 Task: Create a technological business brochure template.
Action: Mouse scrolled (481, 287) with delta (0, 1)
Screenshot: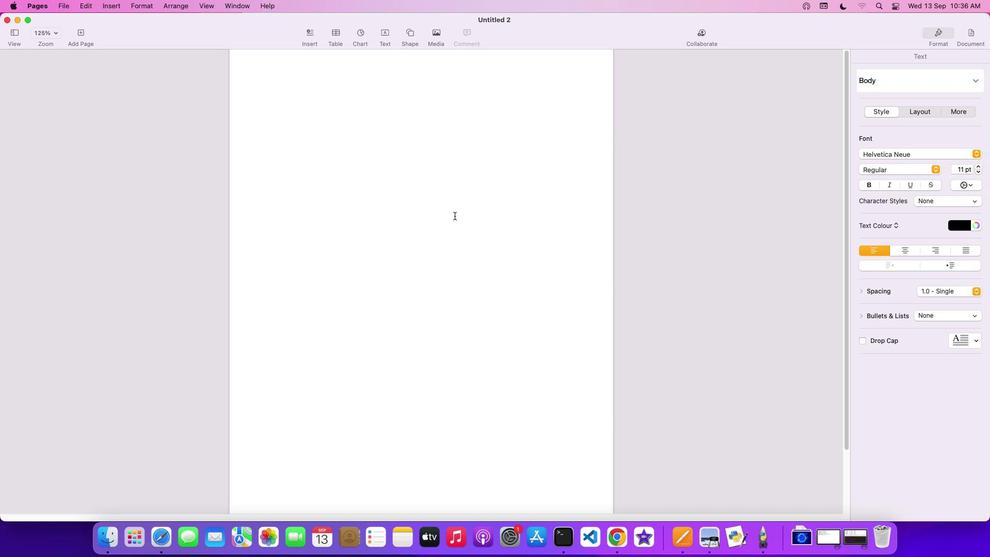 
Action: Mouse scrolled (481, 287) with delta (0, 2)
Screenshot: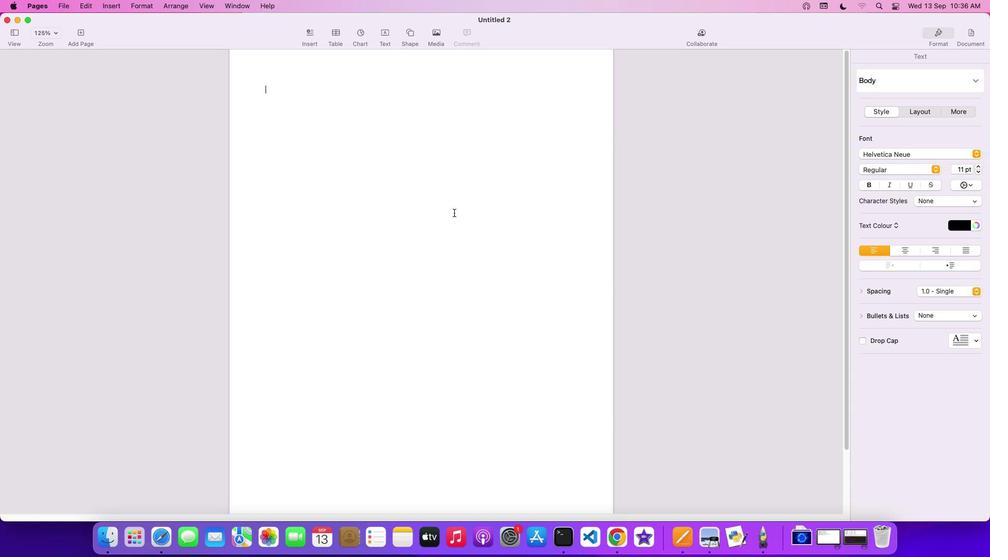 
Action: Mouse scrolled (481, 287) with delta (0, 0)
Screenshot: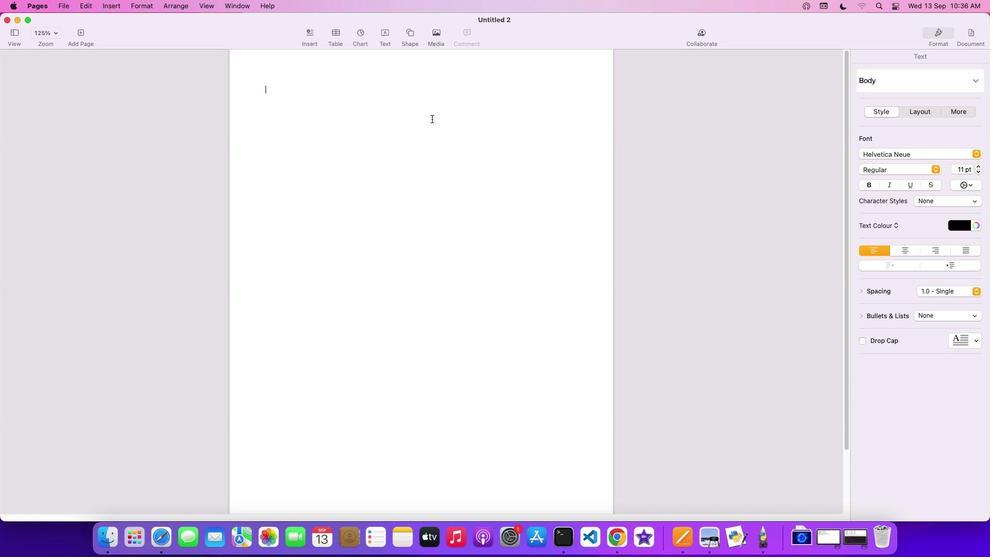 
Action: Mouse scrolled (481, 287) with delta (0, 0)
Screenshot: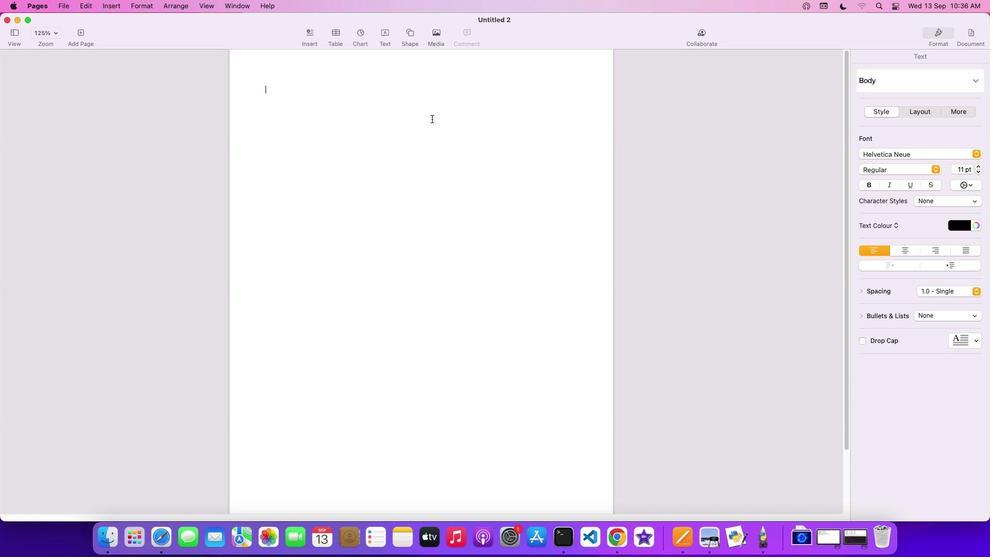 
Action: Mouse scrolled (481, 287) with delta (0, 0)
Screenshot: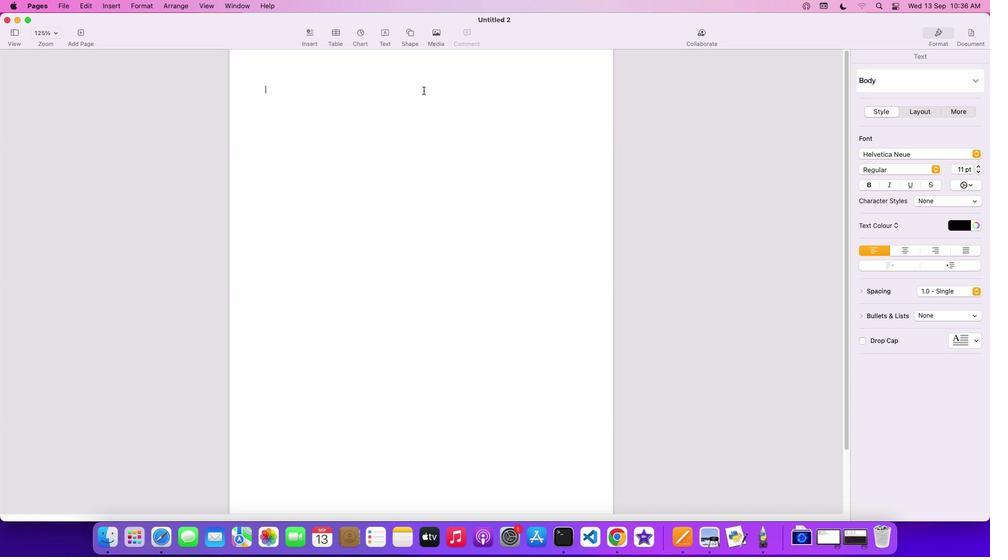
Action: Mouse scrolled (481, 287) with delta (0, 1)
Screenshot: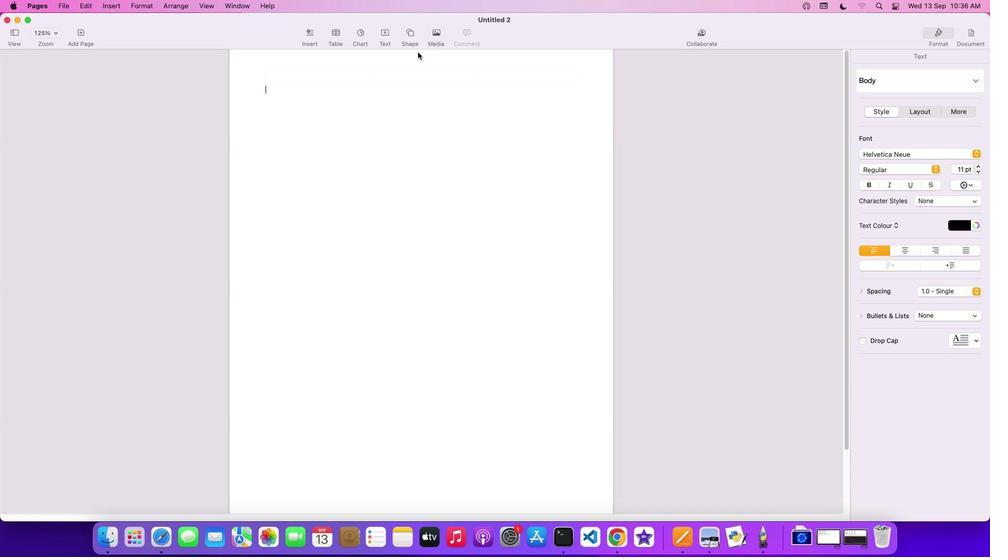 
Action: Mouse moved to (408, 26)
Screenshot: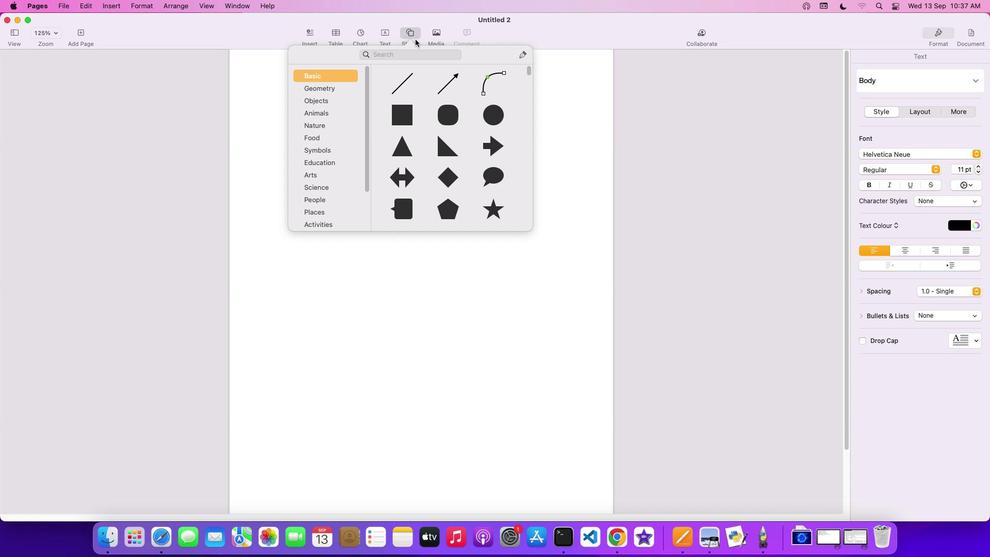 
Action: Mouse pressed left at (408, 26)
Screenshot: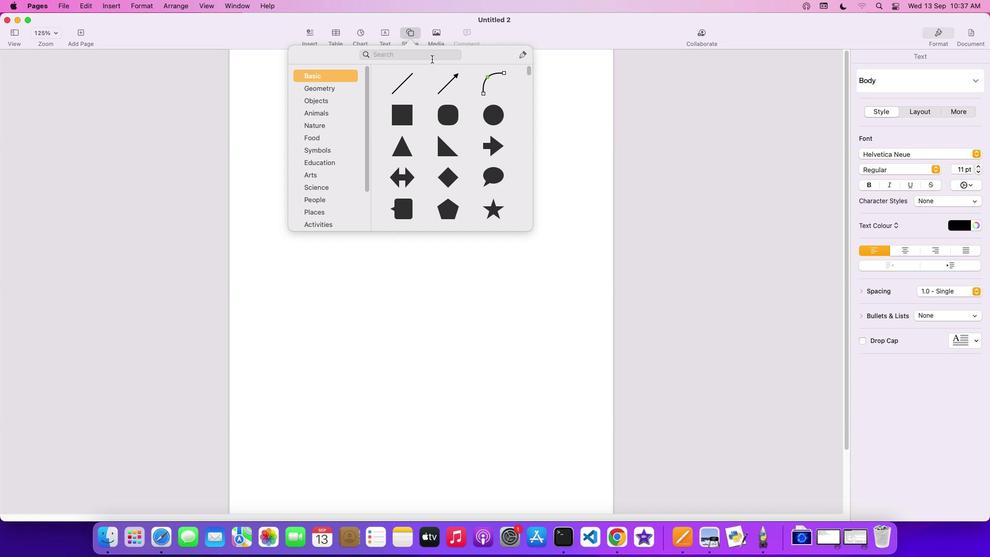 
Action: Mouse moved to (394, 115)
Screenshot: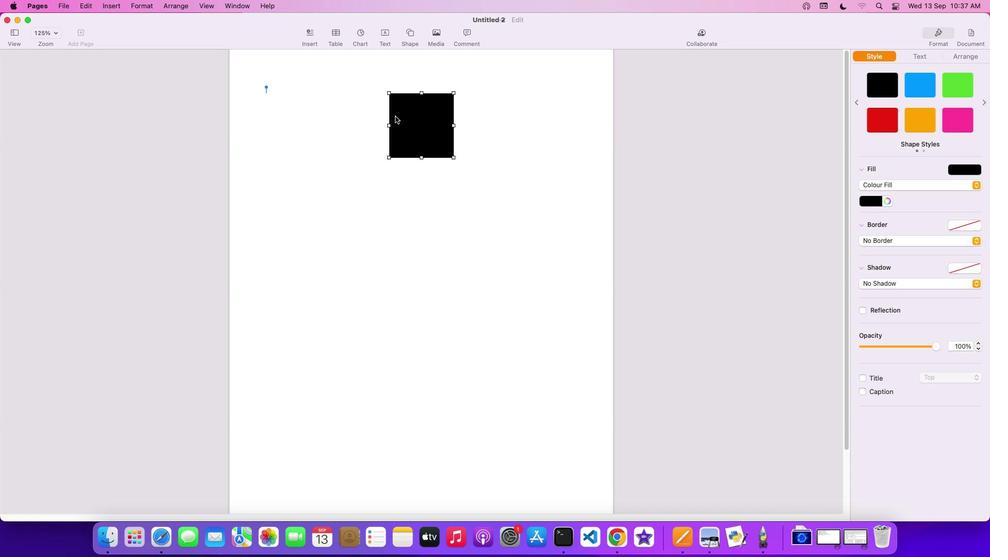 
Action: Mouse pressed left at (394, 115)
Screenshot: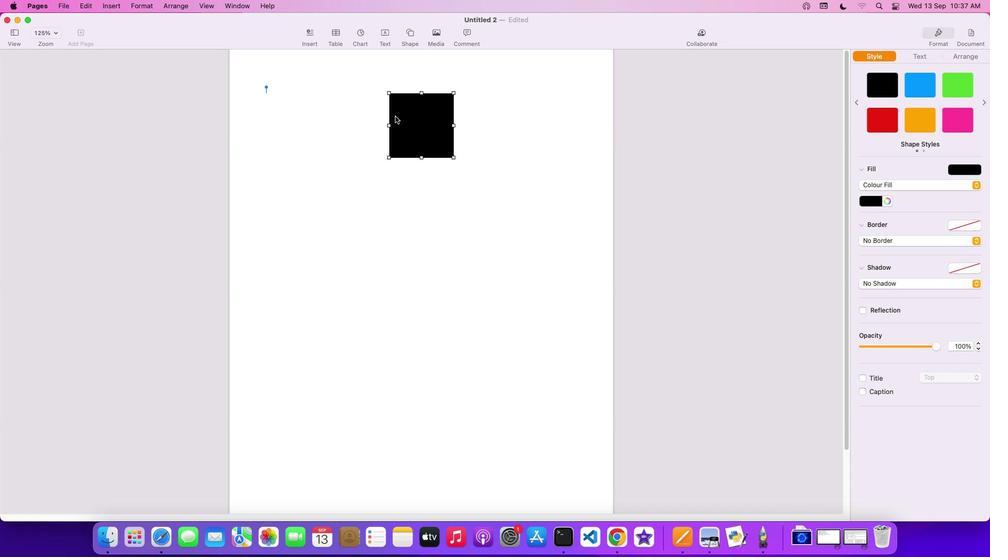 
Action: Mouse moved to (453, 123)
Screenshot: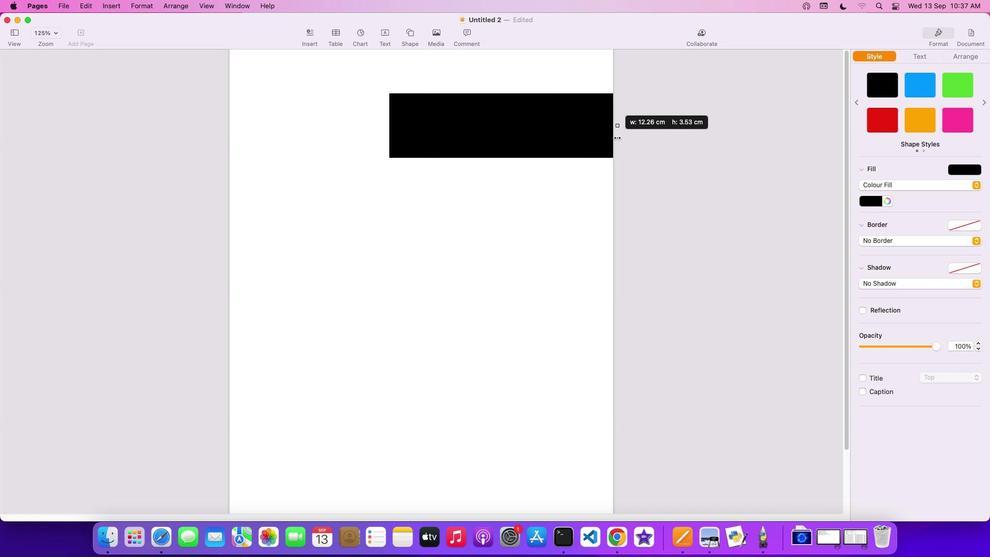 
Action: Mouse pressed left at (453, 123)
Screenshot: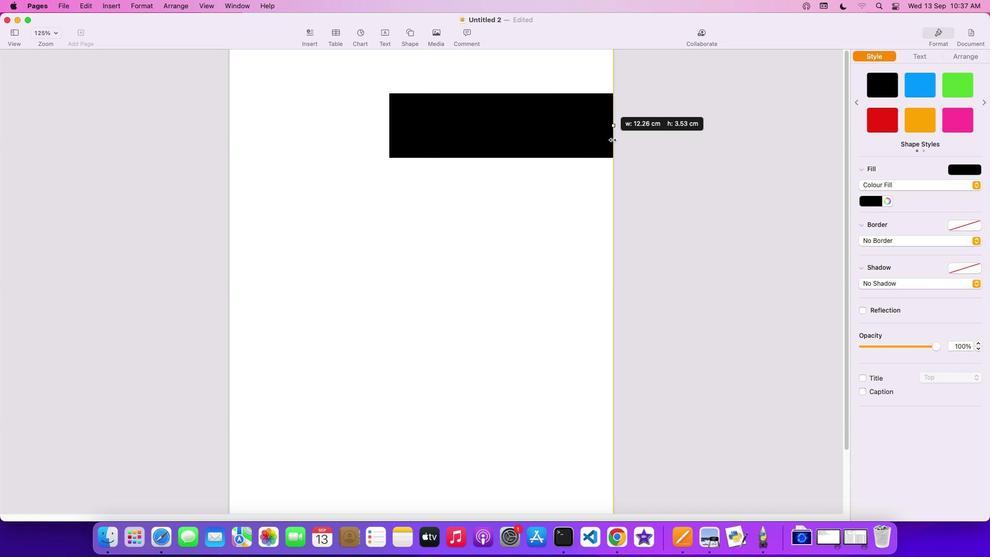 
Action: Mouse moved to (388, 125)
Screenshot: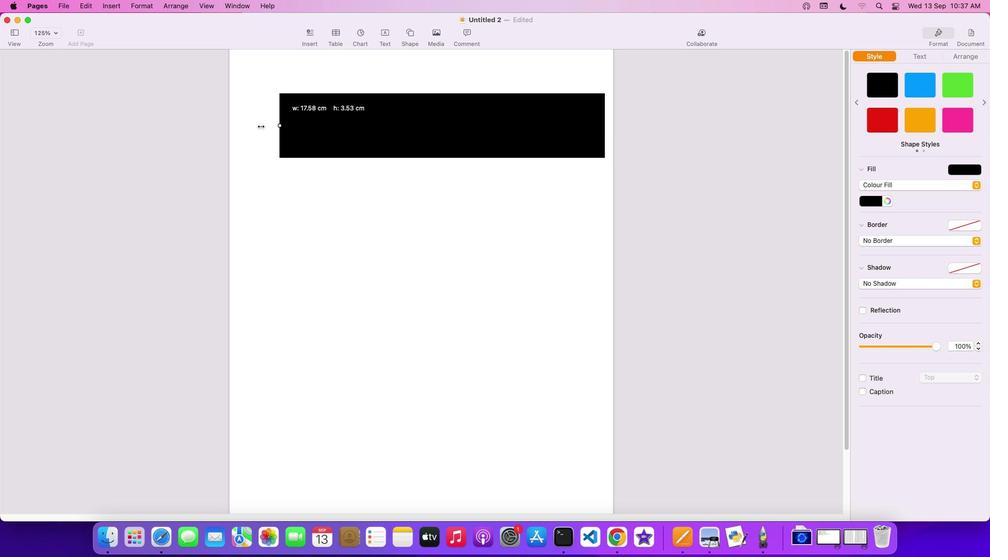 
Action: Mouse pressed left at (388, 125)
Screenshot: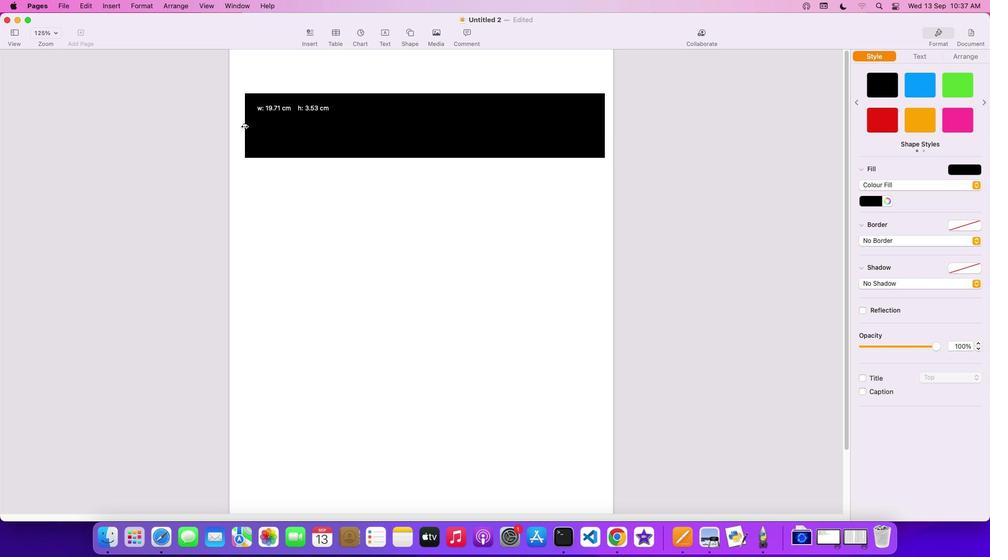 
Action: Mouse moved to (421, 157)
Screenshot: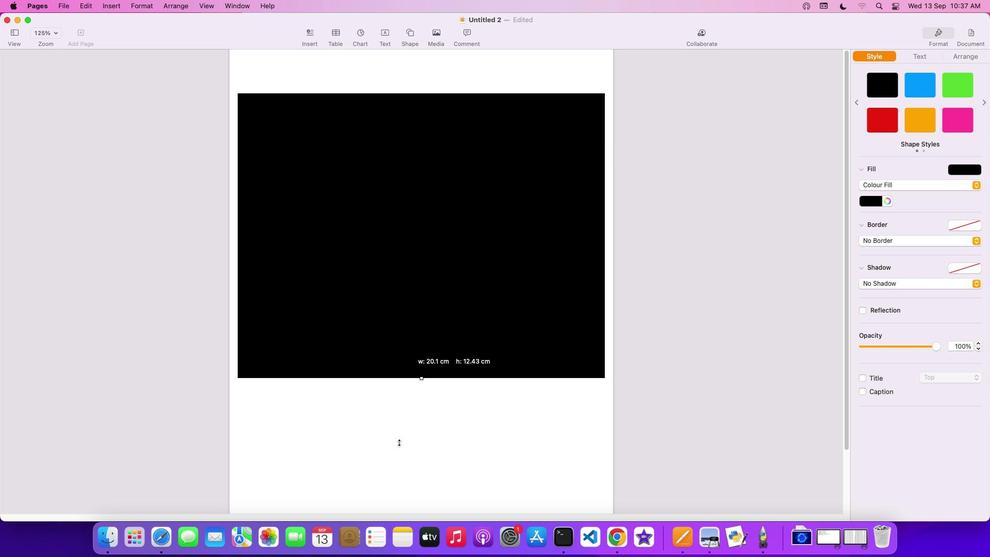 
Action: Mouse pressed left at (421, 157)
Screenshot: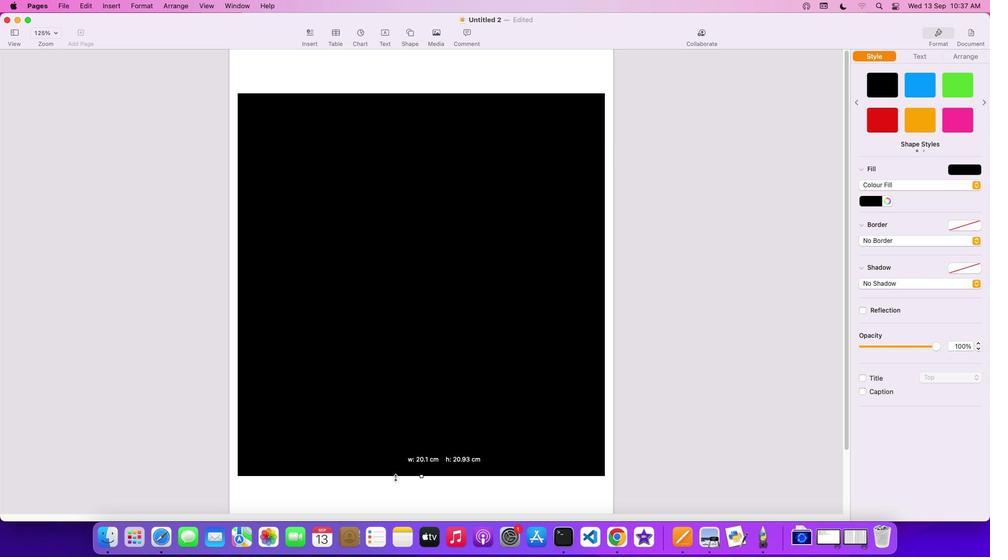 
Action: Mouse moved to (422, 315)
Screenshot: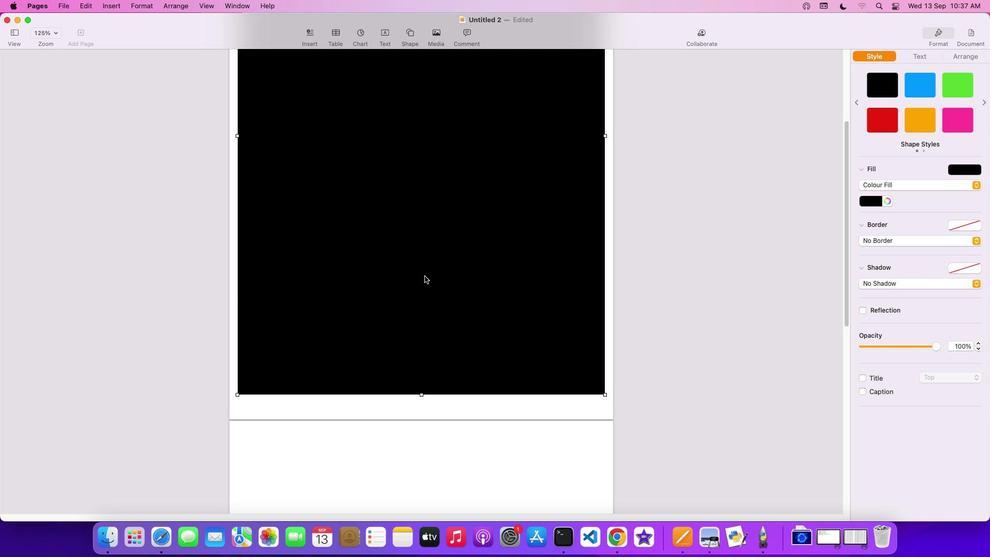 
Action: Mouse pressed left at (422, 315)
Screenshot: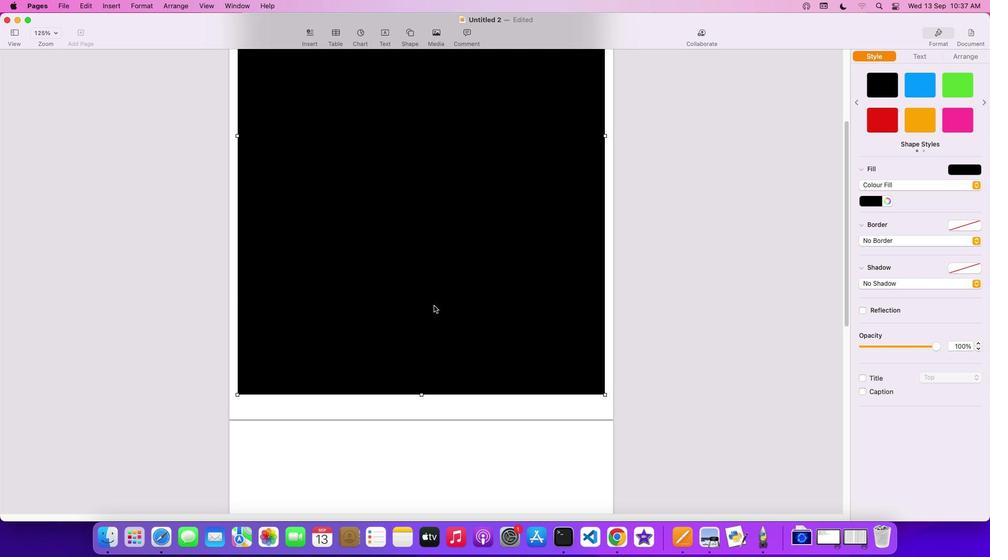 
Action: Mouse moved to (477, 481)
Screenshot: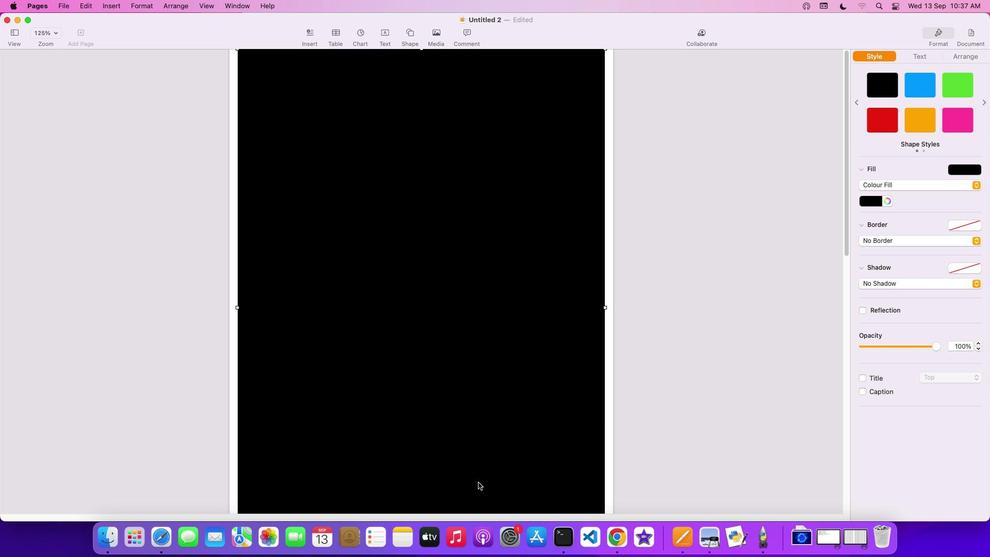 
Action: Mouse scrolled (477, 481) with delta (0, 0)
Screenshot: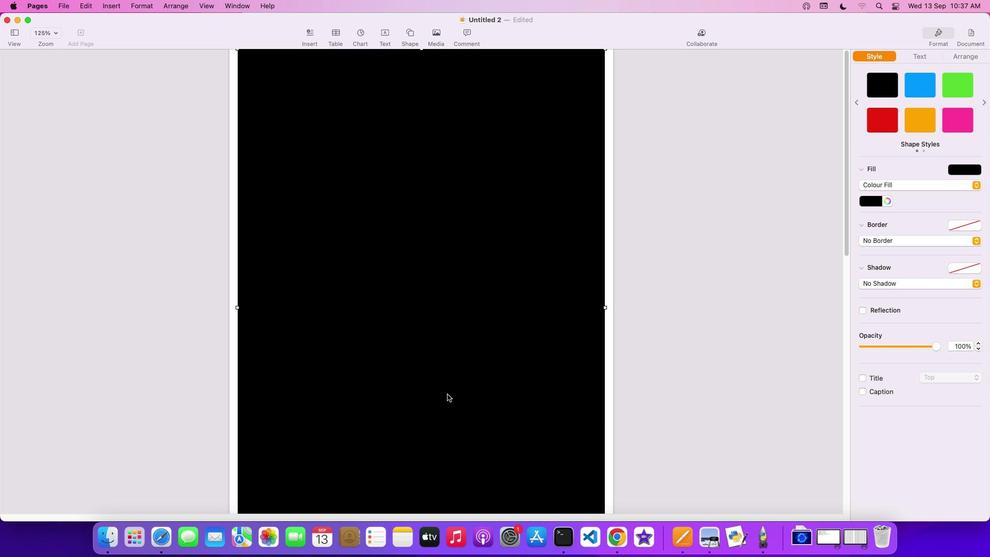
Action: Mouse scrolled (477, 481) with delta (0, 0)
Screenshot: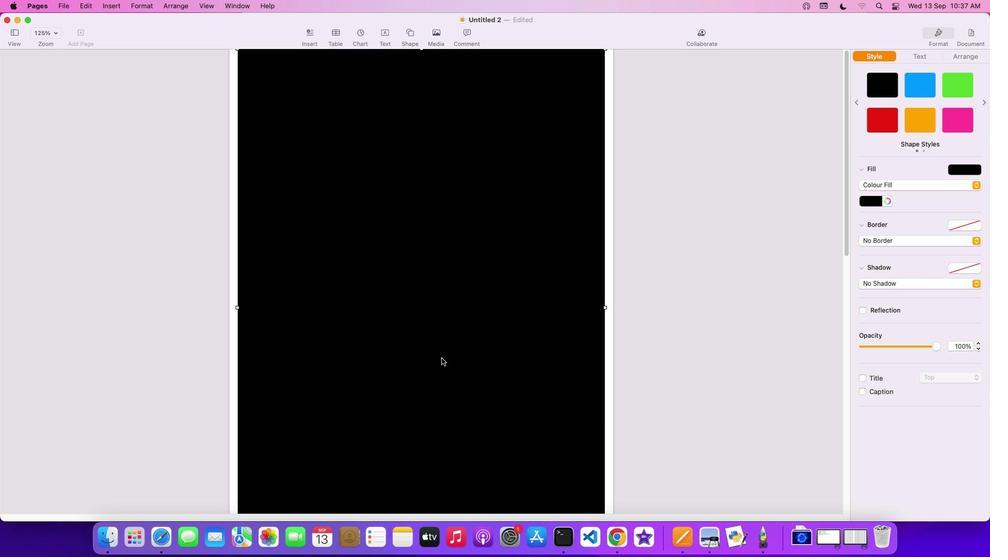 
Action: Mouse scrolled (477, 481) with delta (0, 1)
Screenshot: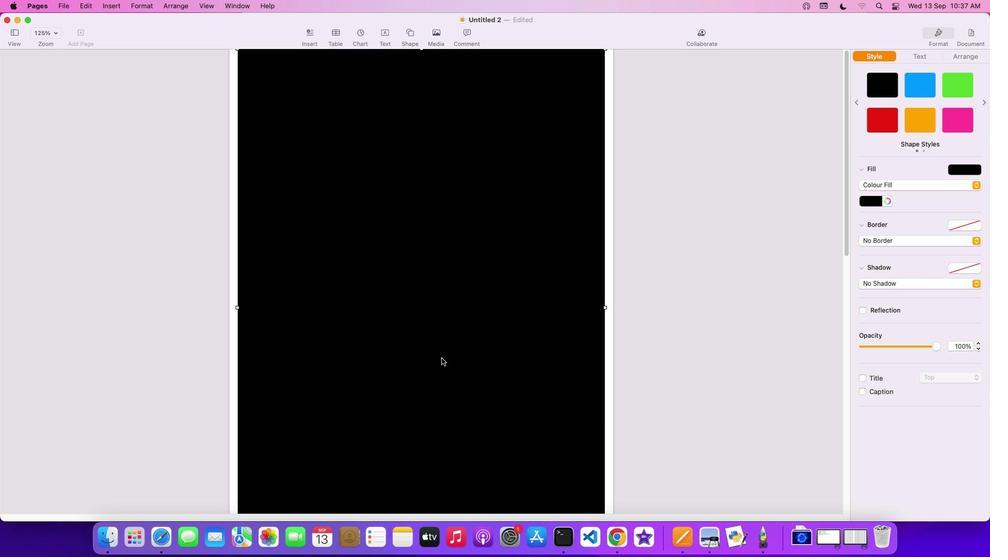 
Action: Mouse scrolled (477, 481) with delta (0, 1)
Screenshot: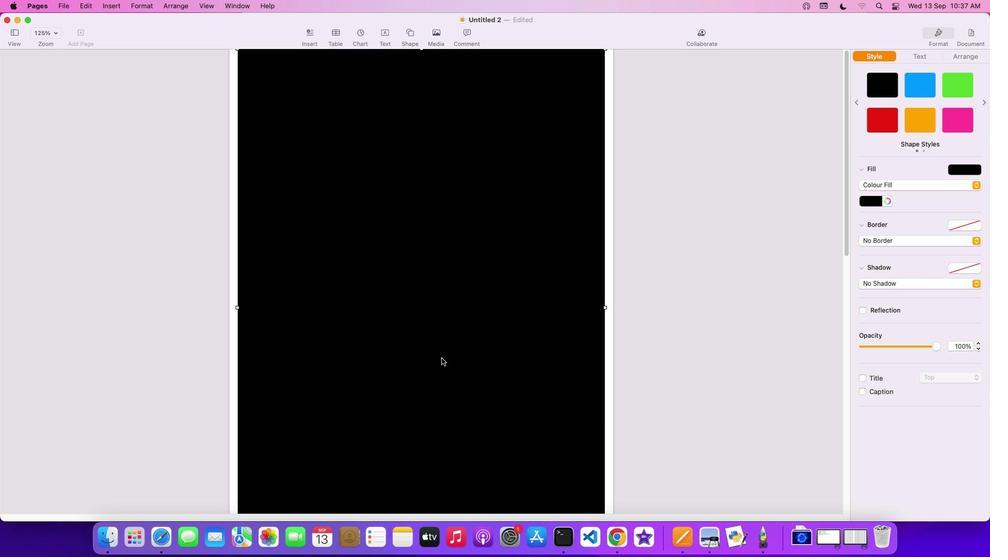 
Action: Mouse scrolled (477, 481) with delta (0, 2)
Screenshot: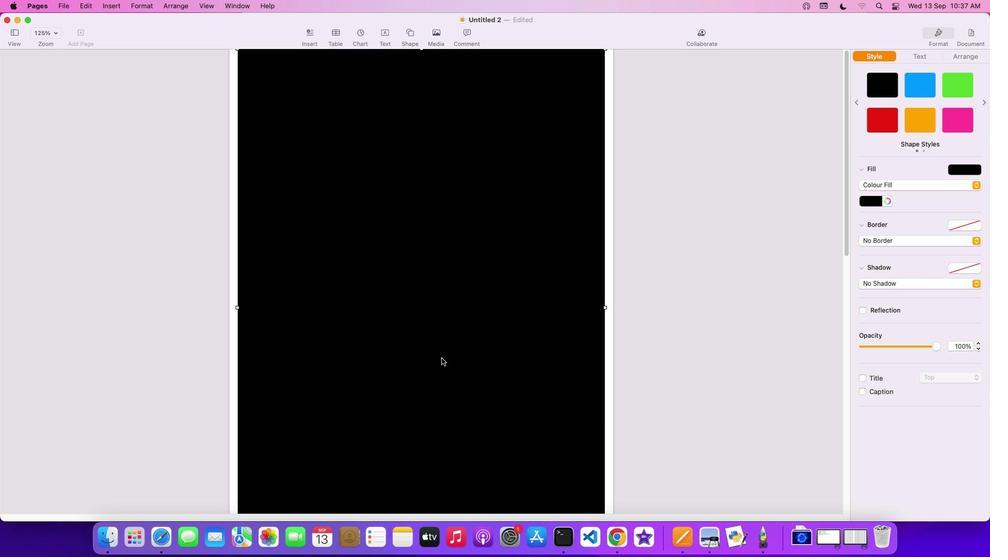 
Action: Mouse scrolled (477, 481) with delta (0, 2)
Screenshot: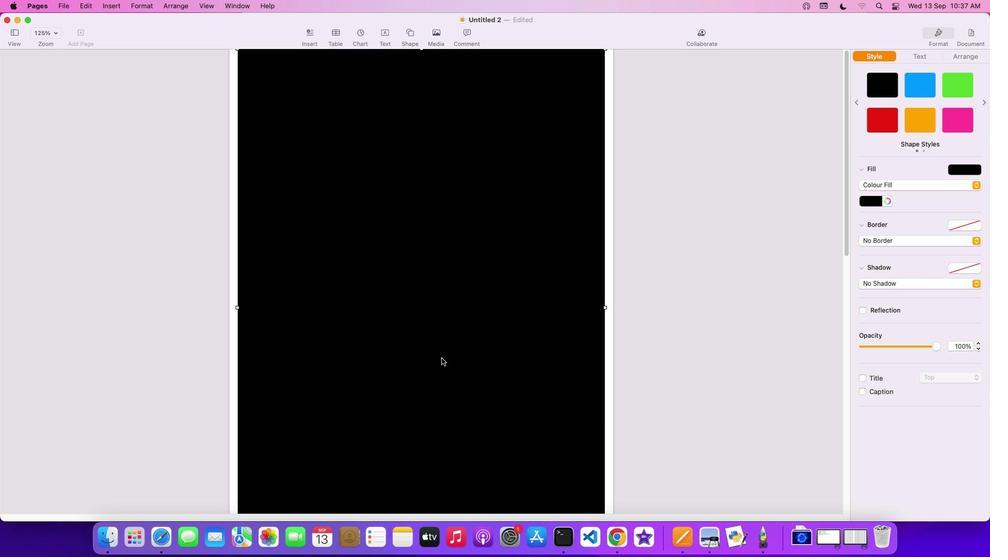 
Action: Mouse scrolled (477, 481) with delta (0, 3)
Screenshot: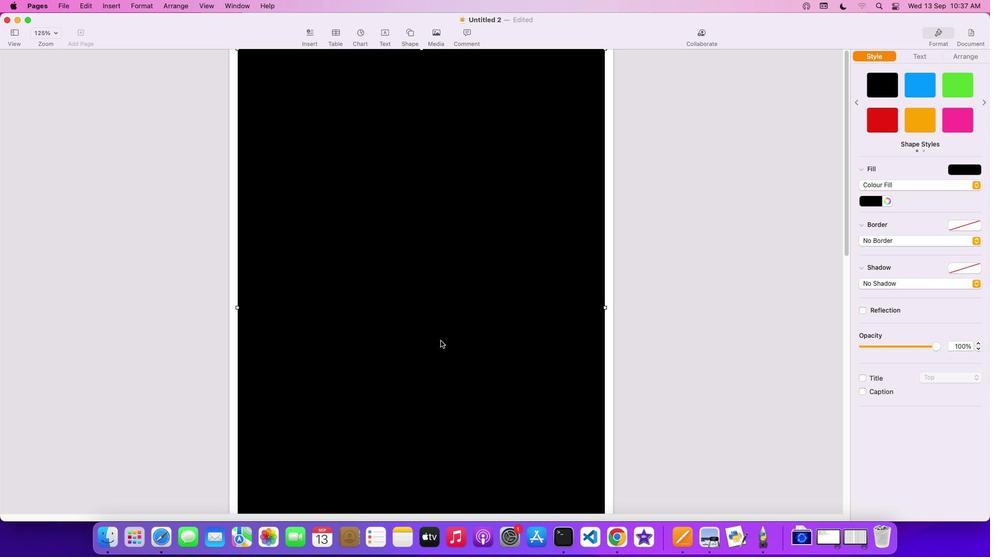 
Action: Mouse scrolled (477, 481) with delta (0, 0)
Screenshot: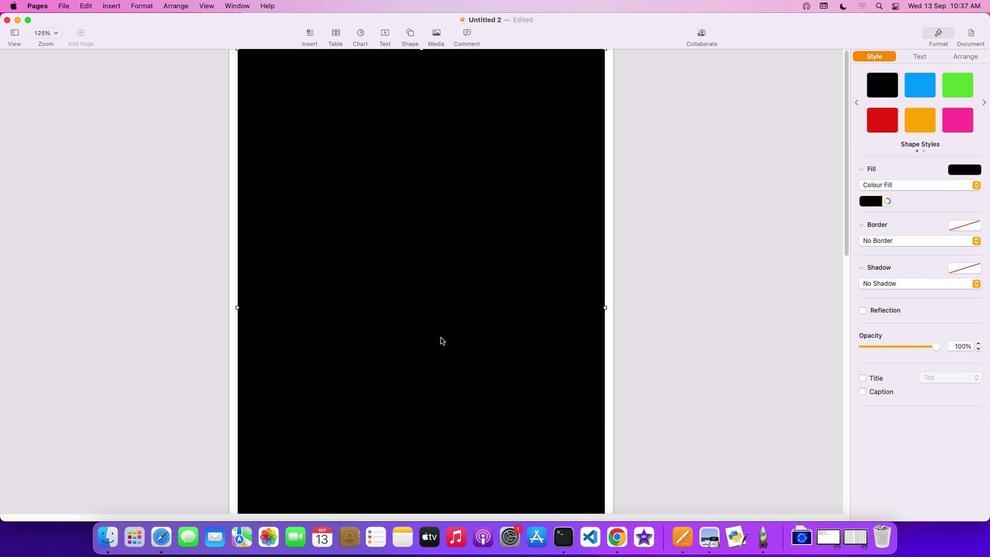 
Action: Mouse scrolled (477, 481) with delta (0, 0)
Screenshot: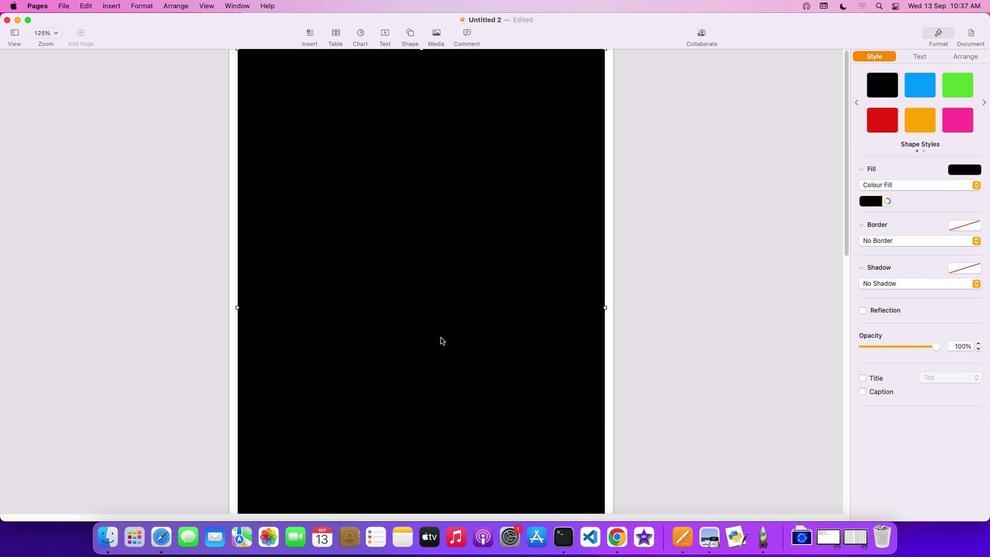 
Action: Mouse scrolled (477, 481) with delta (0, 1)
Screenshot: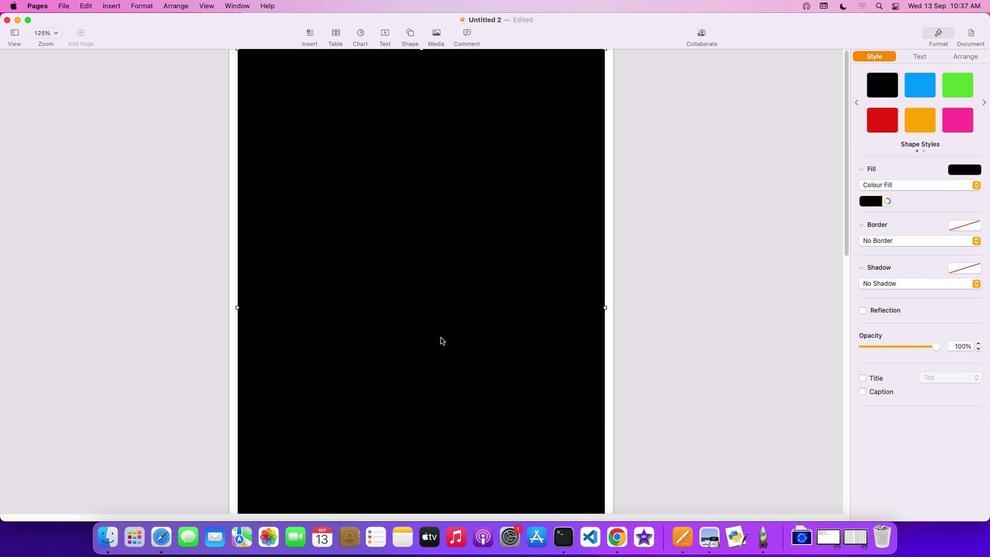 
Action: Mouse scrolled (477, 481) with delta (0, 1)
Screenshot: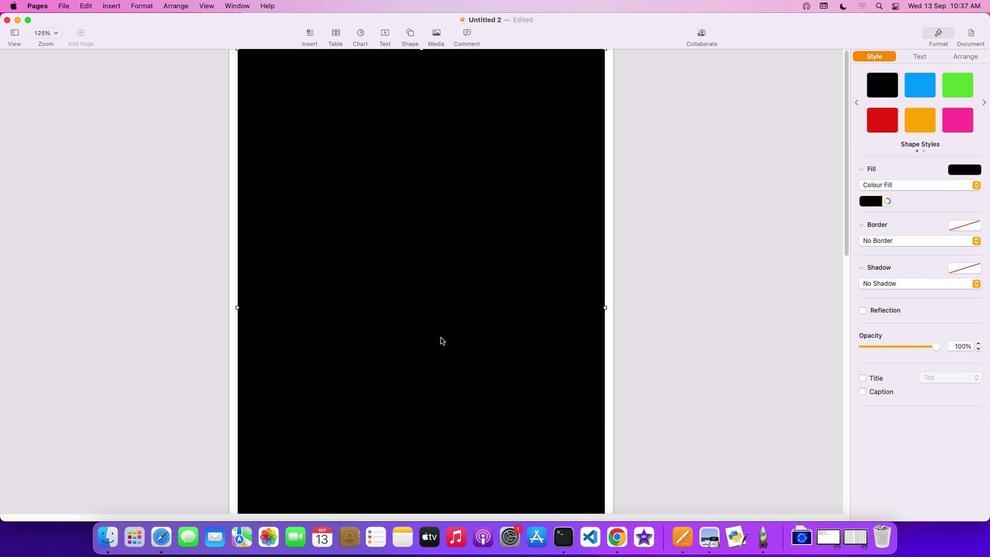 
Action: Mouse scrolled (477, 481) with delta (0, 2)
Screenshot: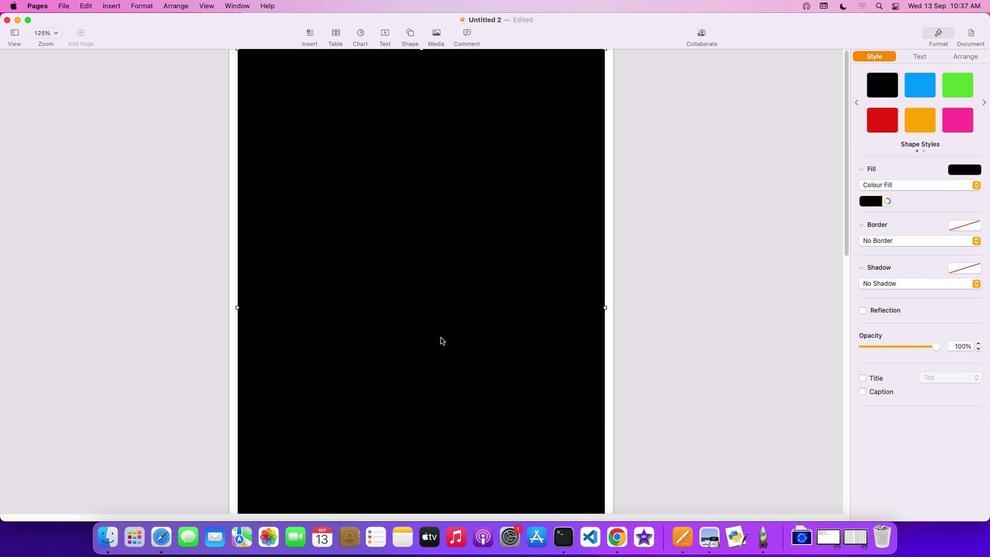
Action: Mouse scrolled (477, 481) with delta (0, 2)
Screenshot: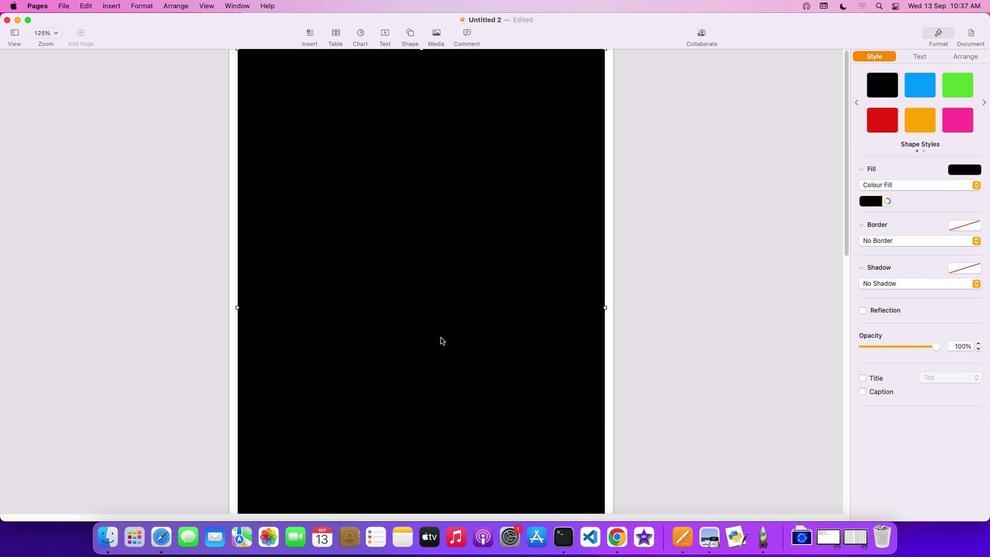 
Action: Mouse scrolled (477, 481) with delta (0, 3)
Screenshot: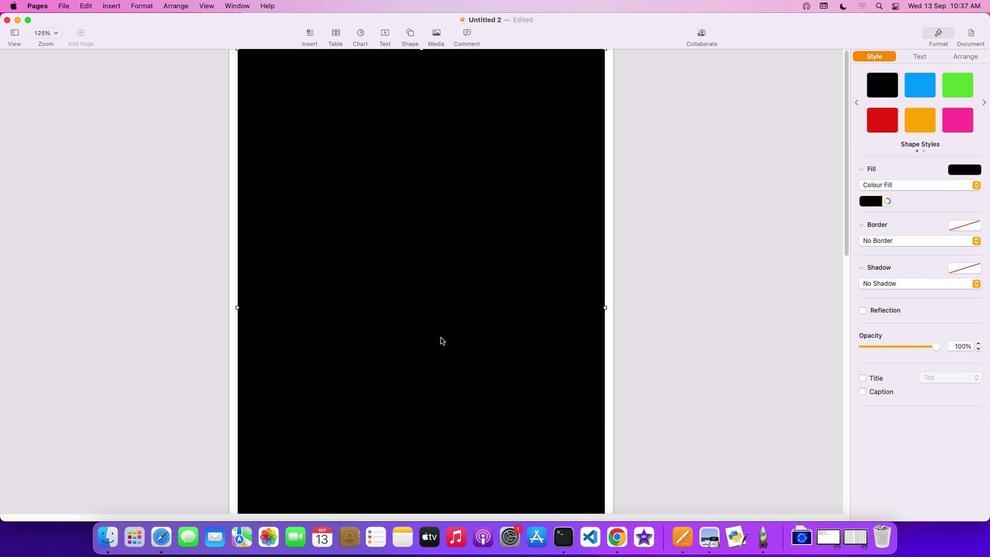 
Action: Mouse moved to (439, 336)
Screenshot: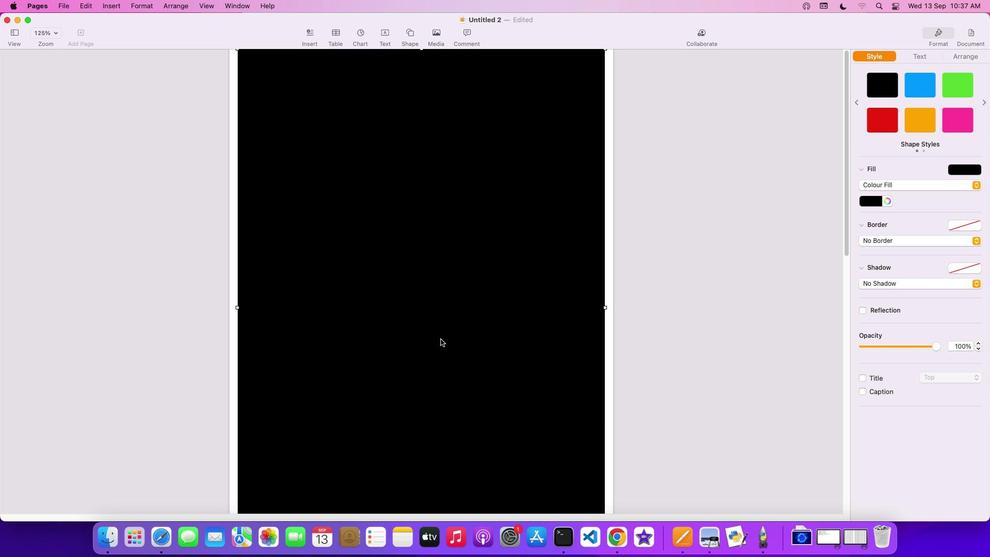 
Action: Mouse scrolled (439, 336) with delta (0, 0)
Screenshot: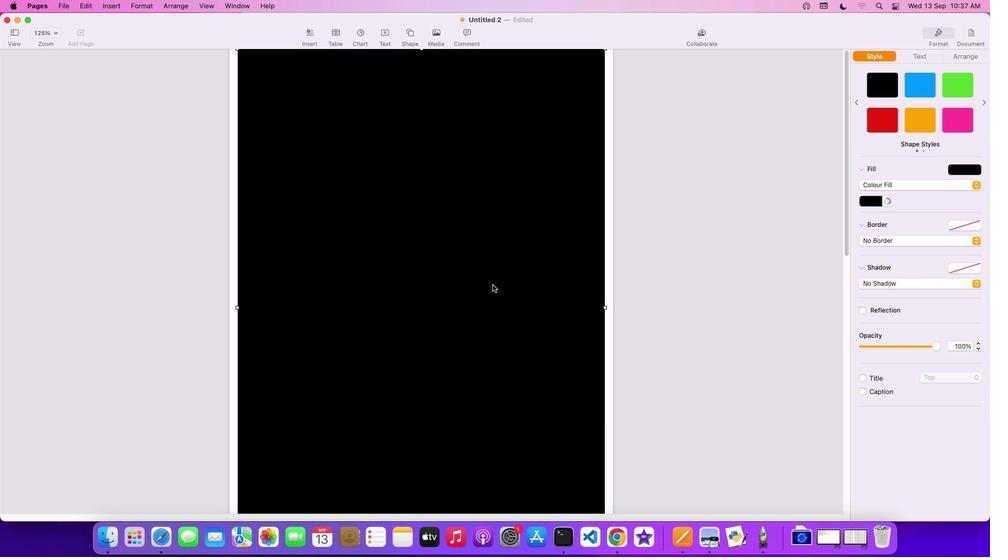 
Action: Mouse scrolled (439, 336) with delta (0, 0)
Screenshot: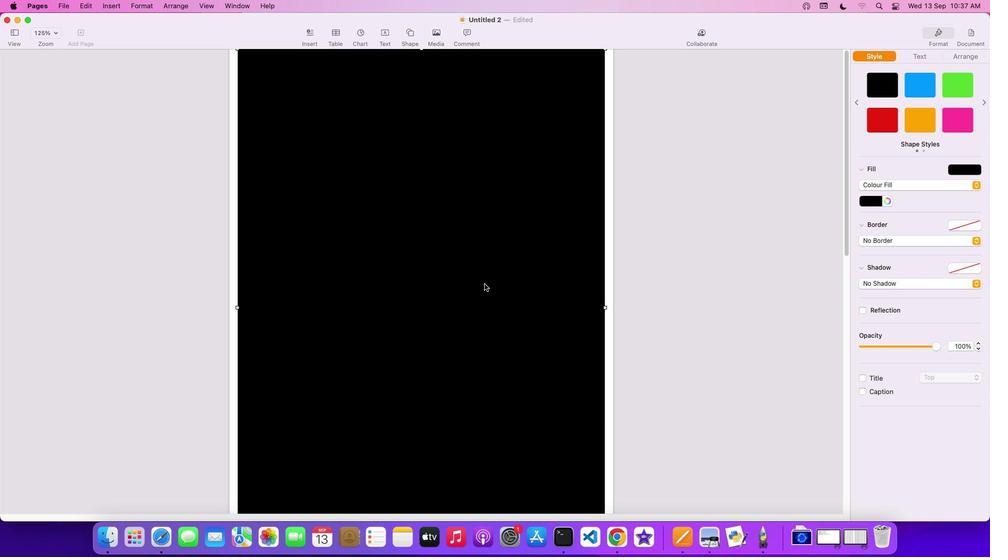 
Action: Mouse moved to (479, 282)
Screenshot: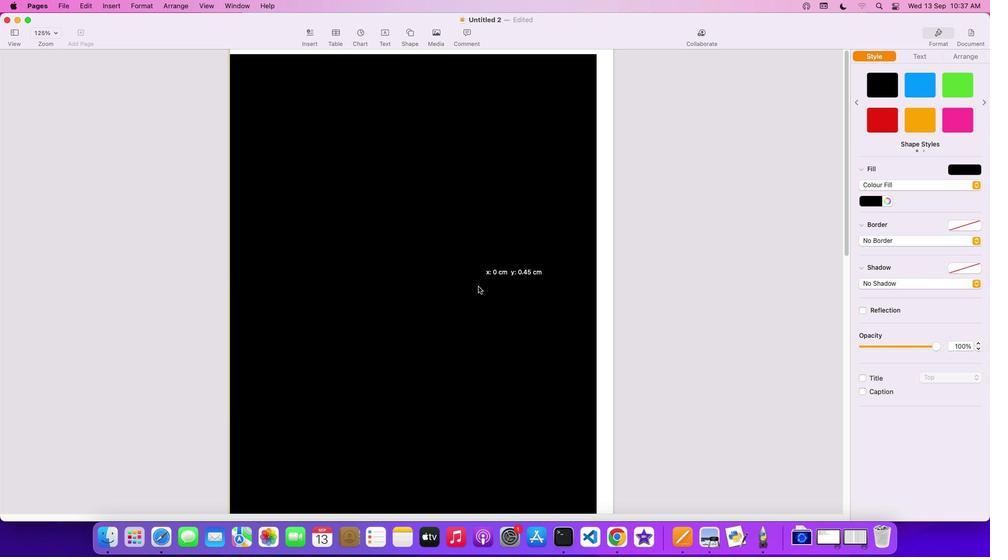 
Action: Mouse pressed left at (479, 282)
Screenshot: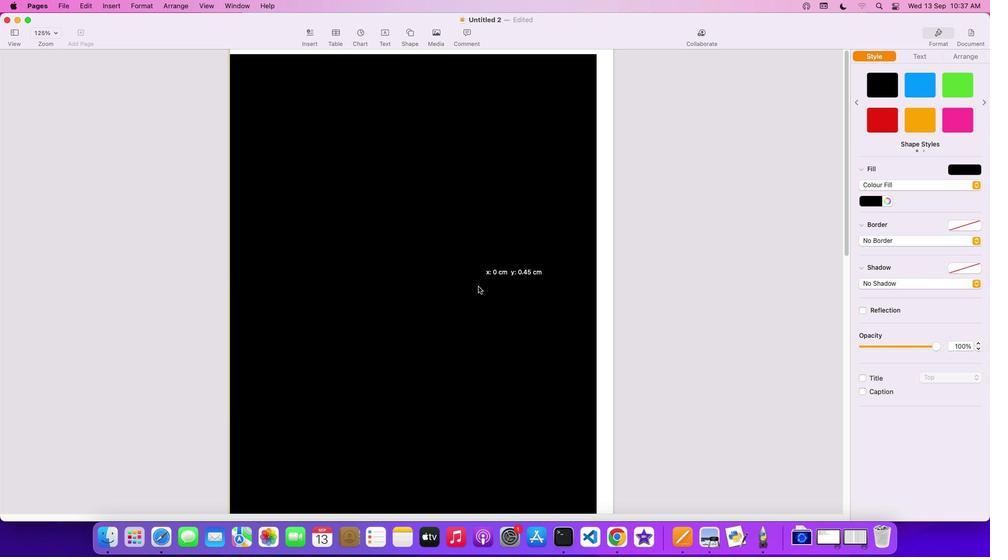 
Action: Mouse moved to (421, 51)
Screenshot: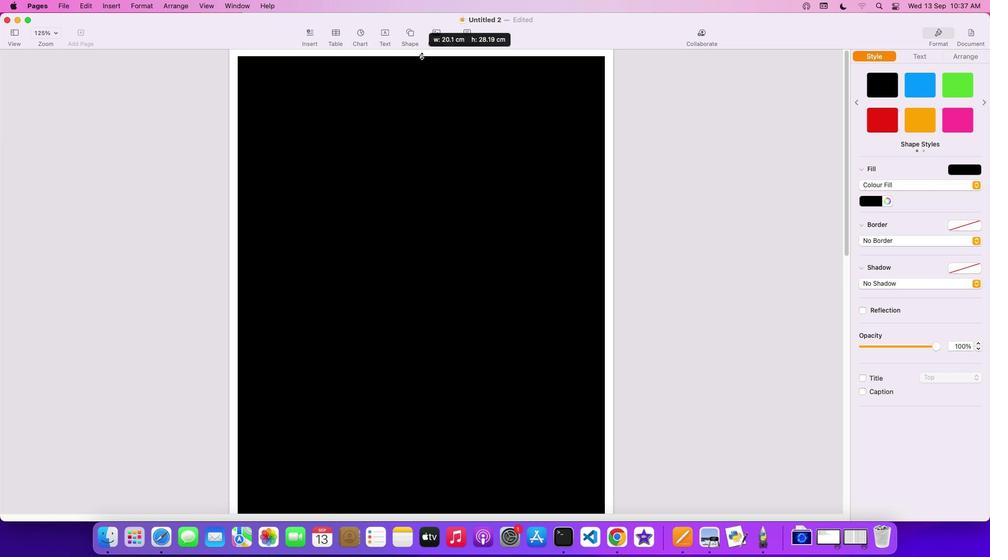 
Action: Mouse pressed left at (421, 51)
Screenshot: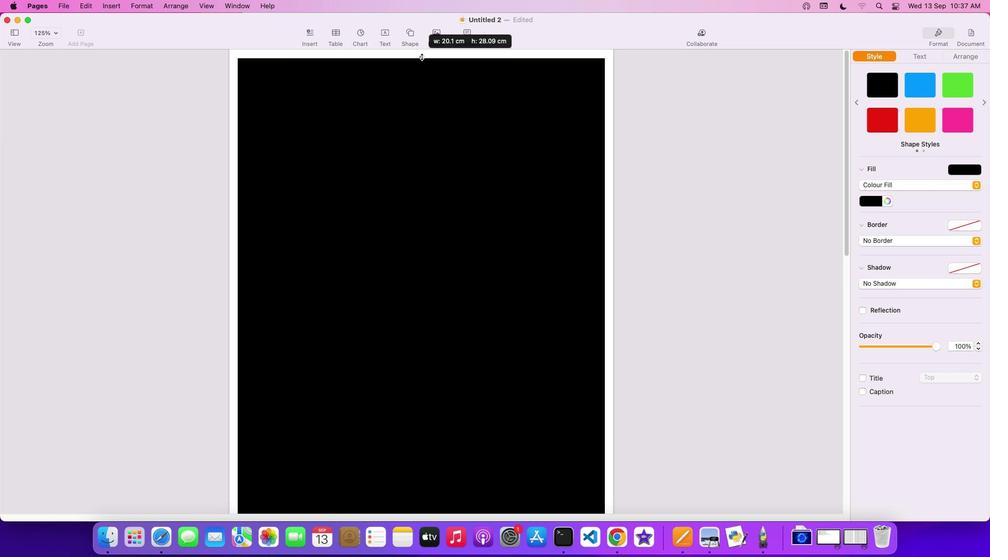 
Action: Mouse moved to (437, 179)
Screenshot: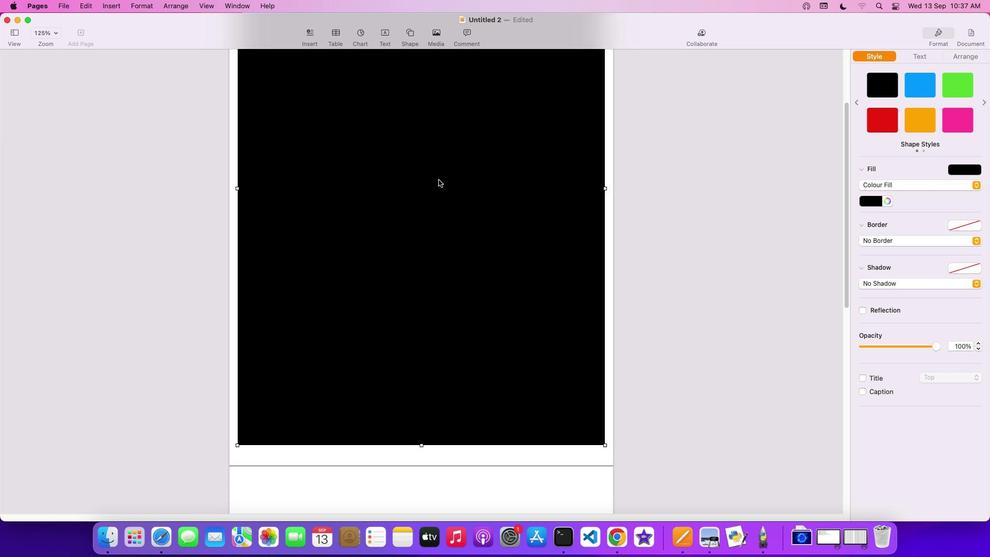 
Action: Mouse scrolled (437, 179) with delta (0, -1)
Screenshot: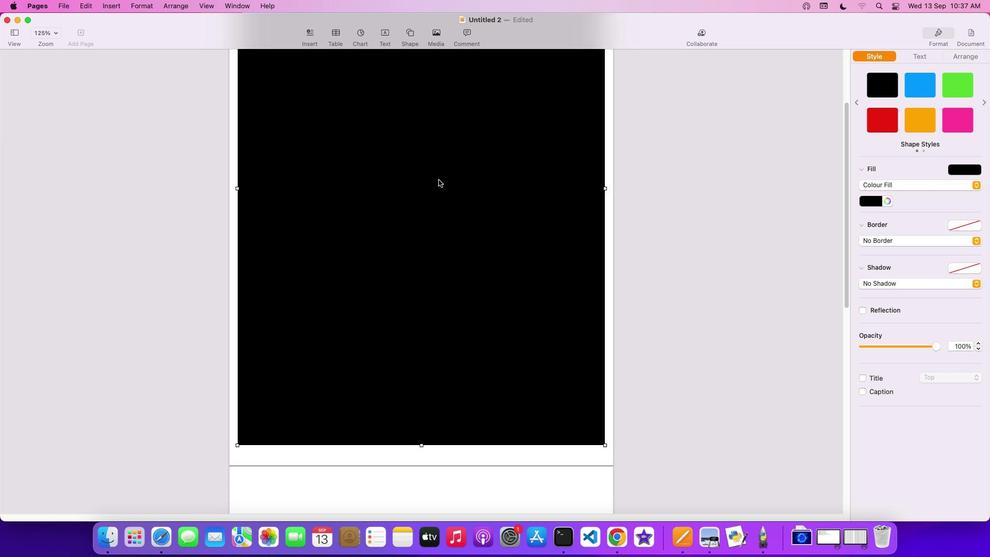 
Action: Mouse scrolled (437, 179) with delta (0, -1)
Screenshot: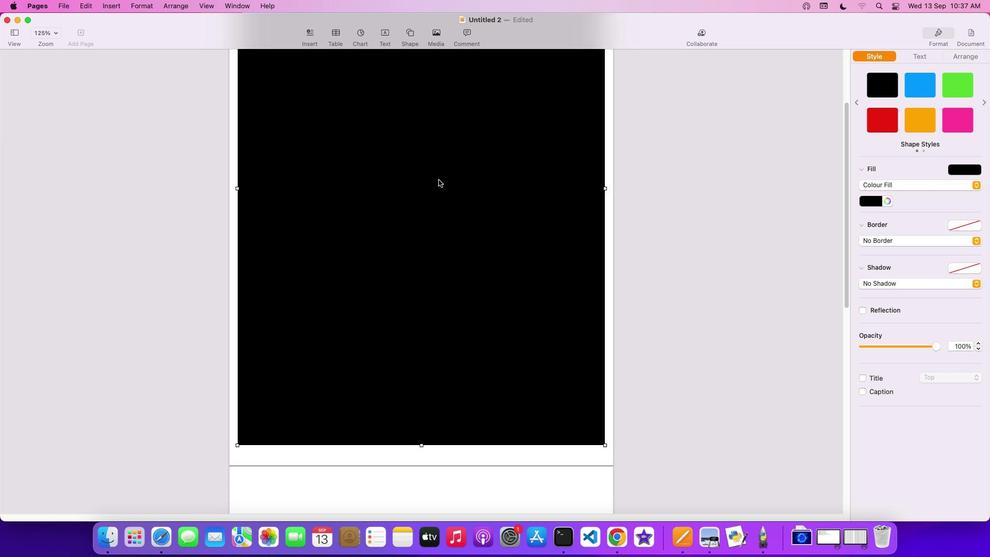 
Action: Mouse scrolled (437, 179) with delta (0, -2)
Screenshot: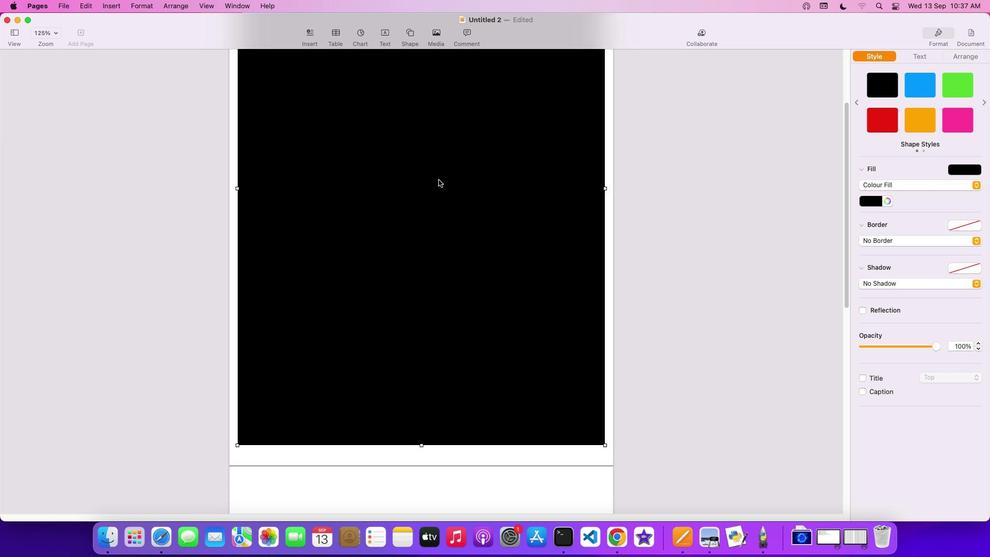 
Action: Mouse scrolled (437, 179) with delta (0, -3)
Screenshot: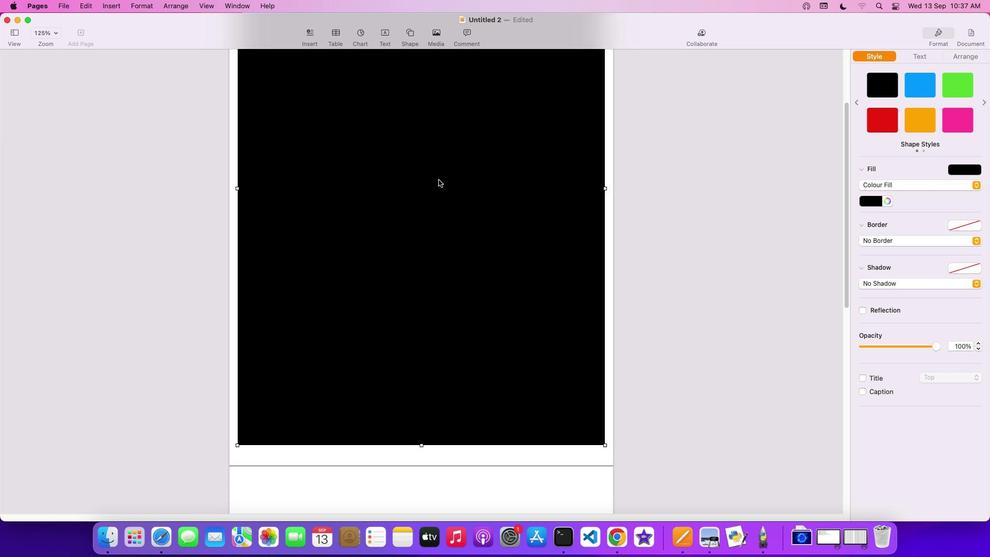 
Action: Mouse scrolled (437, 179) with delta (0, -3)
Screenshot: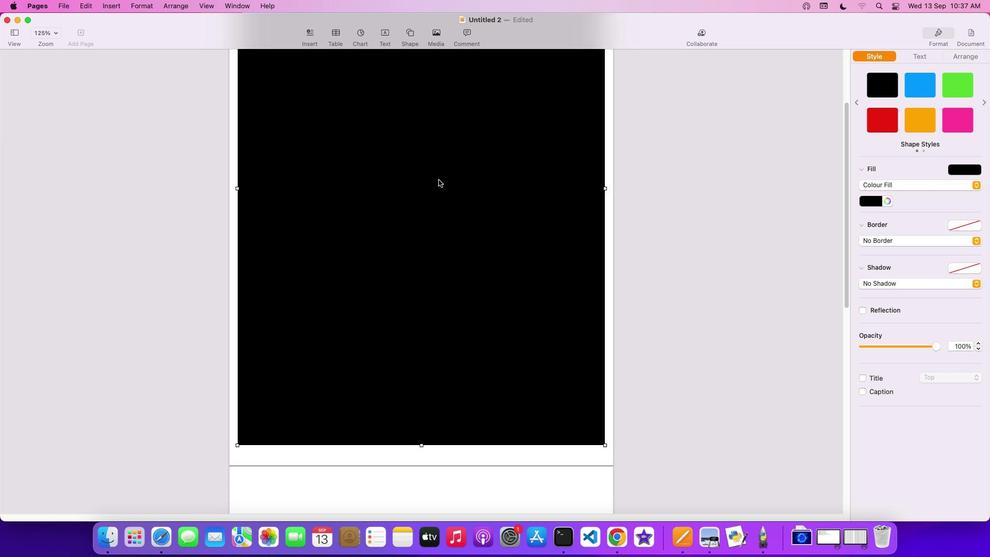 
Action: Mouse scrolled (437, 179) with delta (0, -4)
Screenshot: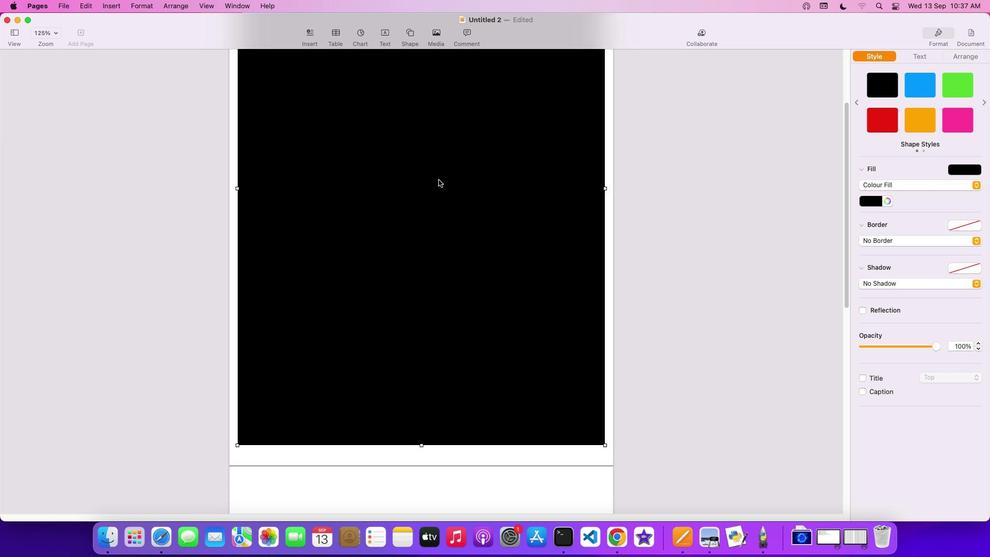 
Action: Mouse scrolled (437, 179) with delta (0, -1)
Screenshot: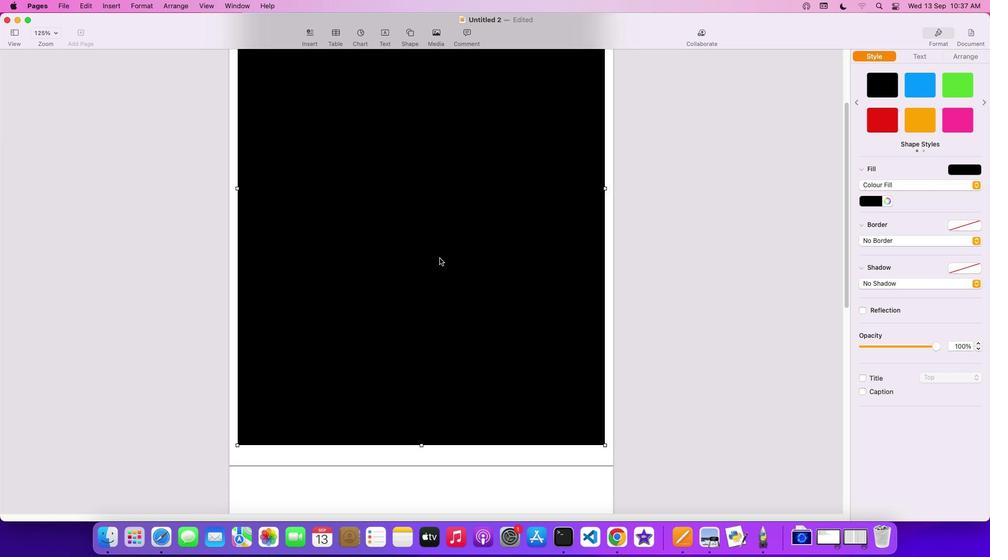 
Action: Mouse moved to (421, 445)
Screenshot: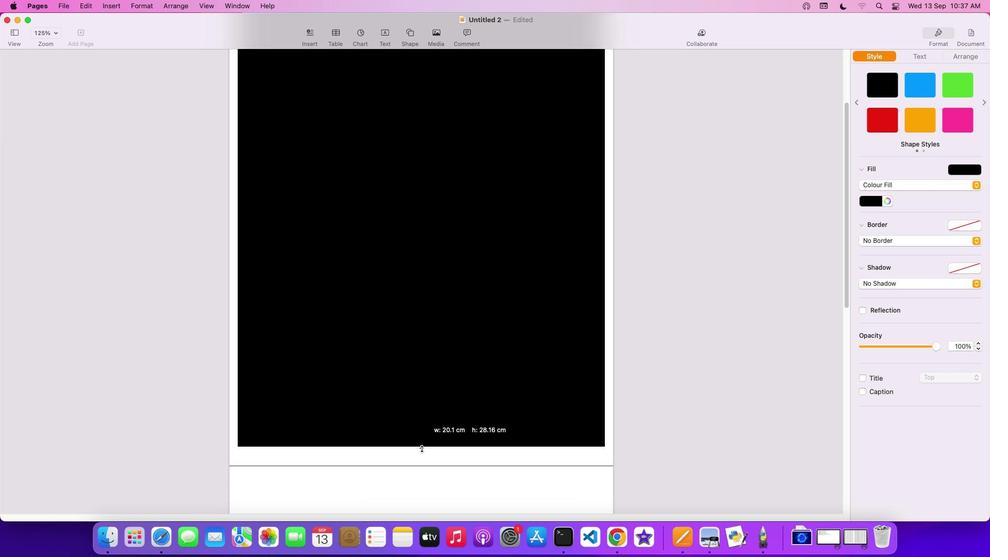 
Action: Mouse pressed left at (421, 445)
Screenshot: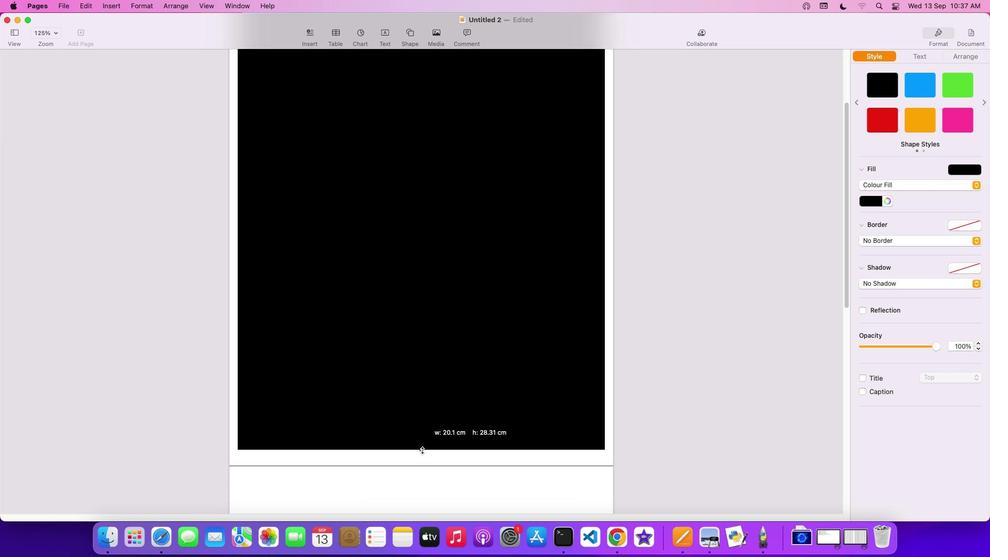 
Action: Mouse moved to (973, 38)
Screenshot: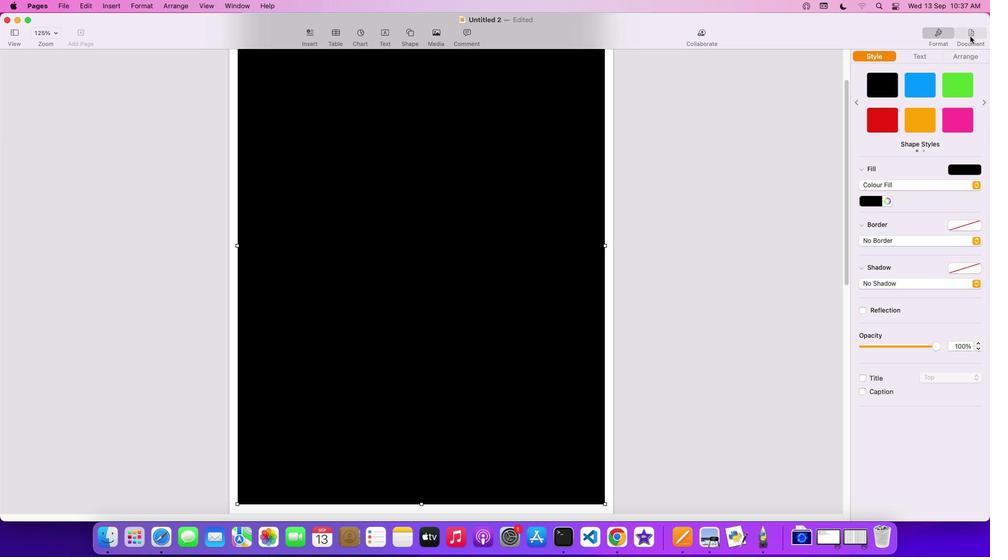 
Action: Mouse pressed left at (973, 38)
Screenshot: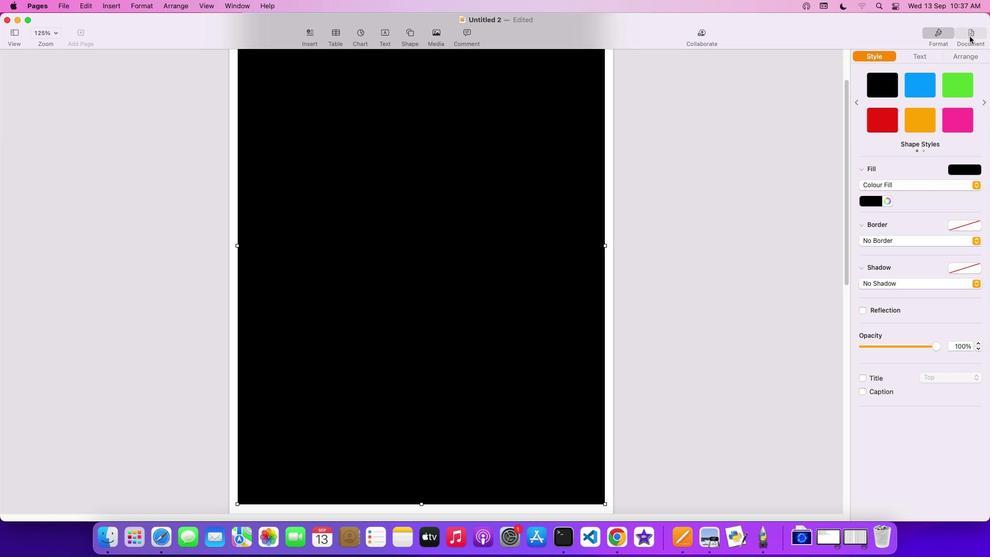 
Action: Mouse moved to (969, 35)
Screenshot: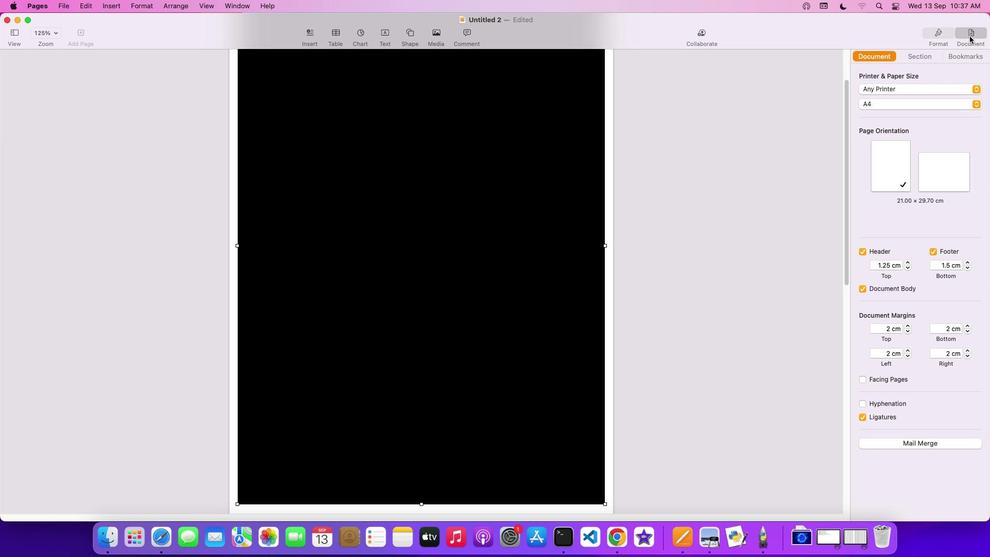 
Action: Mouse pressed left at (969, 35)
Screenshot: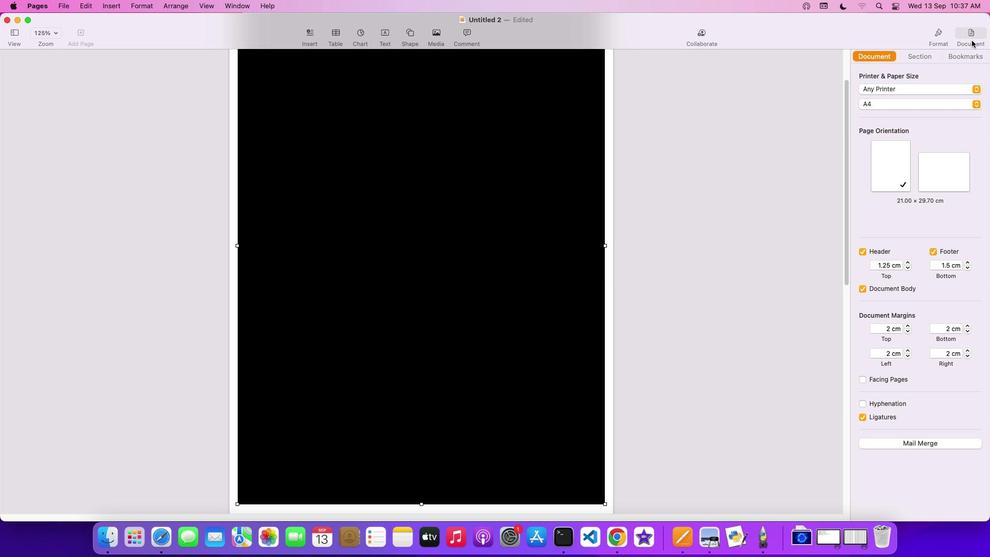 
Action: Mouse moved to (976, 99)
Screenshot: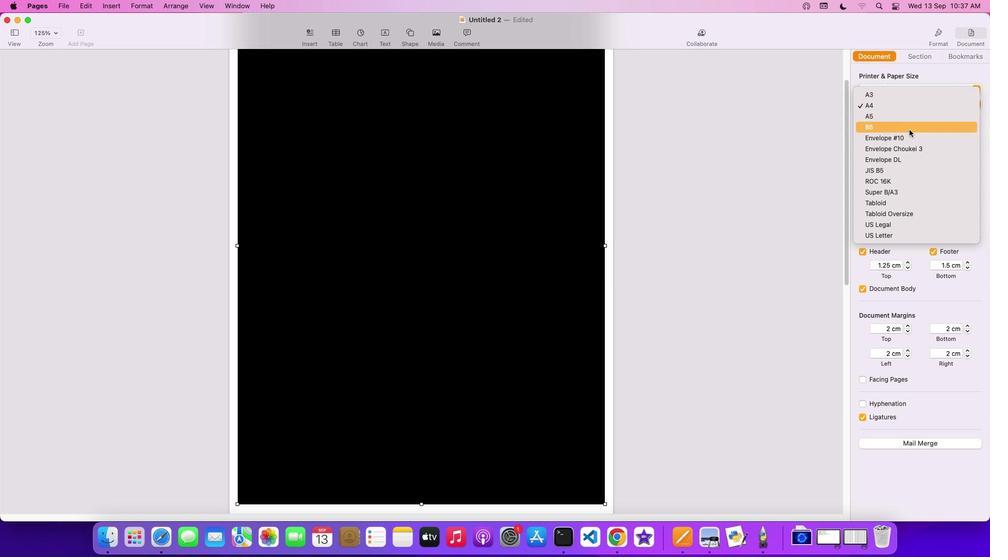 
Action: Mouse pressed left at (976, 99)
Screenshot: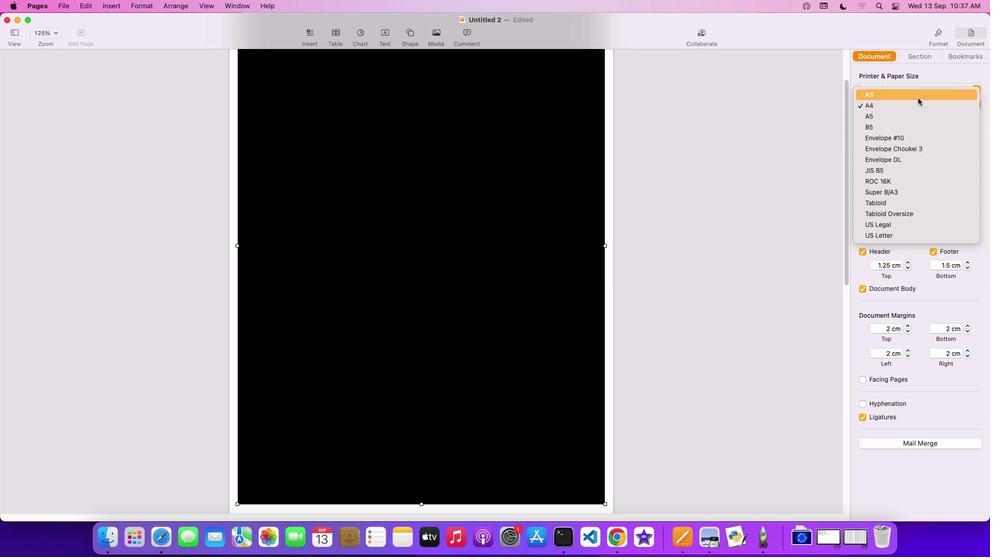 
Action: Mouse moved to (922, 93)
Screenshot: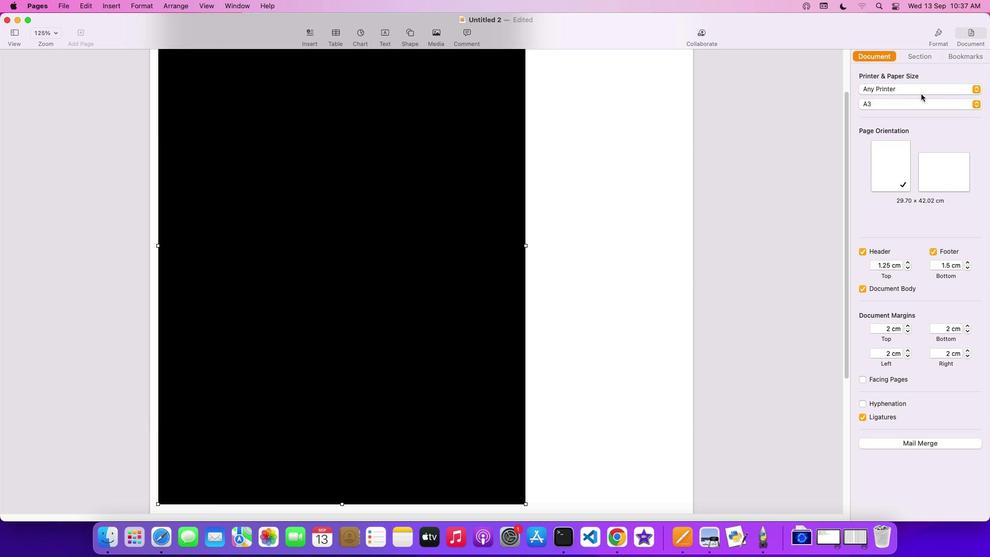 
Action: Mouse pressed left at (922, 93)
Screenshot: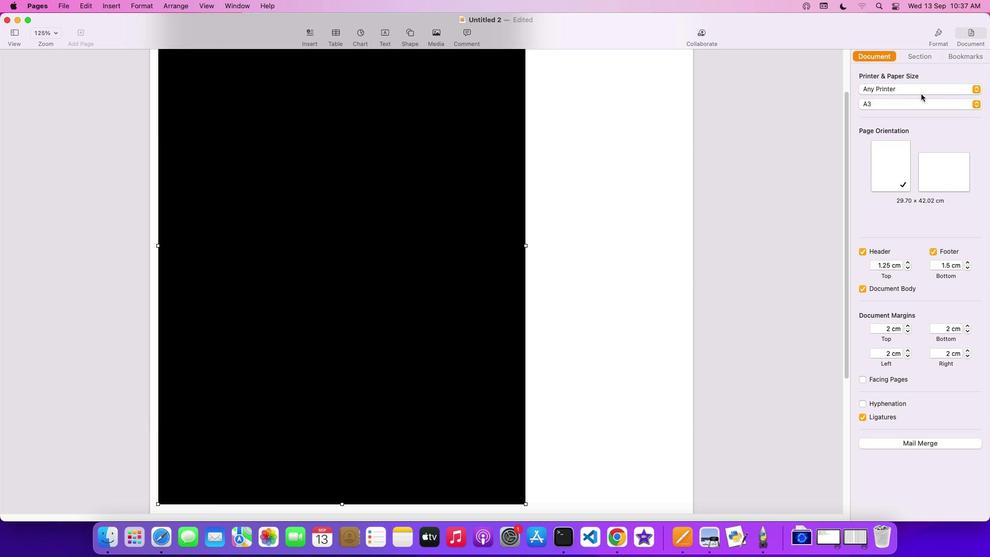 
Action: Mouse moved to (365, 220)
Screenshot: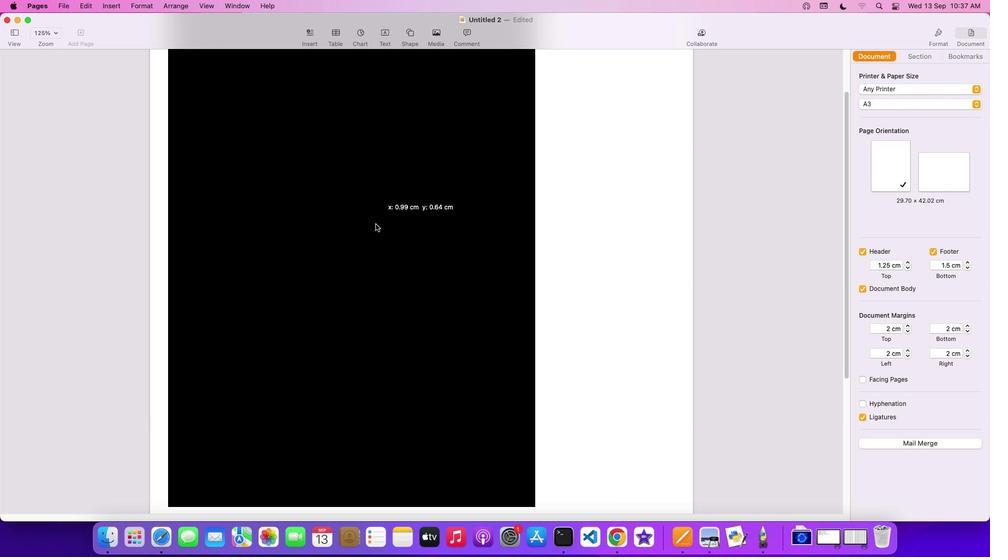 
Action: Mouse pressed left at (365, 220)
Screenshot: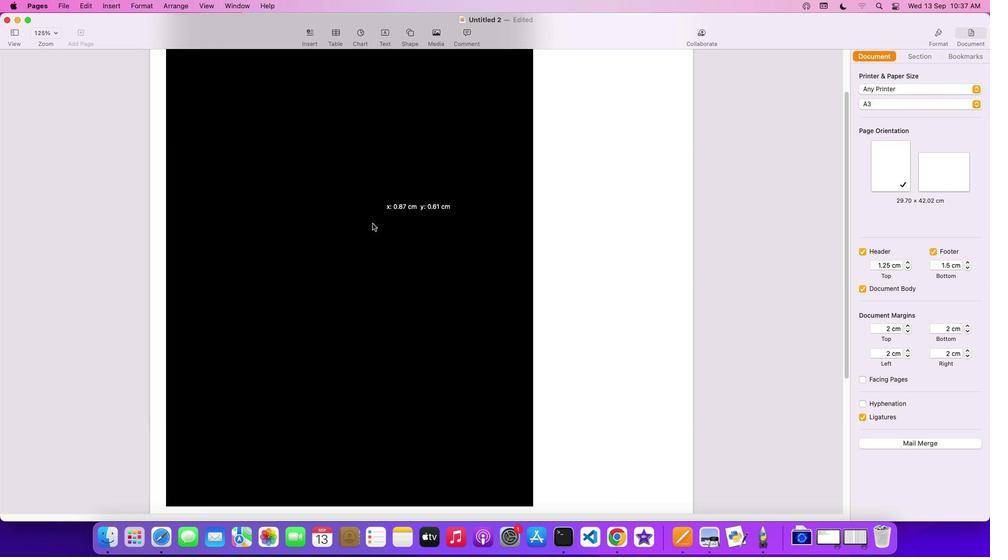 
Action: Mouse moved to (527, 246)
Screenshot: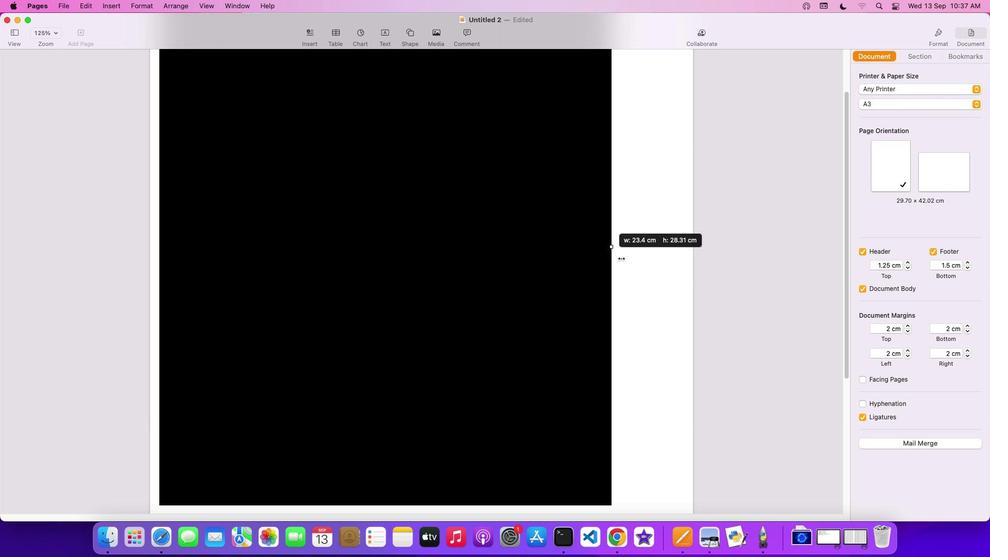 
Action: Mouse pressed left at (527, 246)
Screenshot: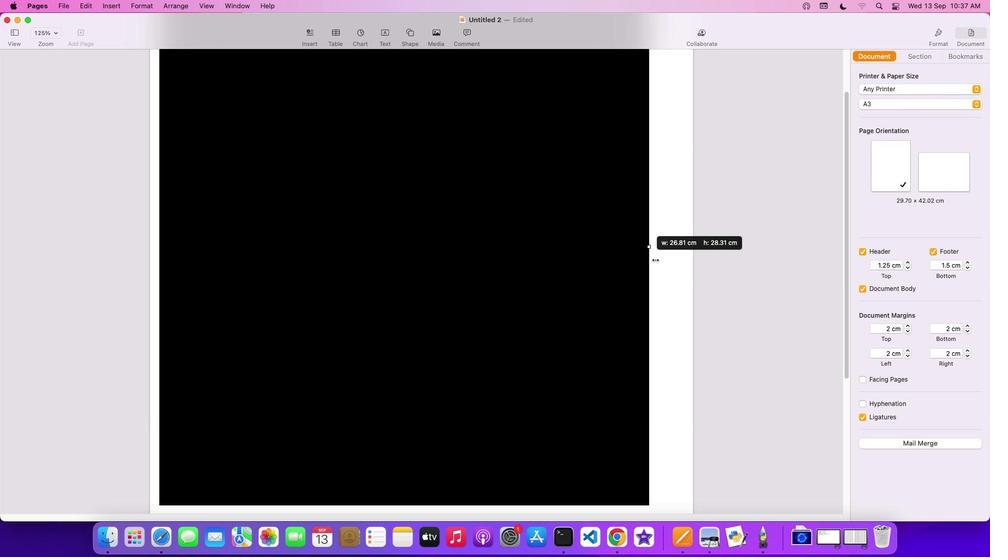 
Action: Mouse moved to (590, 283)
Screenshot: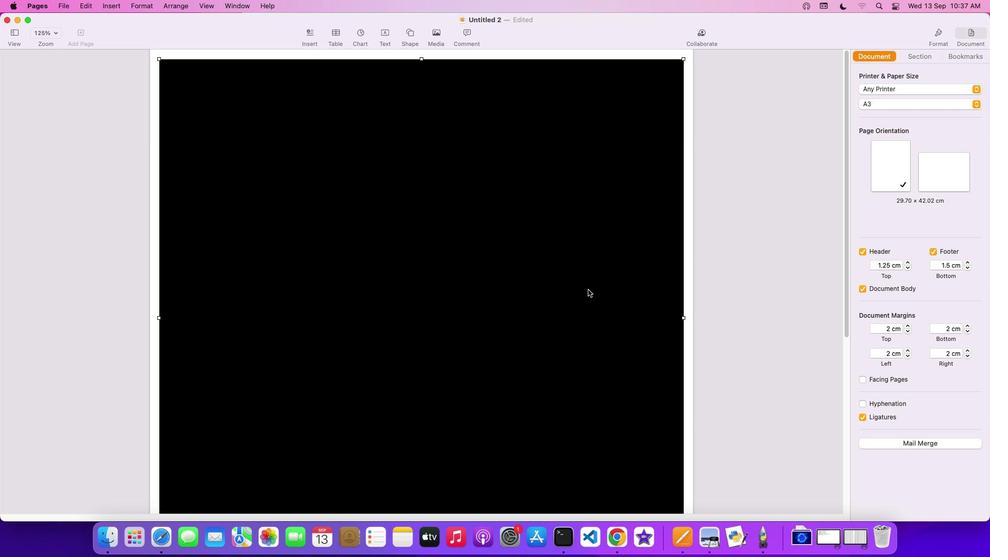 
Action: Mouse scrolled (590, 283) with delta (0, 0)
Screenshot: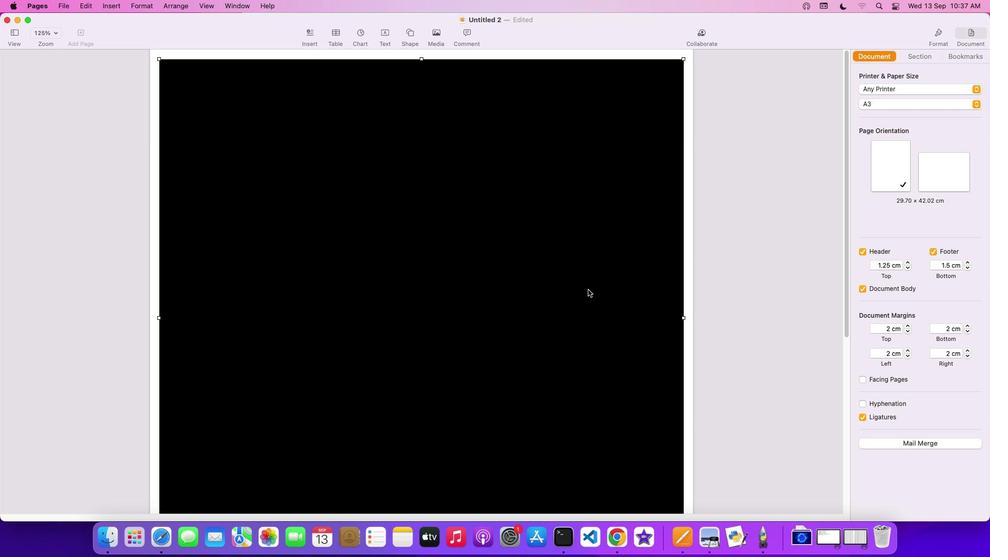 
Action: Mouse scrolled (590, 283) with delta (0, 0)
Screenshot: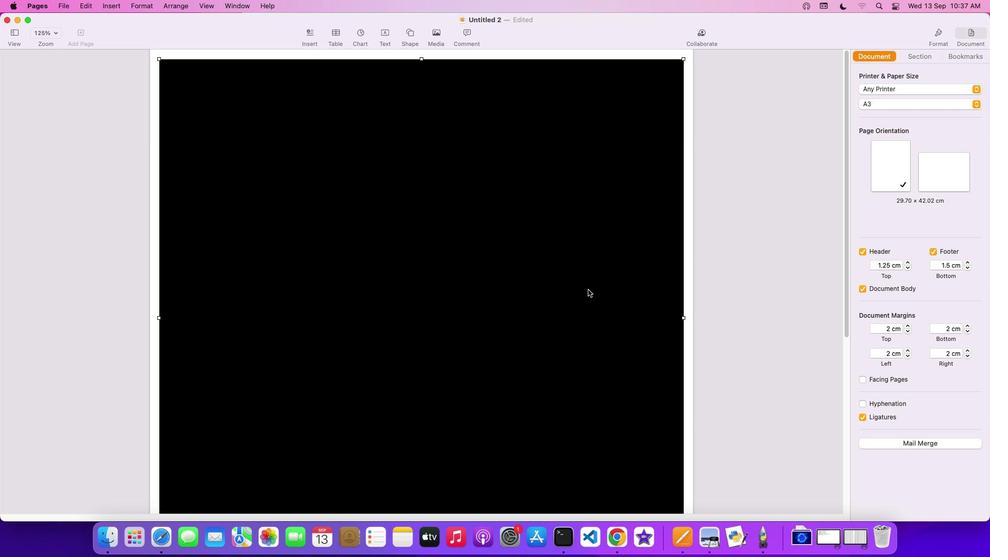 
Action: Mouse scrolled (590, 283) with delta (0, 1)
Screenshot: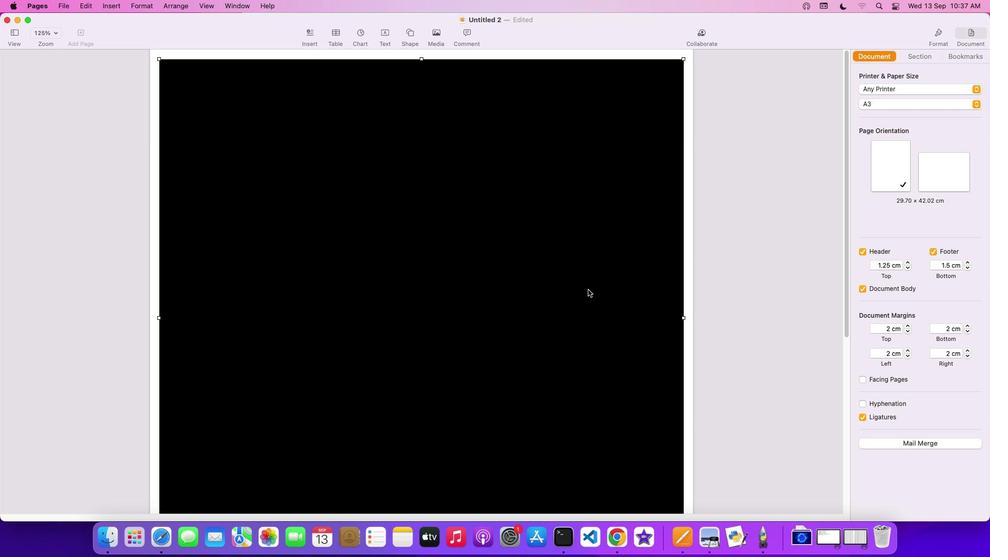
Action: Mouse scrolled (590, 283) with delta (0, 1)
Screenshot: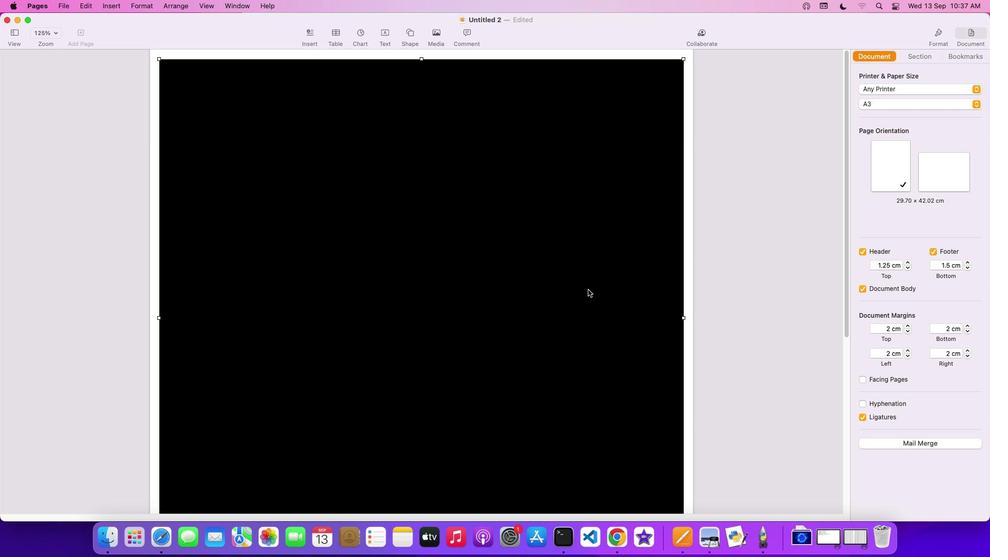 
Action: Mouse scrolled (590, 283) with delta (0, 2)
Screenshot: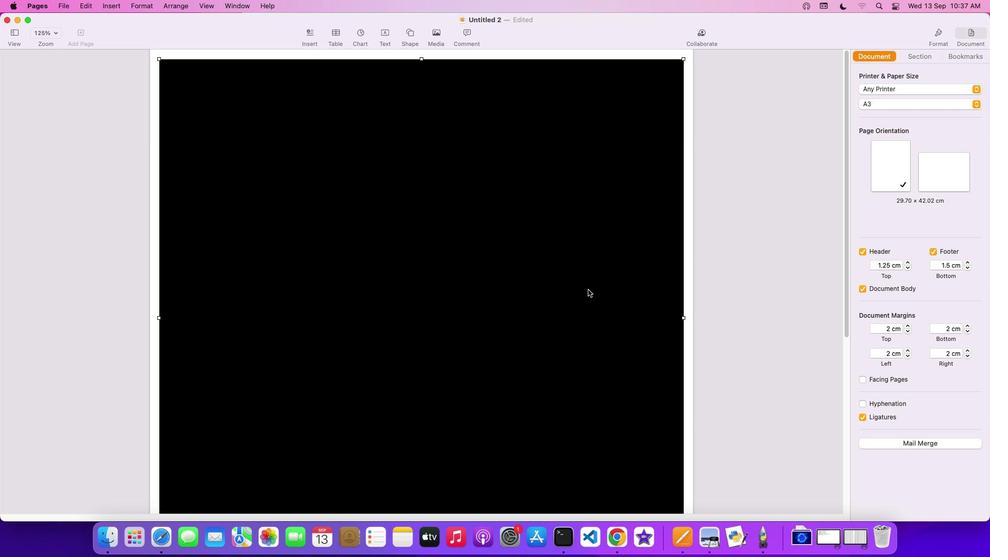 
Action: Mouse scrolled (590, 283) with delta (0, 2)
Screenshot: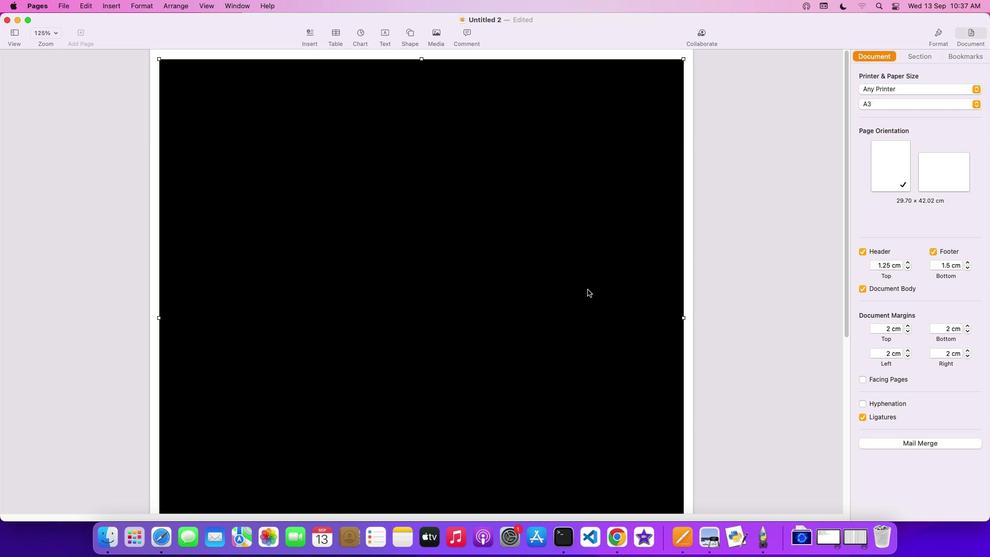 
Action: Mouse scrolled (590, 283) with delta (0, 0)
Screenshot: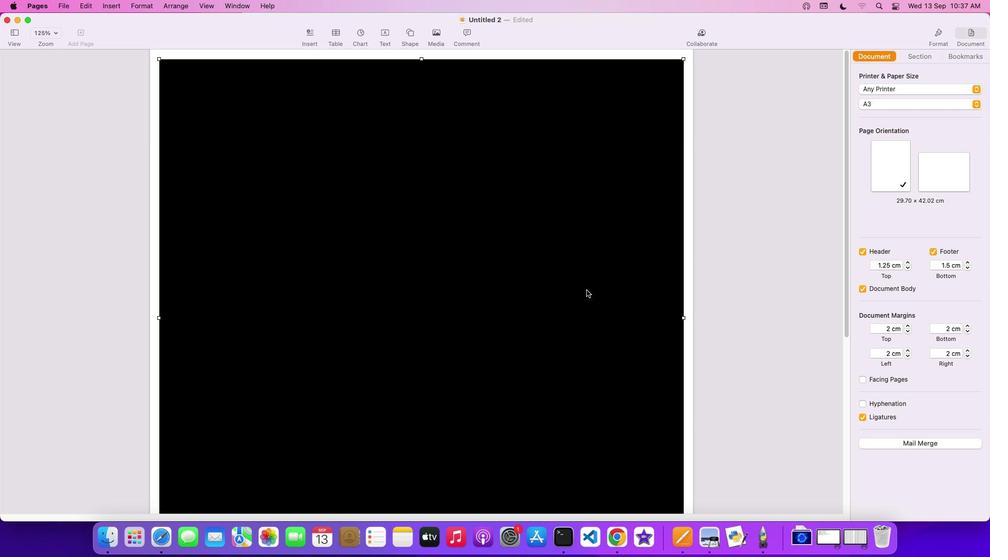 
Action: Mouse scrolled (590, 283) with delta (0, 0)
Screenshot: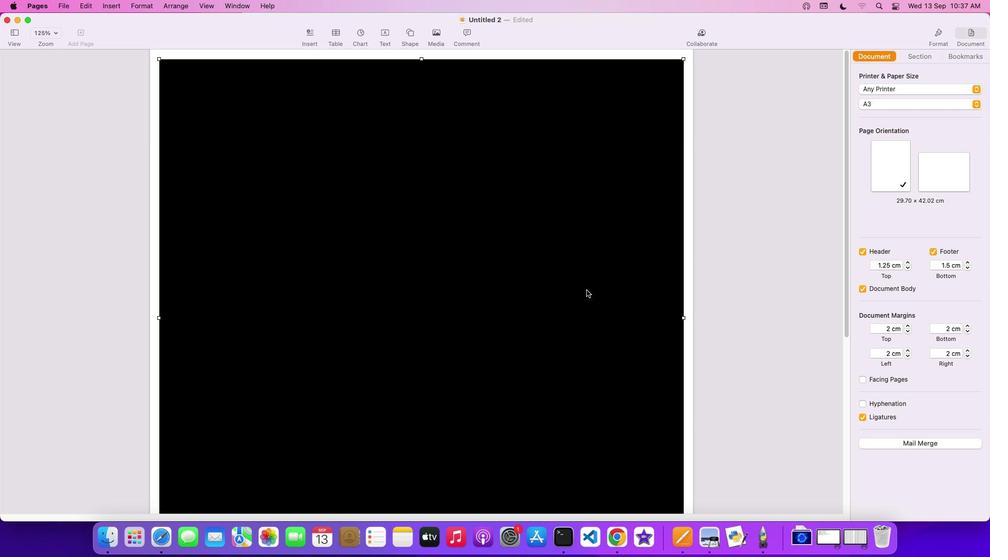 
Action: Mouse scrolled (590, 283) with delta (0, 1)
Screenshot: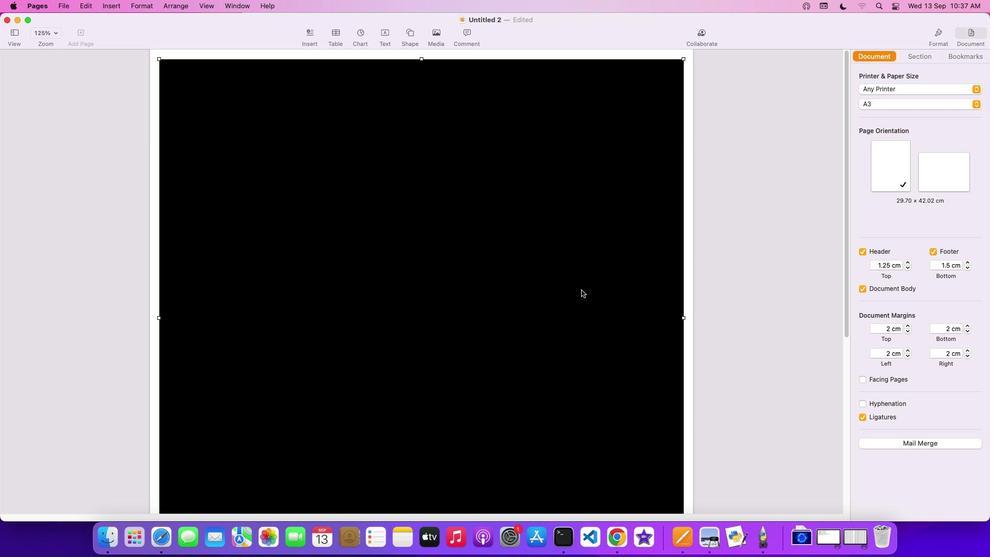 
Action: Mouse scrolled (590, 283) with delta (0, 1)
Screenshot: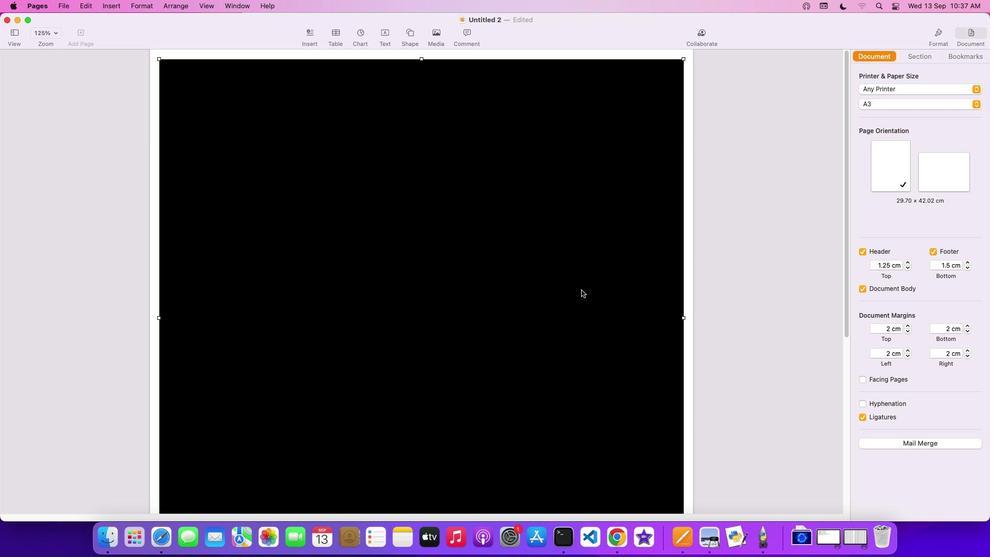 
Action: Mouse moved to (437, 218)
Screenshot: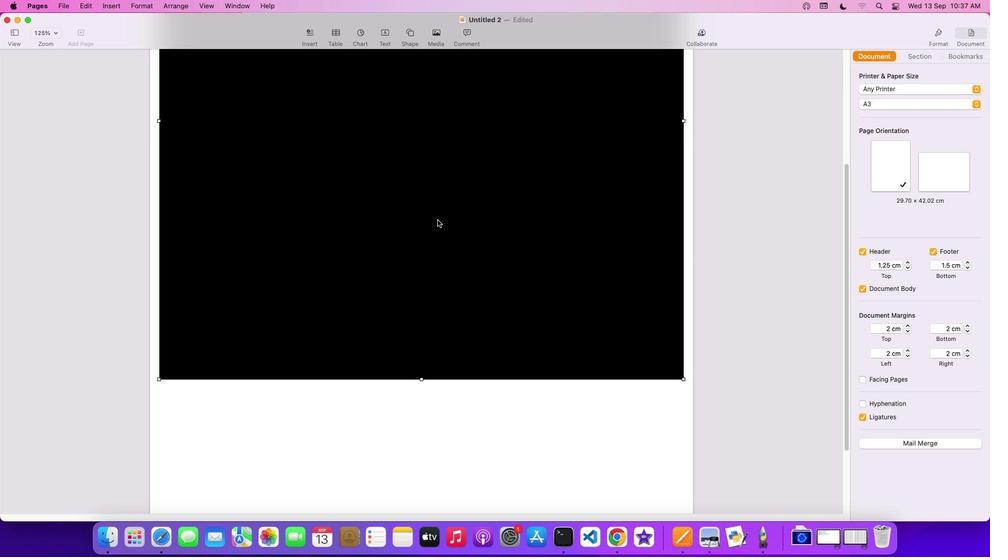 
Action: Mouse scrolled (437, 218) with delta (0, -1)
Screenshot: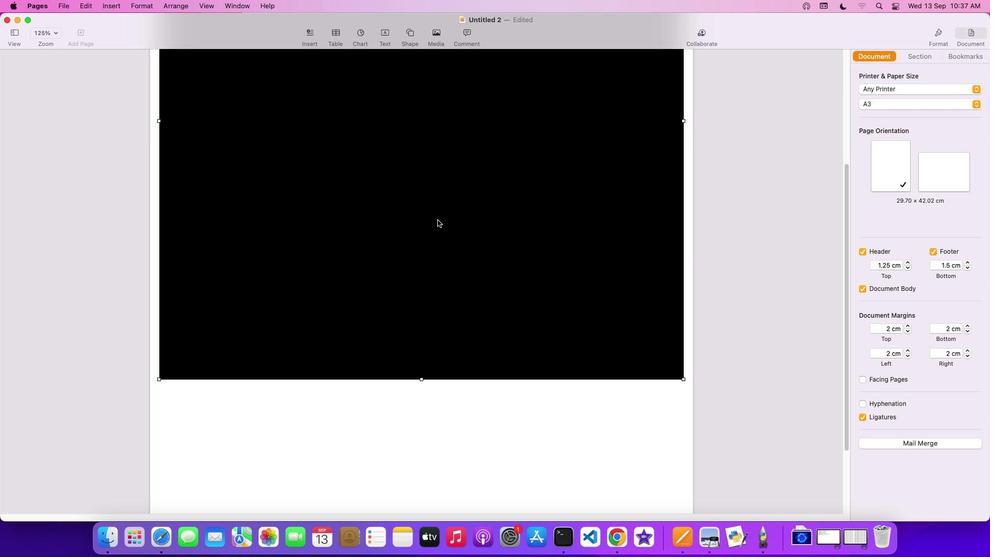 
Action: Mouse scrolled (437, 218) with delta (0, -1)
Screenshot: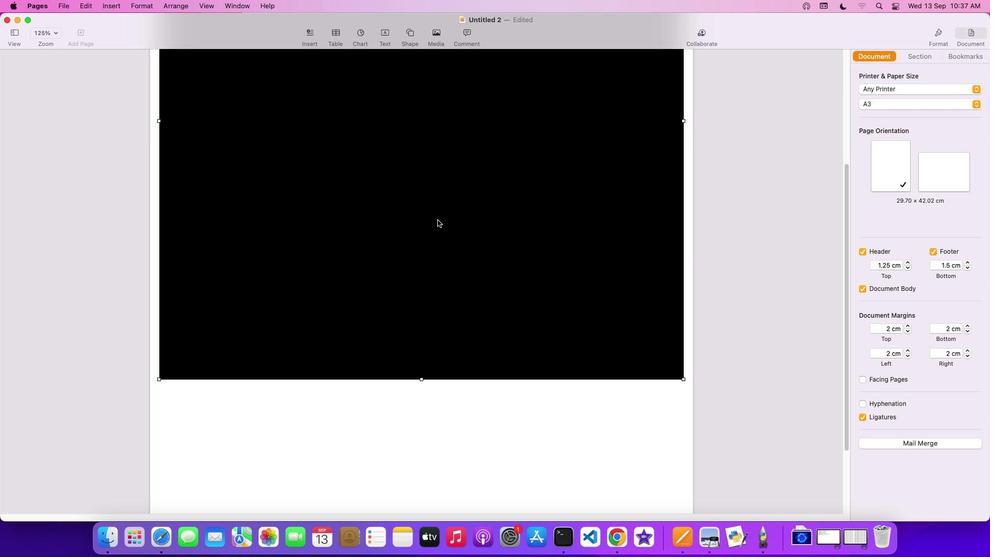 
Action: Mouse scrolled (437, 218) with delta (0, -2)
Screenshot: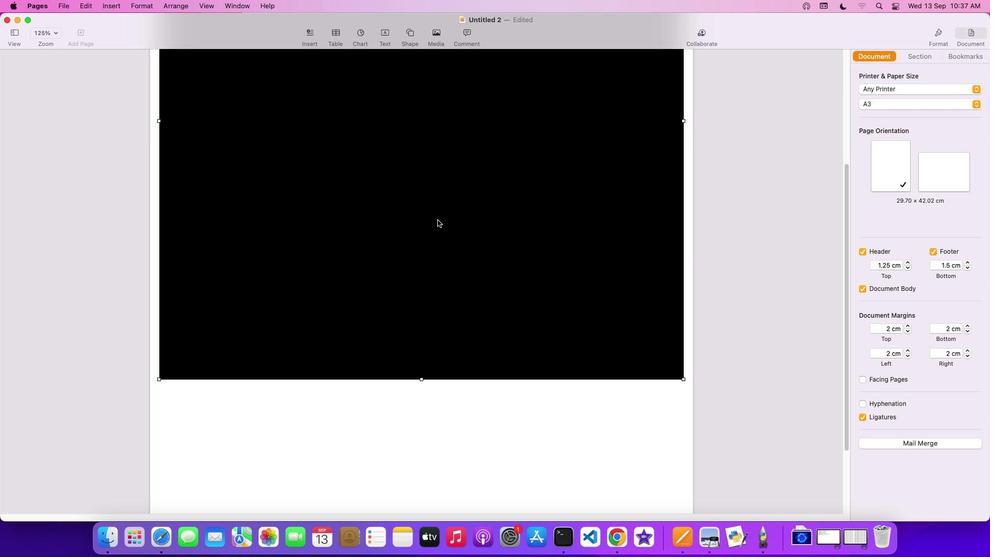
Action: Mouse scrolled (437, 218) with delta (0, -3)
Screenshot: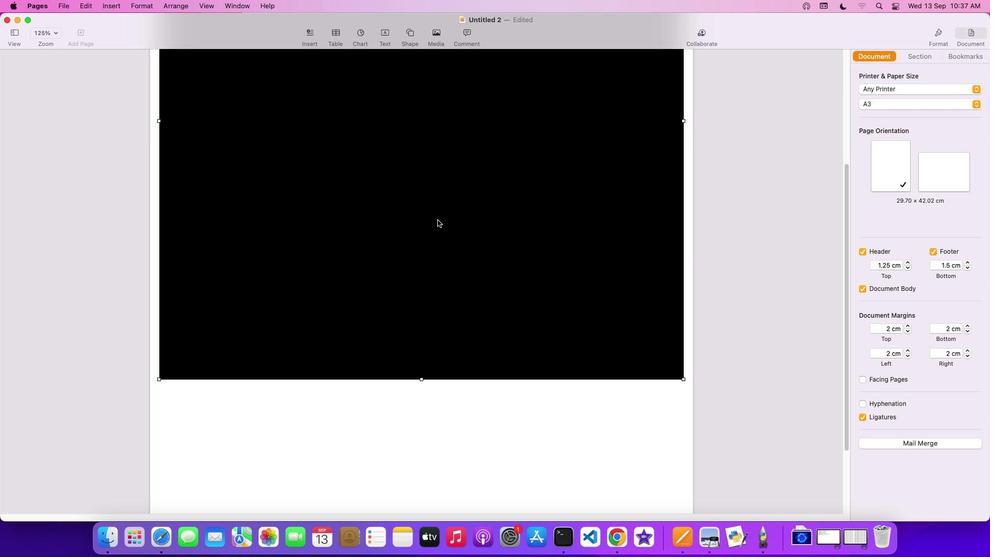 
Action: Mouse scrolled (437, 218) with delta (0, -3)
Screenshot: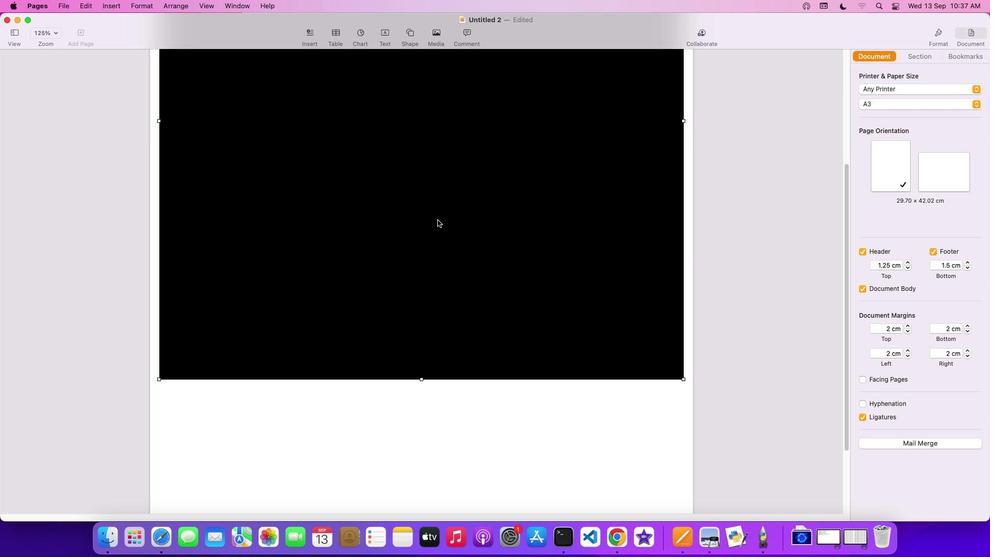 
Action: Mouse scrolled (437, 218) with delta (0, -1)
Screenshot: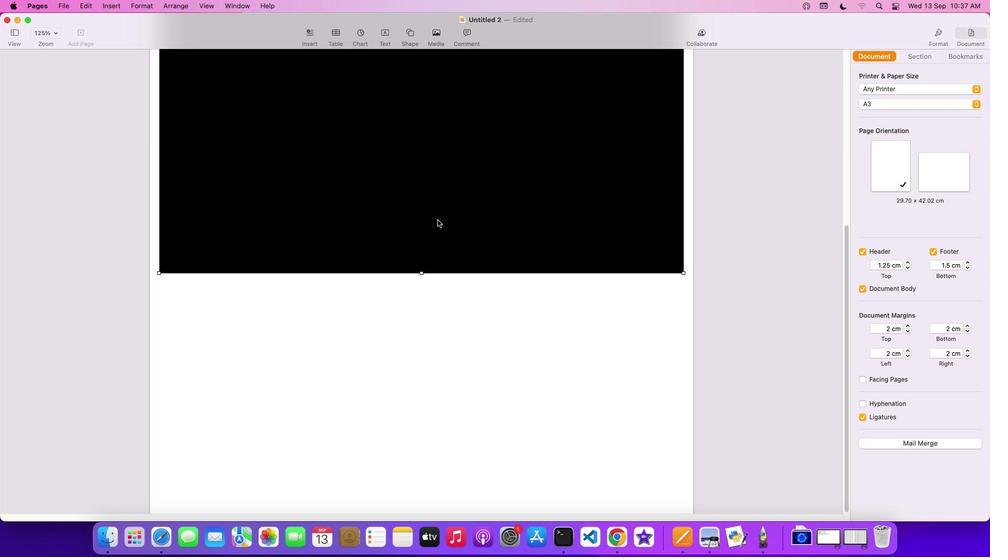 
Action: Mouse scrolled (437, 218) with delta (0, -1)
Screenshot: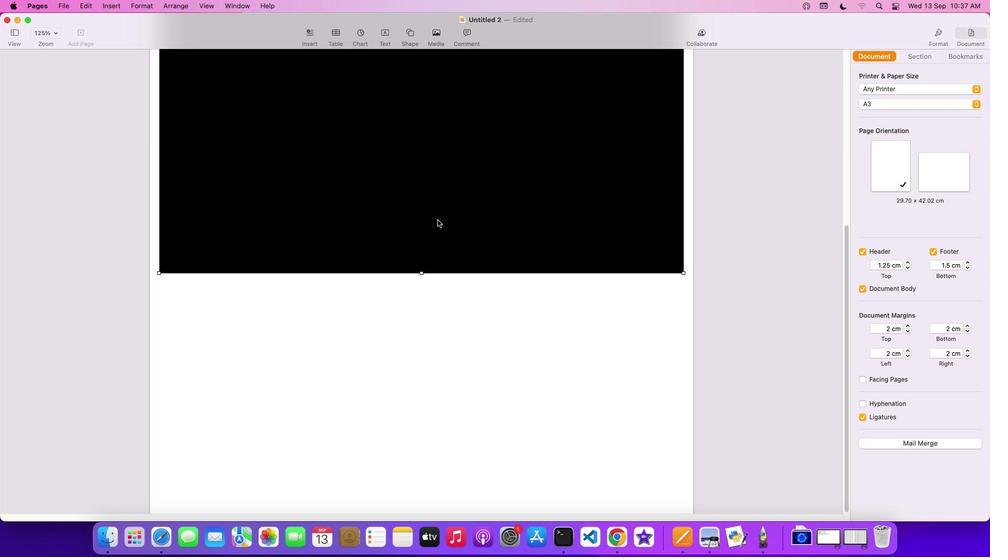 
Action: Mouse scrolled (437, 218) with delta (0, -2)
Screenshot: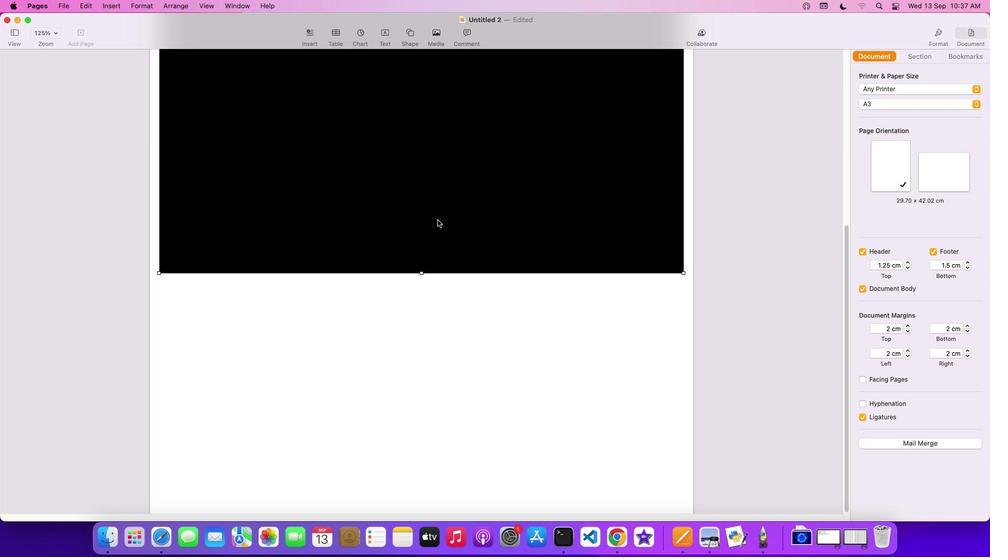 
Action: Mouse scrolled (437, 218) with delta (0, -3)
Screenshot: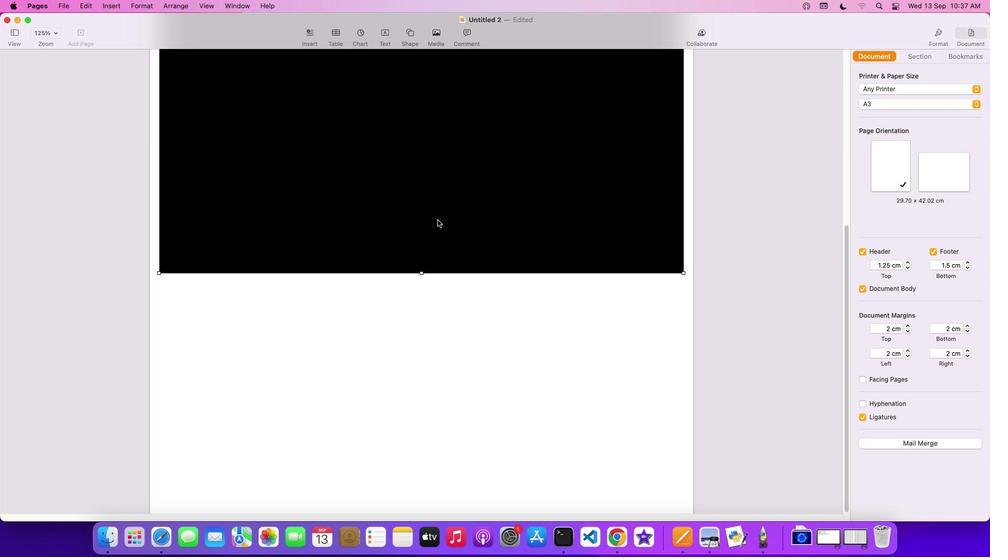 
Action: Mouse scrolled (437, 218) with delta (0, -3)
Screenshot: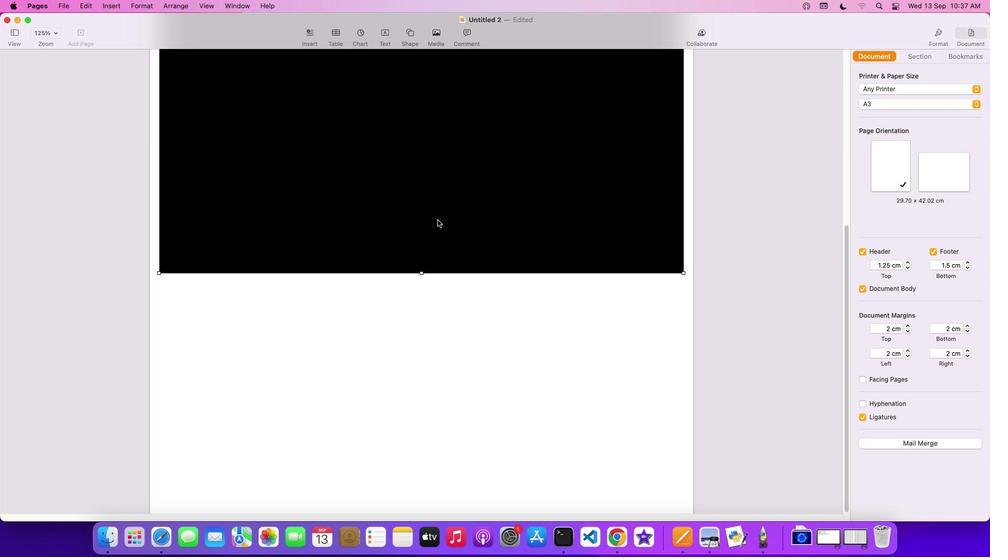 
Action: Mouse scrolled (437, 218) with delta (0, -3)
Screenshot: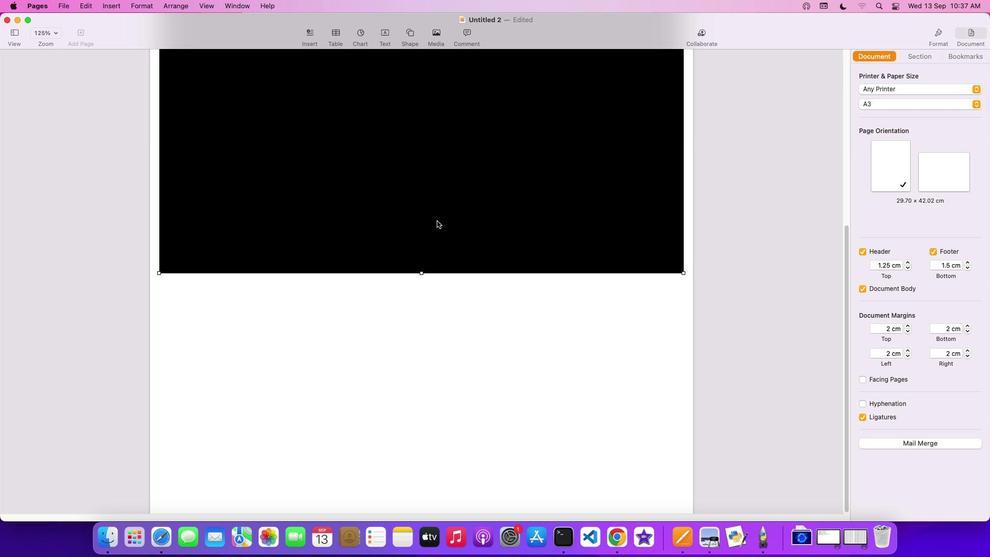 
Action: Mouse scrolled (437, 218) with delta (0, -1)
Screenshot: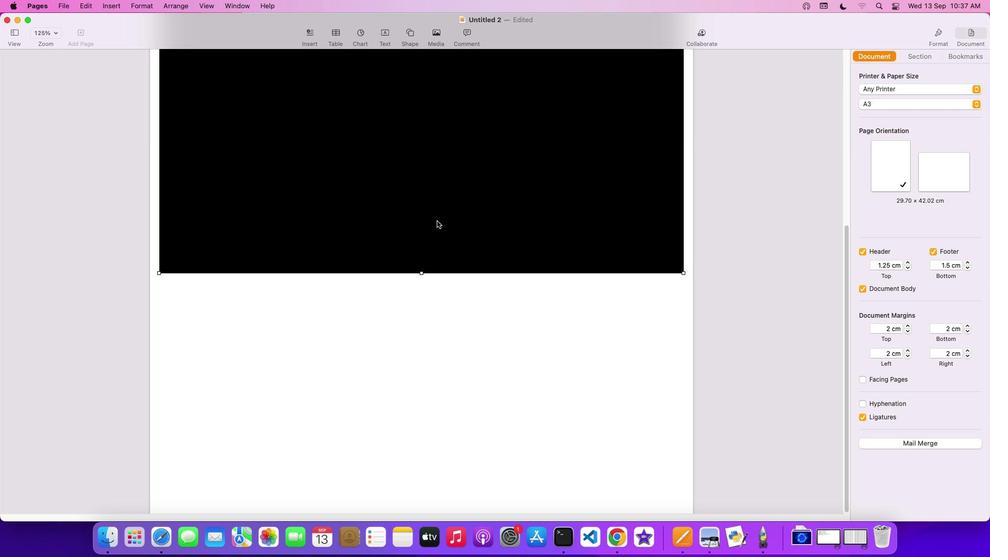 
Action: Mouse scrolled (437, 218) with delta (0, -1)
Screenshot: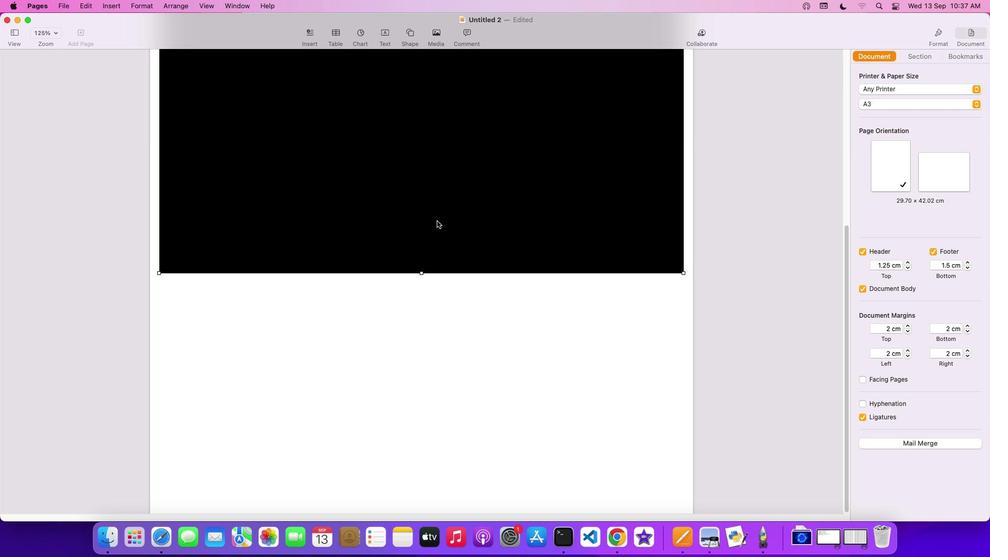 
Action: Mouse scrolled (437, 218) with delta (0, -2)
Screenshot: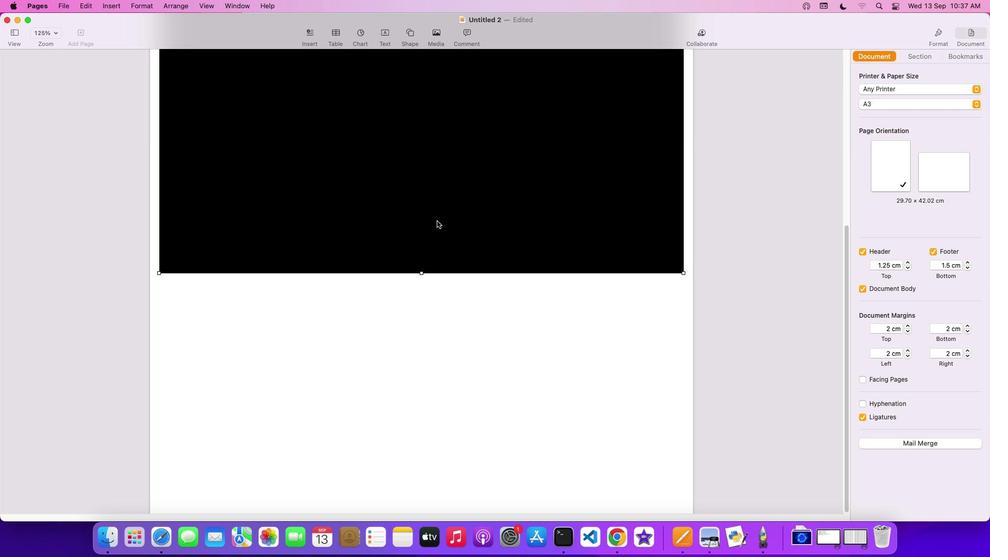 
Action: Mouse scrolled (437, 218) with delta (0, -3)
Screenshot: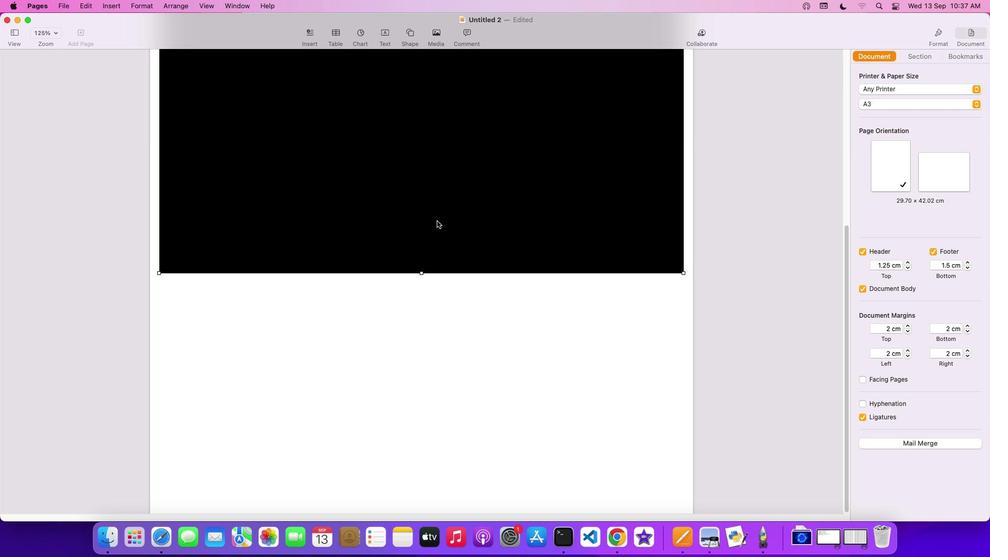 
Action: Mouse scrolled (437, 218) with delta (0, -3)
Screenshot: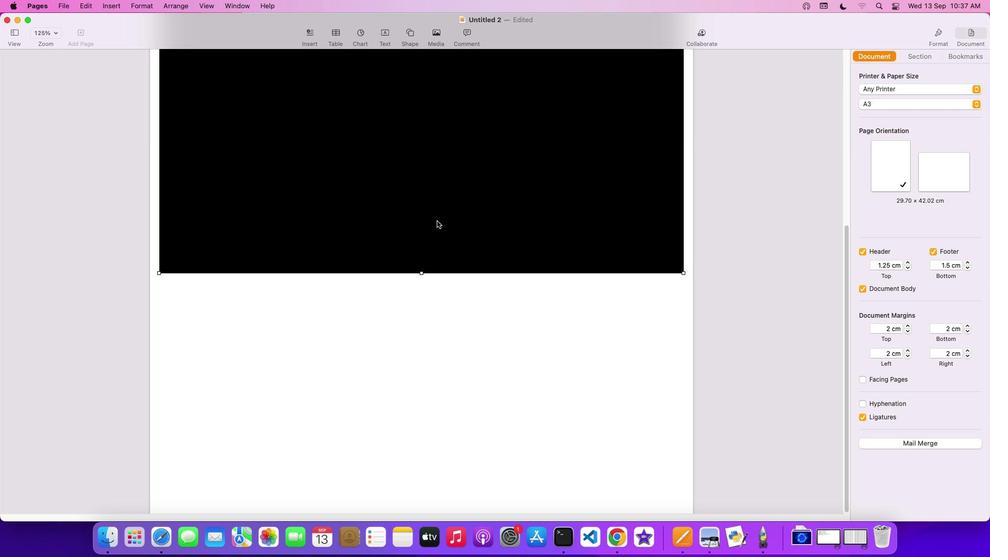 
Action: Mouse scrolled (437, 218) with delta (0, -3)
Screenshot: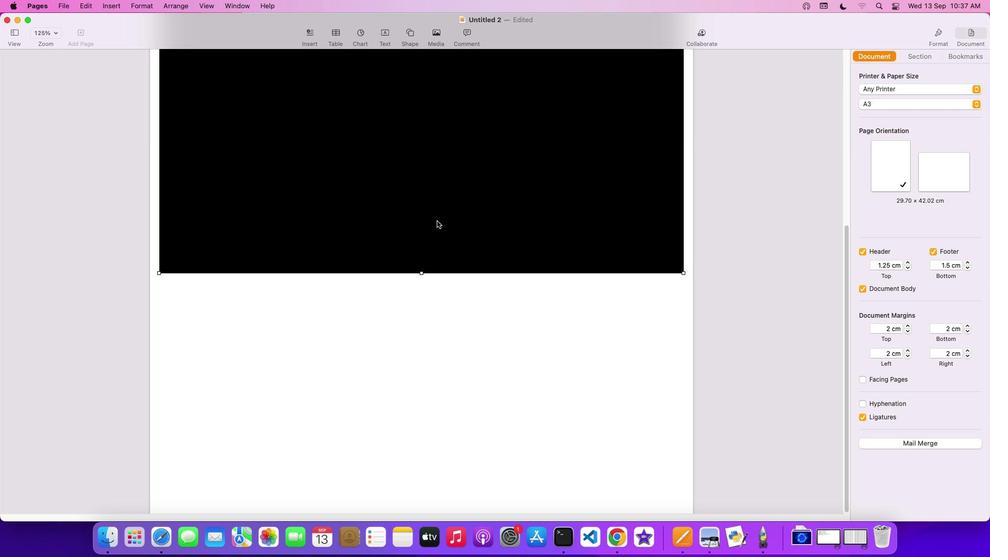 
Action: Mouse moved to (436, 219)
Screenshot: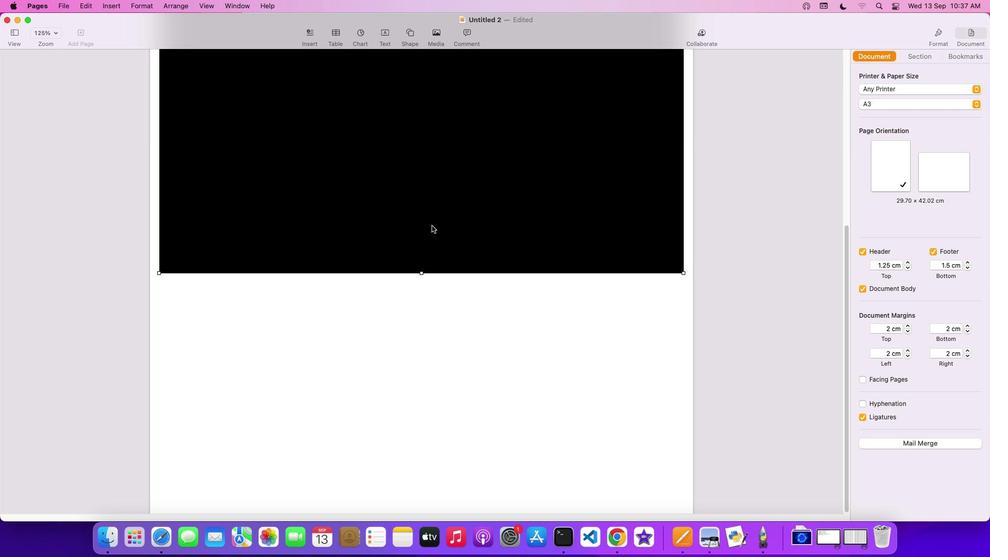 
Action: Mouse scrolled (436, 219) with delta (0, -1)
Screenshot: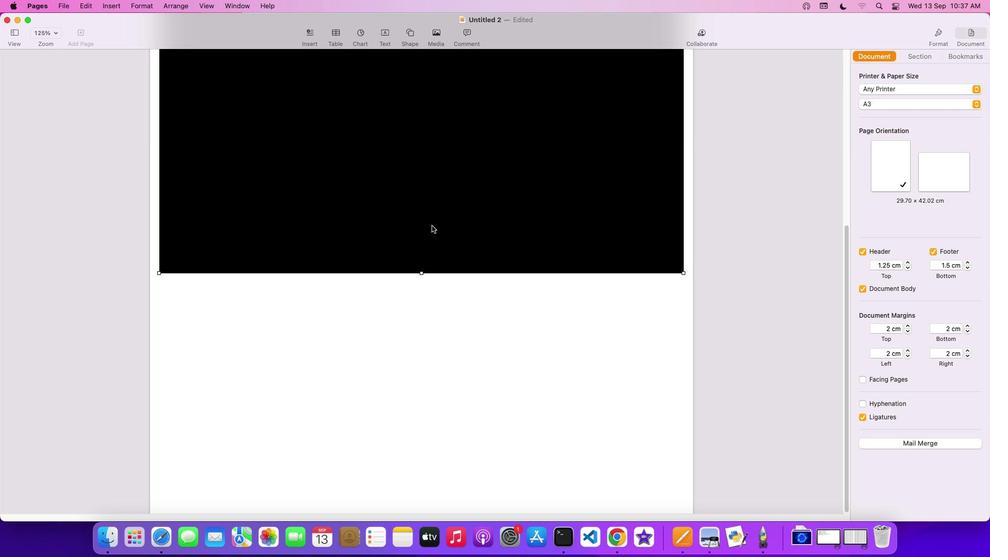 
Action: Mouse moved to (436, 219)
Screenshot: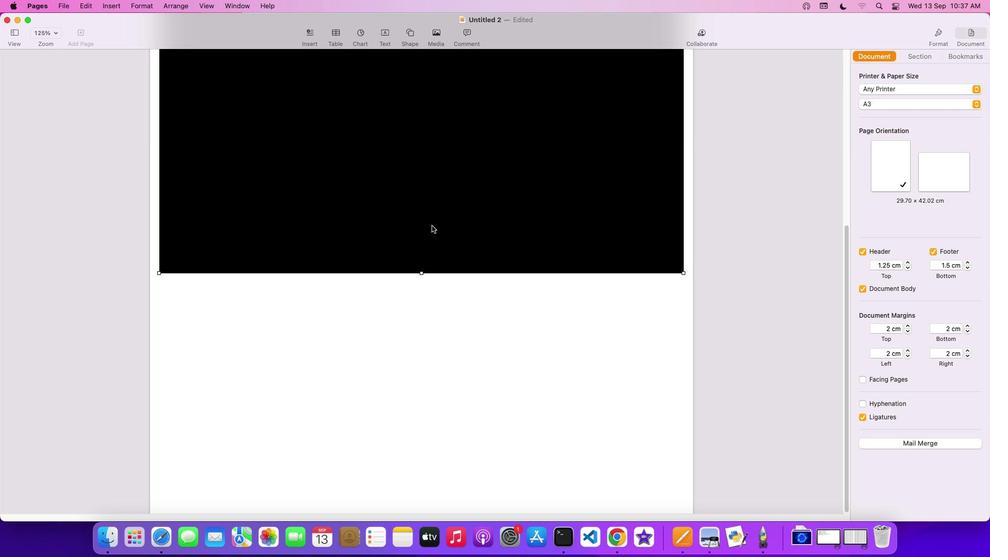 
Action: Mouse scrolled (436, 219) with delta (0, -1)
Screenshot: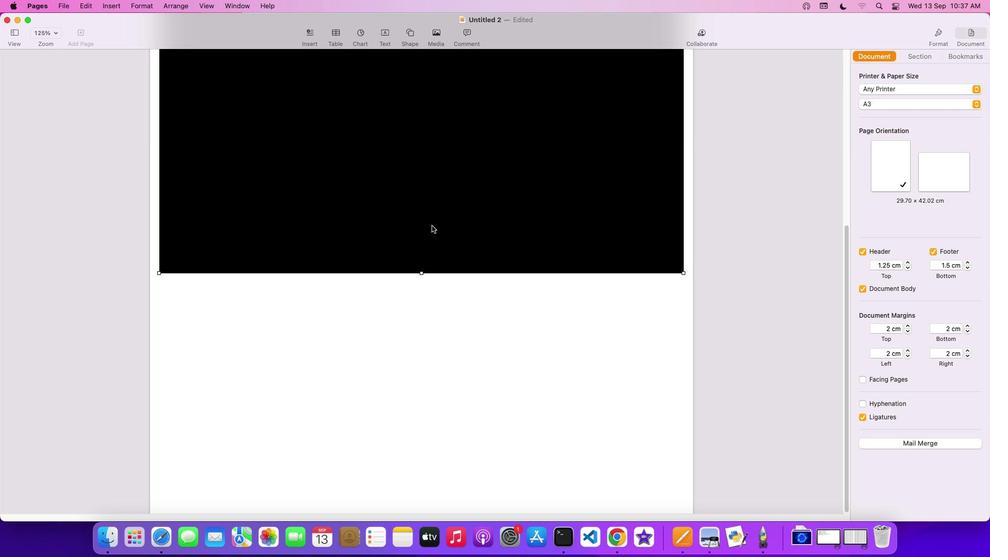 
Action: Mouse scrolled (436, 219) with delta (0, -2)
Screenshot: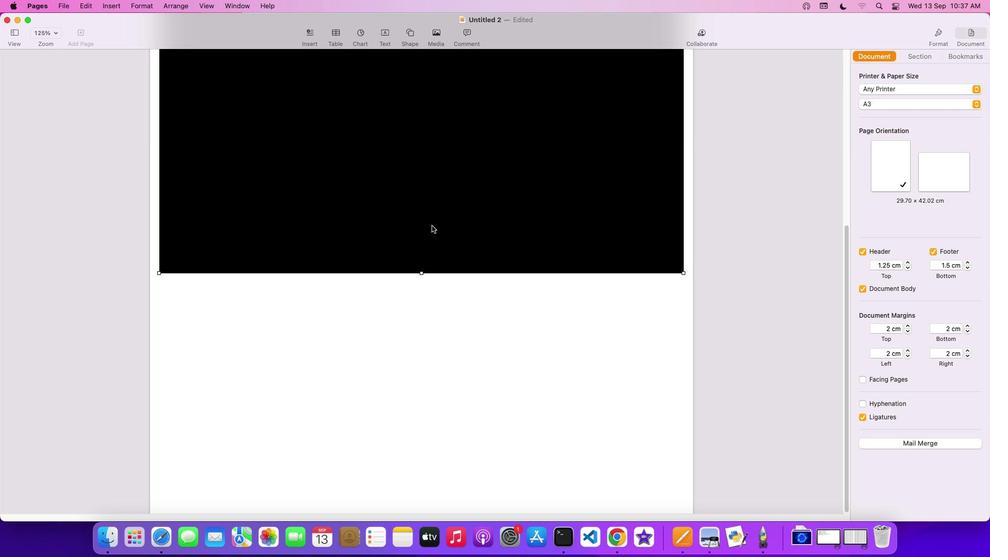 
Action: Mouse moved to (436, 219)
Screenshot: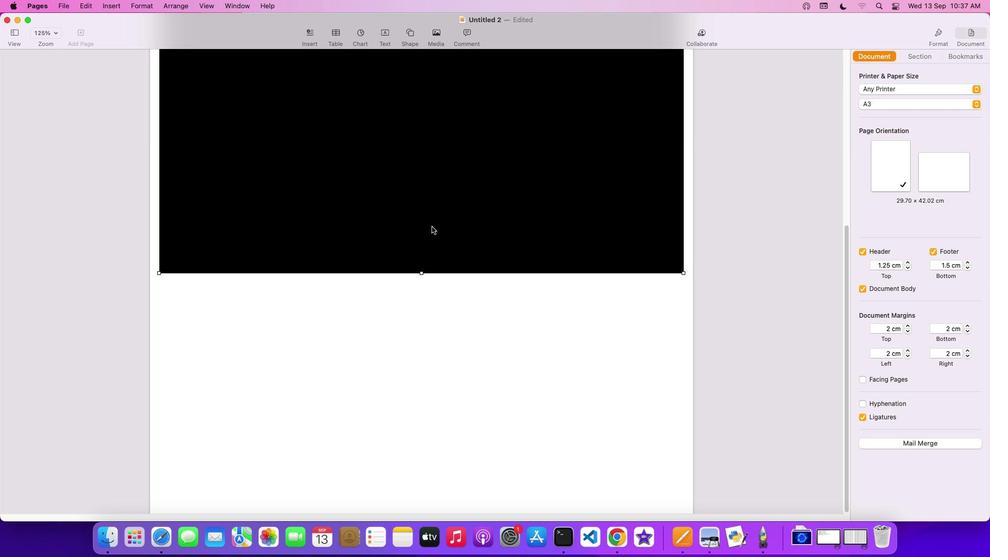 
Action: Mouse scrolled (436, 219) with delta (0, -3)
Screenshot: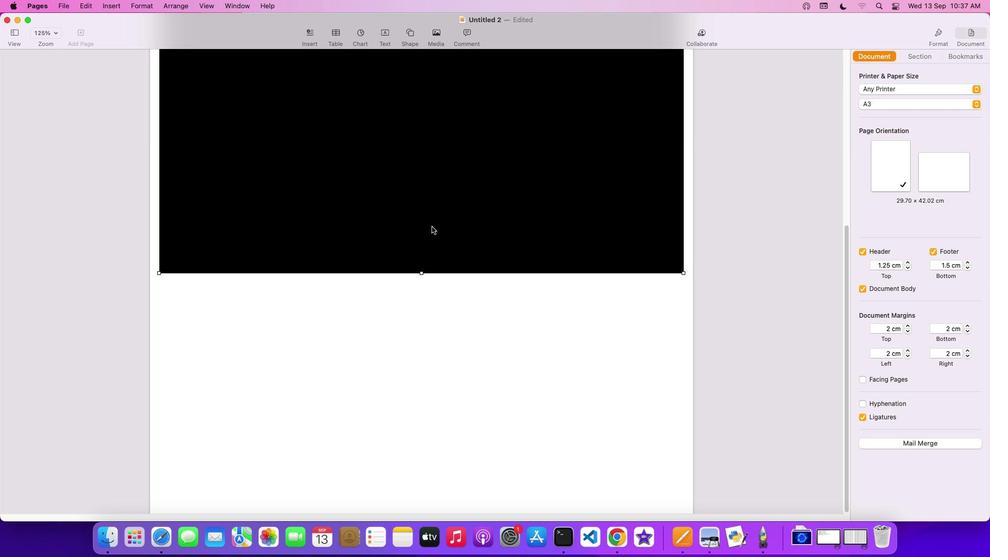 
Action: Mouse scrolled (436, 219) with delta (0, -3)
Screenshot: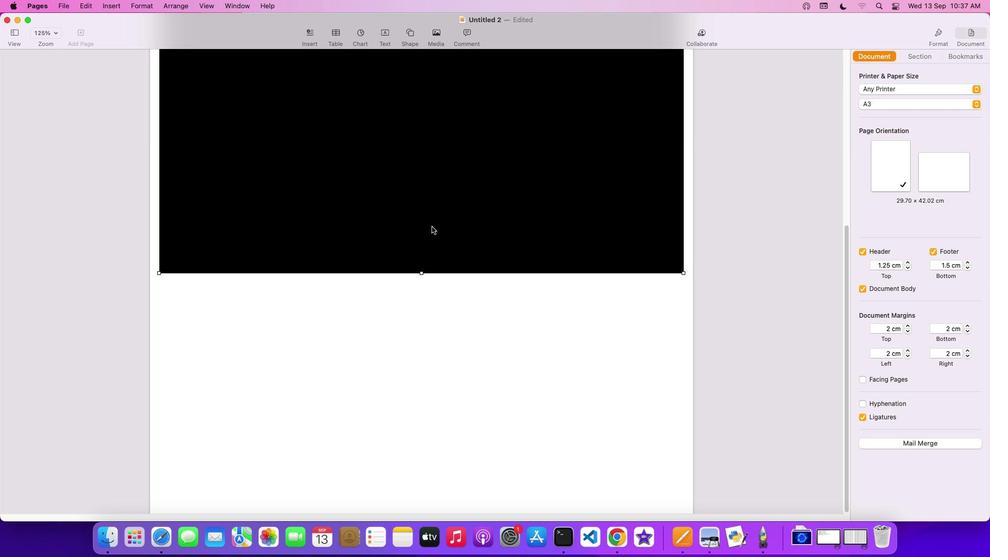 
Action: Mouse moved to (436, 219)
Screenshot: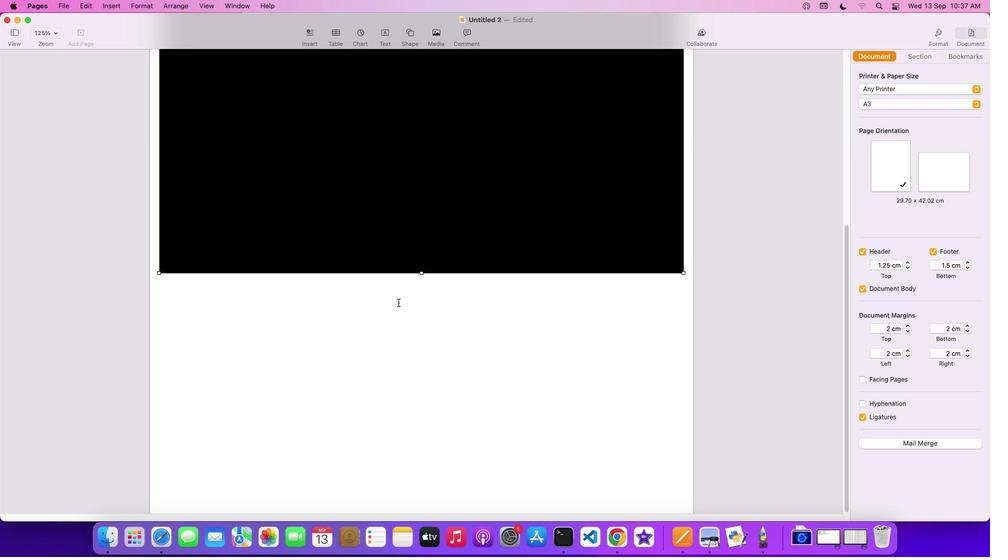 
Action: Mouse scrolled (436, 219) with delta (0, -1)
Screenshot: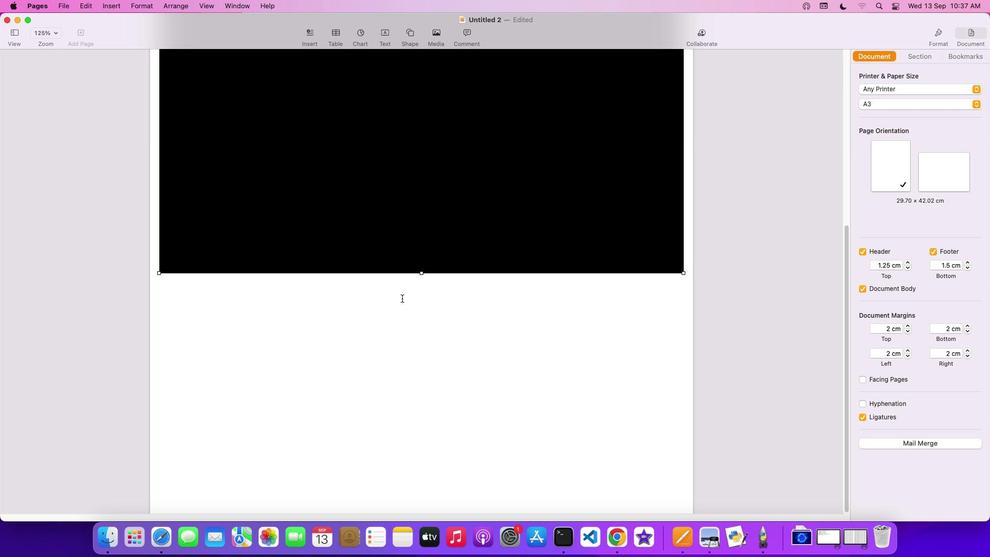 
Action: Mouse scrolled (436, 219) with delta (0, -1)
Screenshot: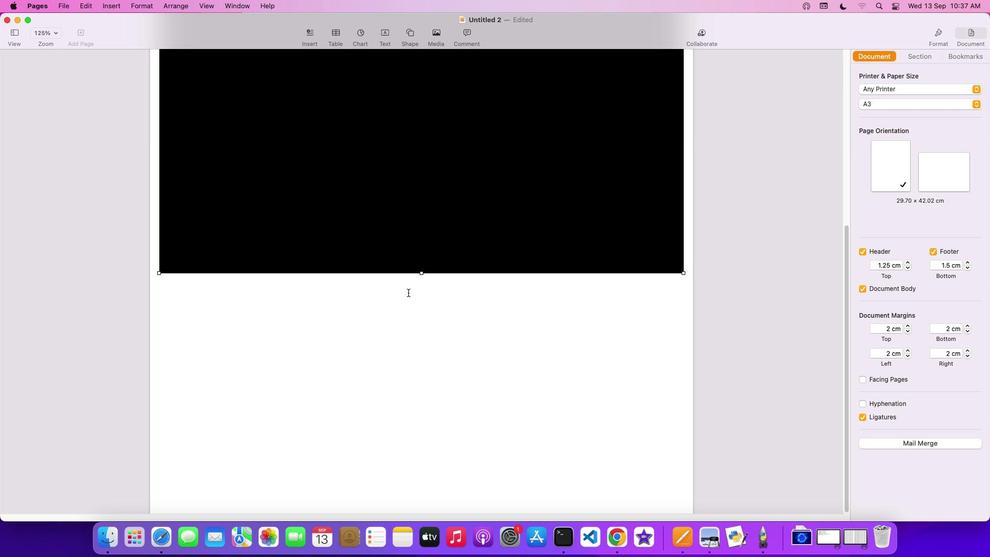 
Action: Mouse scrolled (436, 219) with delta (0, -2)
Screenshot: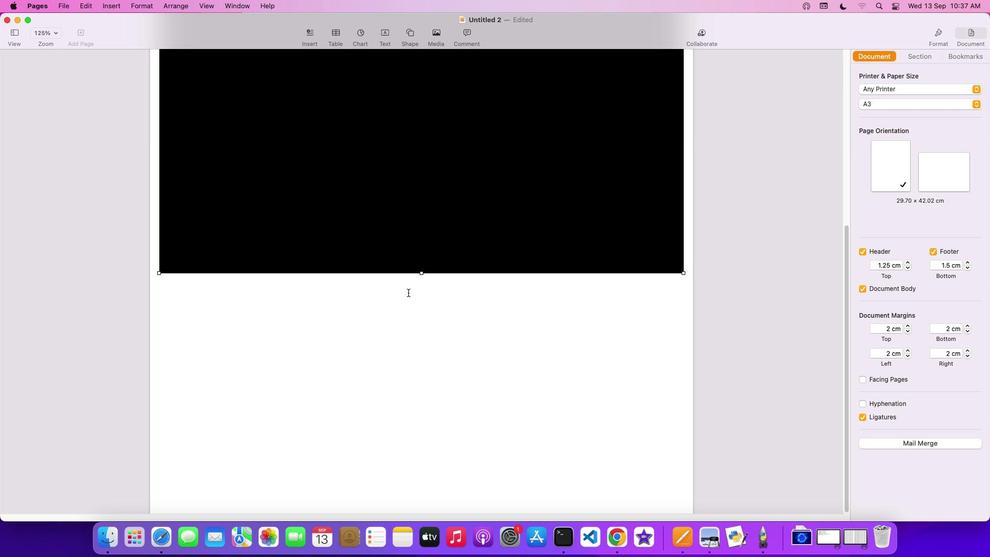
Action: Mouse scrolled (436, 219) with delta (0, -3)
Screenshot: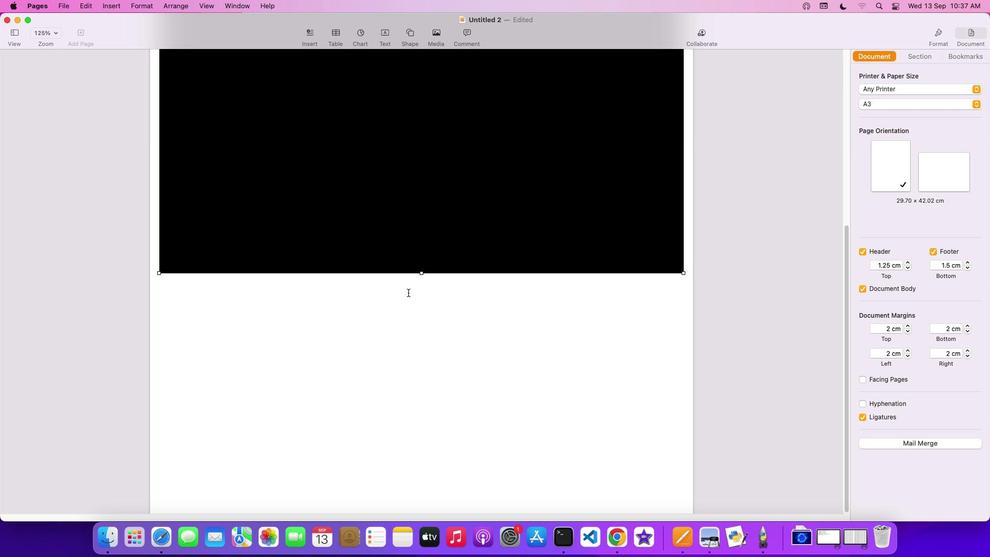 
Action: Mouse scrolled (436, 219) with delta (0, -3)
Screenshot: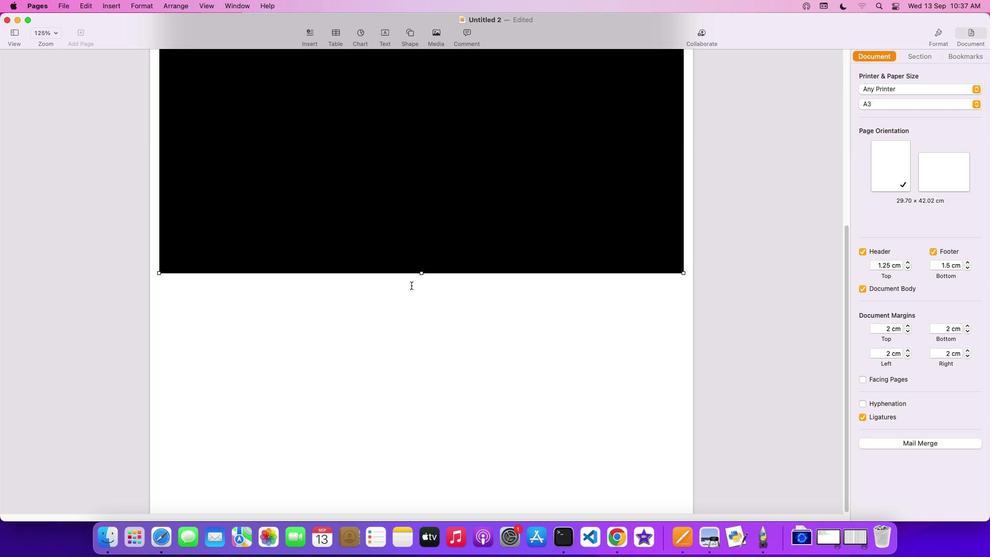 
Action: Mouse scrolled (436, 219) with delta (0, -4)
Screenshot: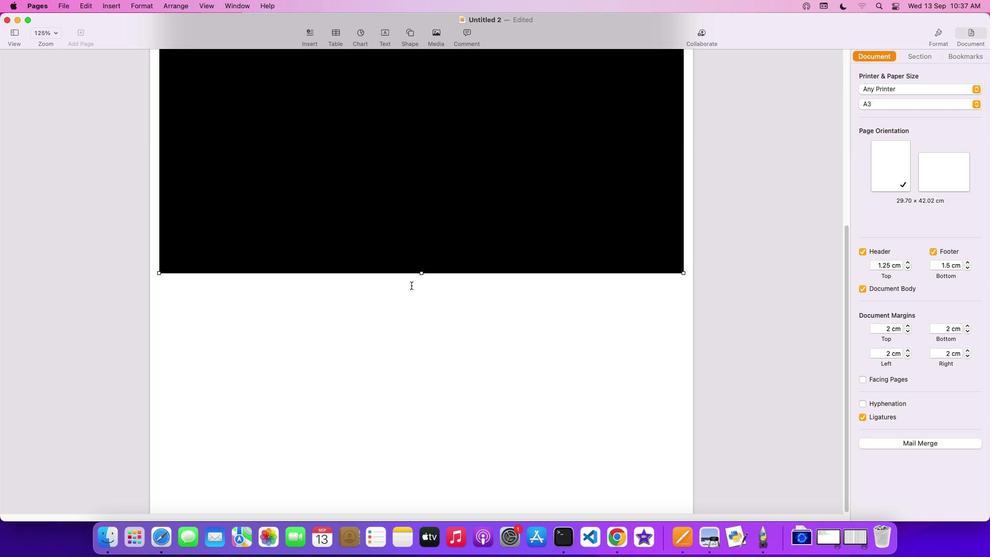 
Action: Mouse moved to (440, 346)
Screenshot: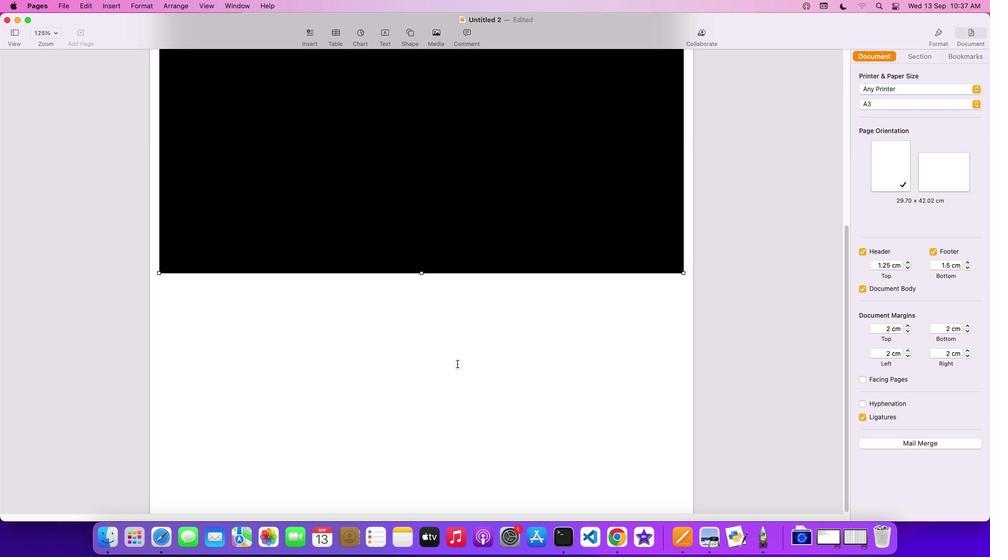 
Action: Mouse scrolled (440, 346) with delta (0, -1)
Screenshot: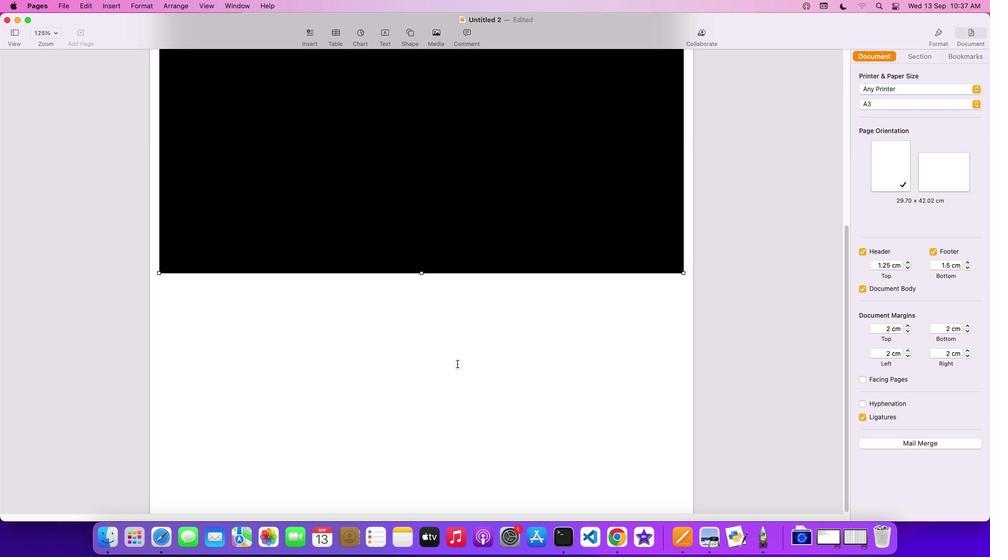 
Action: Mouse scrolled (440, 346) with delta (0, -1)
Screenshot: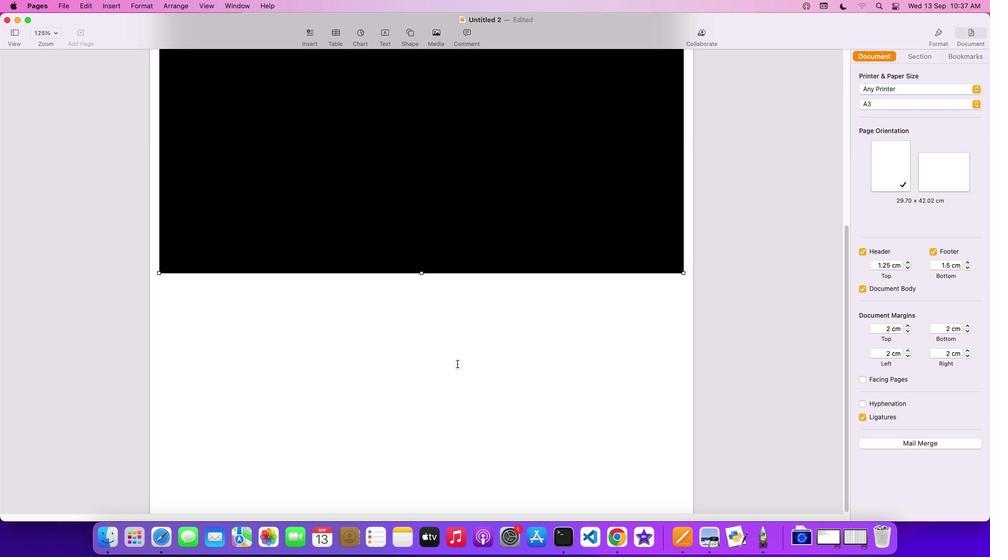 
Action: Mouse scrolled (440, 346) with delta (0, -2)
Screenshot: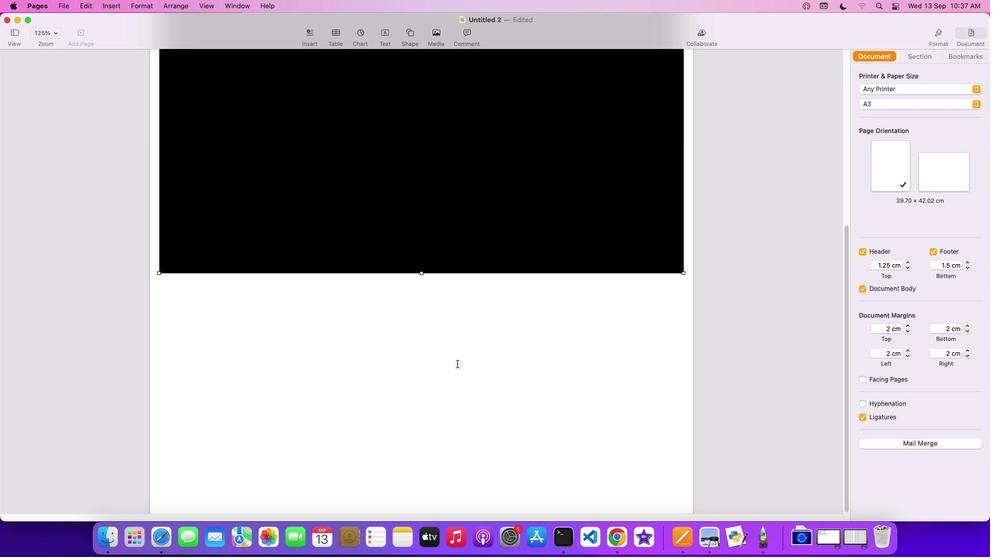 
Action: Mouse scrolled (440, 346) with delta (0, -3)
Screenshot: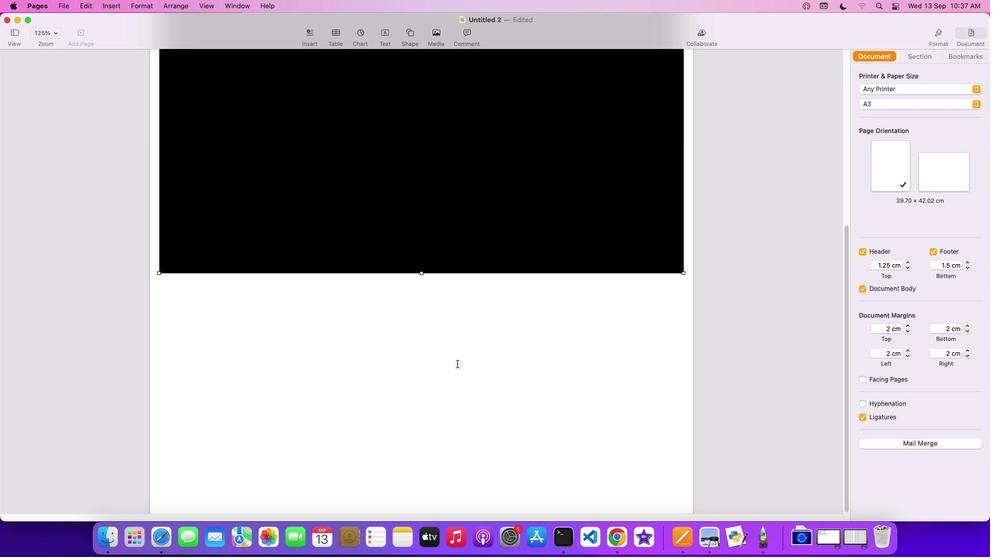 
Action: Mouse scrolled (440, 346) with delta (0, -3)
Screenshot: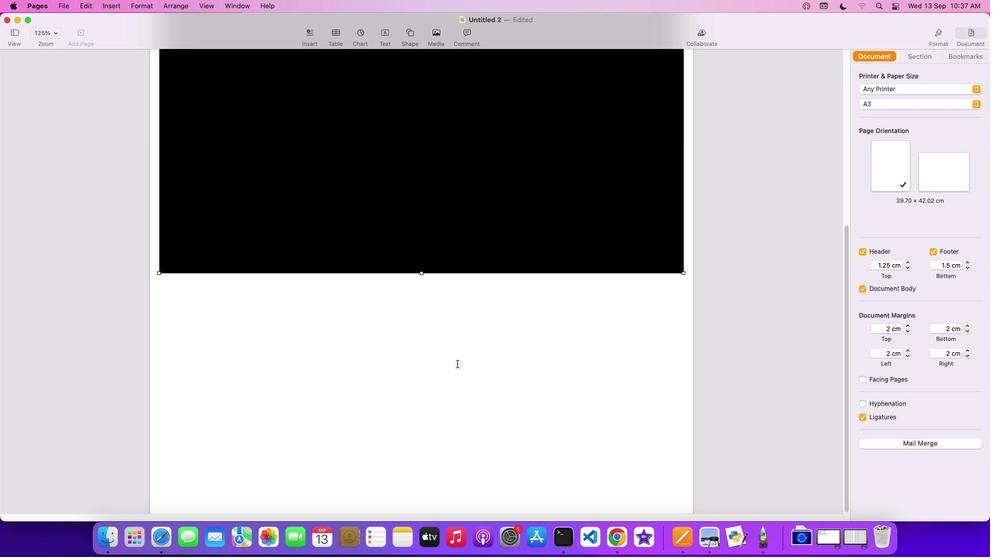 
Action: Mouse scrolled (440, 346) with delta (0, -3)
Screenshot: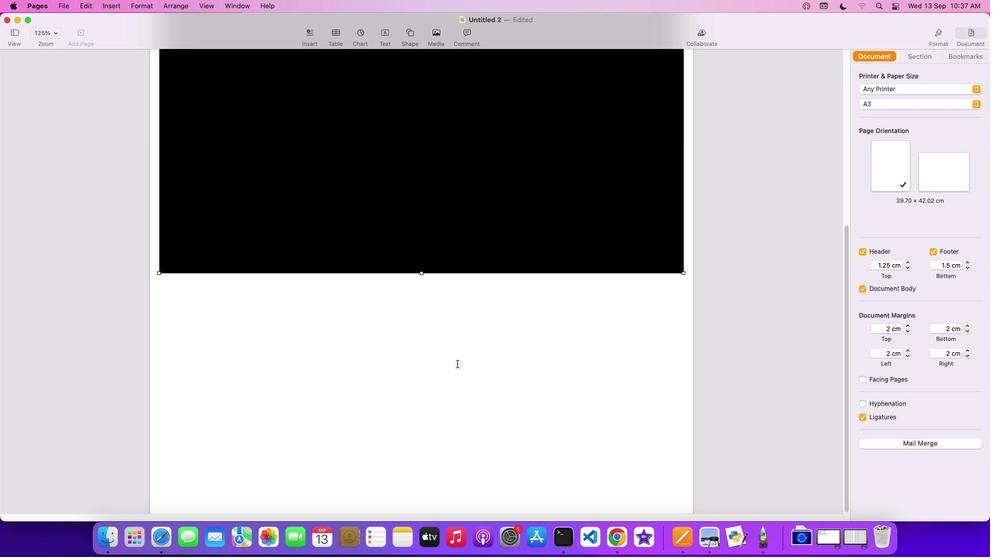 
Action: Mouse moved to (456, 362)
Screenshot: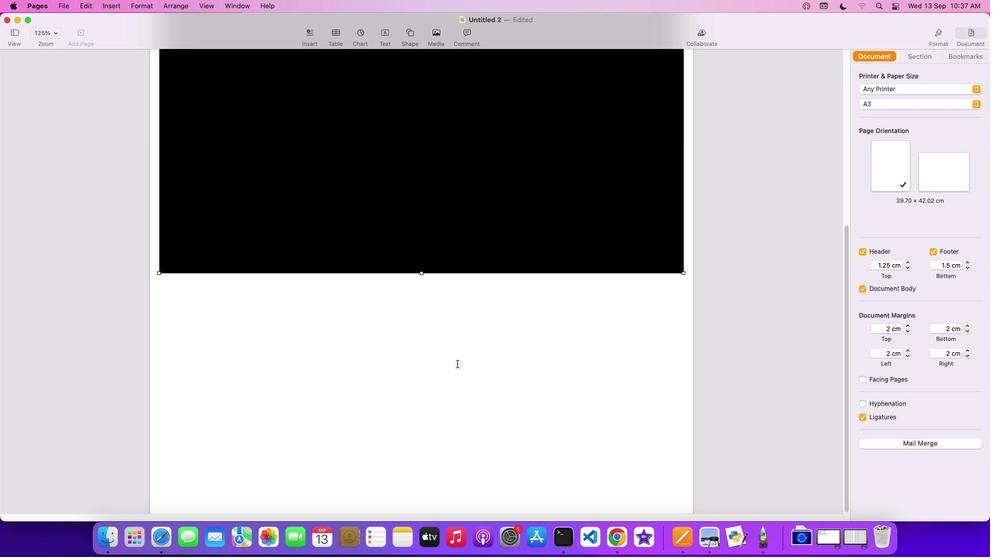 
Action: Mouse scrolled (456, 362) with delta (0, -1)
Screenshot: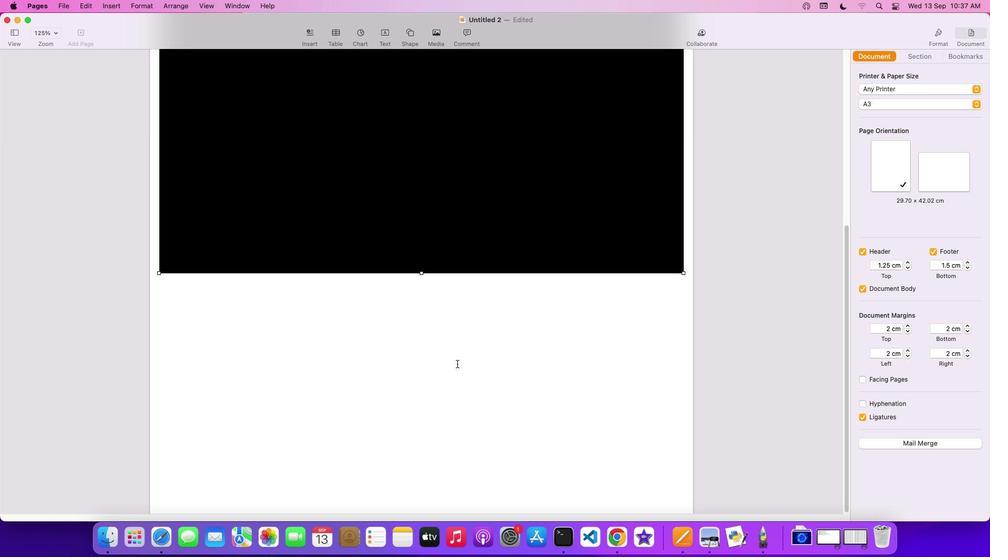 
Action: Mouse moved to (456, 362)
Screenshot: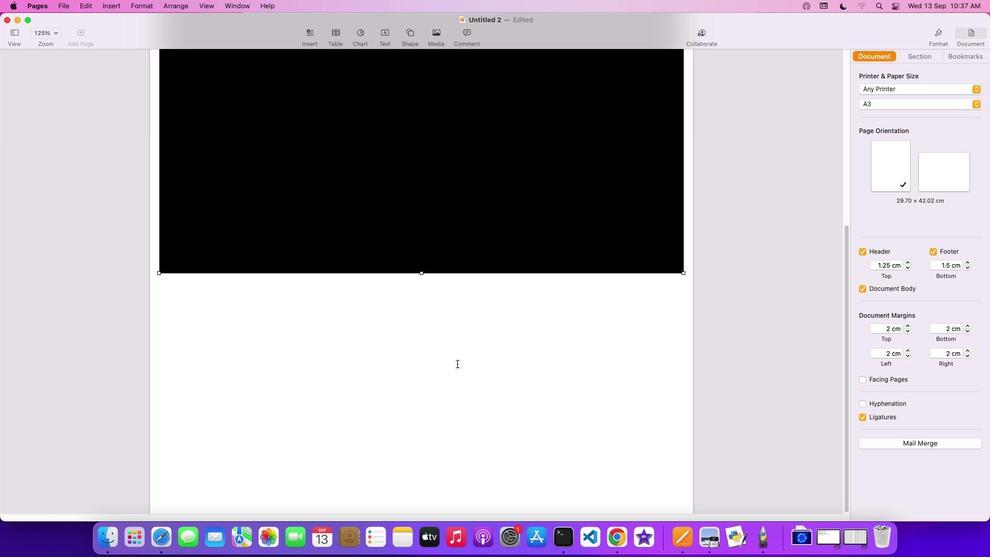 
Action: Mouse scrolled (456, 362) with delta (0, -1)
Screenshot: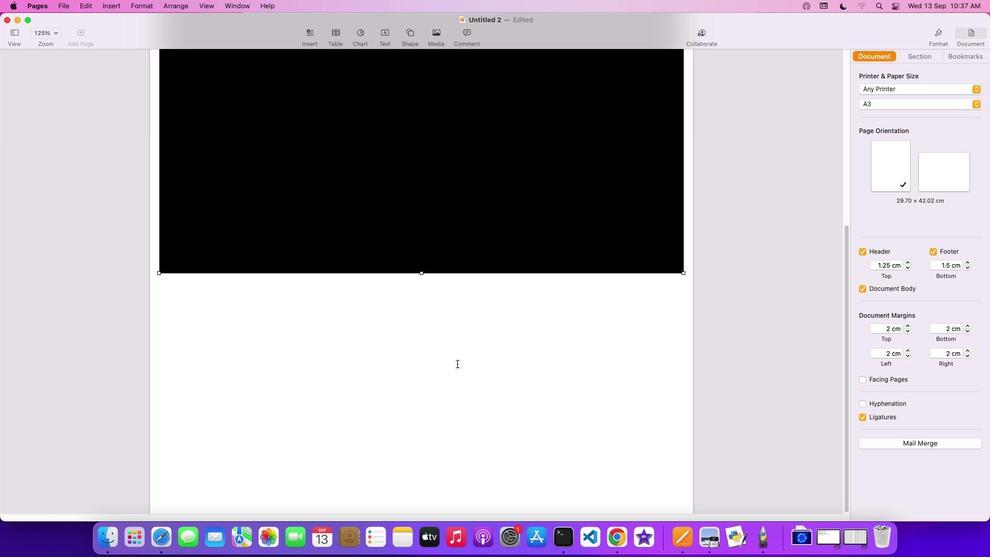 
Action: Mouse scrolled (456, 362) with delta (0, -2)
Screenshot: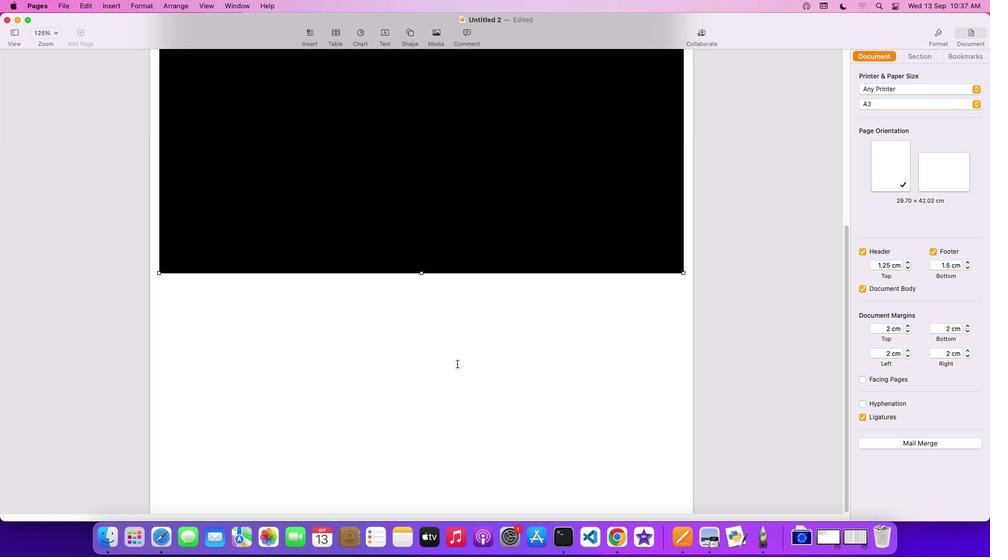 
Action: Mouse scrolled (456, 362) with delta (0, -3)
Screenshot: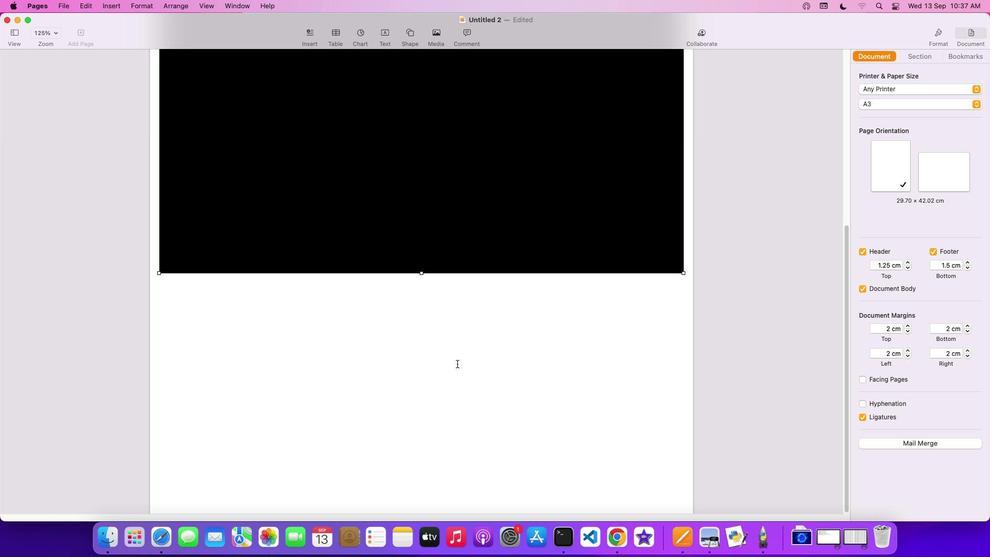 
Action: Mouse scrolled (456, 362) with delta (0, -3)
Screenshot: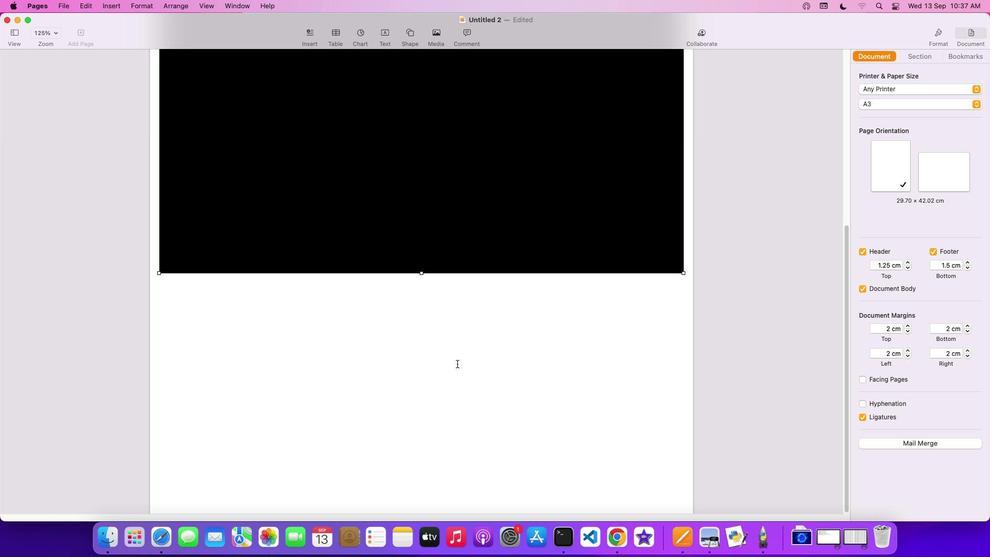 
Action: Mouse scrolled (456, 362) with delta (0, -3)
Screenshot: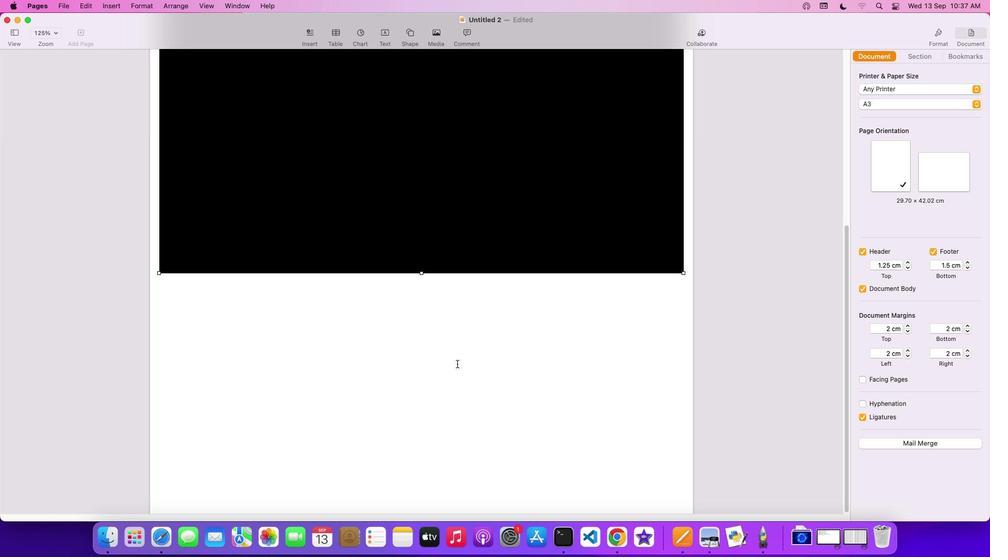 
Action: Mouse moved to (406, 348)
Screenshot: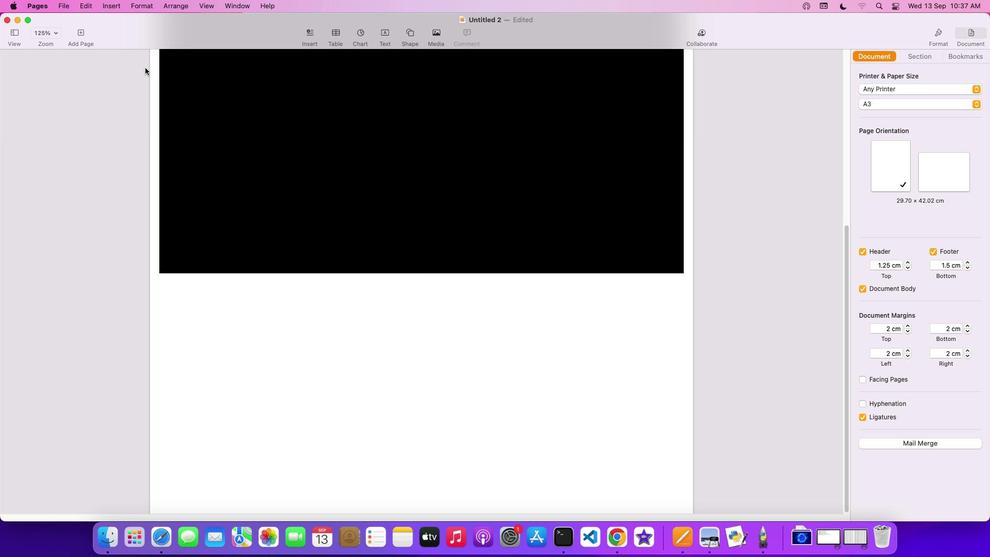 
Action: Mouse pressed left at (406, 348)
Screenshot: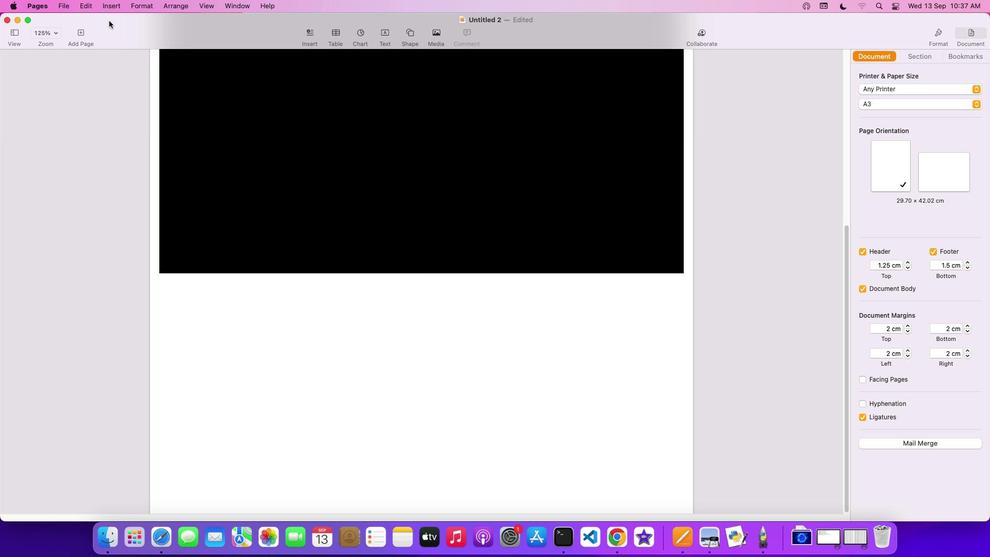 
Action: Mouse moved to (81, 34)
Screenshot: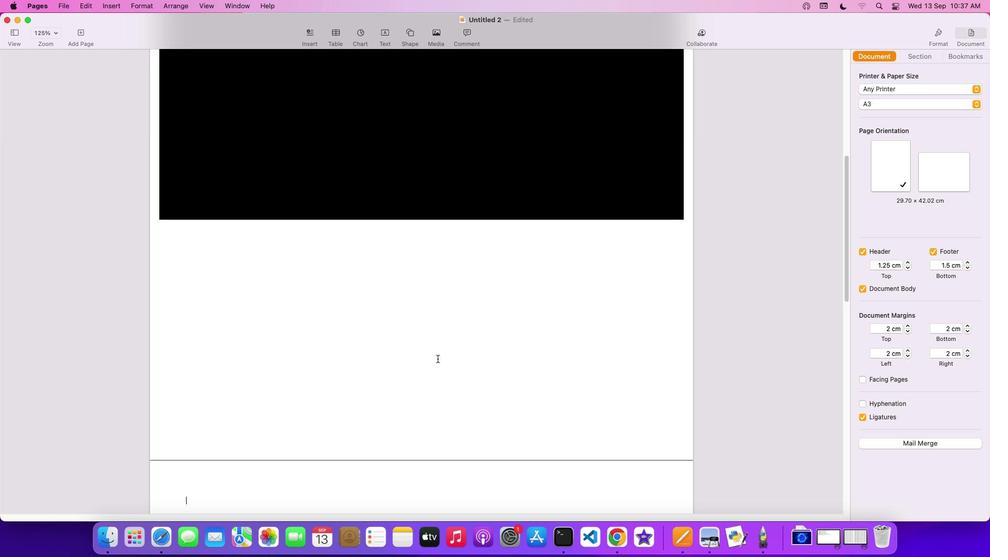 
Action: Mouse pressed left at (81, 34)
Screenshot: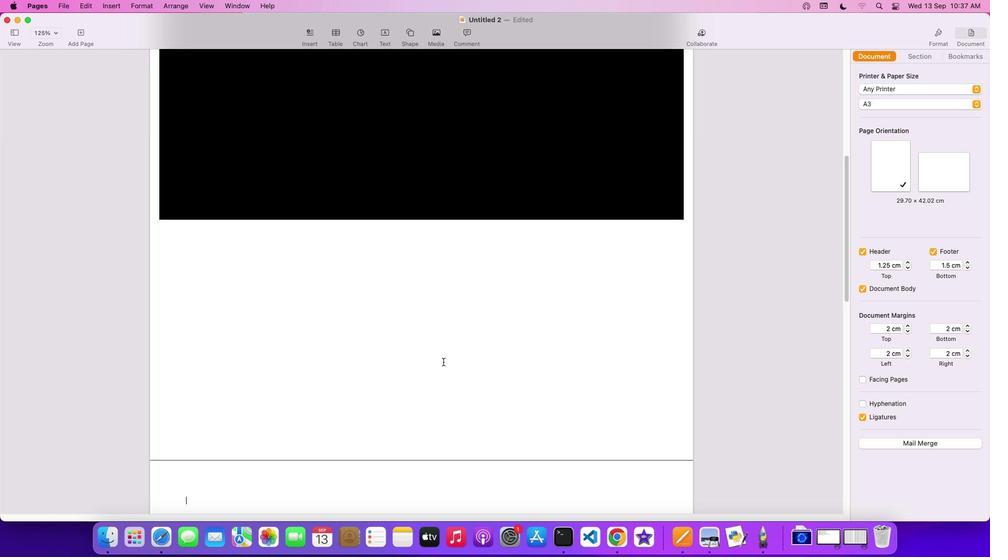 
Action: Mouse moved to (442, 360)
Screenshot: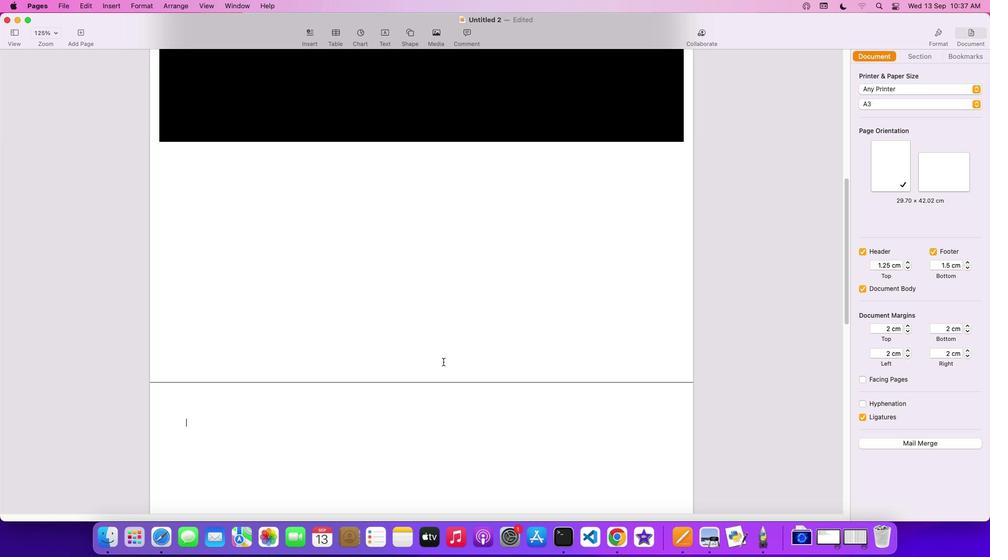 
Action: Mouse scrolled (442, 360) with delta (0, -1)
Screenshot: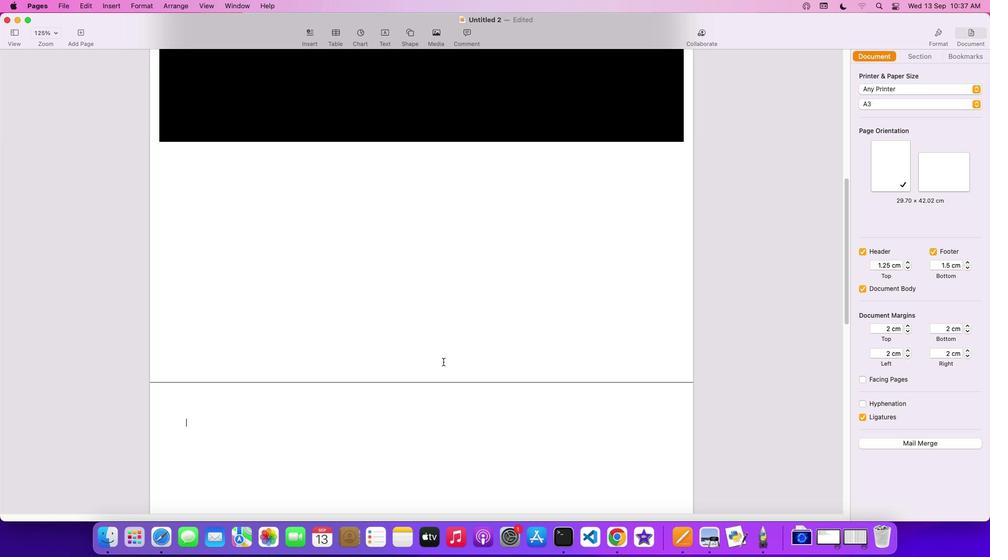 
Action: Mouse scrolled (442, 360) with delta (0, -1)
Screenshot: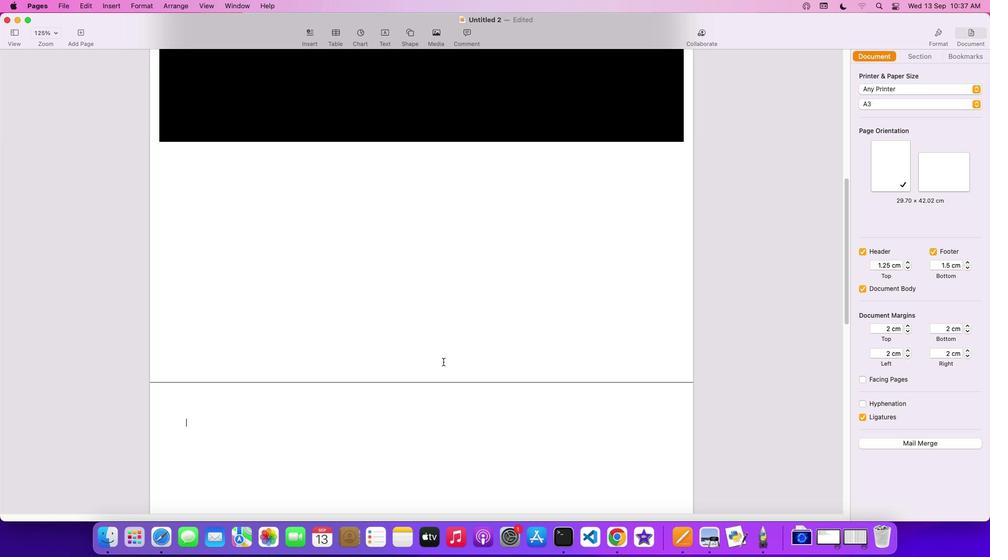 
Action: Mouse scrolled (442, 360) with delta (0, -2)
Screenshot: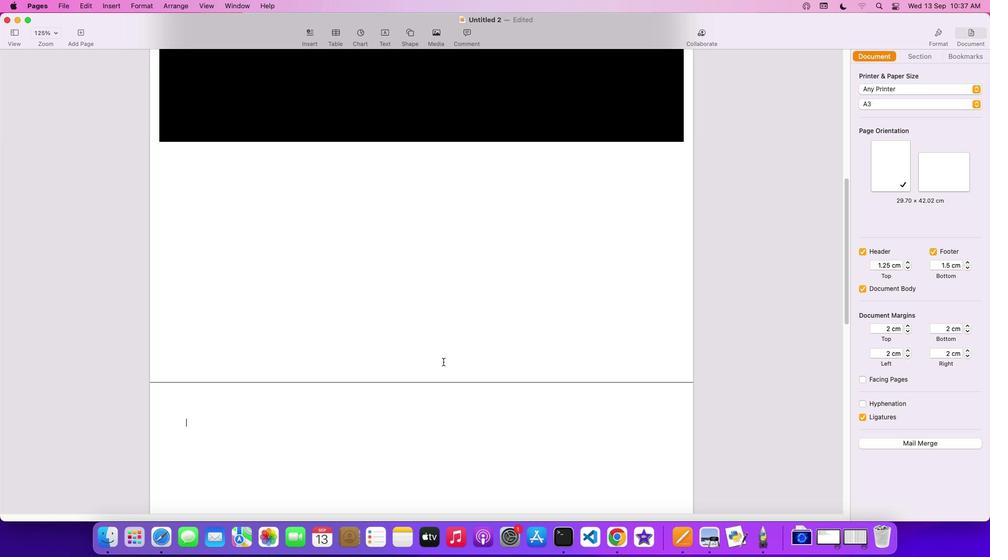 
Action: Mouse scrolled (442, 360) with delta (0, -3)
Screenshot: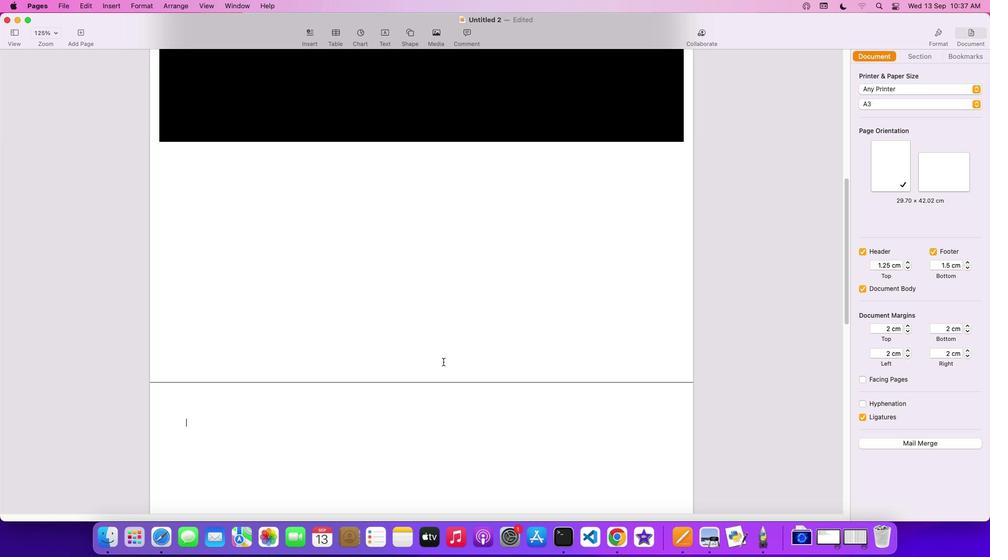 
Action: Mouse scrolled (442, 360) with delta (0, -3)
Screenshot: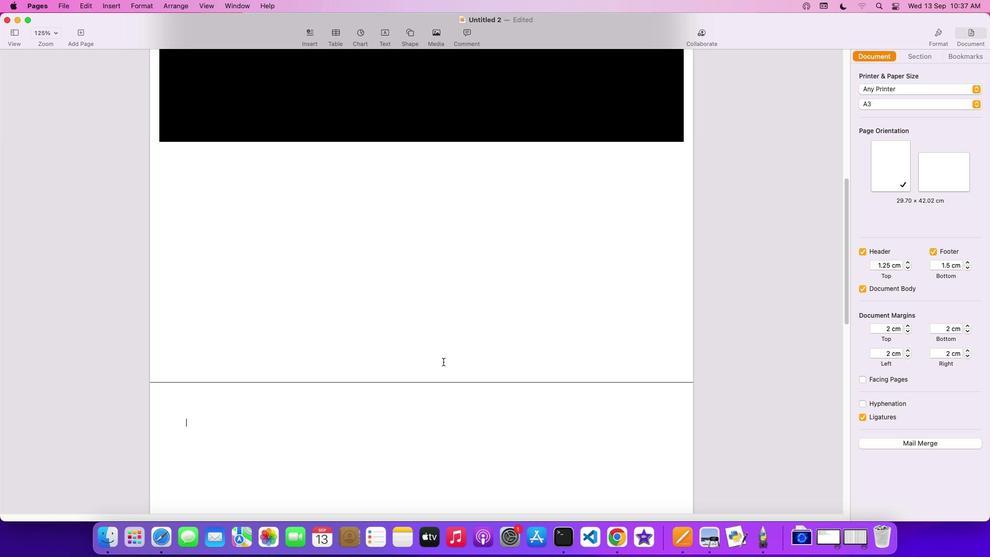 
Action: Mouse scrolled (442, 360) with delta (0, 0)
Screenshot: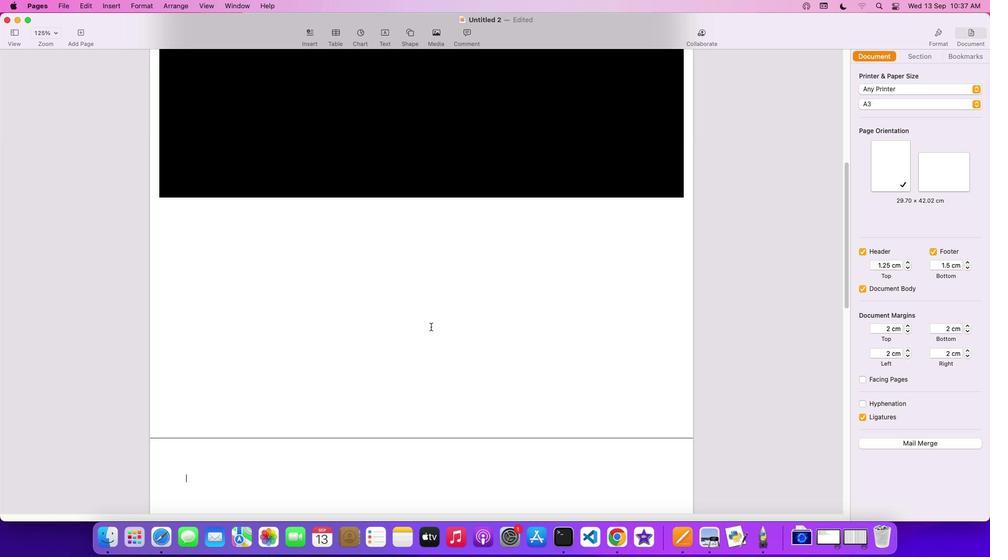 
Action: Mouse scrolled (442, 360) with delta (0, 0)
Screenshot: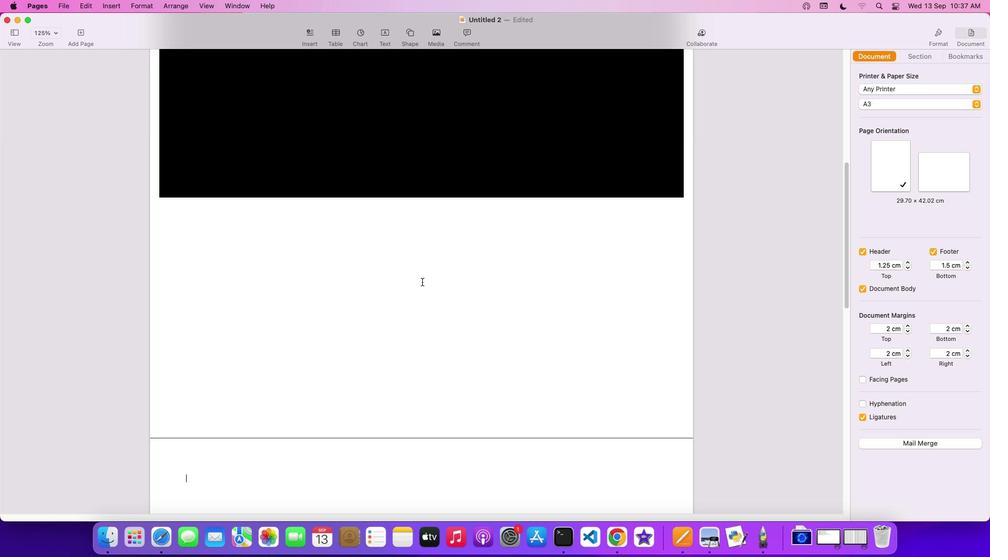 
Action: Mouse scrolled (442, 360) with delta (0, 0)
Screenshot: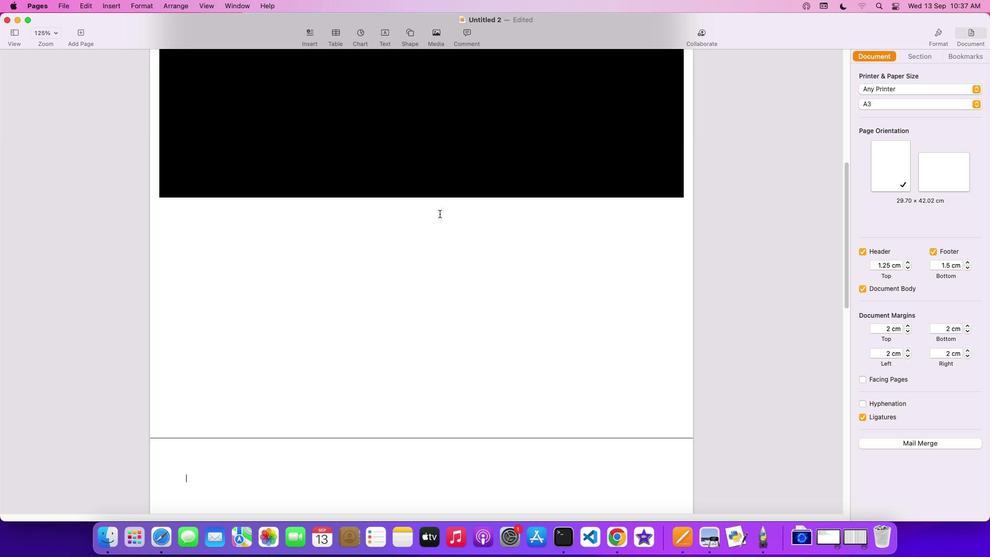 
Action: Mouse scrolled (442, 360) with delta (0, 0)
Screenshot: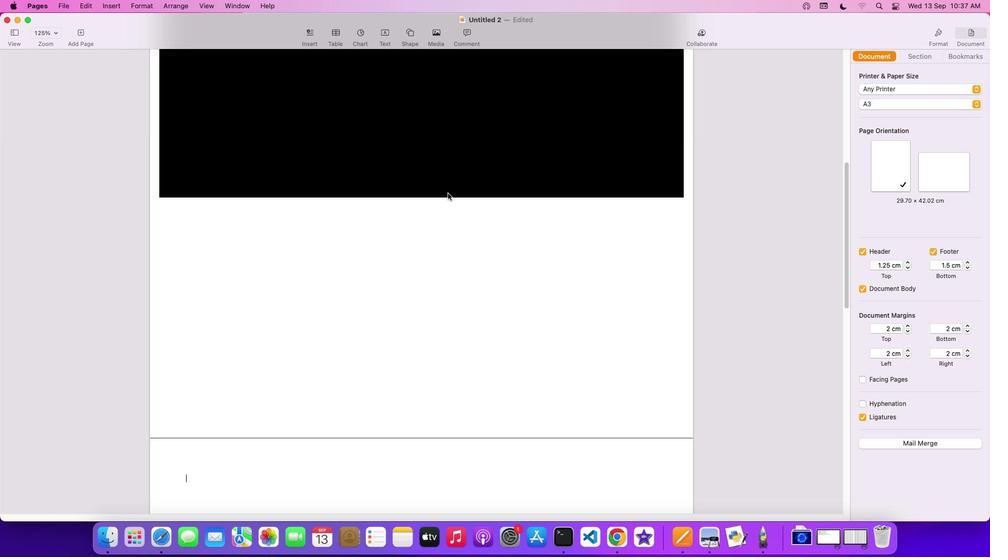 
Action: Mouse scrolled (442, 360) with delta (0, 0)
Screenshot: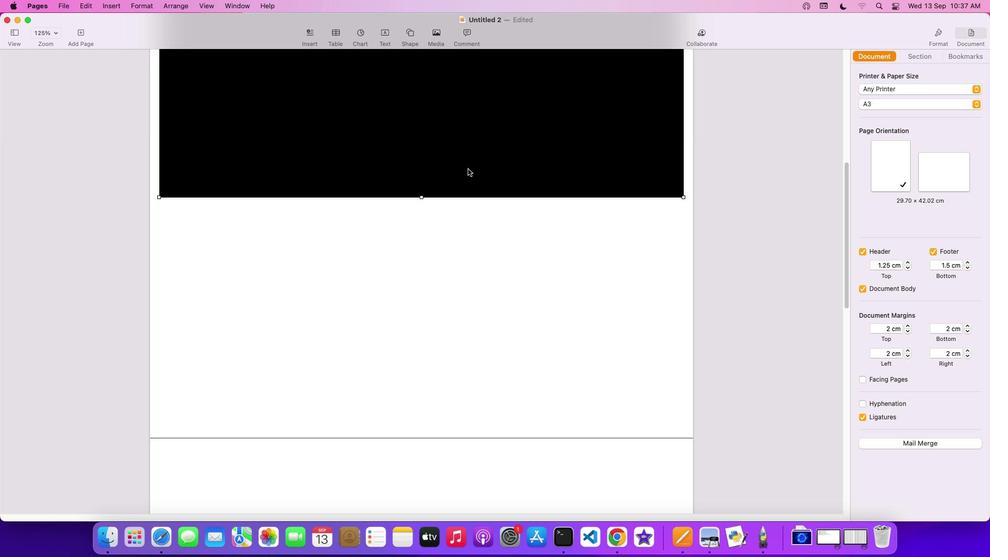 
Action: Mouse scrolled (442, 360) with delta (0, 0)
Screenshot: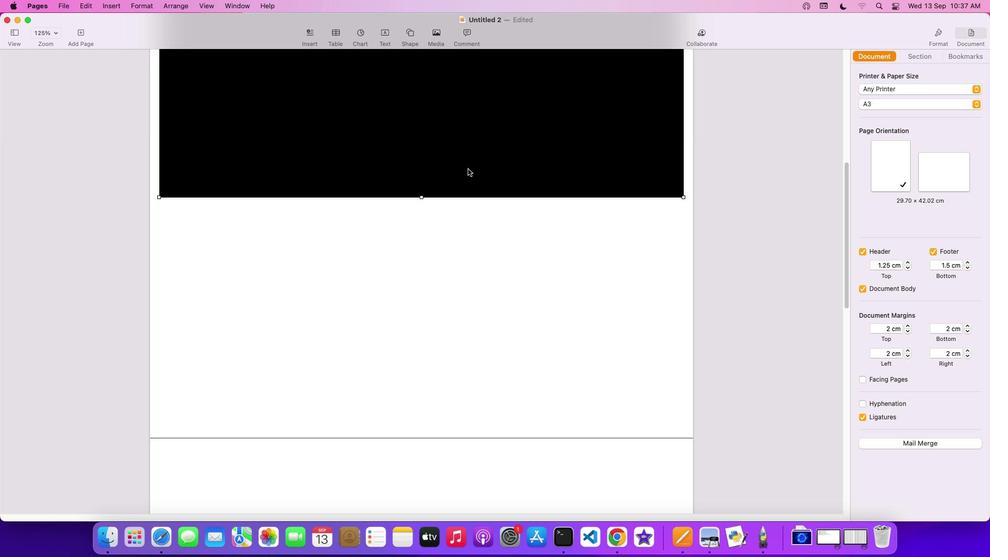 
Action: Mouse scrolled (442, 360) with delta (0, 0)
Screenshot: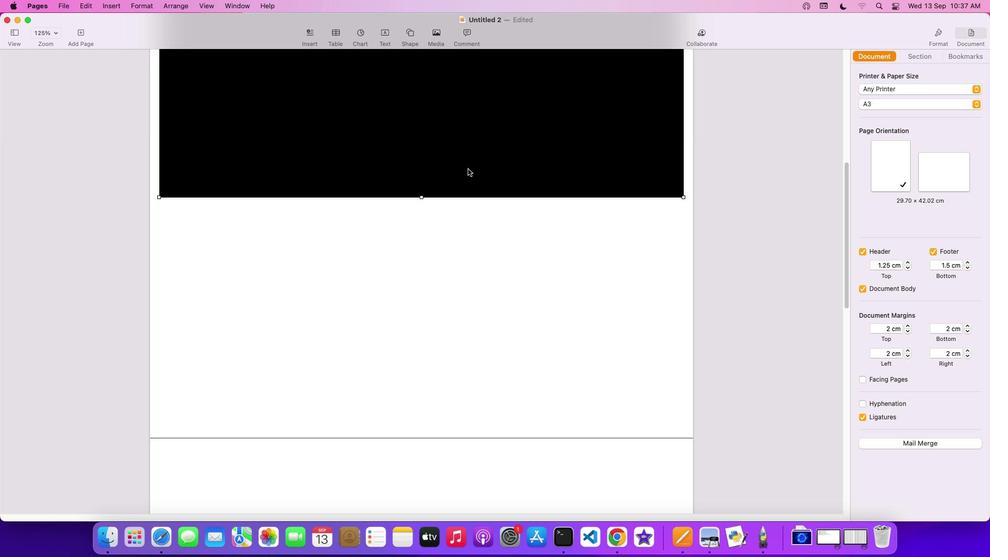 
Action: Mouse moved to (466, 167)
Screenshot: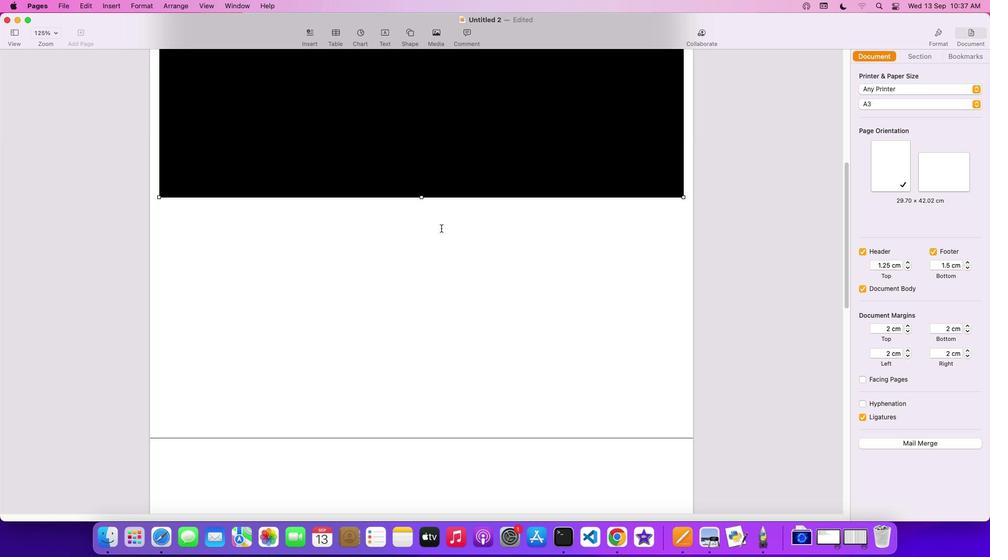
Action: Mouse pressed left at (466, 167)
Screenshot: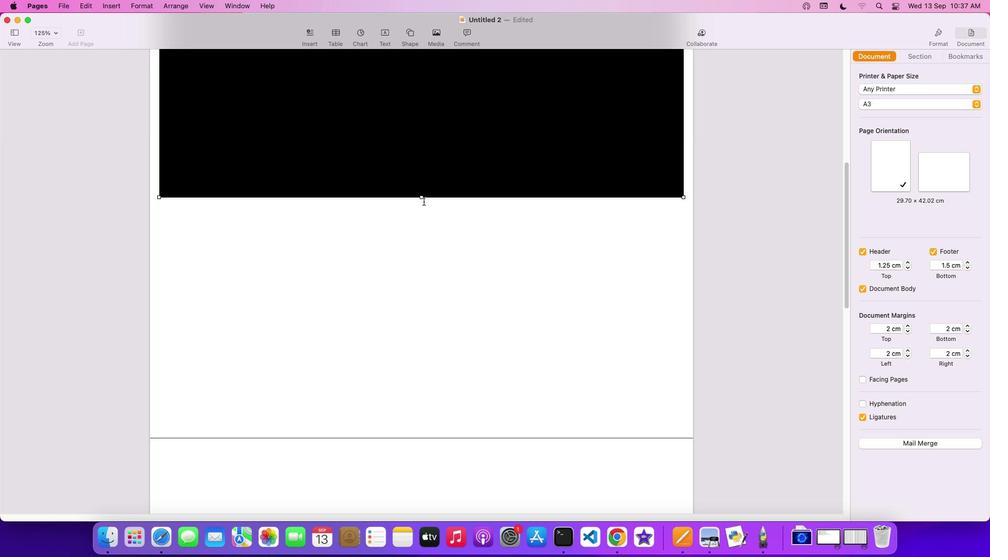 
Action: Mouse moved to (421, 195)
Screenshot: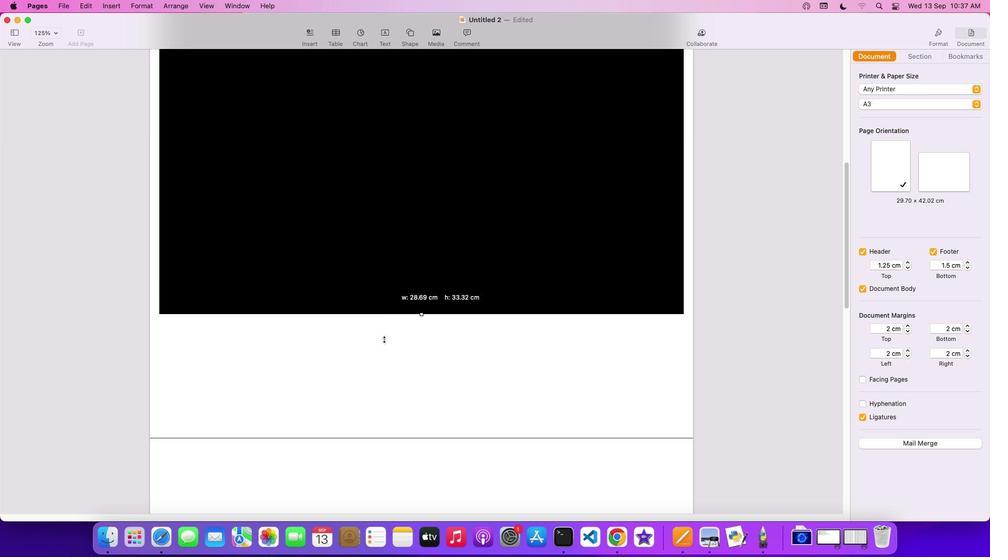 
Action: Mouse pressed left at (421, 195)
Screenshot: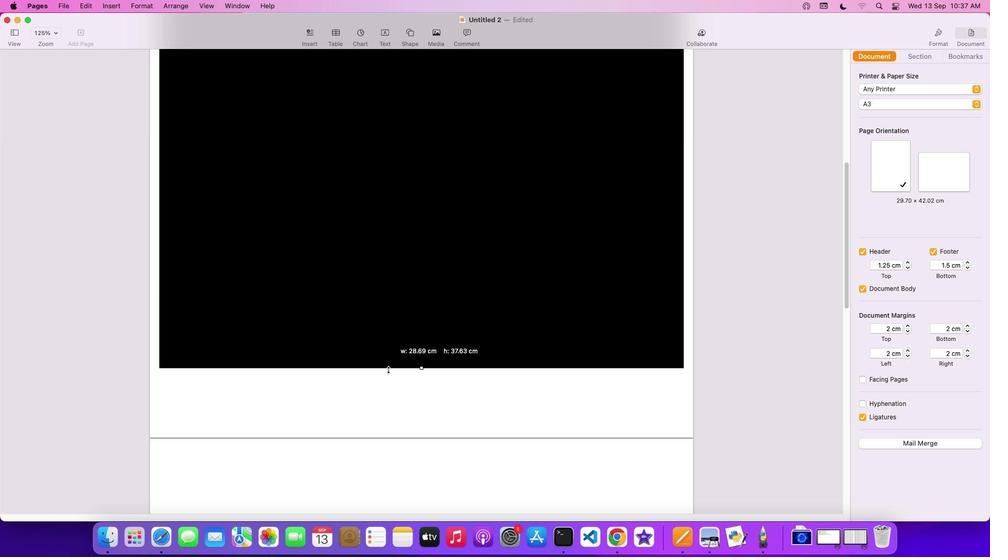 
Action: Mouse moved to (438, 392)
Screenshot: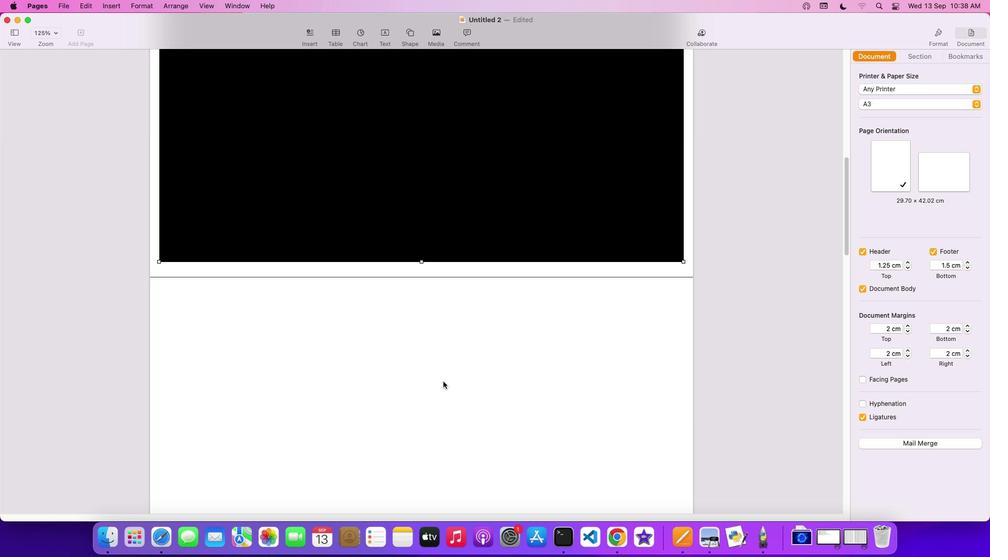 
Action: Mouse scrolled (438, 392) with delta (0, -1)
Screenshot: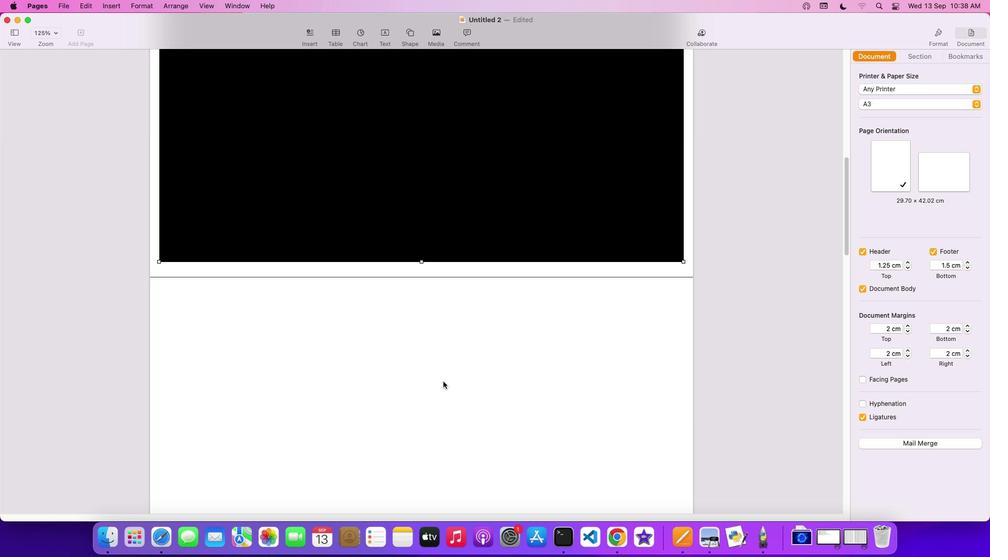 
Action: Mouse scrolled (438, 392) with delta (0, -1)
Screenshot: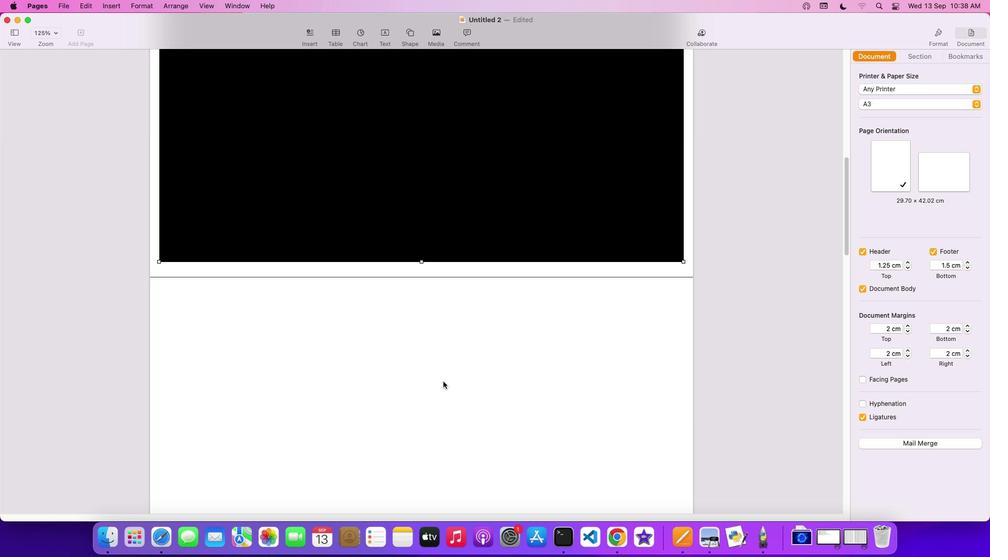
Action: Mouse scrolled (438, 392) with delta (0, -2)
Screenshot: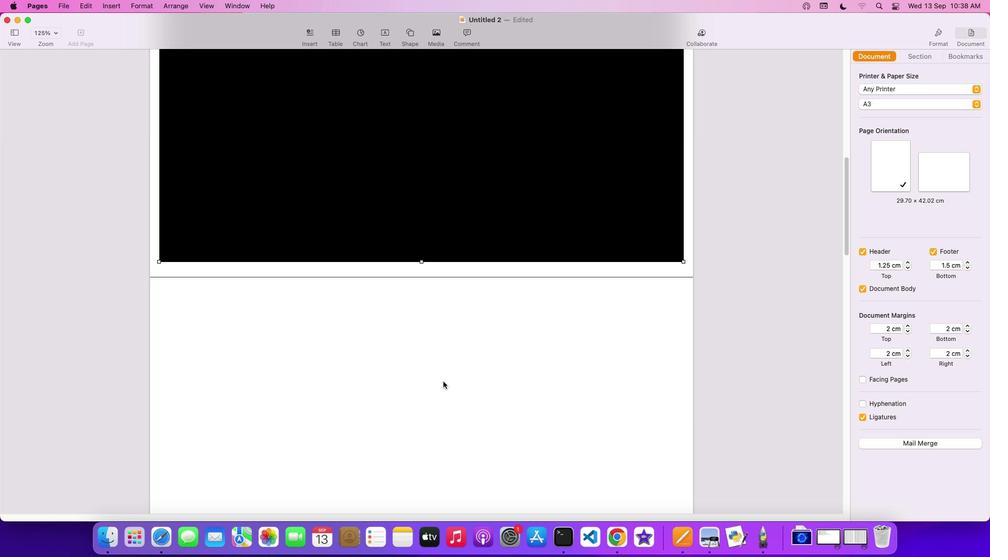 
Action: Mouse scrolled (438, 392) with delta (0, -3)
Screenshot: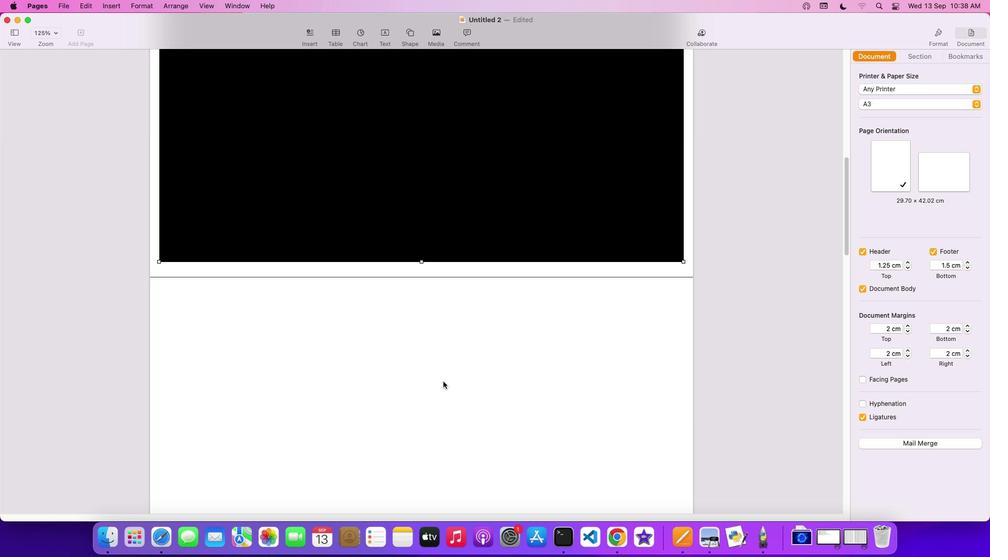 
Action: Mouse scrolled (438, 392) with delta (0, -3)
Screenshot: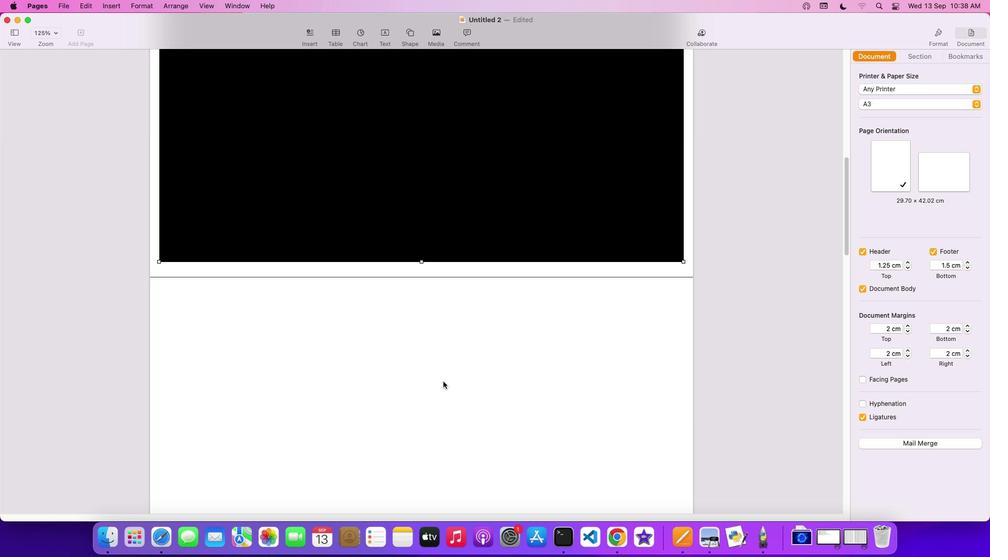
Action: Mouse moved to (440, 386)
Screenshot: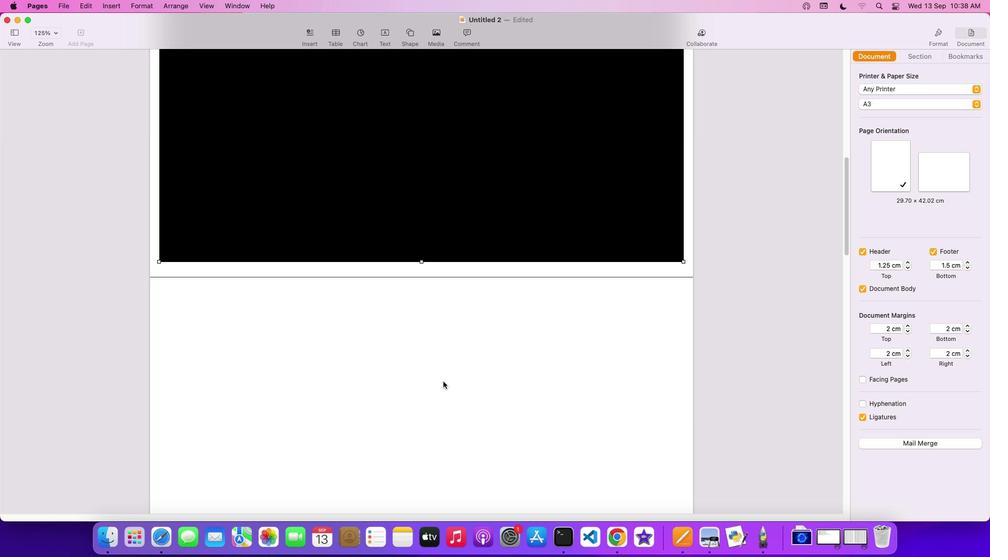 
Action: Mouse scrolled (440, 386) with delta (0, -3)
Screenshot: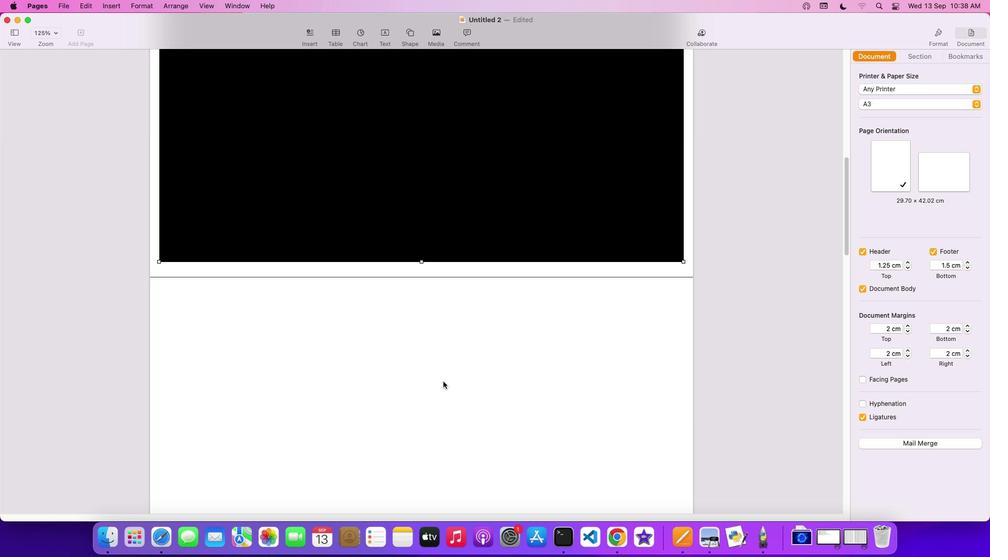 
Action: Mouse moved to (442, 380)
Screenshot: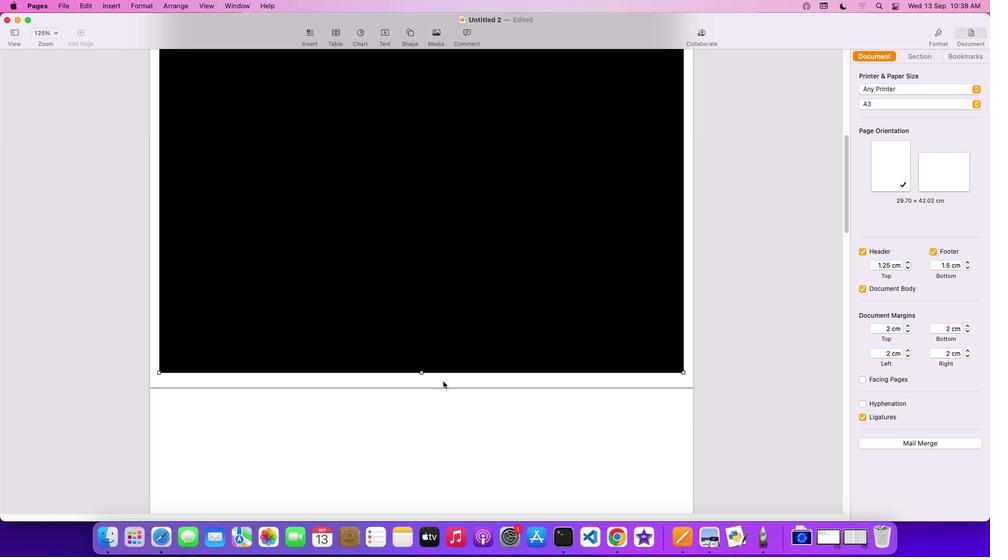
Action: Mouse scrolled (442, 380) with delta (0, -1)
Screenshot: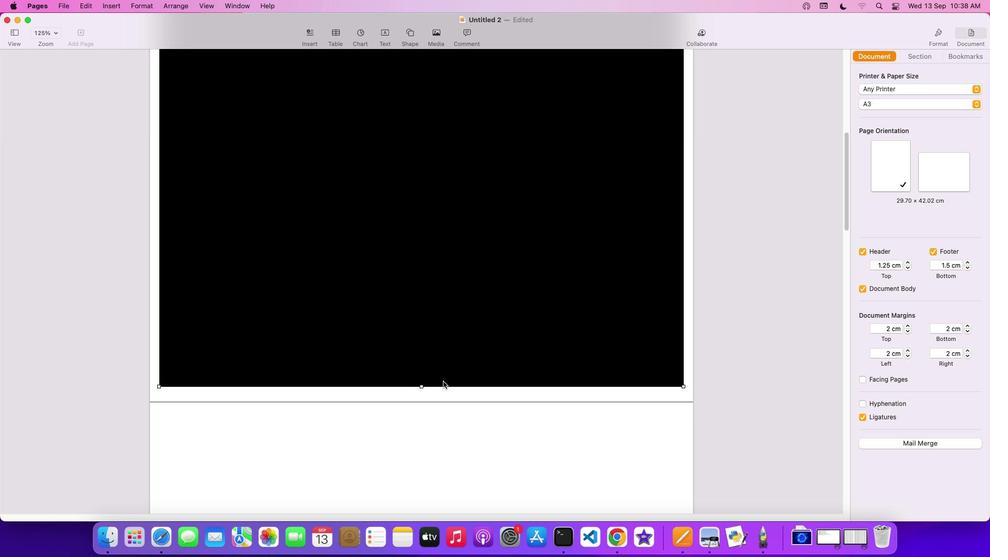 
Action: Mouse moved to (442, 380)
Screenshot: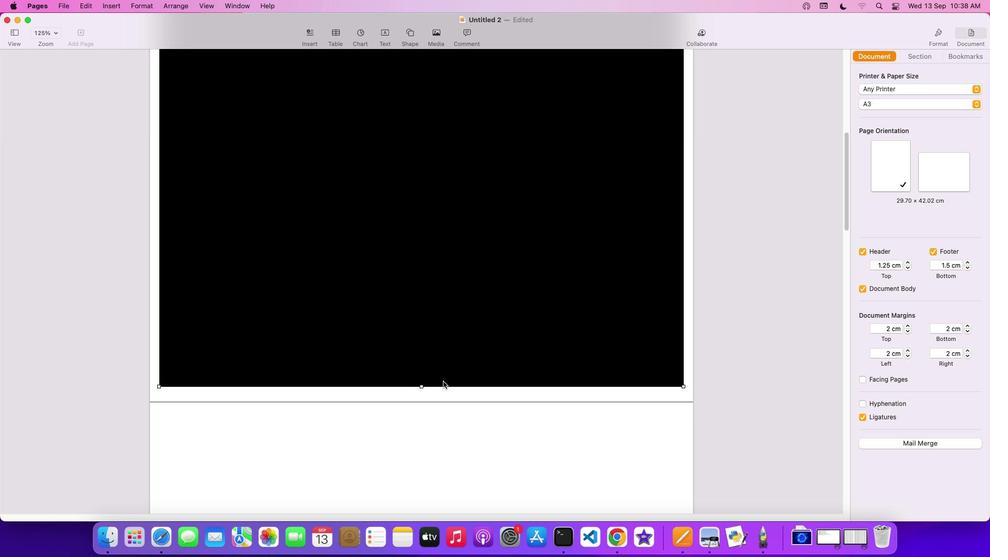 
Action: Mouse scrolled (442, 380) with delta (0, -1)
Screenshot: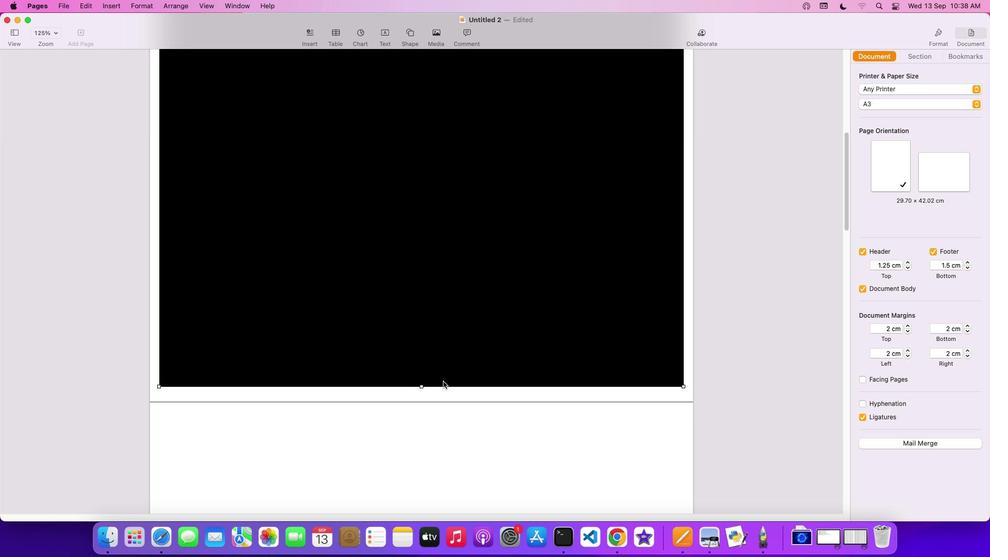 
Action: Mouse scrolled (442, 380) with delta (0, -2)
Screenshot: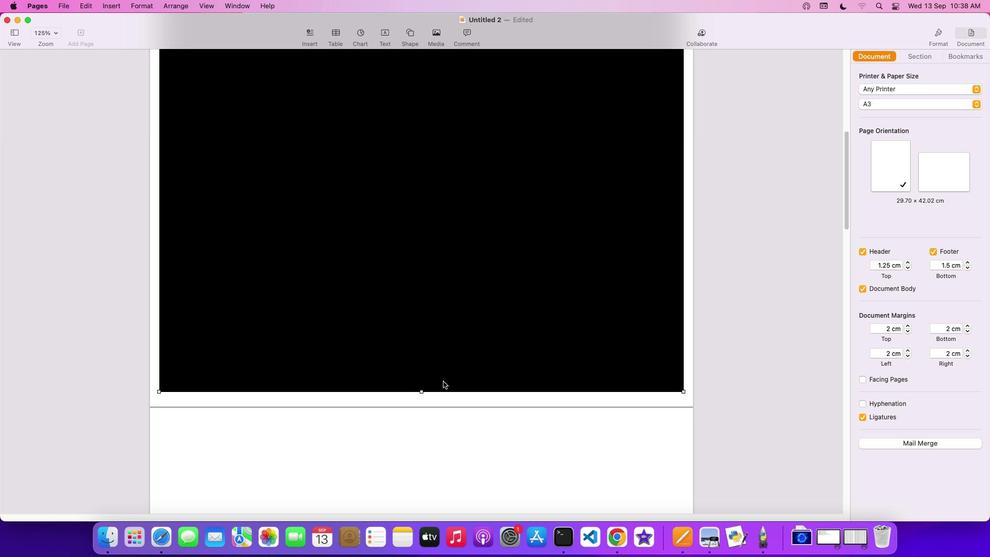 
Action: Mouse scrolled (442, 380) with delta (0, -3)
Screenshot: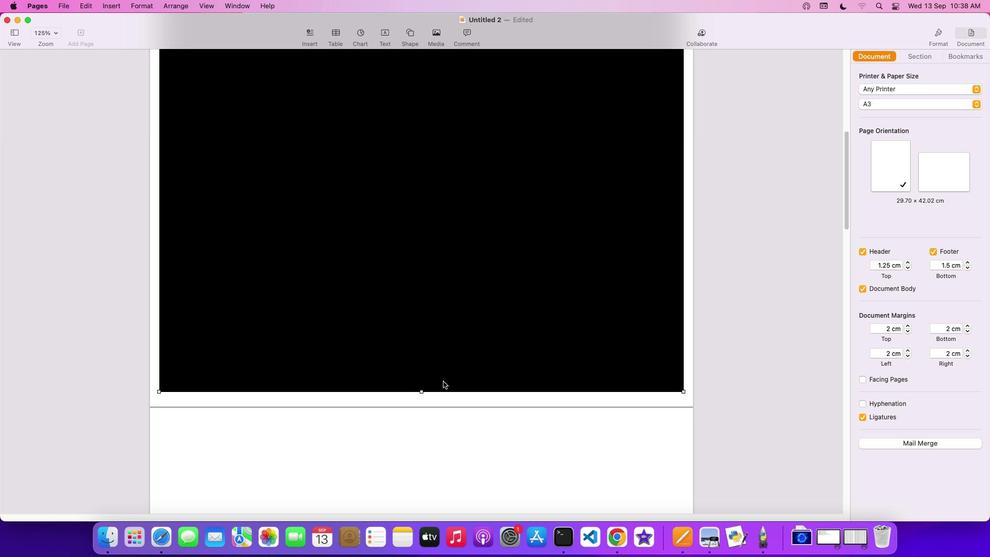 
Action: Mouse scrolled (442, 380) with delta (0, -3)
Screenshot: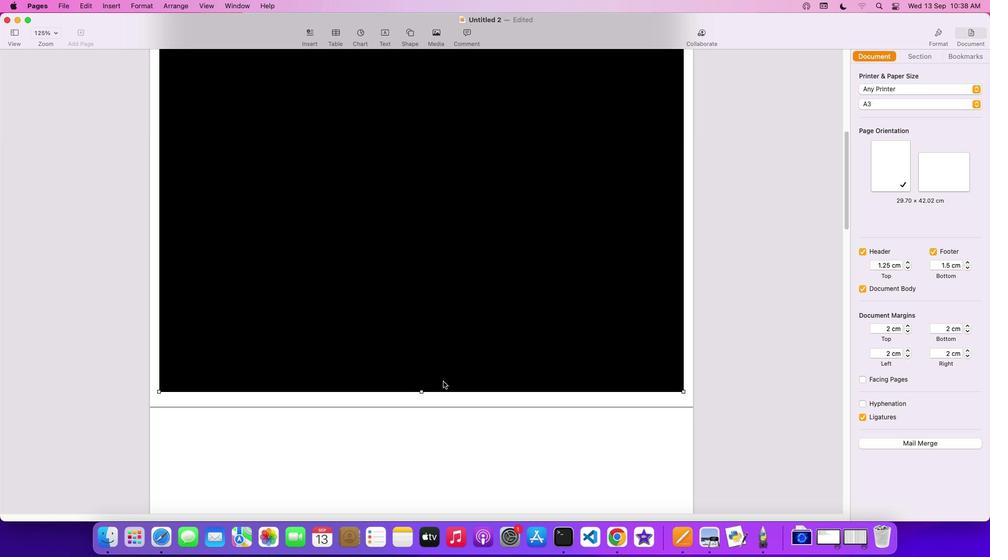 
Action: Mouse scrolled (442, 380) with delta (0, -3)
Screenshot: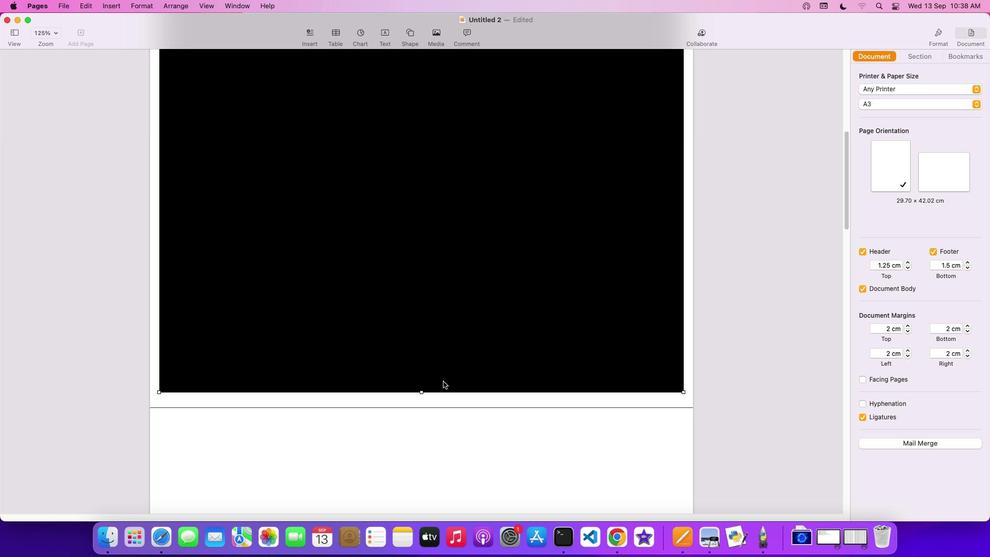 
Action: Mouse scrolled (442, 380) with delta (0, 0)
Screenshot: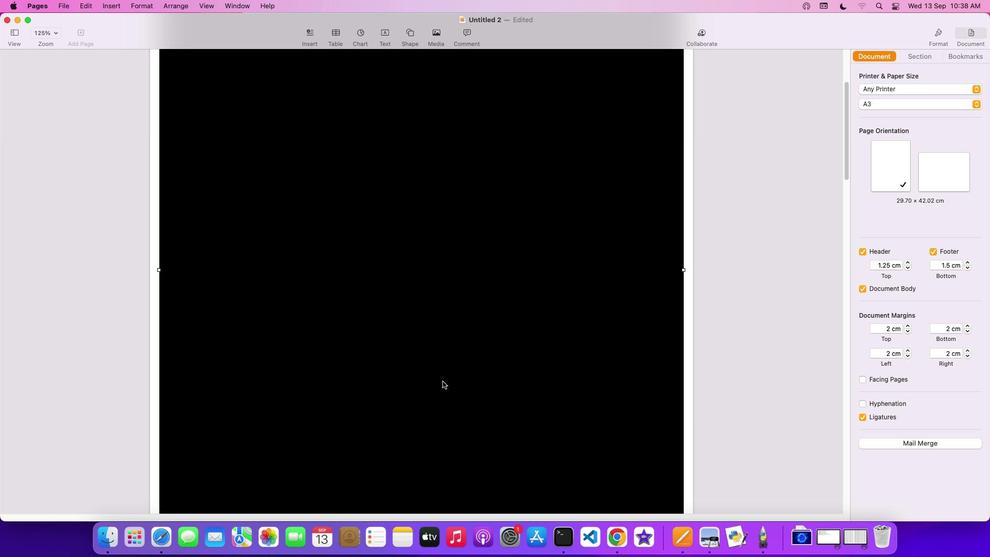 
Action: Mouse scrolled (442, 380) with delta (0, 0)
Screenshot: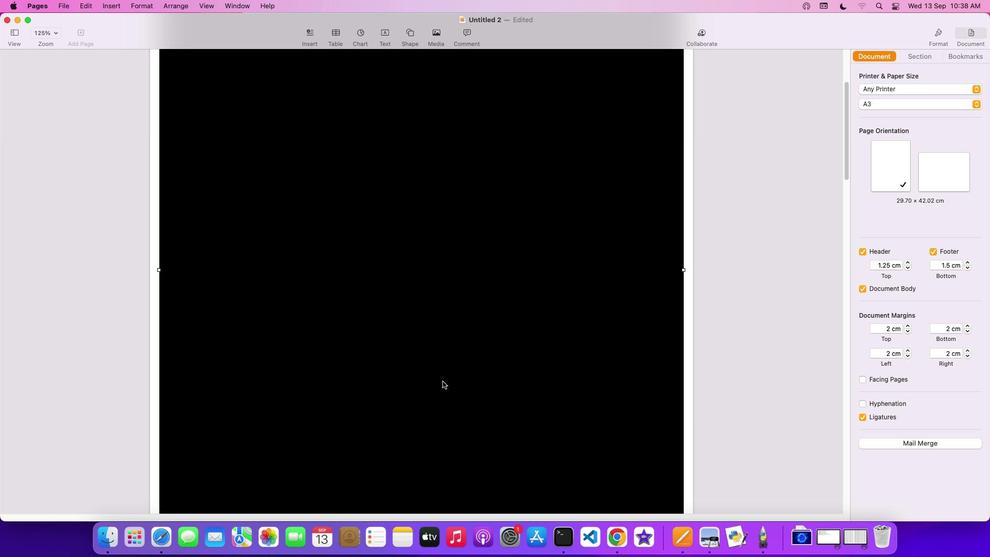 
Action: Mouse scrolled (442, 380) with delta (0, 1)
Screenshot: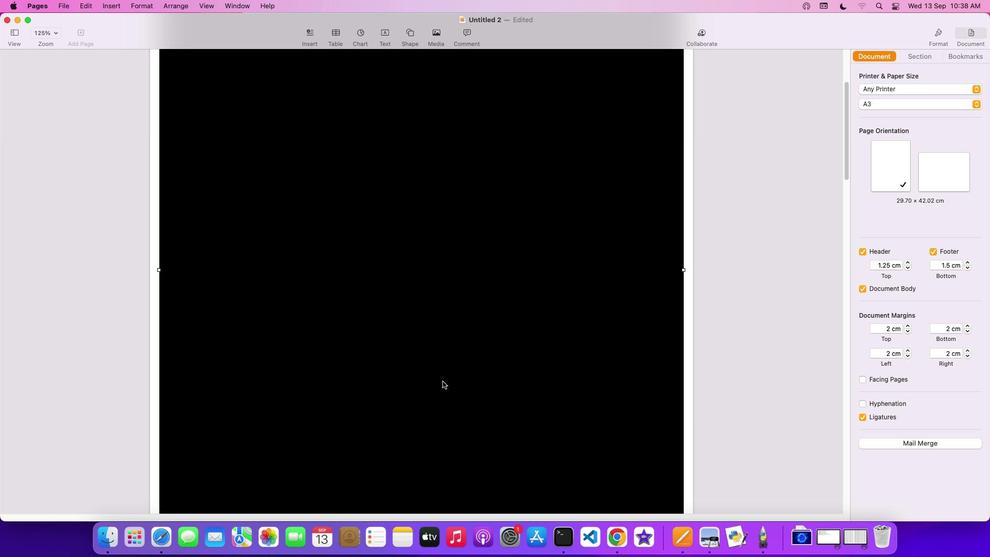 
Action: Mouse scrolled (442, 380) with delta (0, 1)
Screenshot: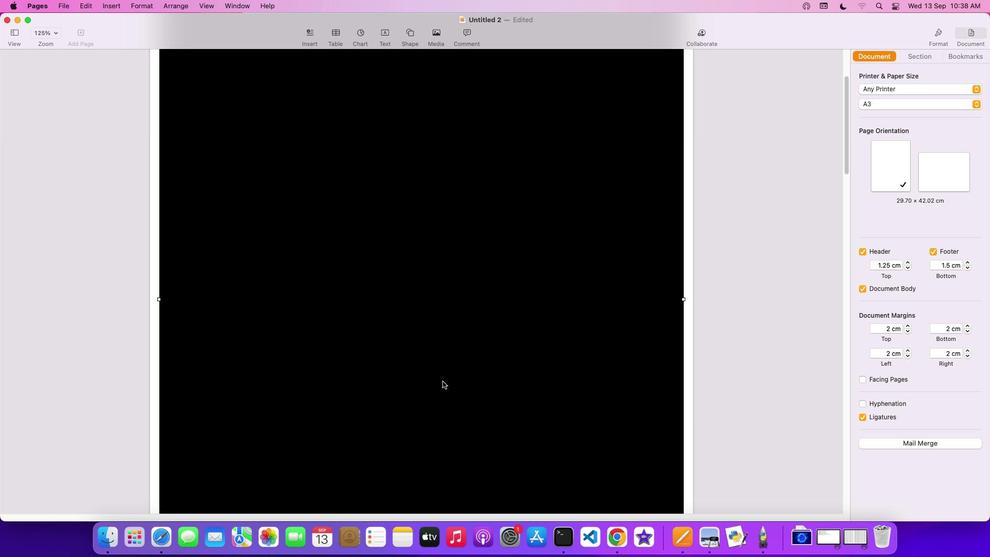
Action: Mouse scrolled (442, 380) with delta (0, 2)
Screenshot: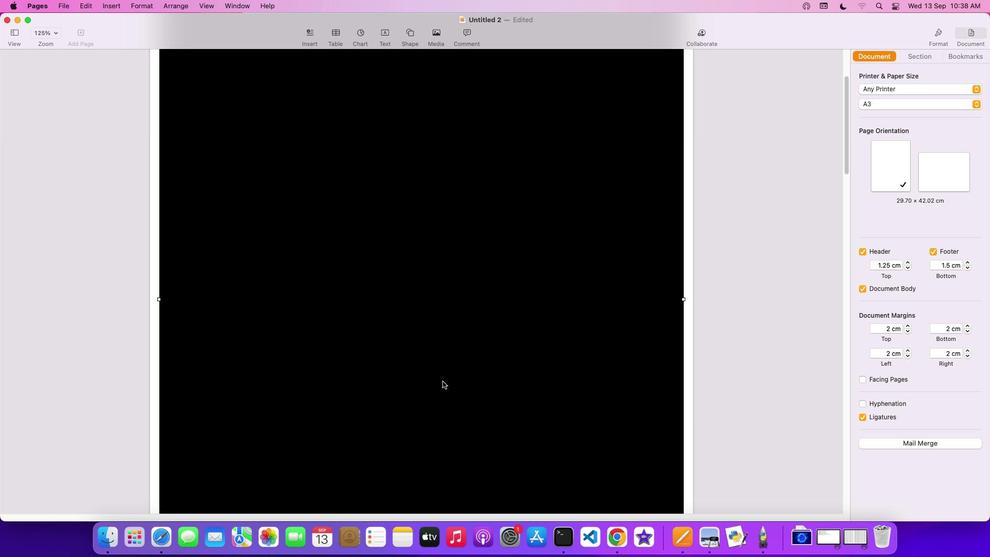 
Action: Mouse scrolled (442, 380) with delta (0, 2)
Screenshot: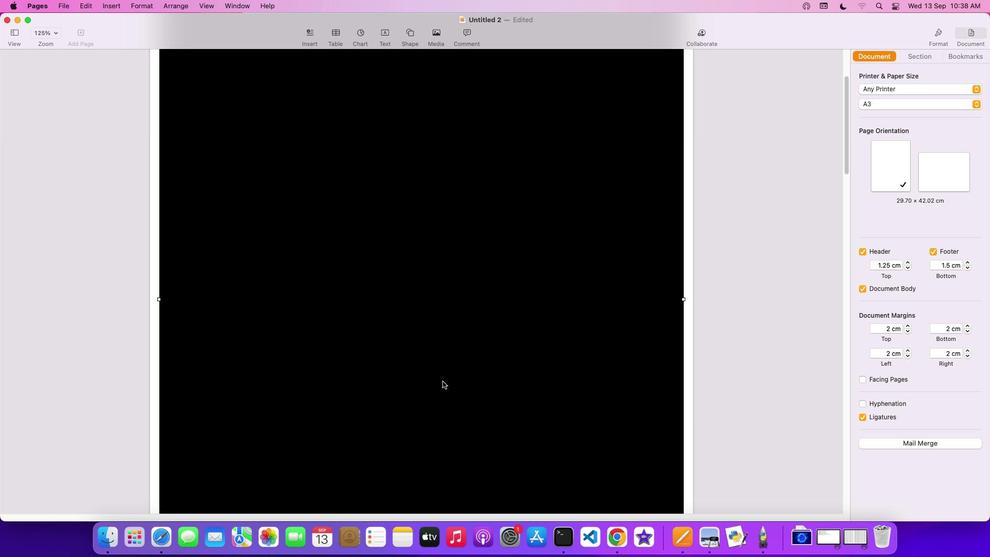 
Action: Mouse scrolled (442, 380) with delta (0, 0)
Screenshot: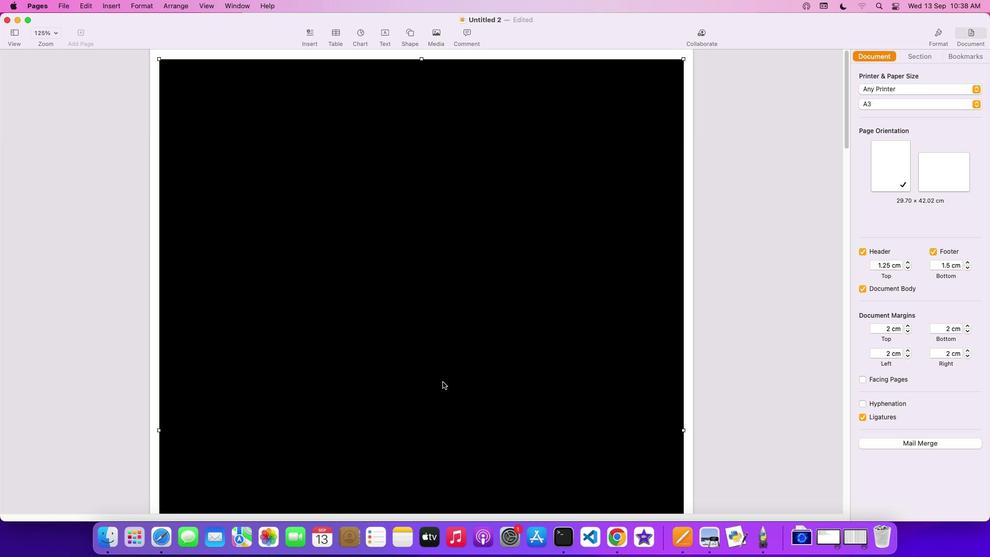 
Action: Mouse scrolled (442, 380) with delta (0, 0)
Screenshot: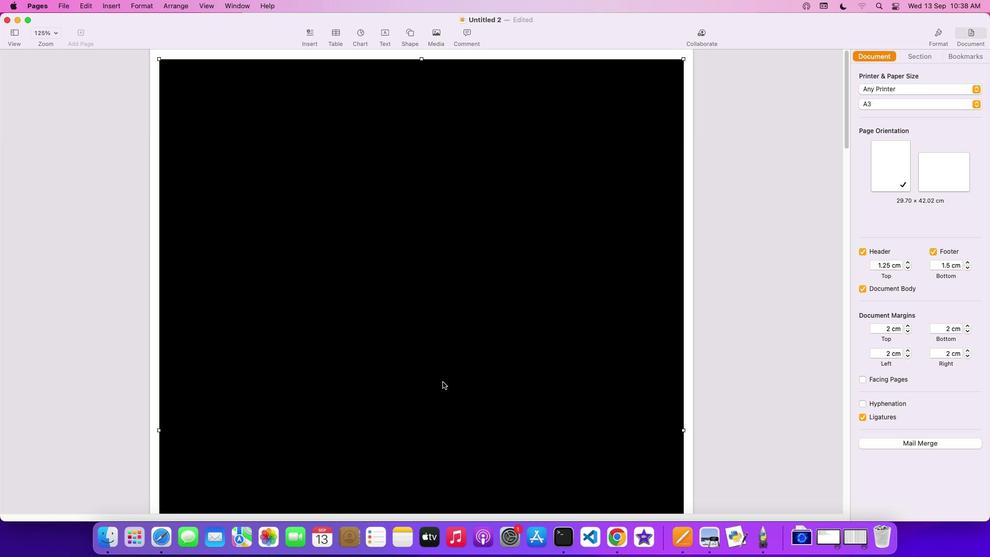 
Action: Mouse scrolled (442, 380) with delta (0, 1)
Screenshot: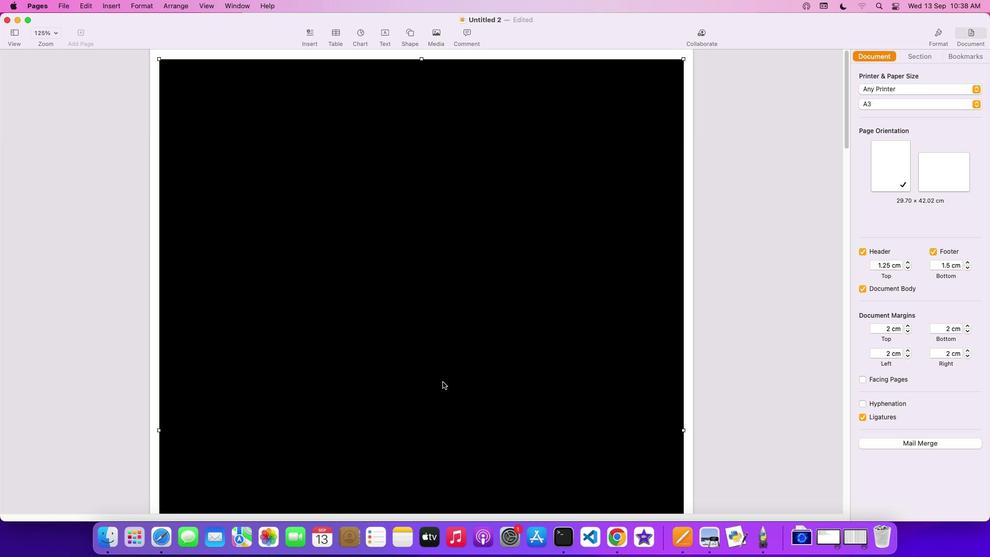 
Action: Mouse scrolled (442, 380) with delta (0, 1)
Screenshot: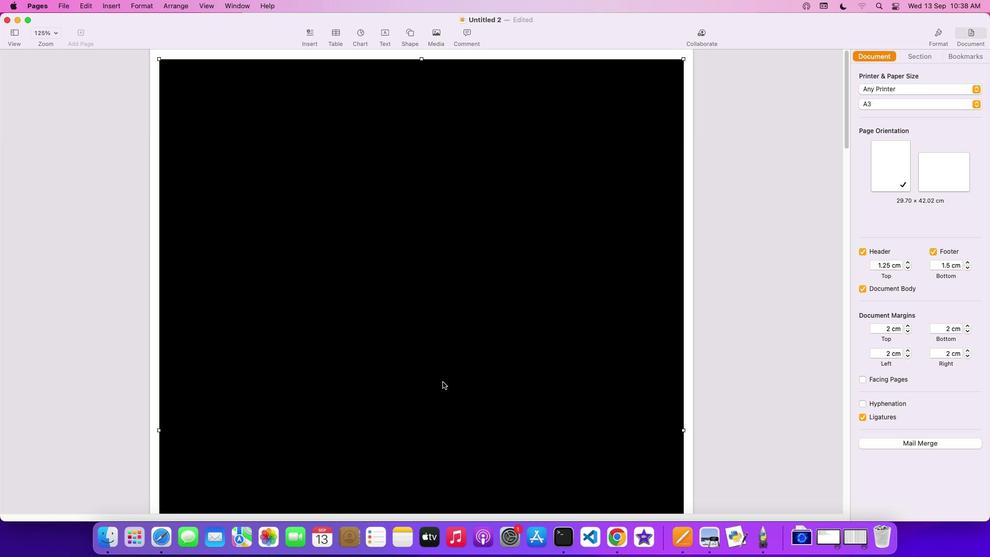 
Action: Mouse scrolled (442, 380) with delta (0, 2)
Screenshot: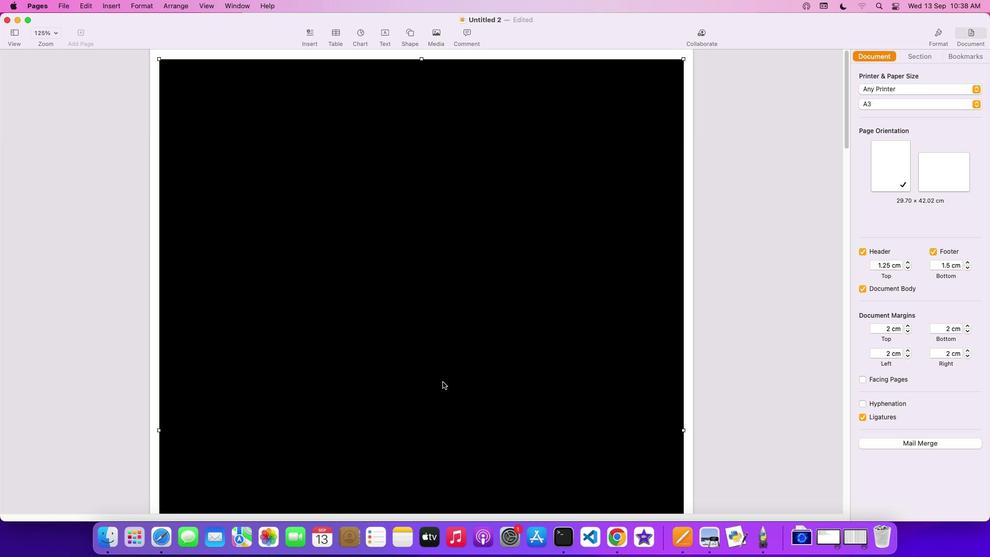 
Action: Mouse scrolled (442, 380) with delta (0, 2)
Screenshot: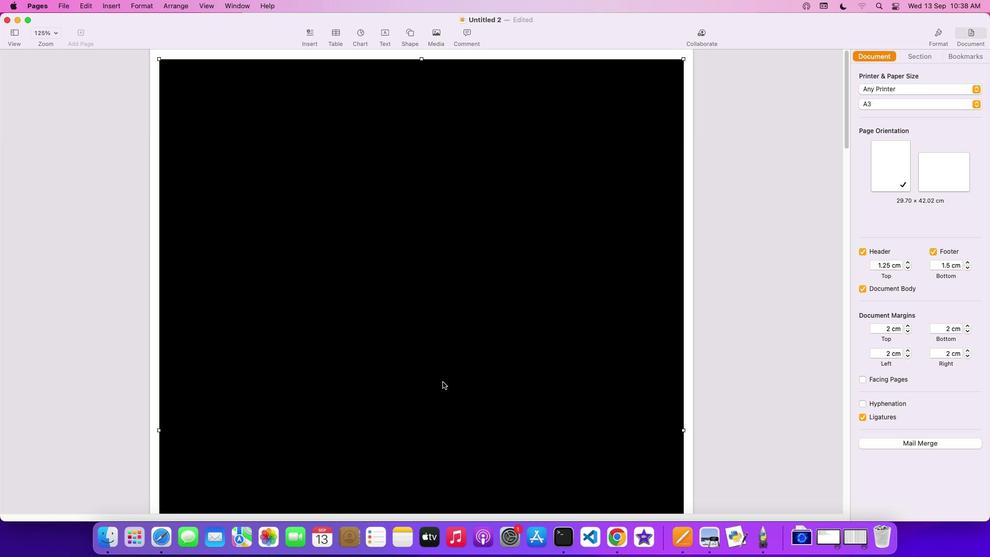 
Action: Mouse scrolled (442, 380) with delta (0, 3)
Screenshot: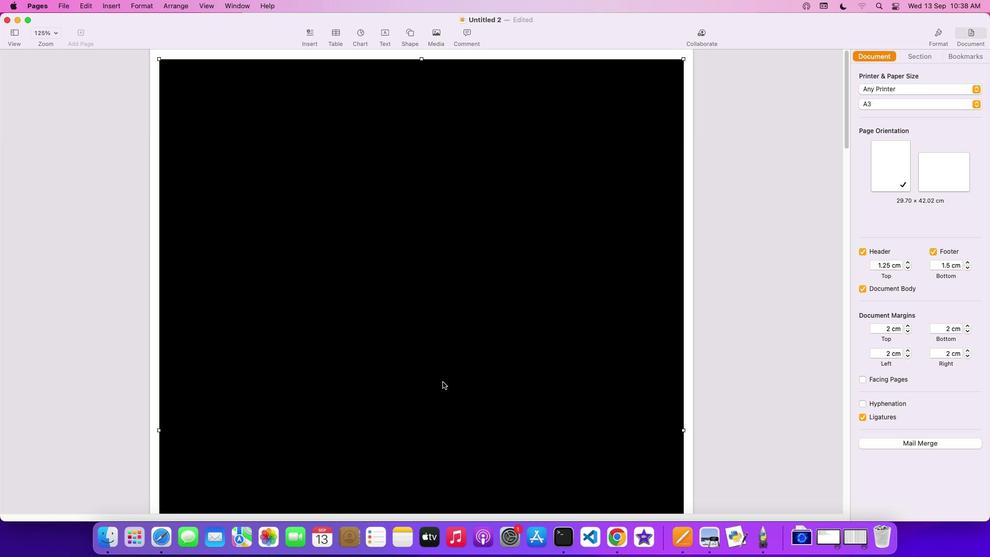 
Action: Mouse moved to (442, 380)
Screenshot: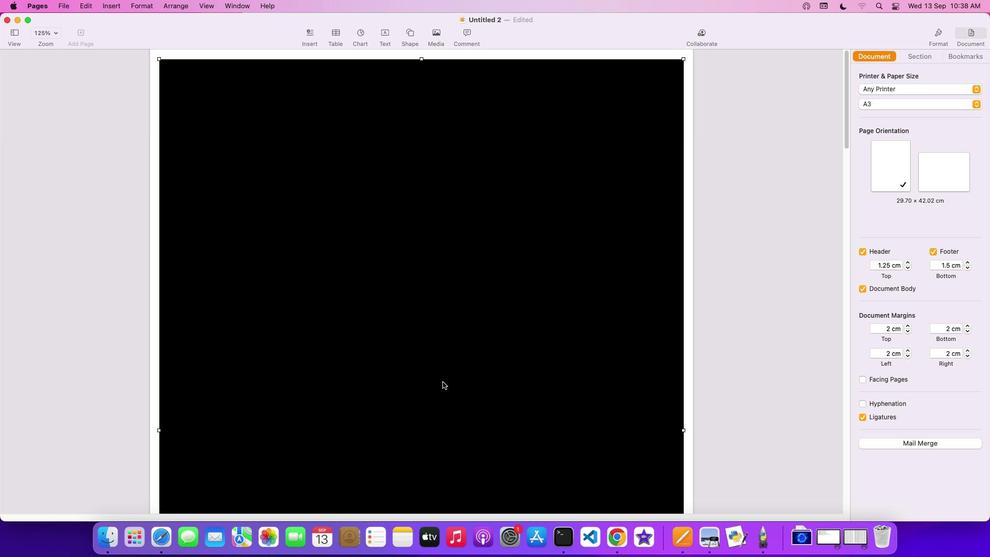 
Action: Mouse scrolled (442, 380) with delta (0, 0)
Screenshot: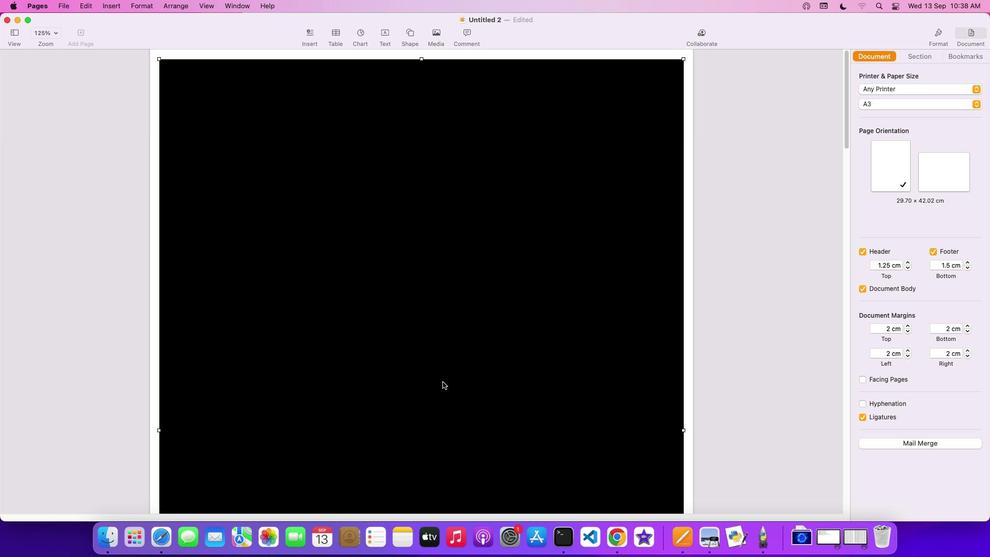 
Action: Mouse scrolled (442, 380) with delta (0, 0)
Screenshot: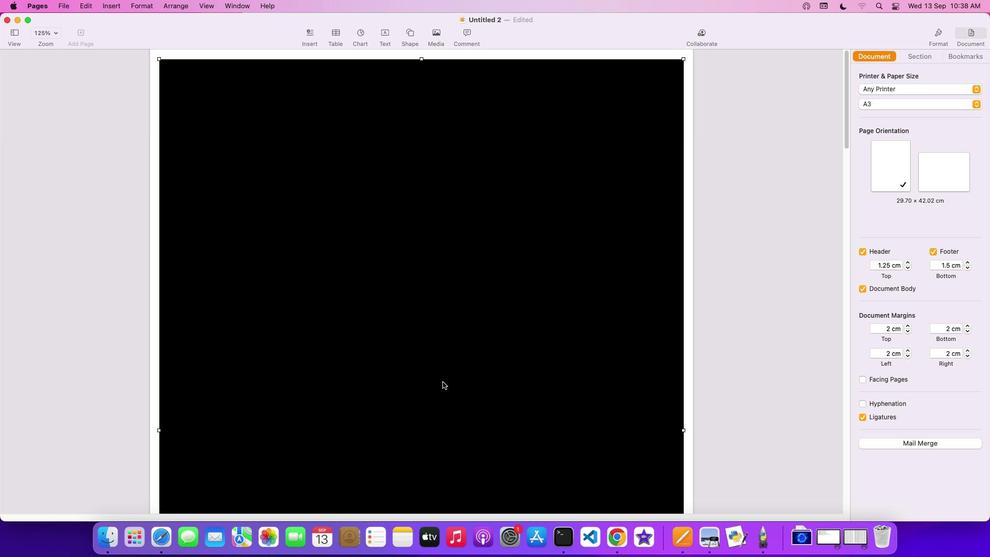 
Action: Mouse scrolled (442, 380) with delta (0, 1)
Screenshot: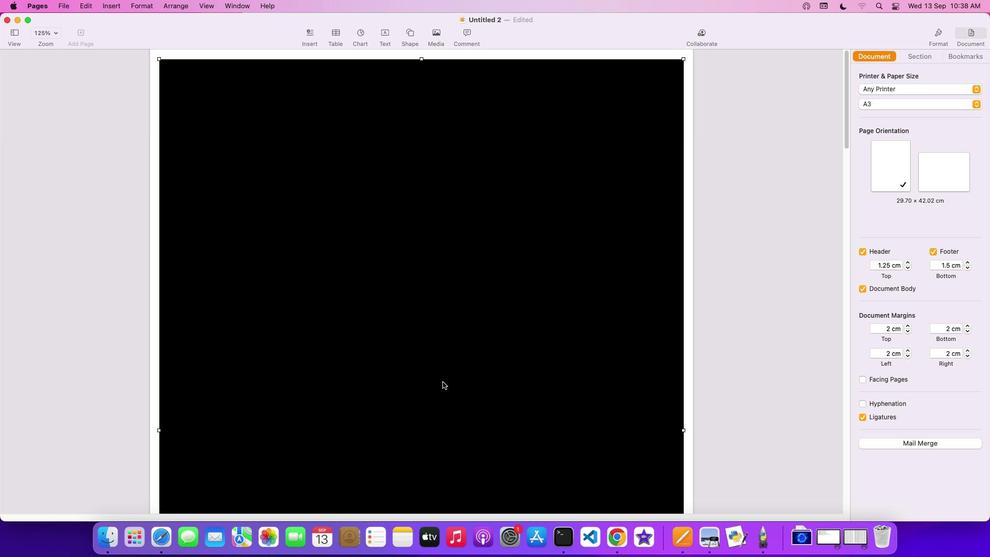 
Action: Mouse scrolled (442, 380) with delta (0, 2)
Screenshot: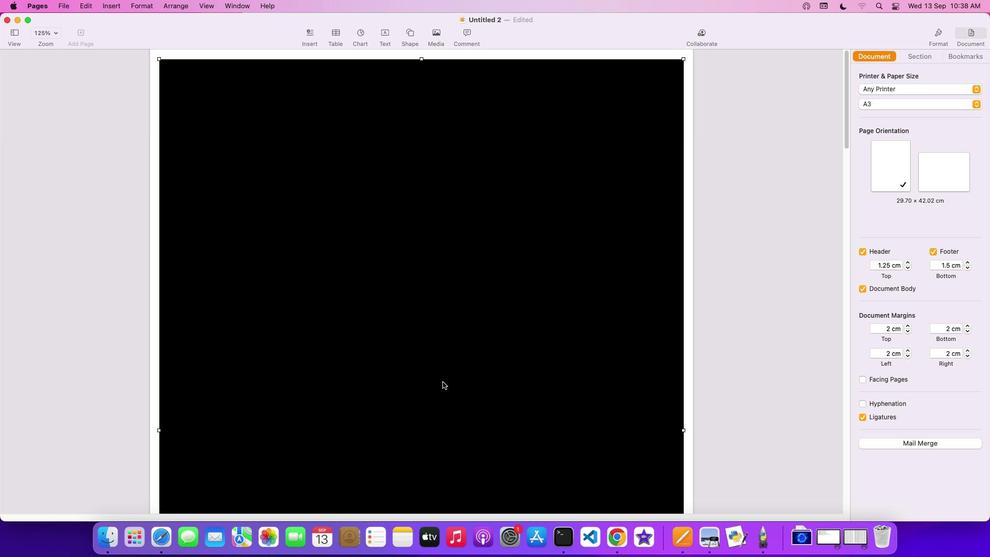 
Action: Mouse scrolled (442, 380) with delta (0, 2)
Screenshot: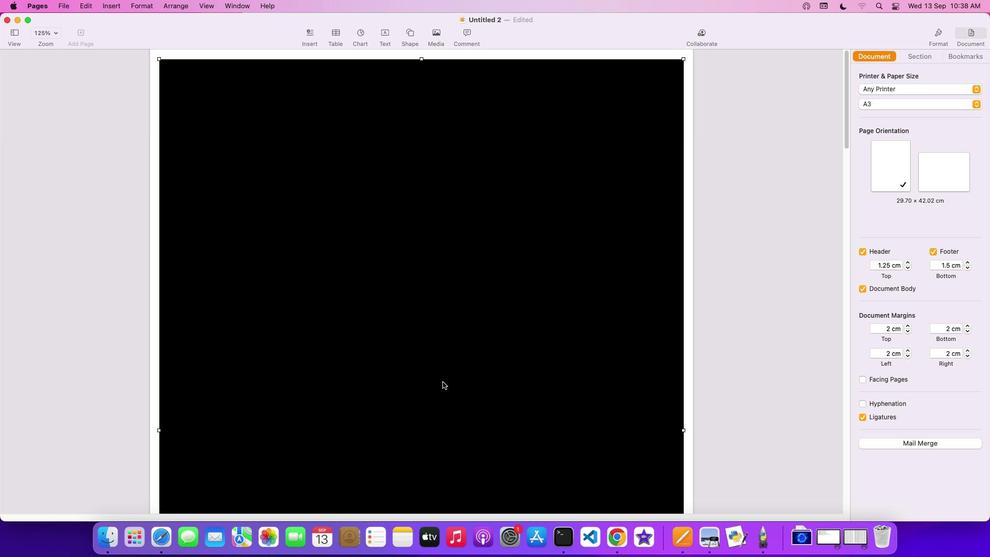 
Action: Mouse scrolled (442, 380) with delta (0, 3)
Screenshot: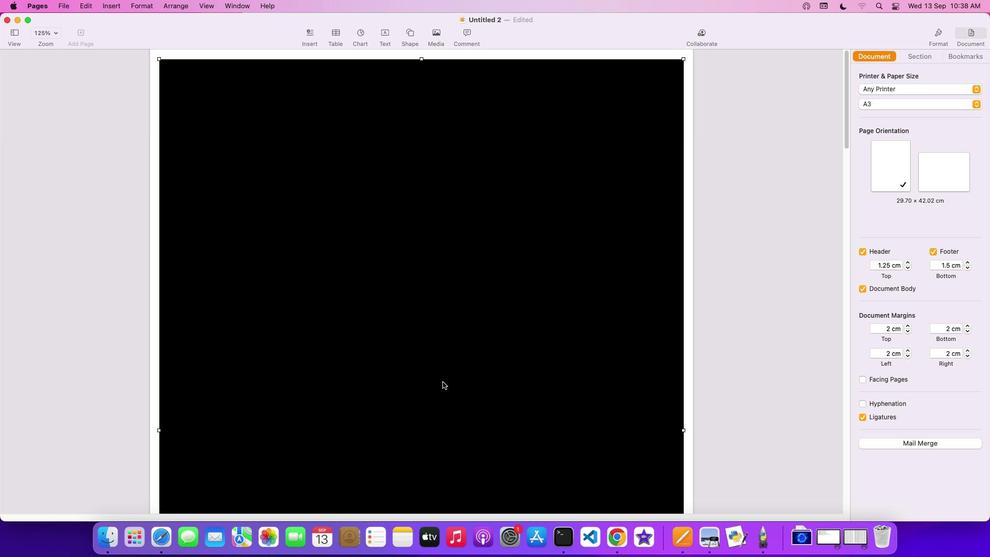 
Action: Mouse scrolled (442, 380) with delta (0, 0)
Screenshot: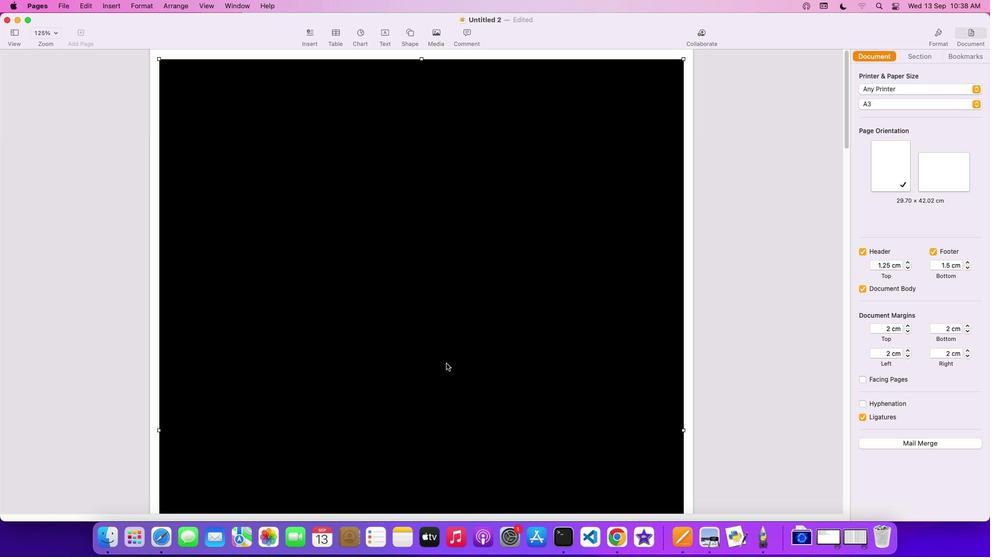 
Action: Mouse scrolled (442, 380) with delta (0, 0)
Screenshot: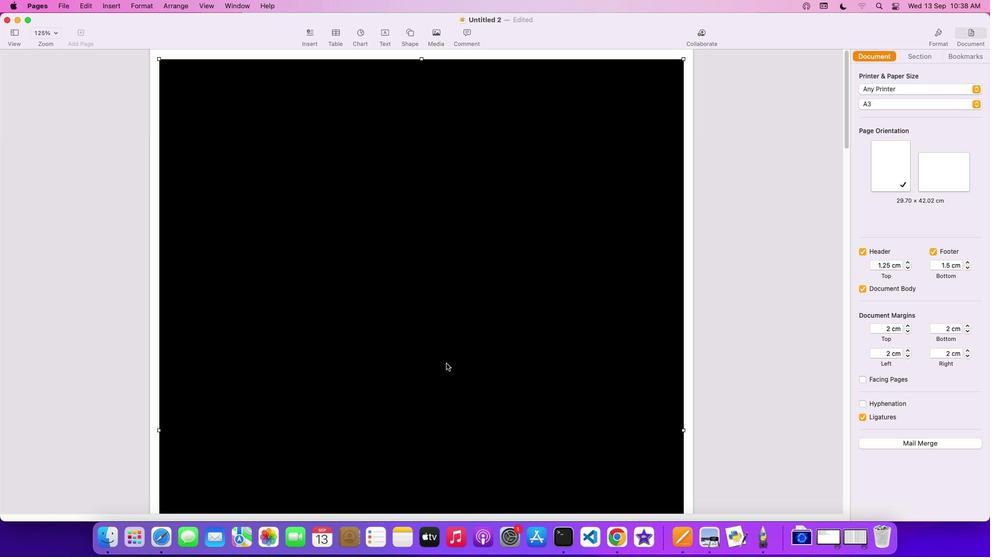 
Action: Mouse scrolled (442, 380) with delta (0, 1)
Screenshot: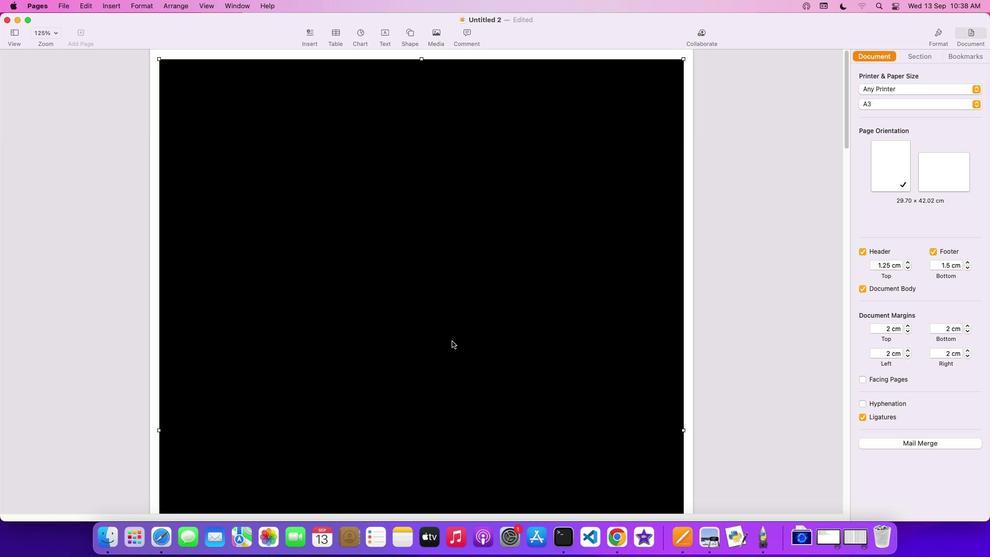 
Action: Mouse scrolled (442, 380) with delta (0, 1)
Screenshot: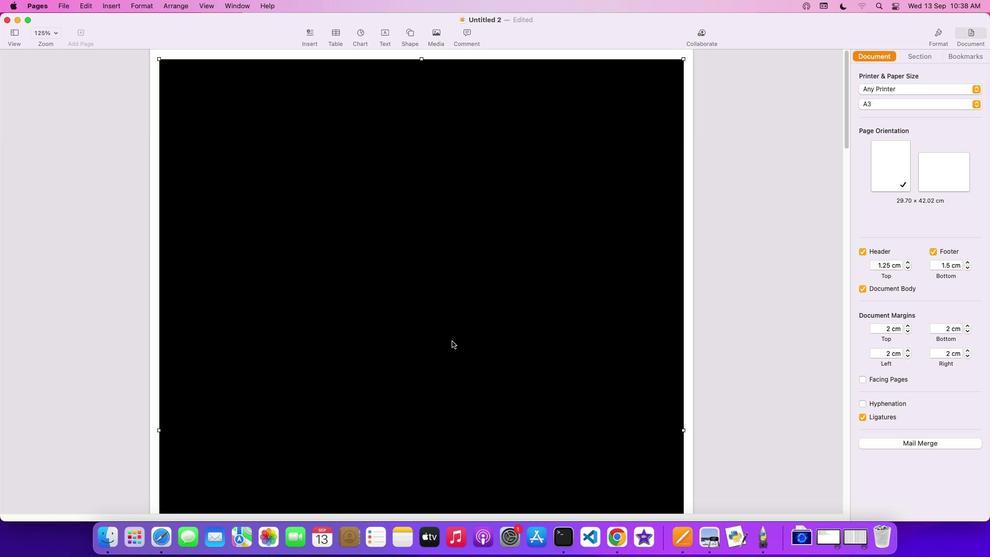 
Action: Mouse scrolled (442, 380) with delta (0, 2)
Screenshot: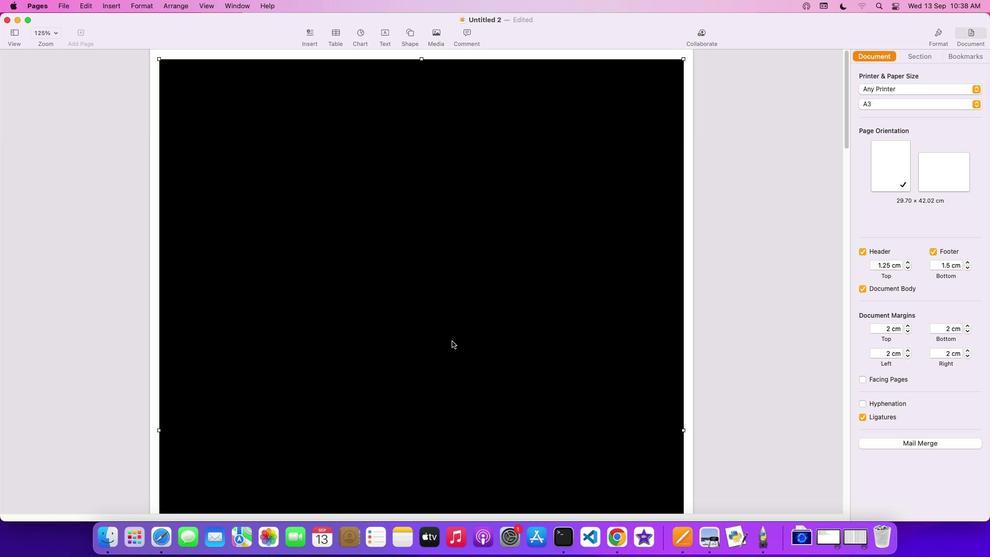 
Action: Mouse moved to (441, 380)
Screenshot: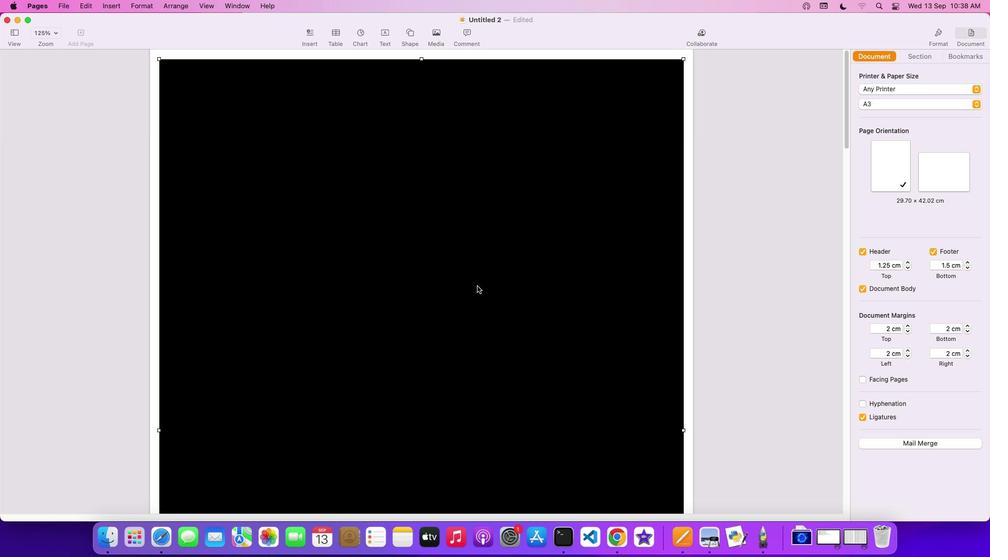 
Action: Mouse scrolled (441, 380) with delta (0, 0)
Screenshot: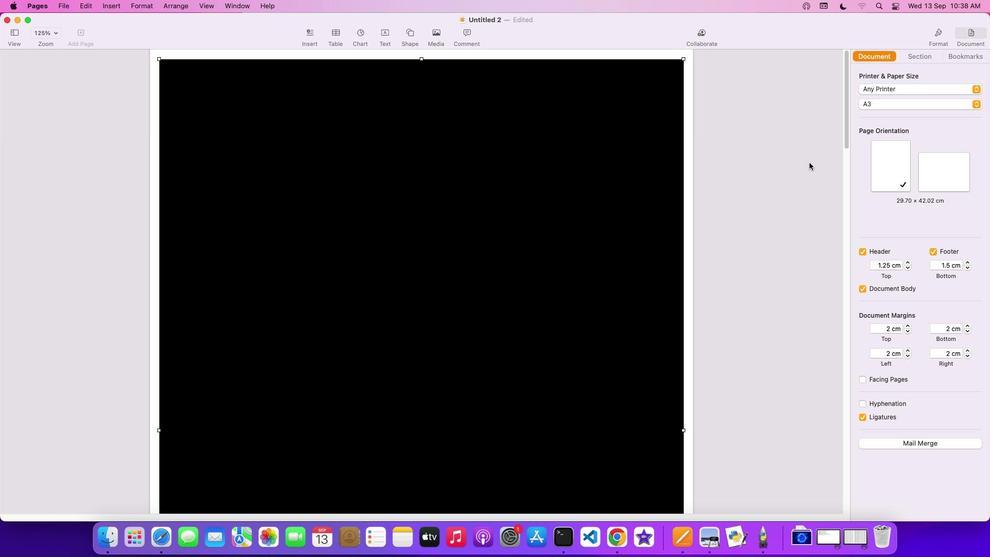 
Action: Mouse scrolled (441, 380) with delta (0, 0)
Screenshot: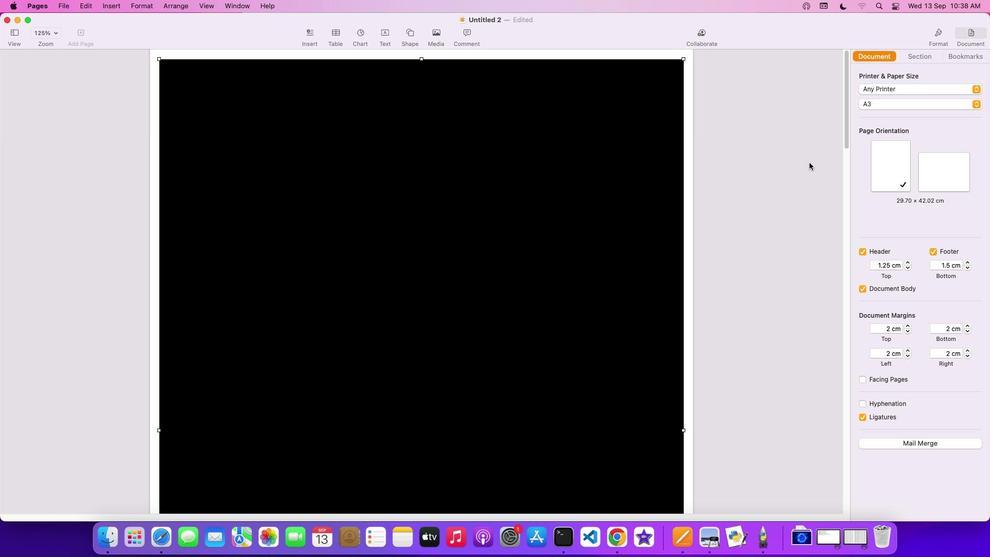 
Action: Mouse scrolled (441, 380) with delta (0, 1)
Screenshot: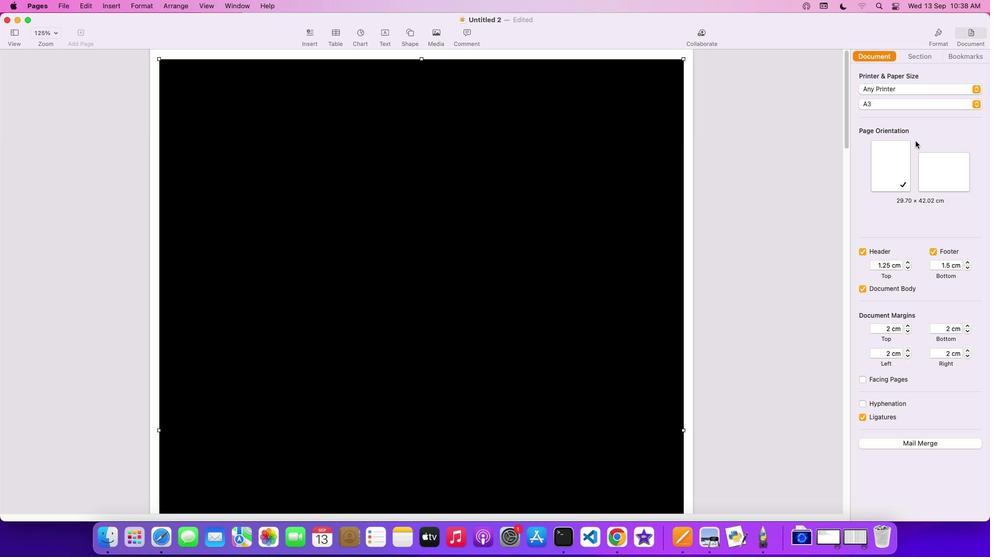 
Action: Mouse scrolled (441, 380) with delta (0, 1)
Screenshot: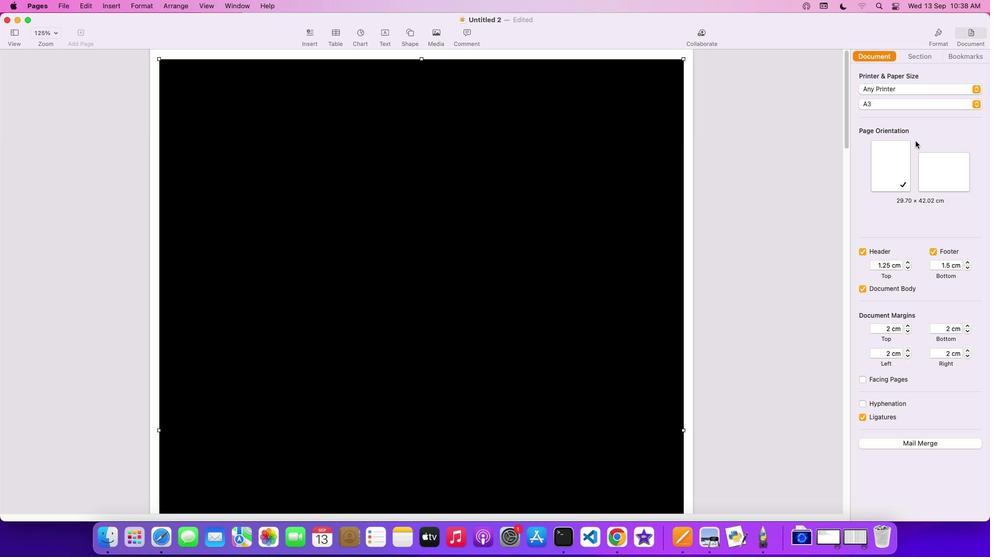 
Action: Mouse moved to (937, 31)
Screenshot: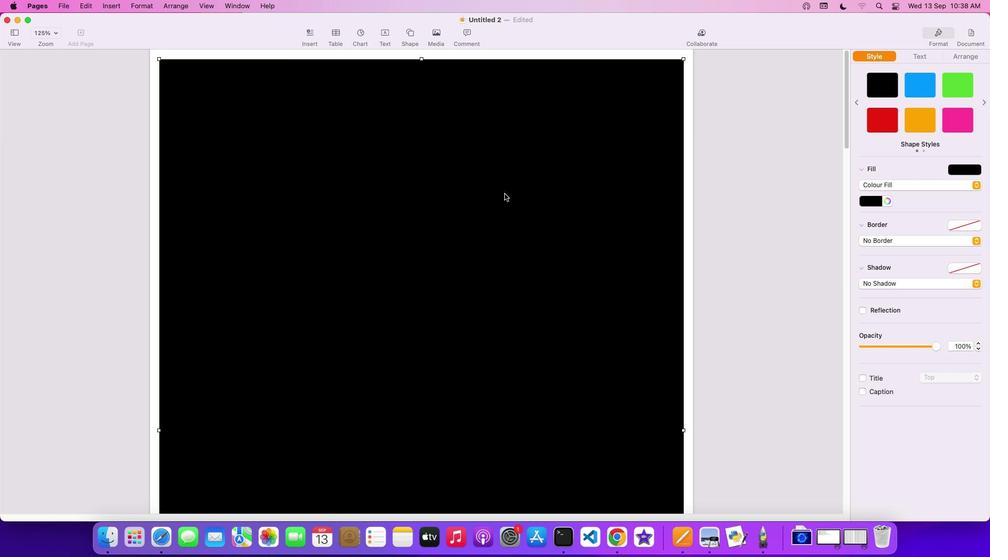 
Action: Mouse pressed left at (937, 31)
Screenshot: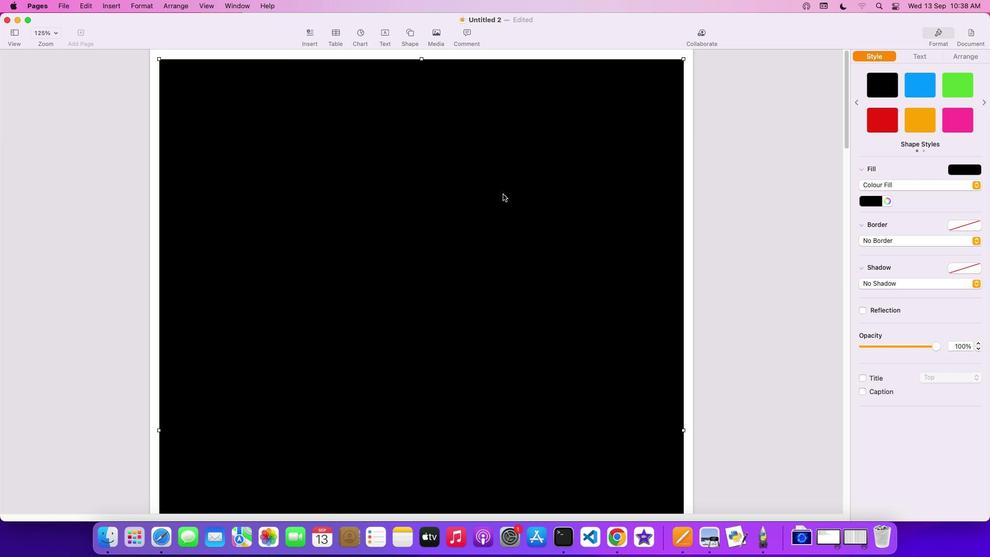
Action: Mouse moved to (502, 192)
Screenshot: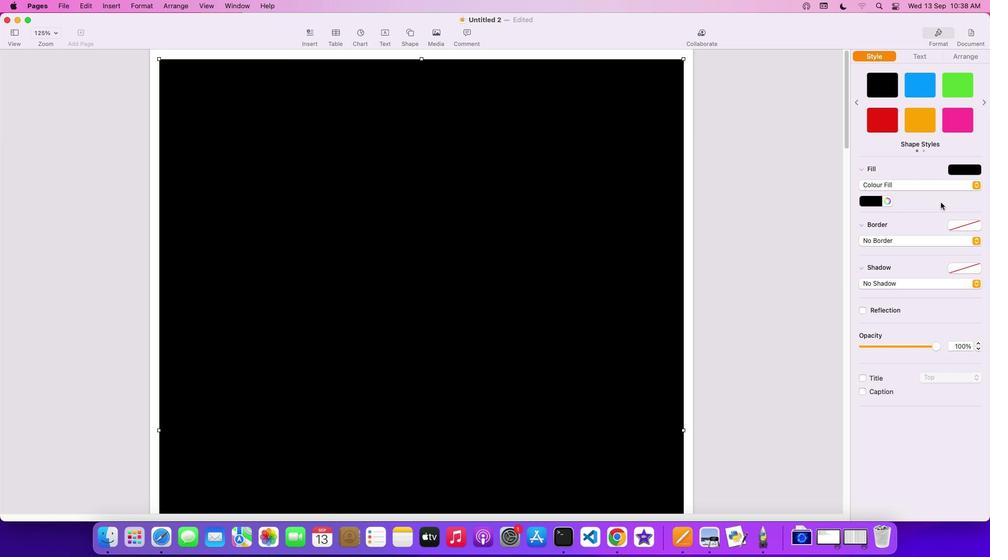 
Action: Mouse pressed left at (502, 192)
Screenshot: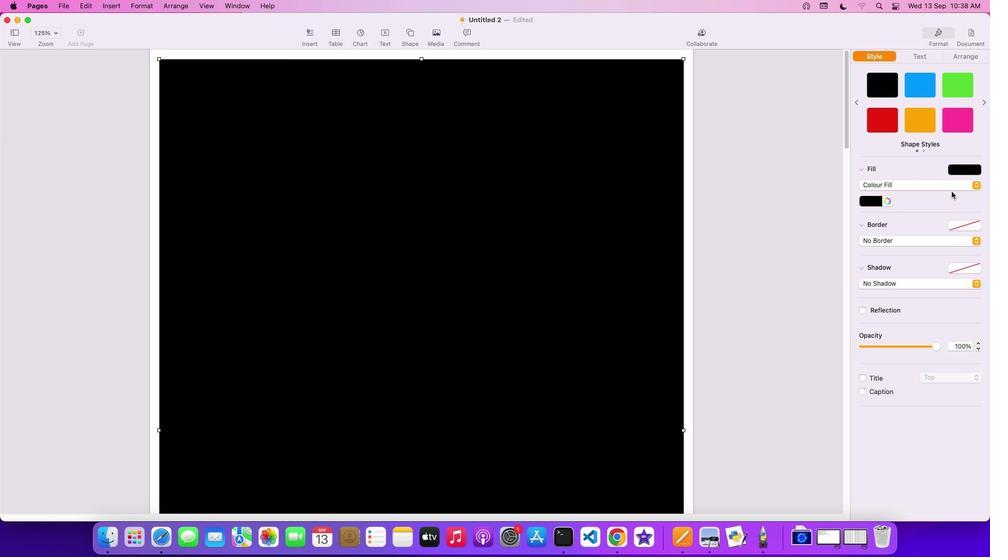 
Action: Mouse moved to (974, 183)
Screenshot: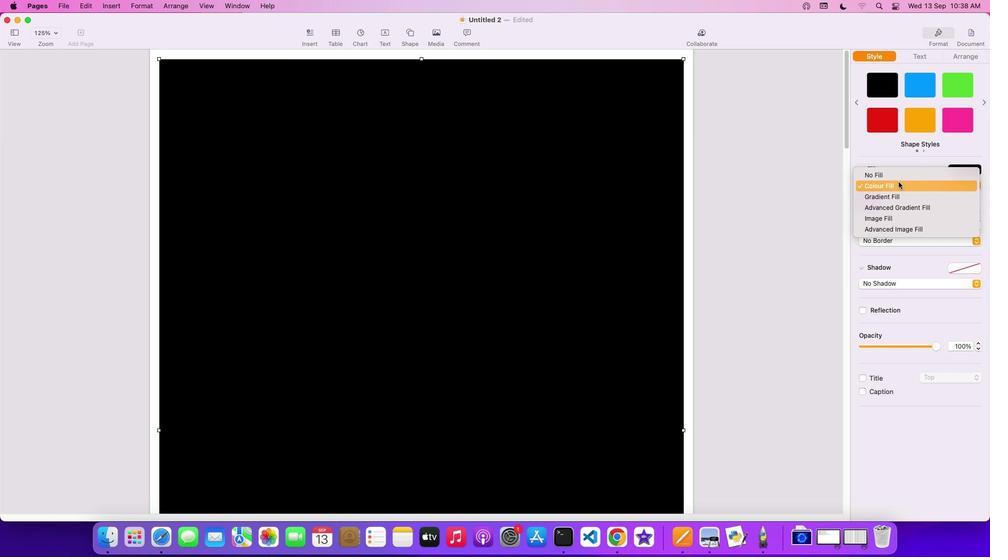 
Action: Mouse pressed left at (974, 183)
Screenshot: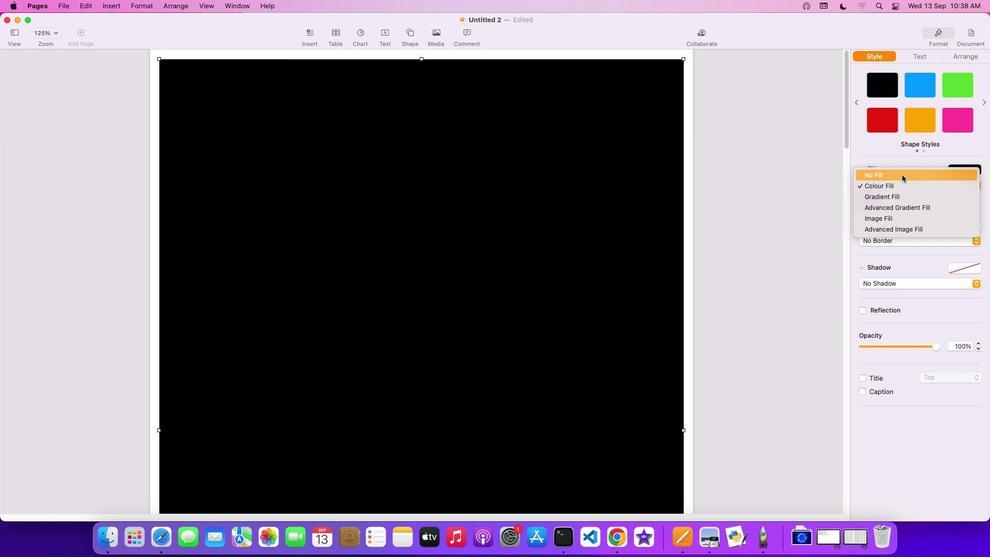 
Action: Mouse moved to (869, 151)
Screenshot: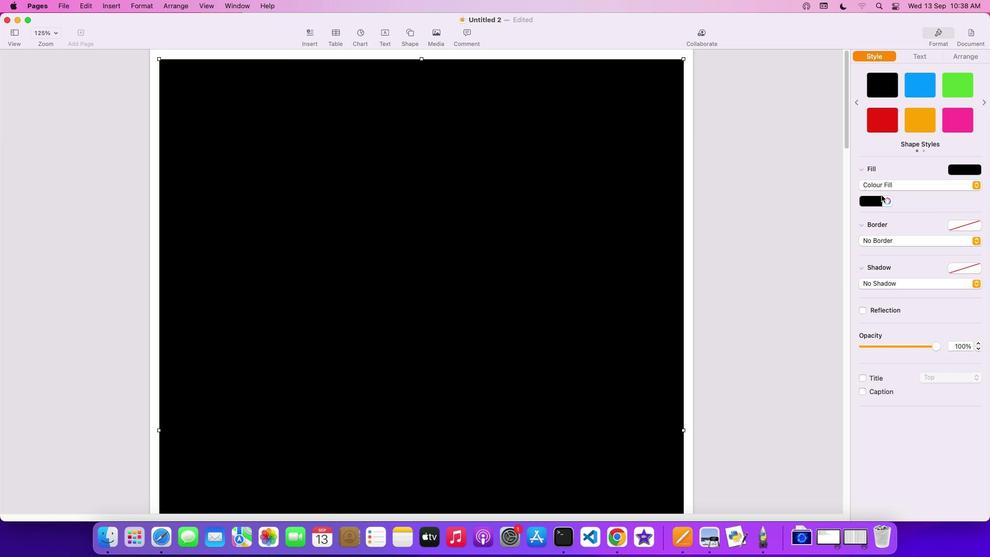 
Action: Mouse pressed left at (869, 151)
Screenshot: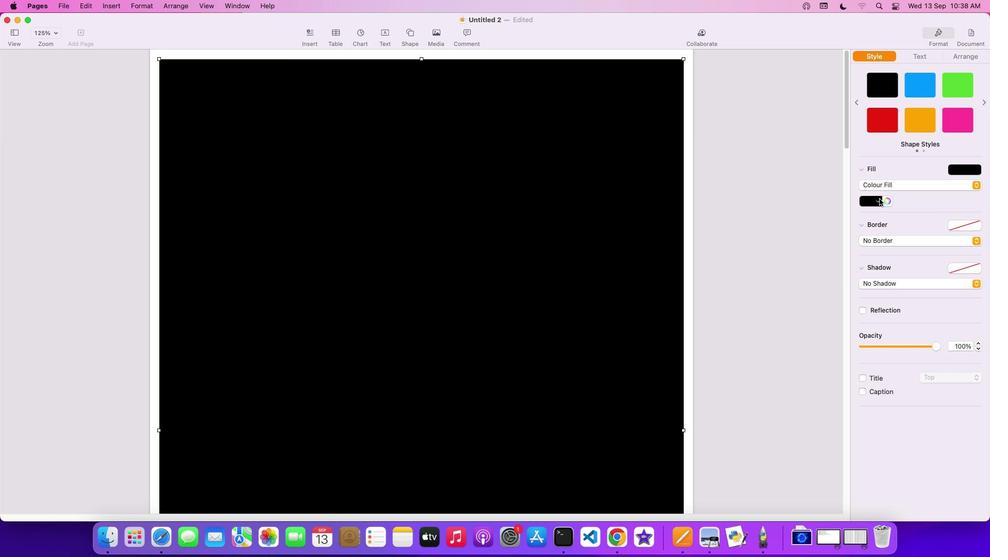 
Action: Mouse moved to (878, 199)
Screenshot: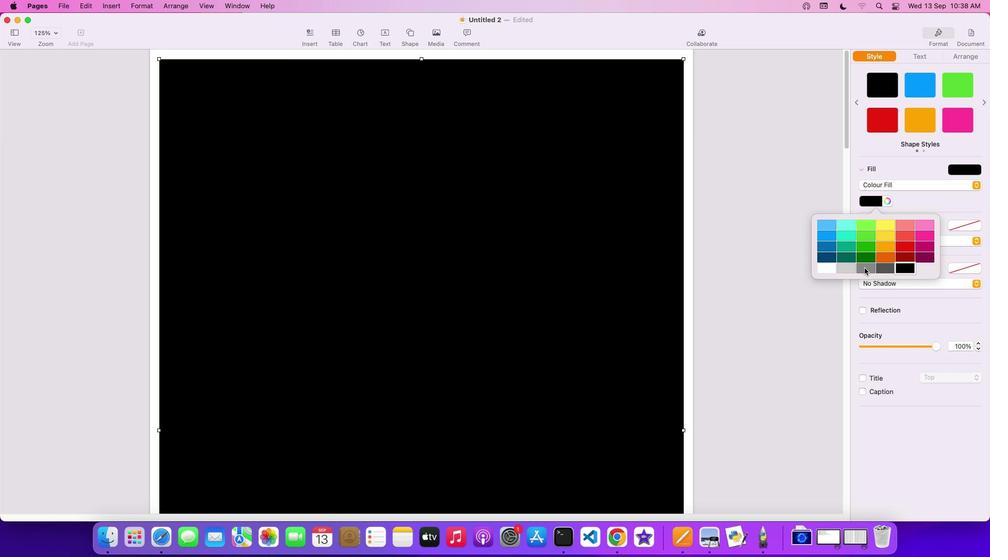 
Action: Mouse pressed left at (878, 199)
Screenshot: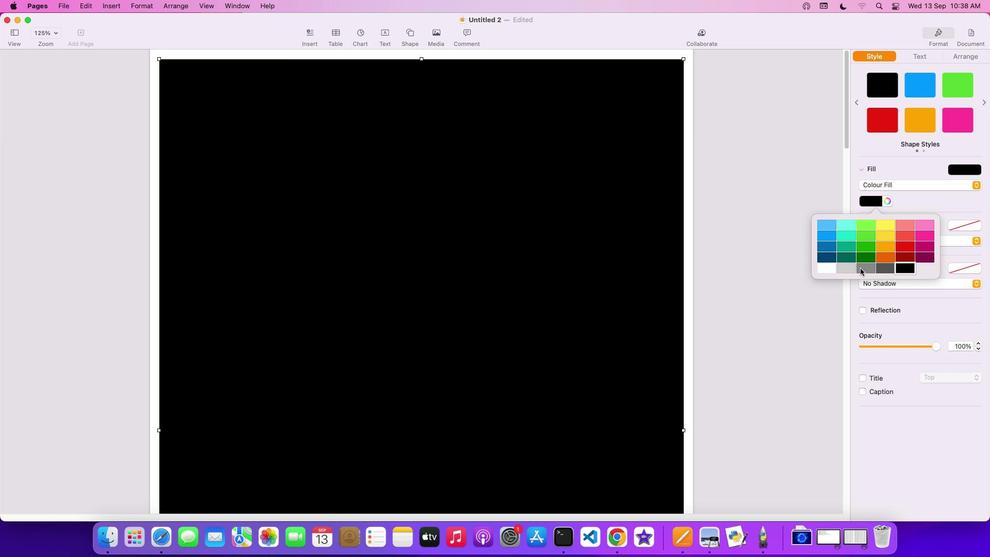 
Action: Mouse moved to (846, 267)
Screenshot: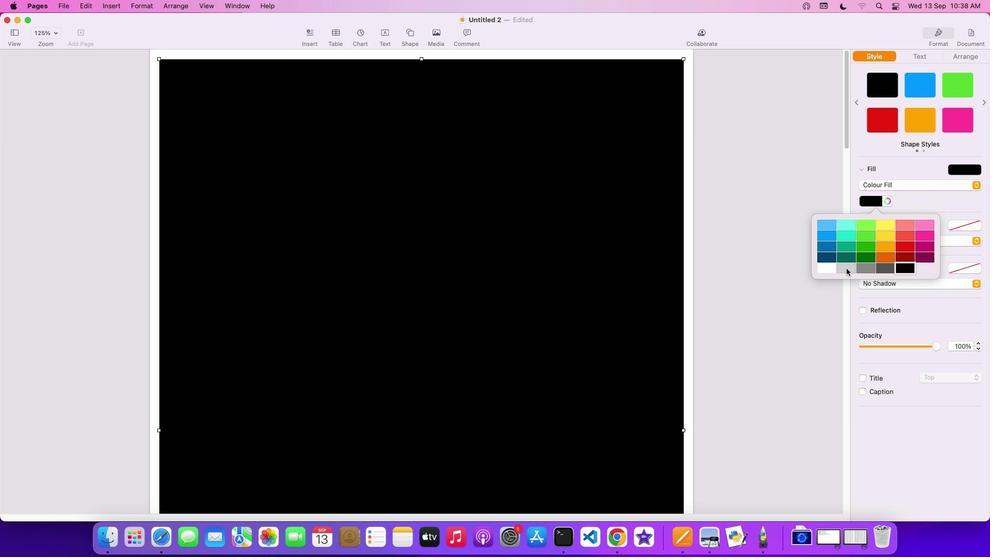 
Action: Mouse pressed left at (846, 267)
Screenshot: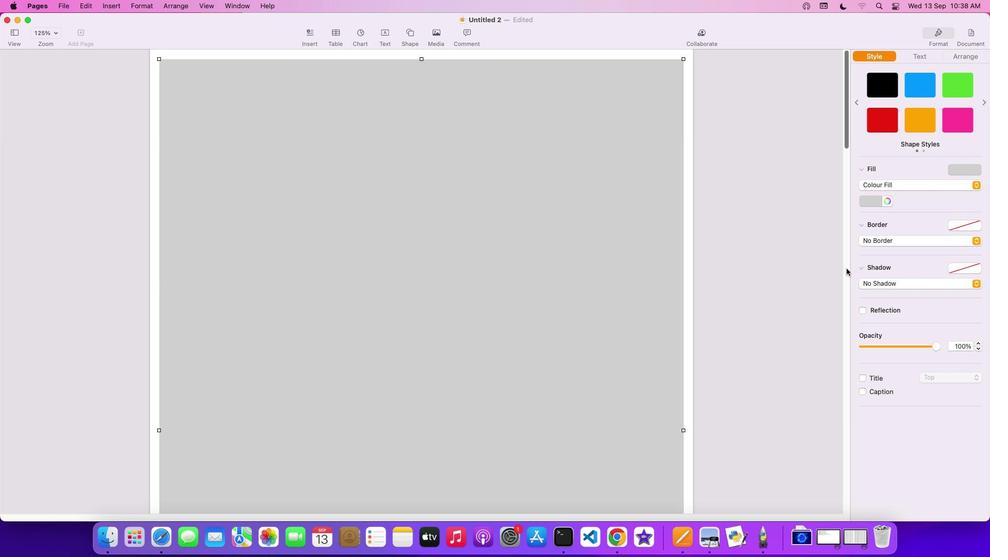 
Action: Mouse moved to (427, 209)
Screenshot: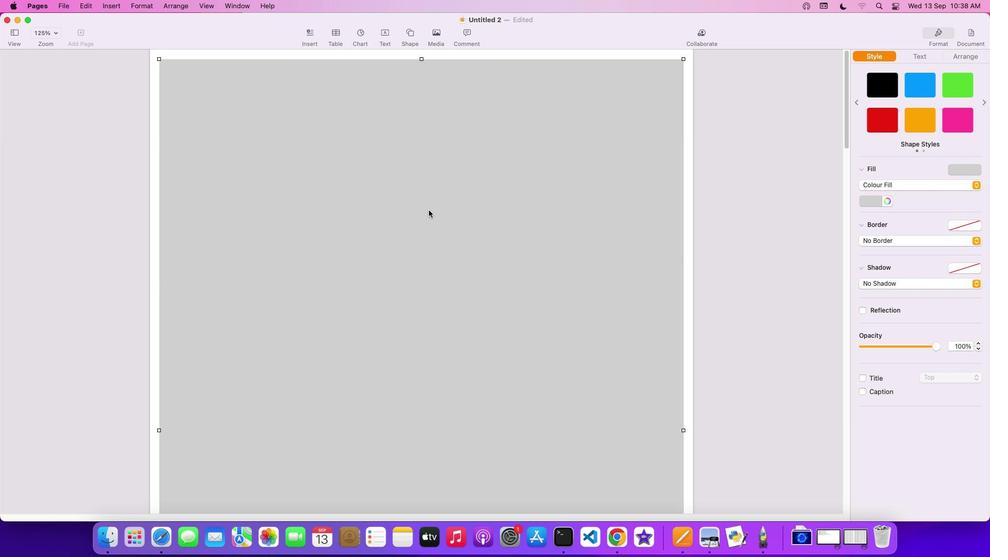 
Action: Mouse pressed left at (427, 209)
Screenshot: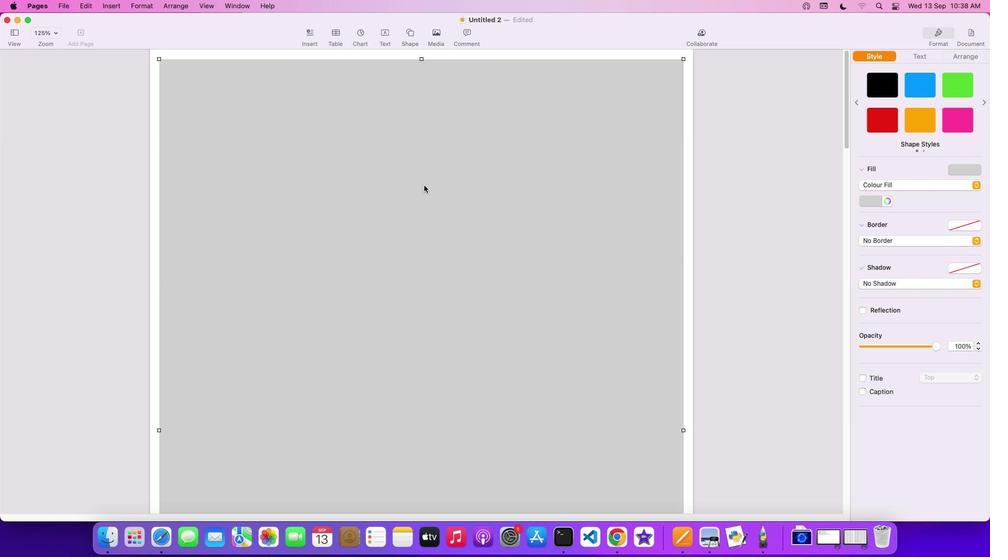 
Action: Mouse moved to (412, 35)
Screenshot: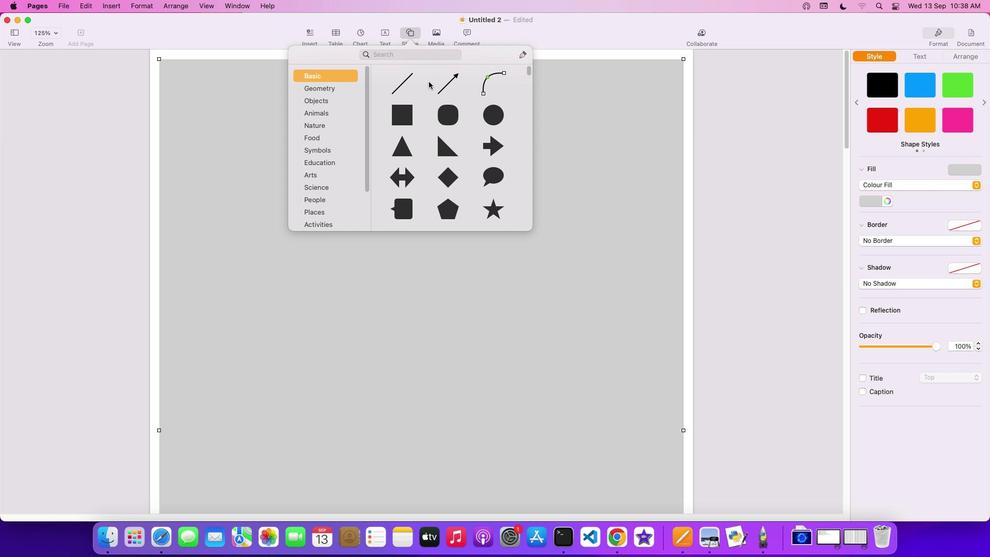 
Action: Mouse pressed left at (412, 35)
Screenshot: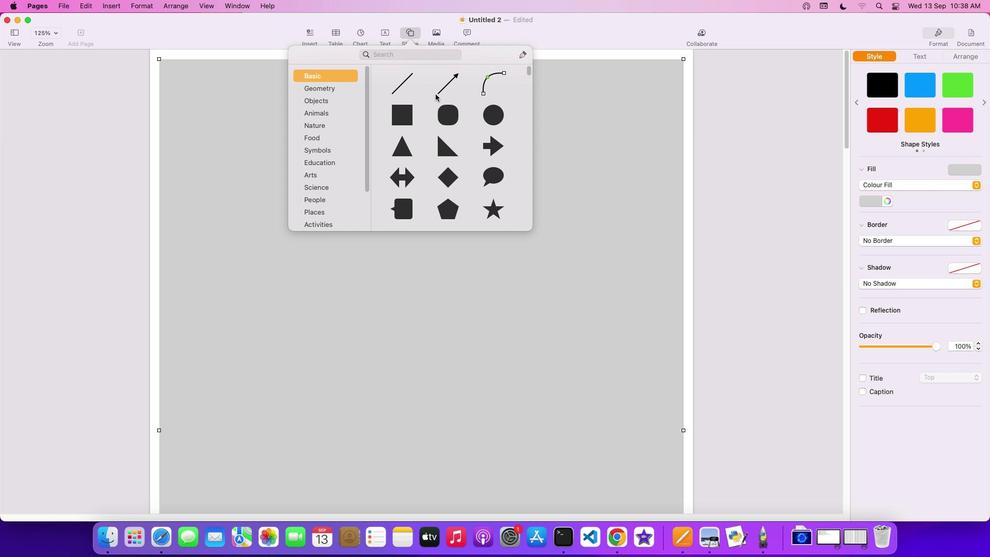
Action: Mouse moved to (441, 104)
Screenshot: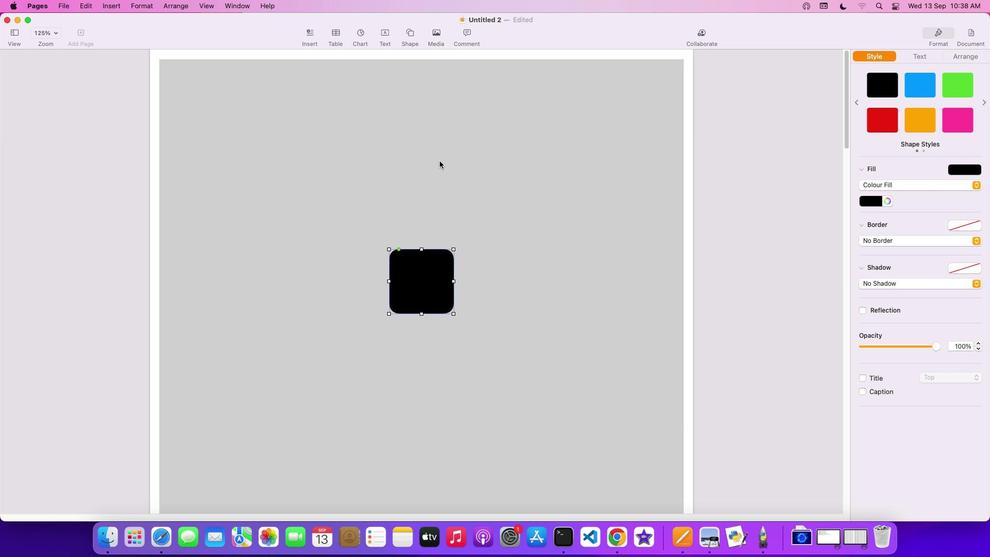 
Action: Mouse pressed left at (441, 104)
Screenshot: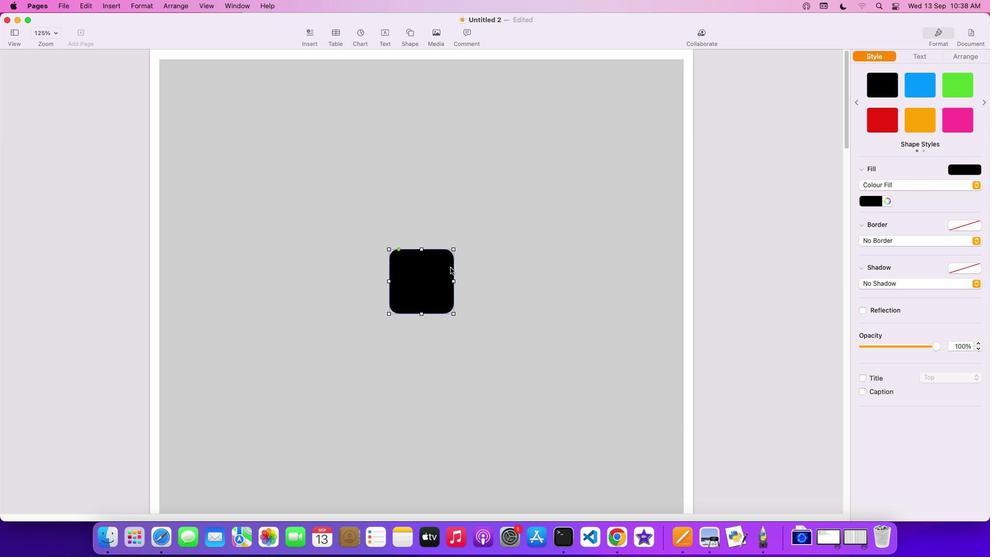 
Action: Mouse moved to (421, 246)
Screenshot: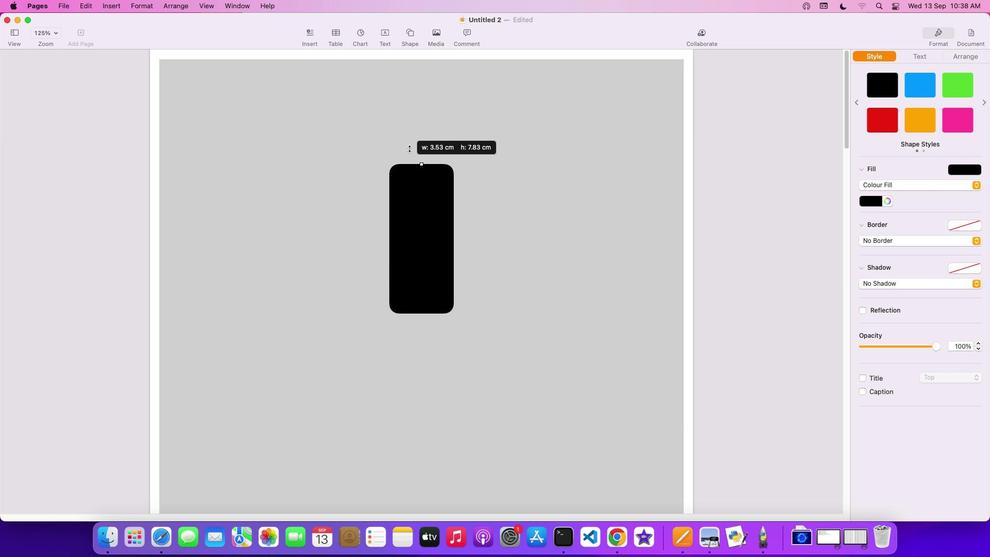 
Action: Mouse pressed left at (421, 246)
Screenshot: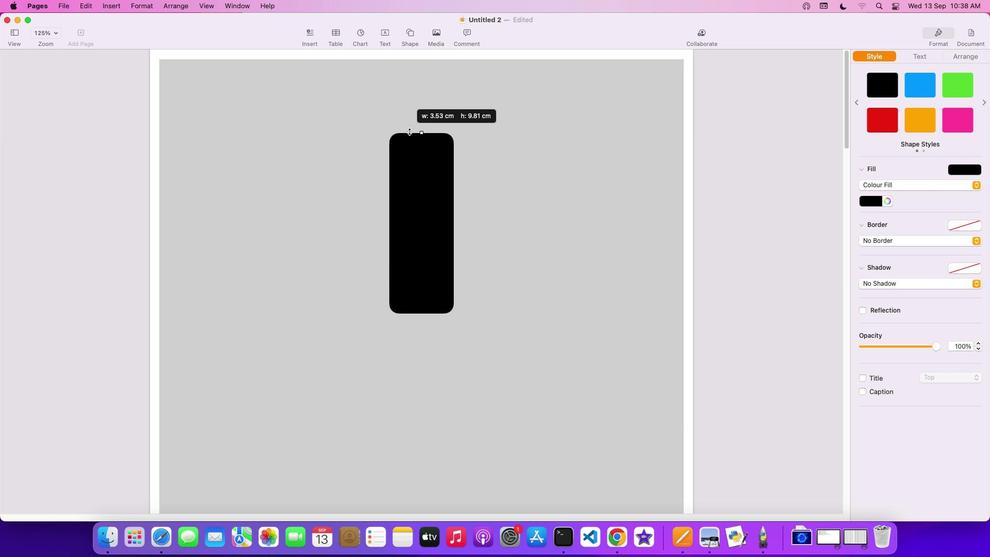 
Action: Mouse moved to (421, 311)
Screenshot: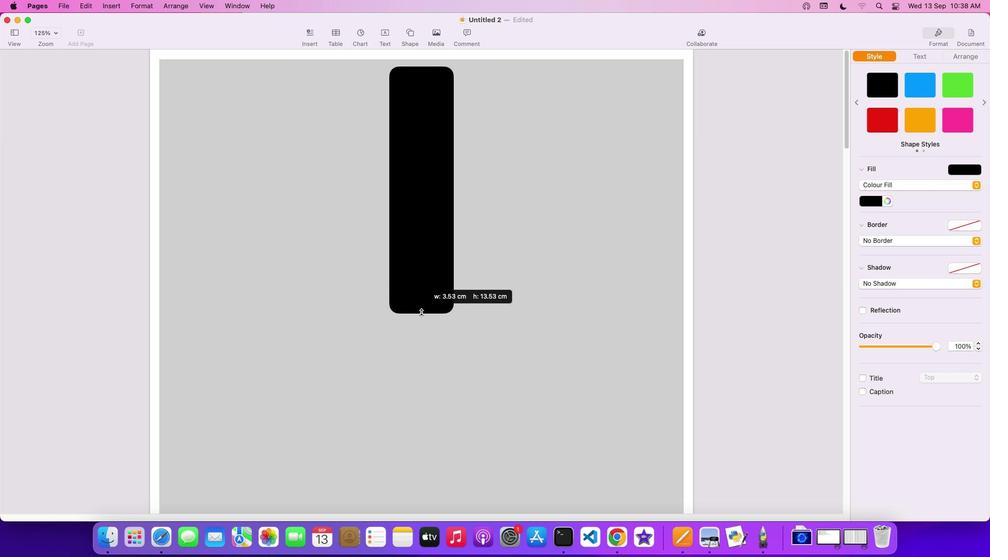 
Action: Mouse pressed left at (421, 311)
Screenshot: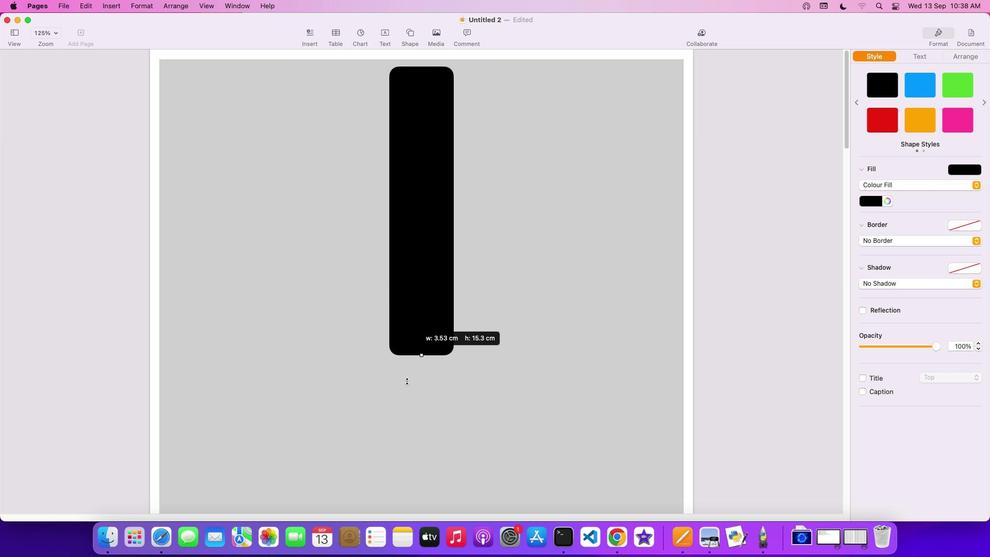 
Action: Mouse moved to (426, 257)
Screenshot: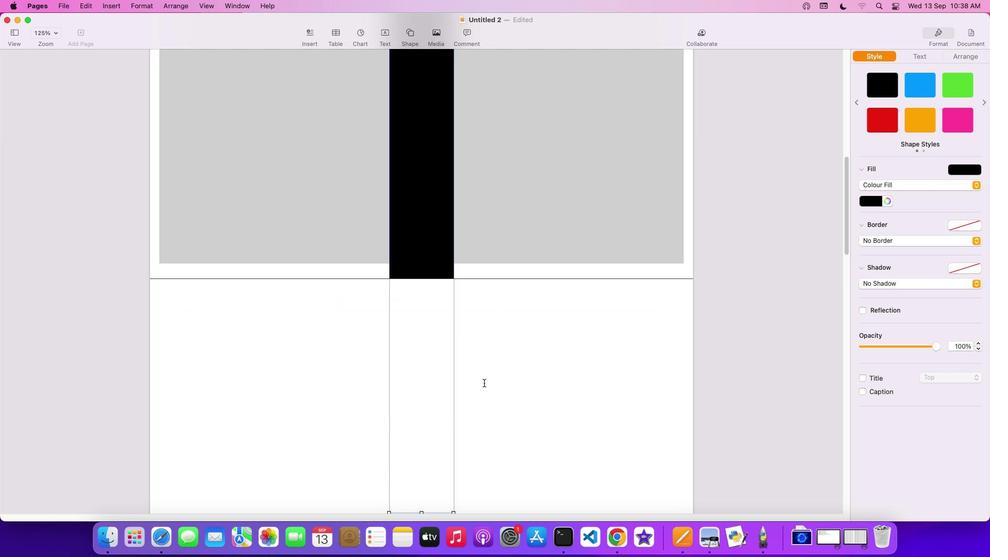 
Action: Mouse pressed left at (426, 257)
Screenshot: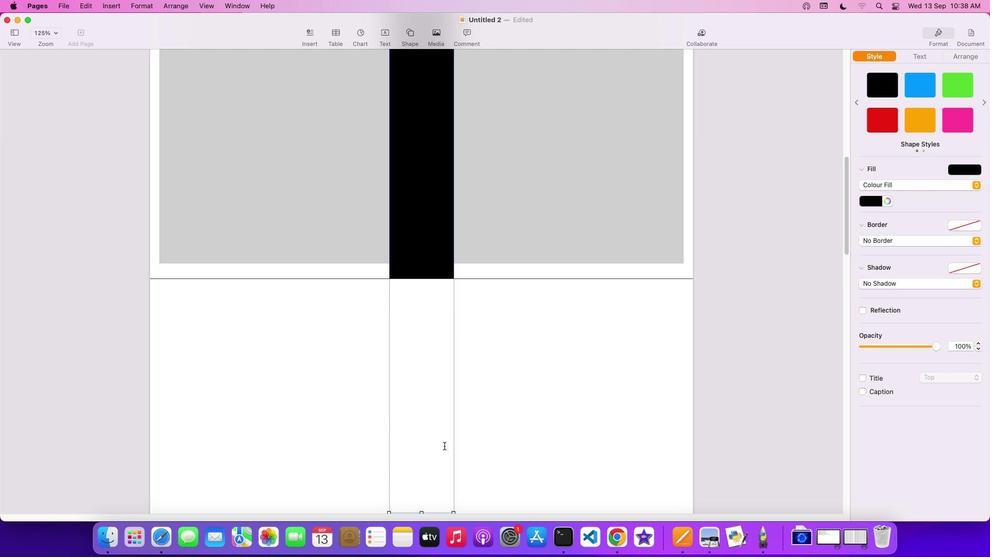 
Action: Mouse moved to (421, 511)
Screenshot: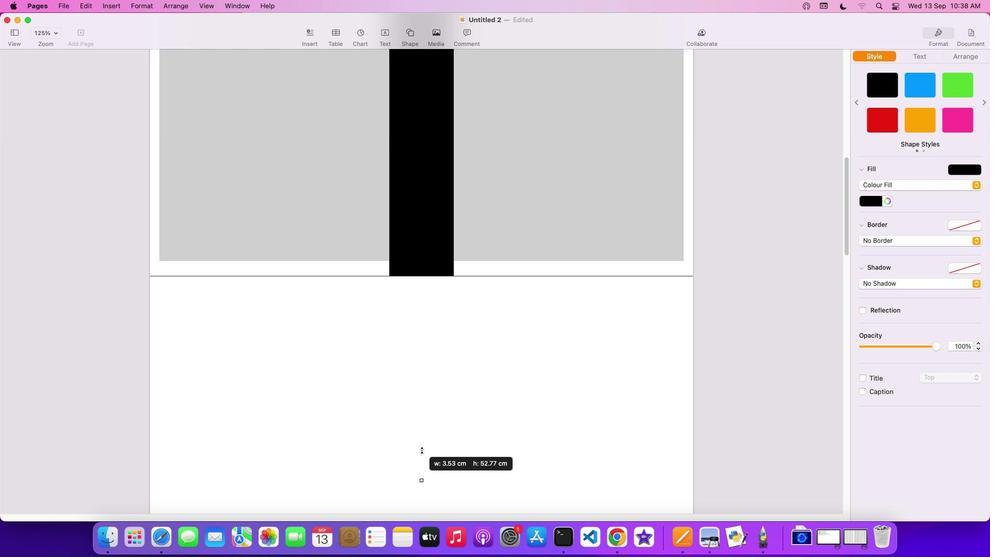 
Action: Mouse pressed left at (421, 511)
Screenshot: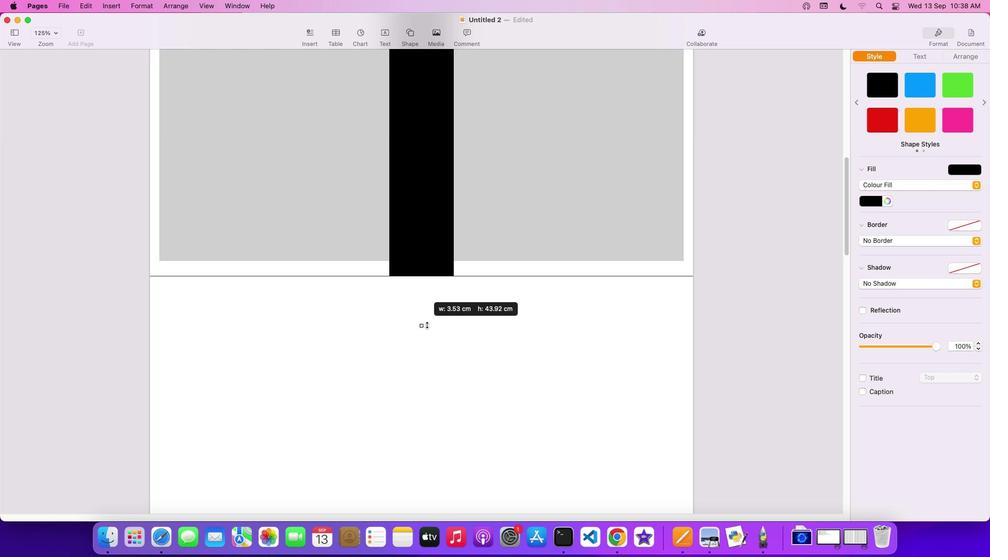 
Action: Mouse moved to (389, 143)
Screenshot: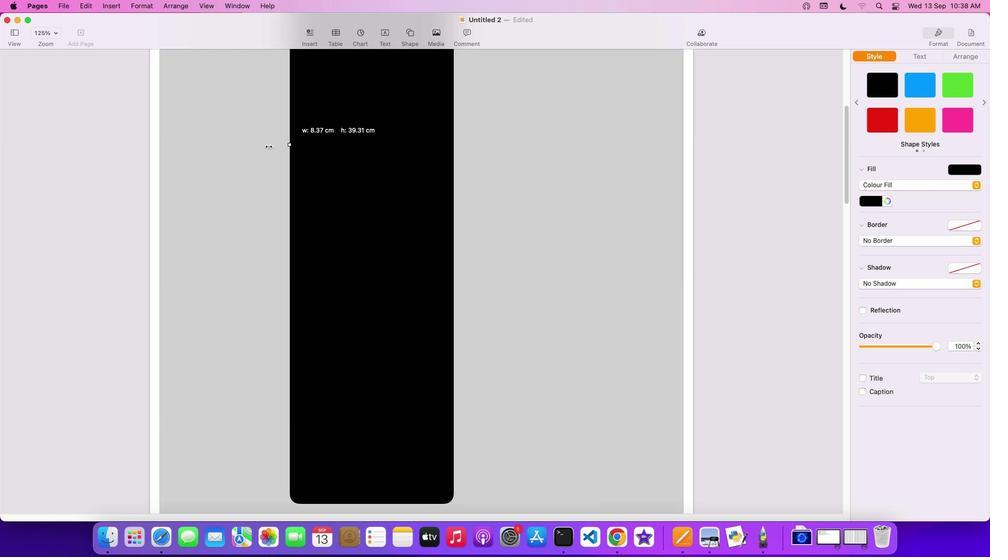 
Action: Mouse pressed left at (389, 143)
Screenshot: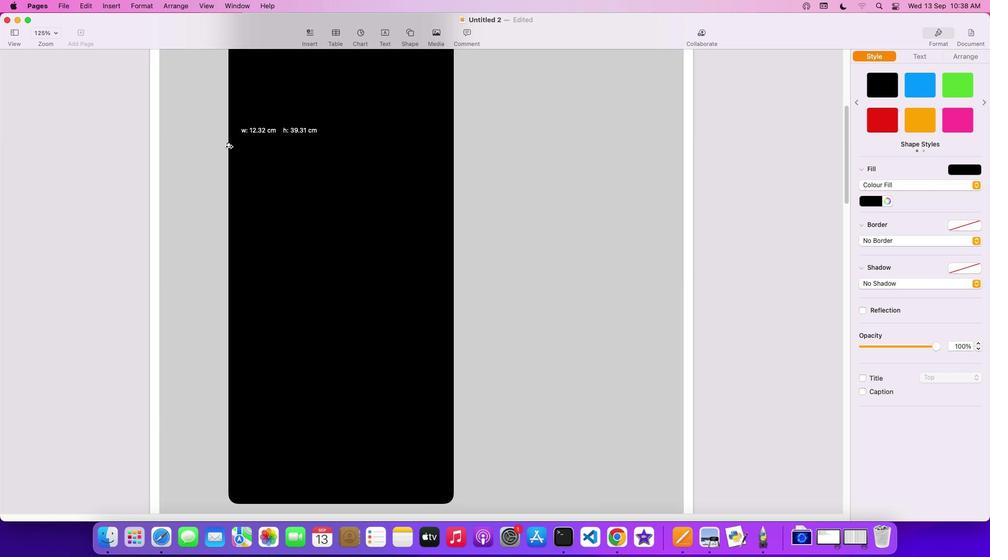 
Action: Mouse moved to (347, 156)
Screenshot: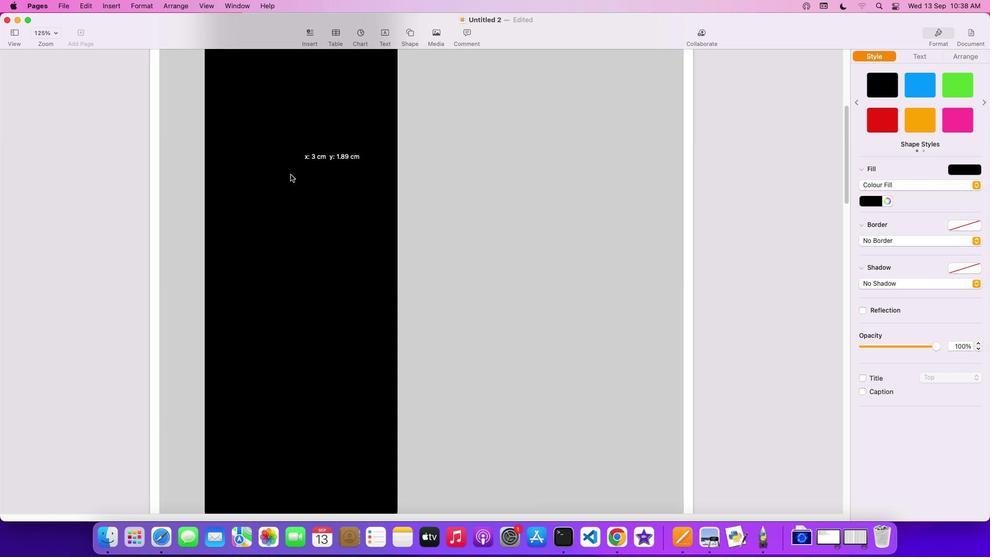 
Action: Mouse pressed left at (347, 156)
Screenshot: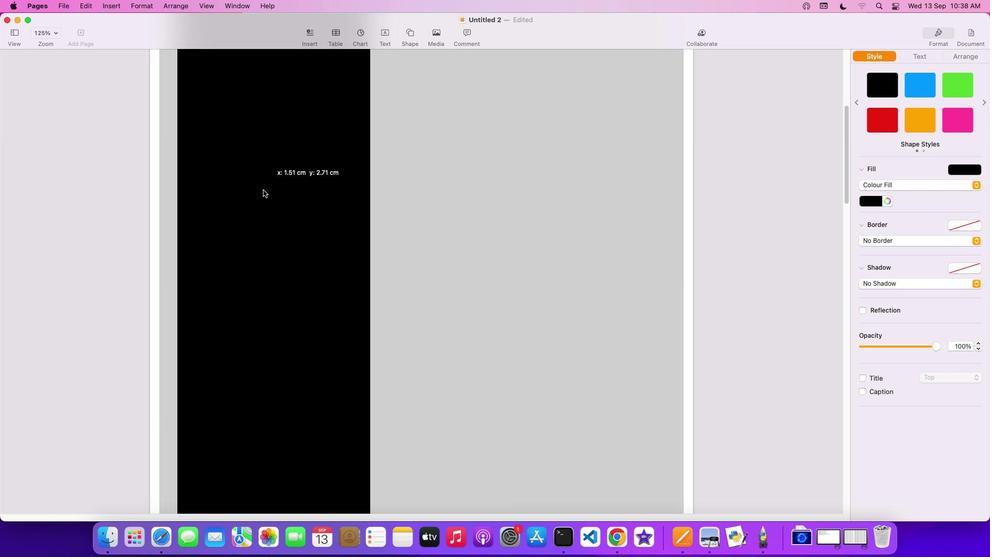 
Action: Mouse moved to (471, 199)
Screenshot: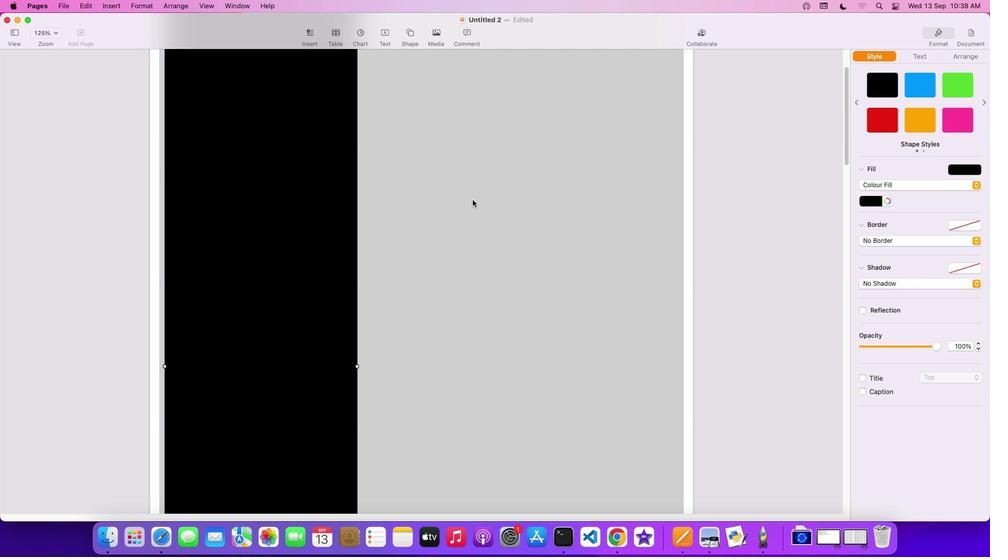 
Action: Mouse scrolled (471, 199) with delta (0, 0)
Screenshot: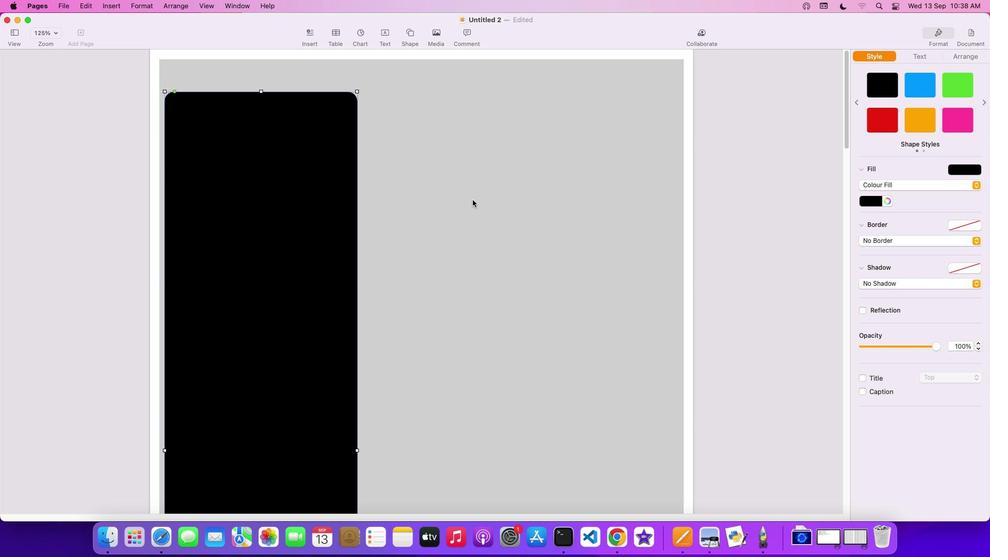 
Action: Mouse scrolled (471, 199) with delta (0, 0)
Screenshot: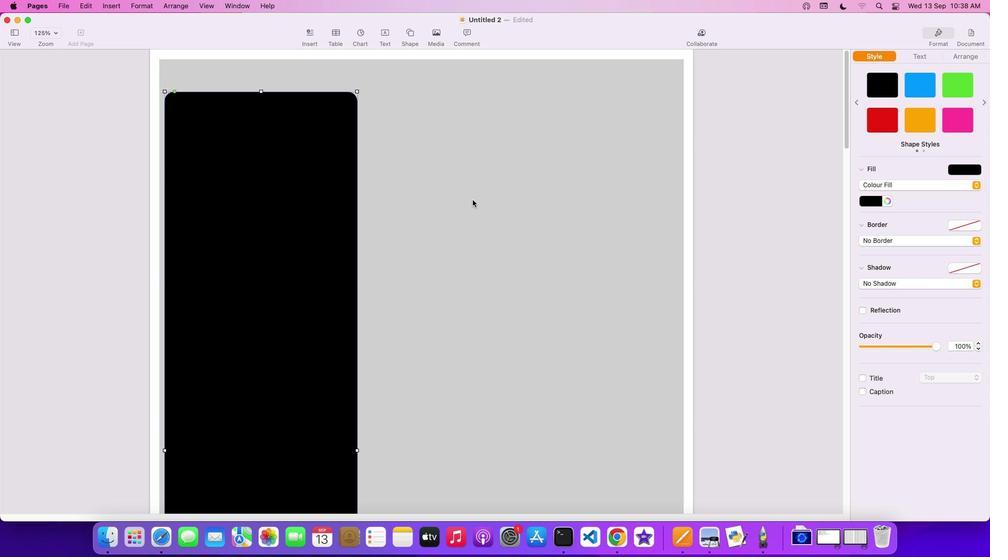 
Action: Mouse scrolled (471, 199) with delta (0, 0)
Screenshot: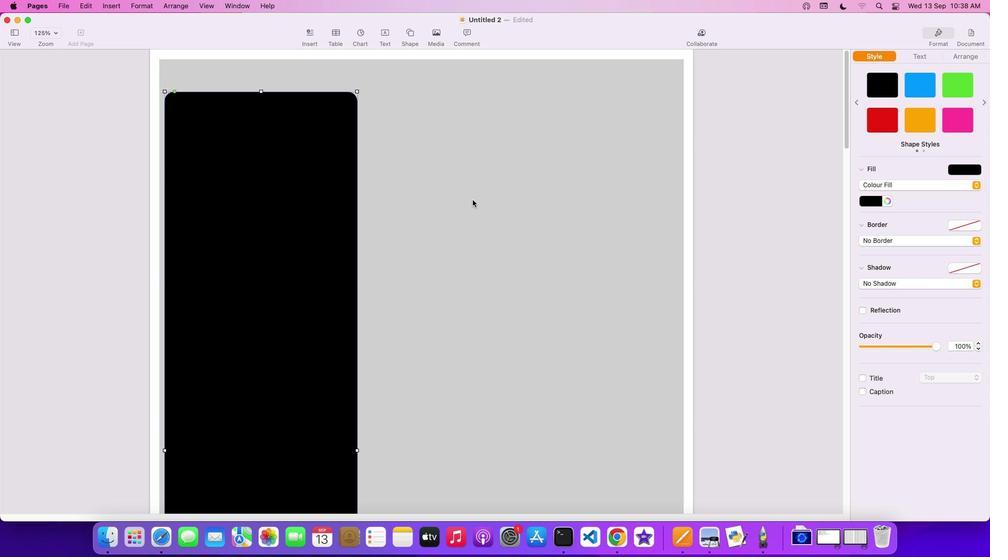 
Action: Mouse scrolled (471, 199) with delta (0, 0)
Screenshot: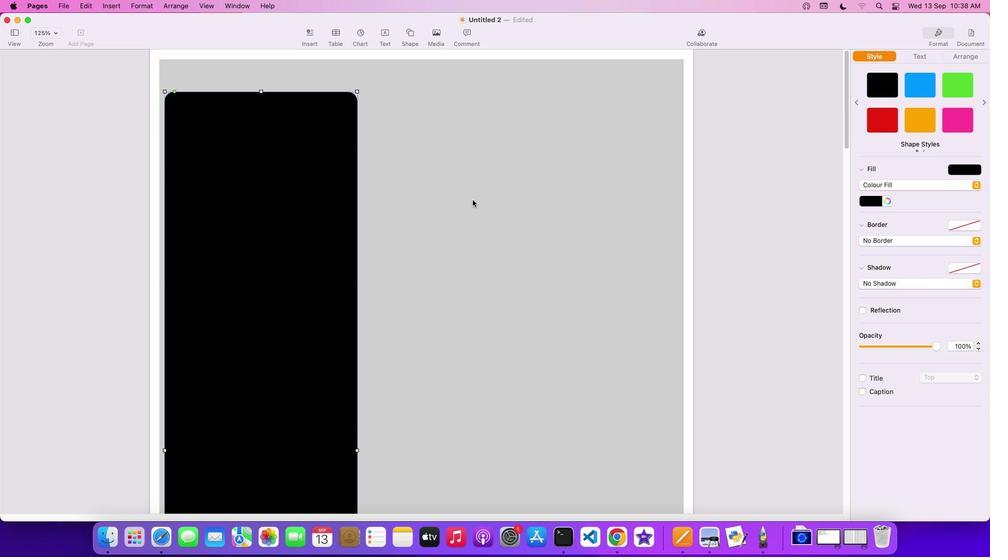 
Action: Mouse scrolled (471, 199) with delta (0, 0)
Screenshot: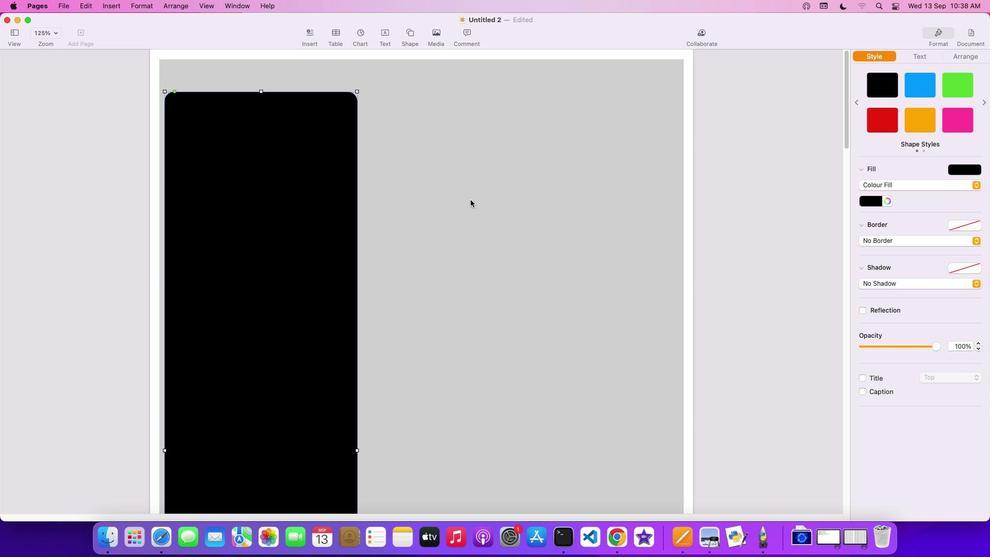 
Action: Mouse scrolled (471, 199) with delta (0, 1)
Screenshot: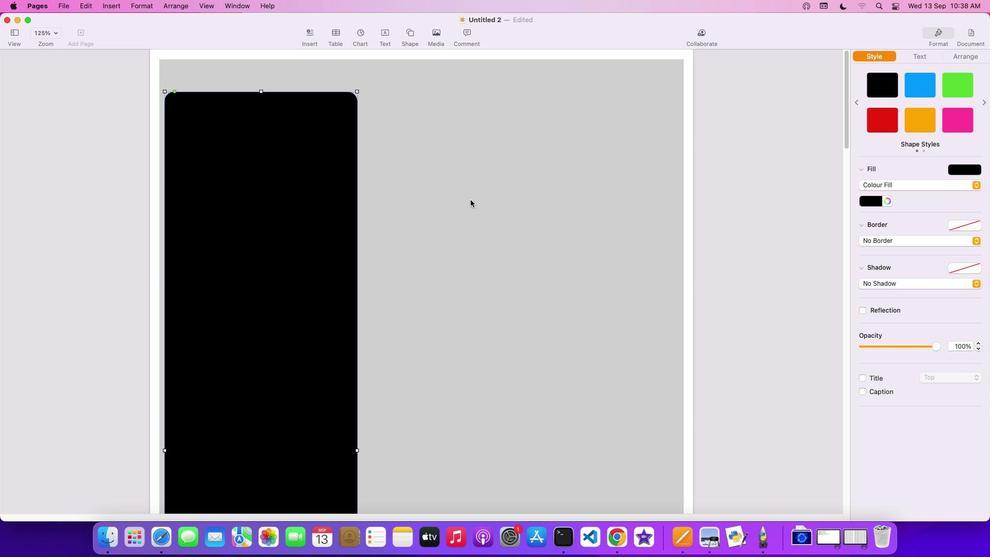 
Action: Mouse scrolled (471, 199) with delta (0, 1)
Screenshot: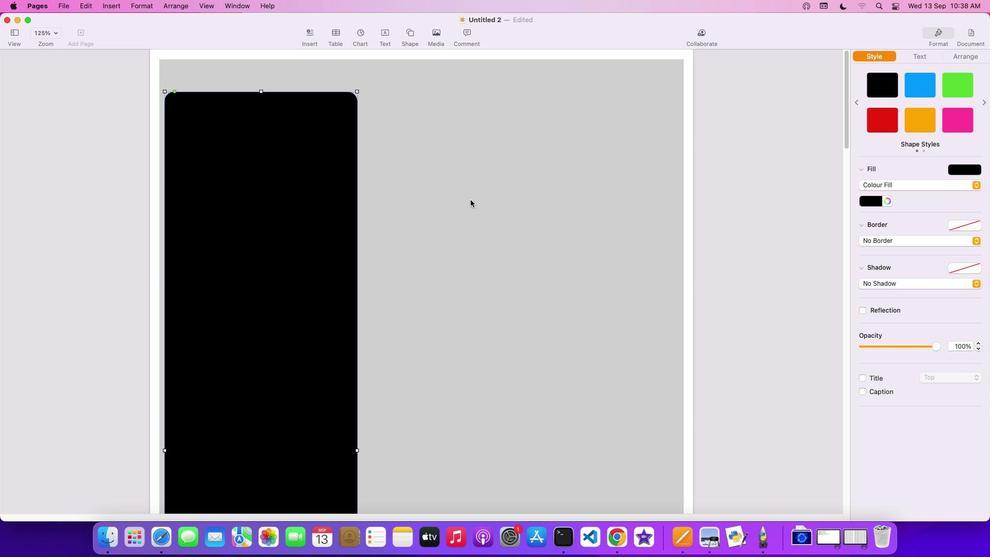 
Action: Mouse scrolled (471, 199) with delta (0, 2)
Screenshot: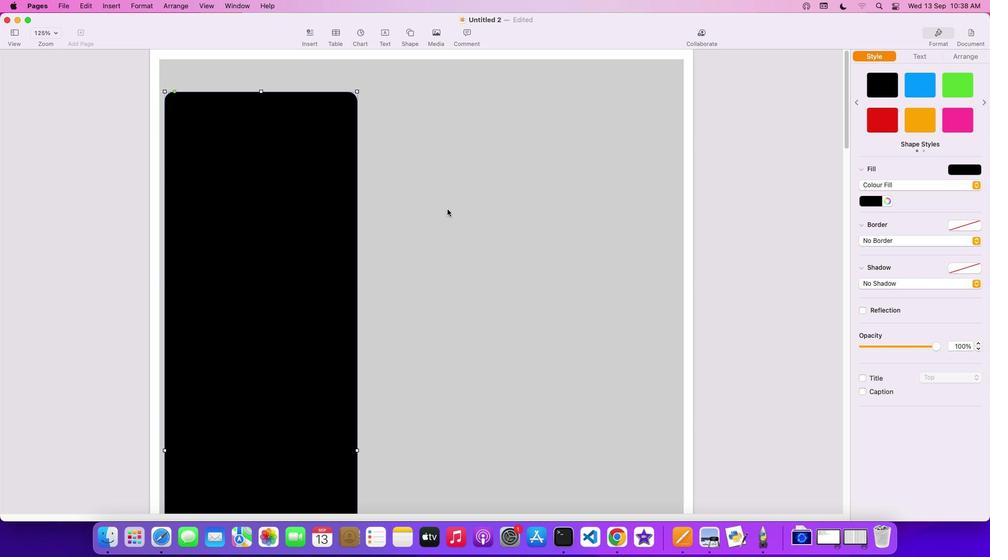 
Action: Mouse scrolled (471, 199) with delta (0, 2)
Screenshot: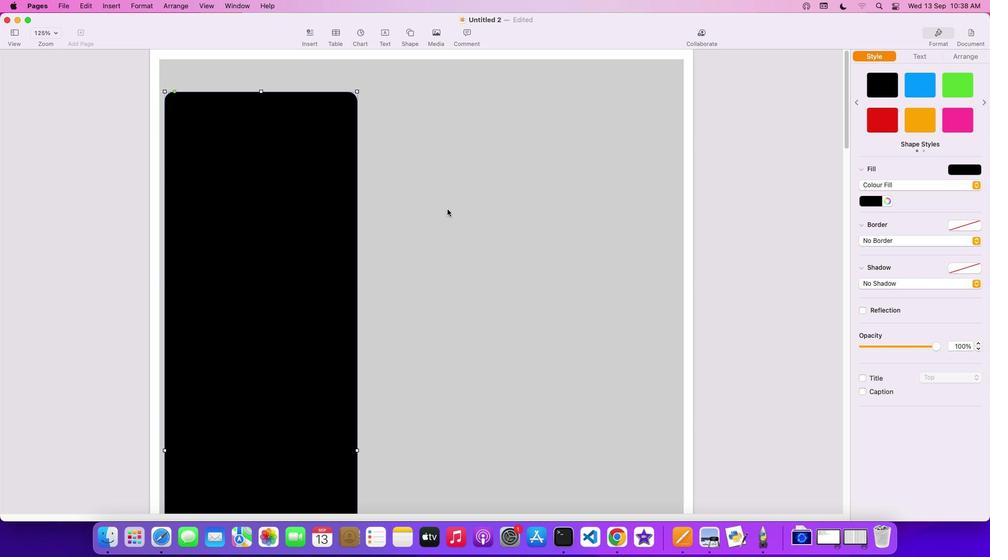 
Action: Mouse scrolled (471, 199) with delta (0, 2)
Screenshot: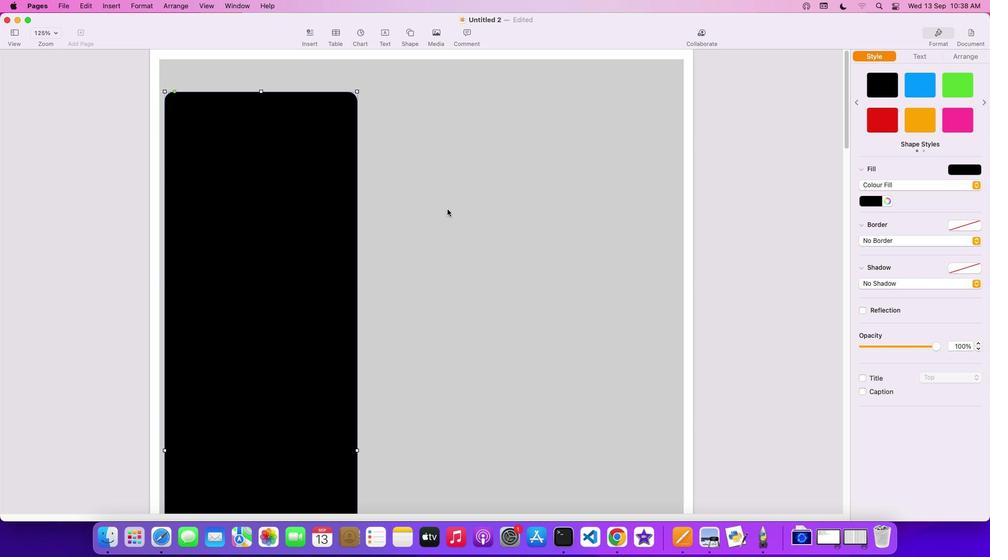 
Action: Mouse scrolled (471, 199) with delta (0, 0)
Screenshot: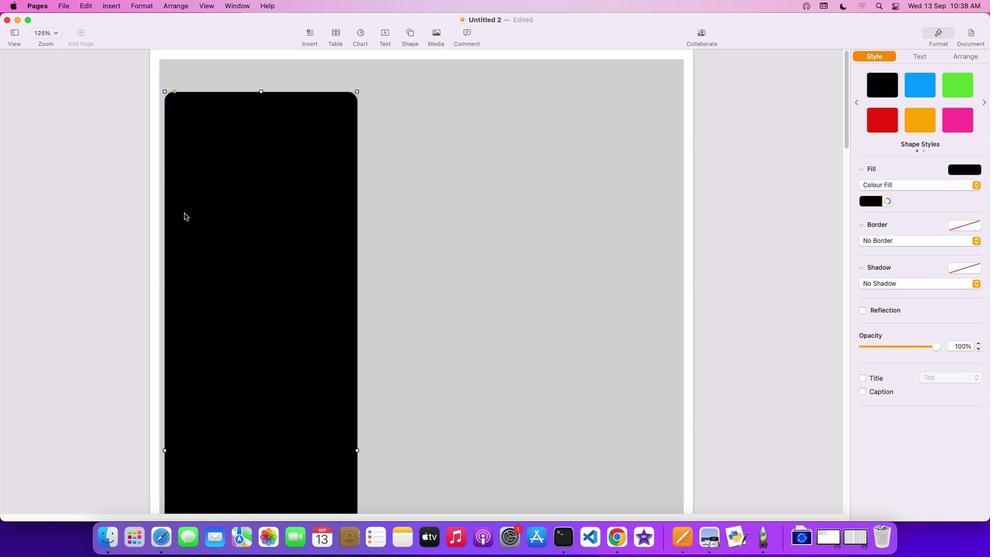 
Action: Mouse scrolled (471, 199) with delta (0, 0)
Screenshot: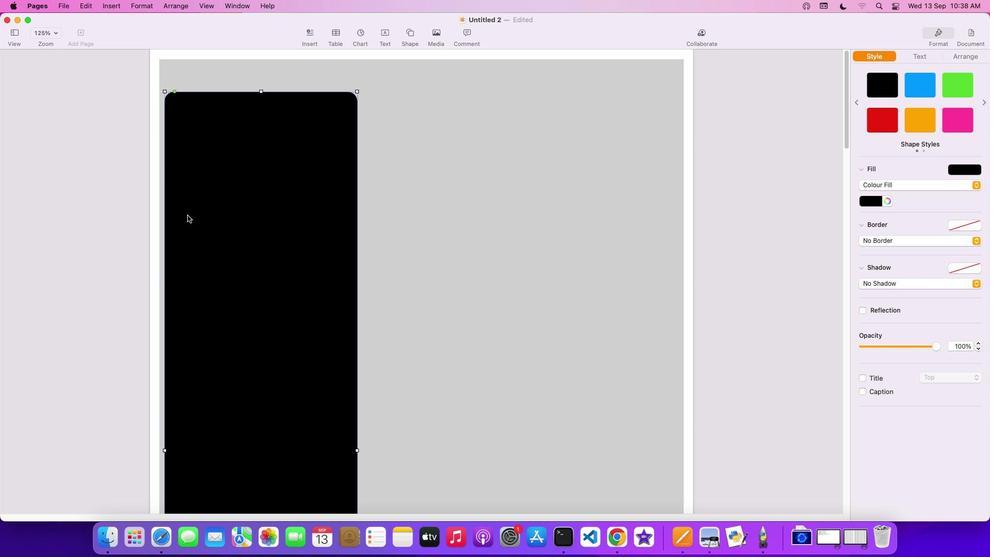 
Action: Mouse scrolled (471, 199) with delta (0, 1)
Screenshot: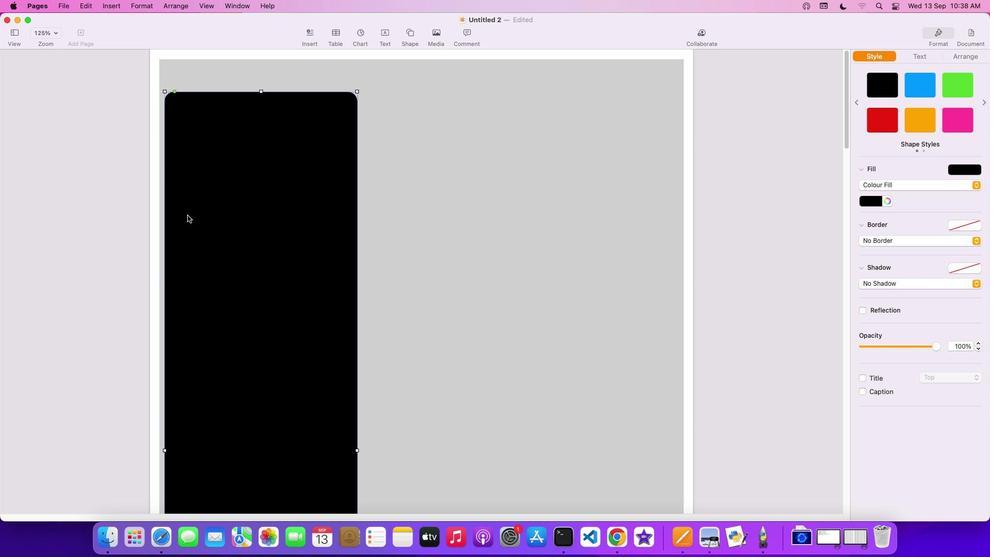 
Action: Mouse scrolled (471, 199) with delta (0, 1)
Screenshot: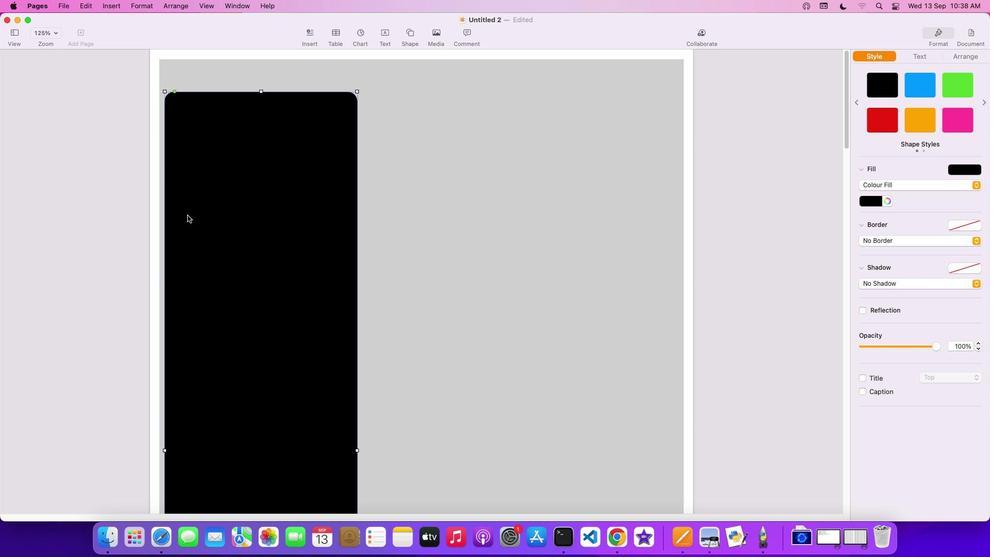 
Action: Mouse scrolled (471, 199) with delta (0, 2)
Screenshot: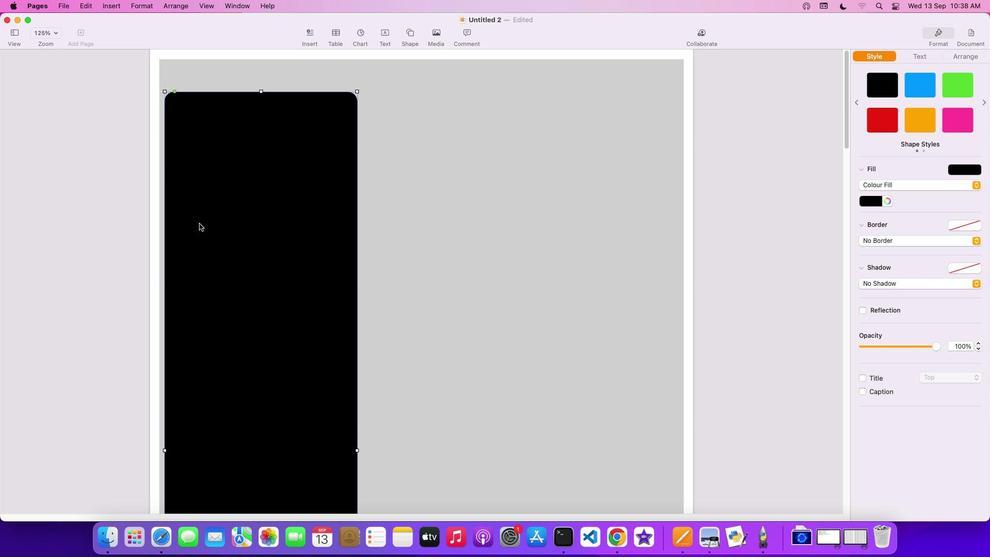 
Action: Mouse scrolled (471, 199) with delta (0, 2)
Screenshot: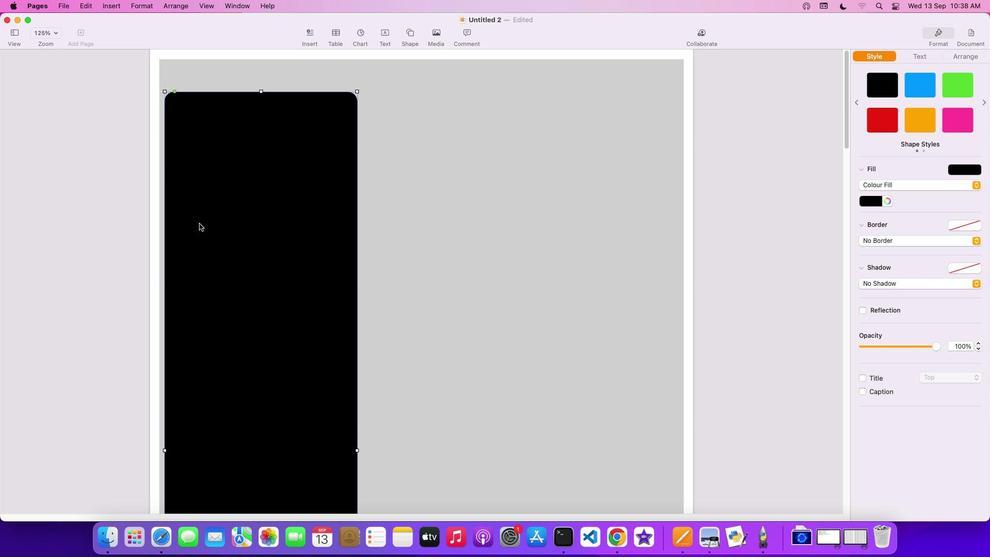 
Action: Mouse moved to (206, 226)
Screenshot: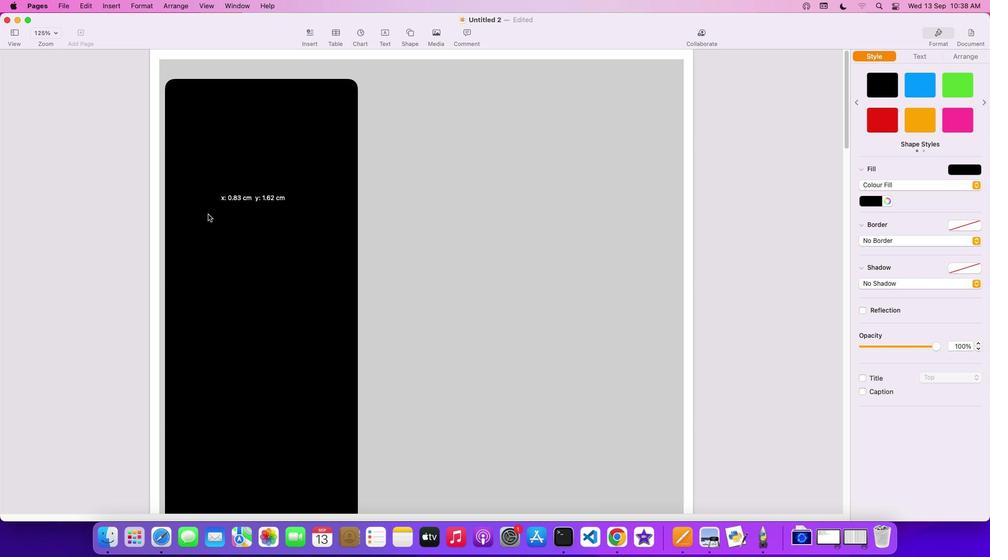 
Action: Mouse pressed left at (206, 226)
Screenshot: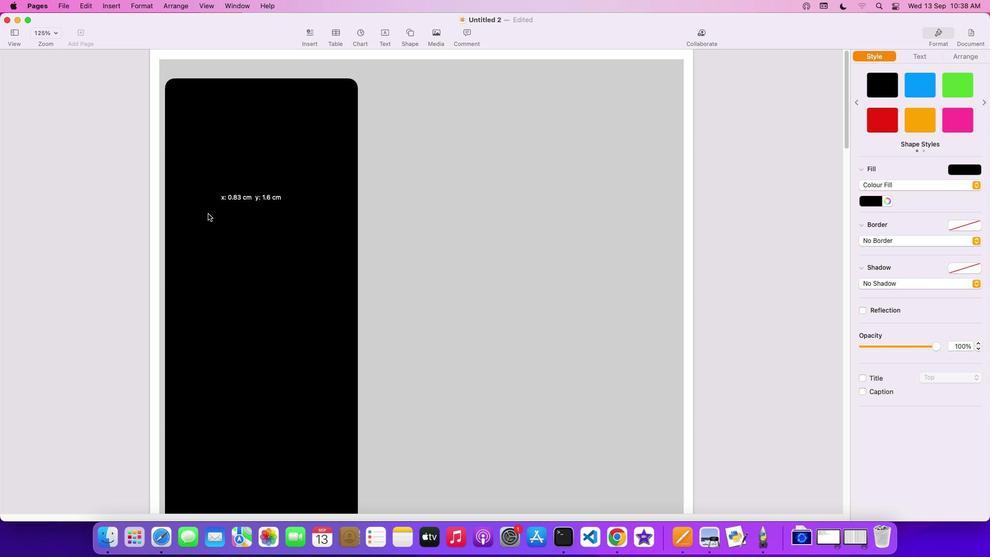 
Action: Mouse moved to (240, 301)
Screenshot: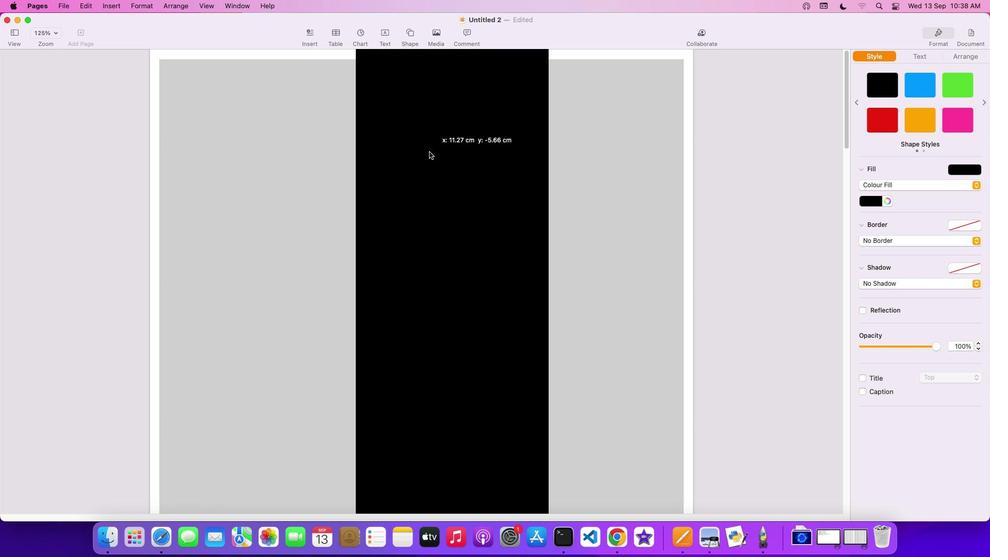 
Action: Mouse pressed left at (240, 301)
Screenshot: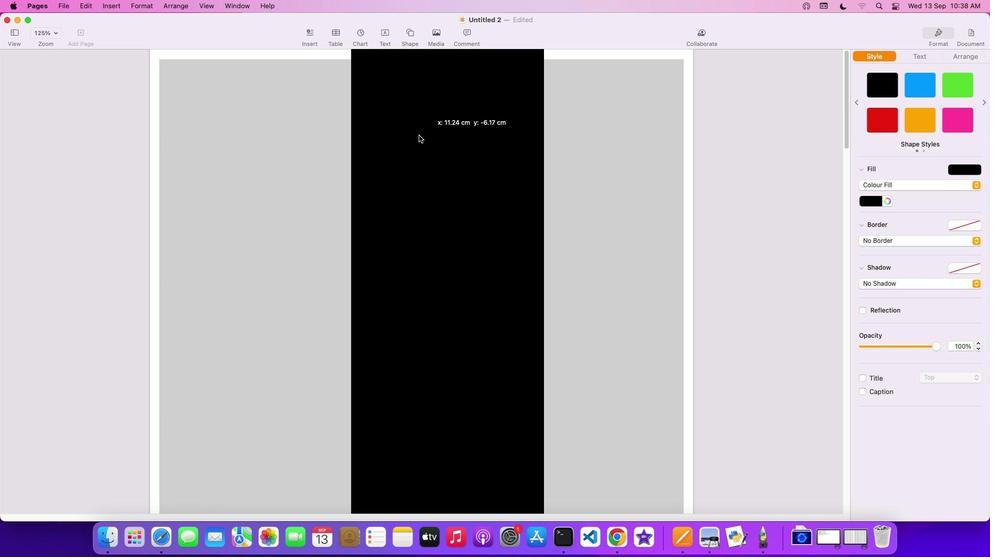 
Action: Mouse moved to (402, 339)
Screenshot: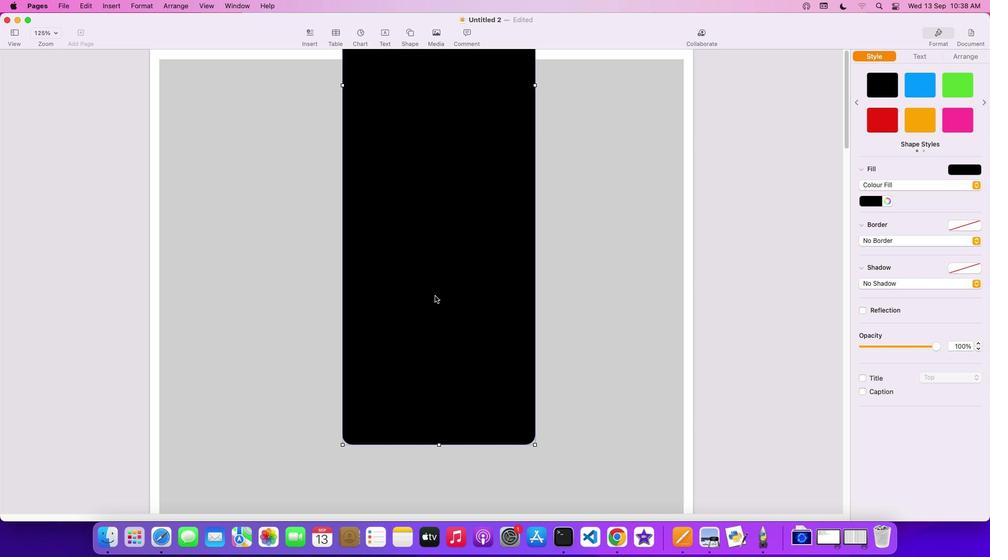 
Action: Mouse pressed left at (402, 339)
Screenshot: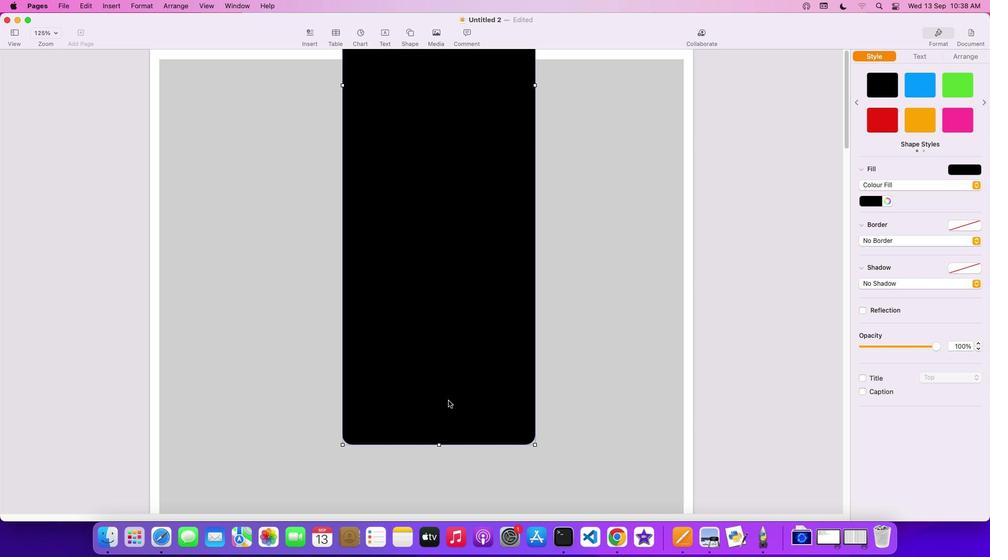 
Action: Mouse moved to (439, 444)
Screenshot: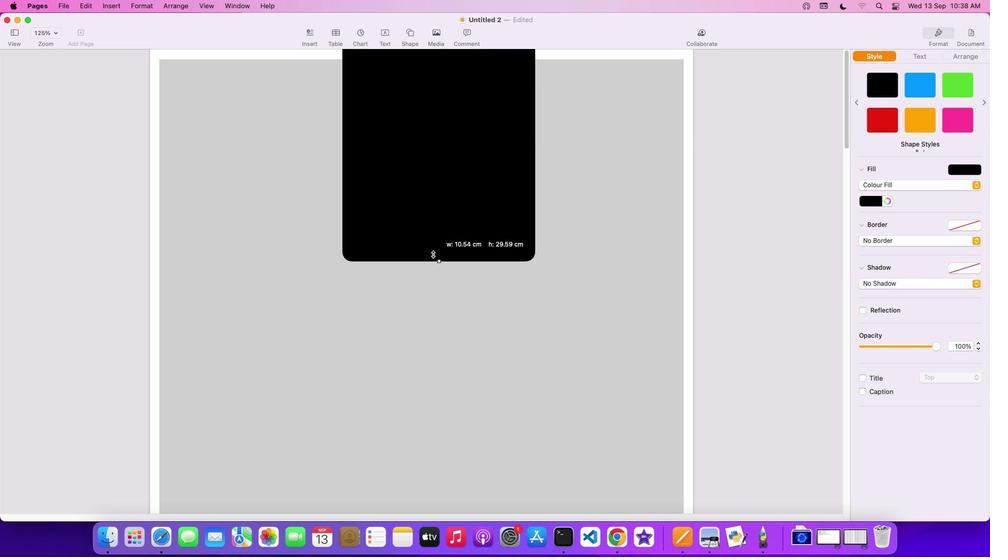 
Action: Mouse pressed left at (439, 444)
Screenshot: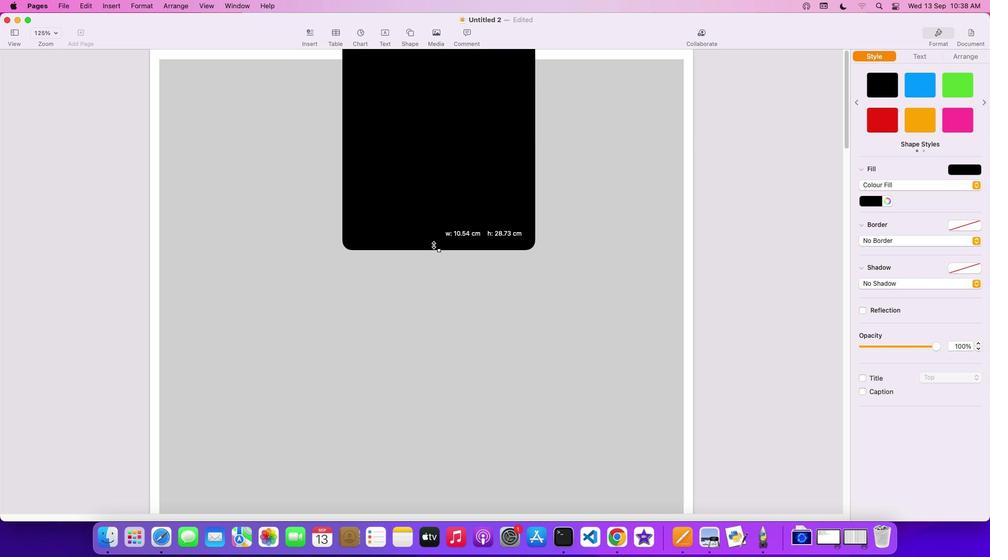 
Action: Mouse moved to (466, 158)
Screenshot: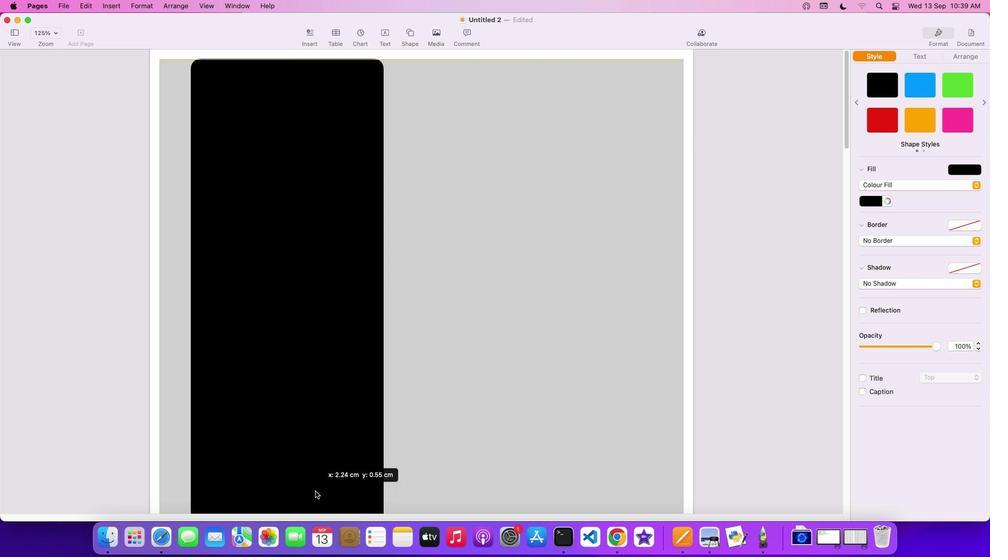 
Action: Mouse pressed left at (466, 158)
Screenshot: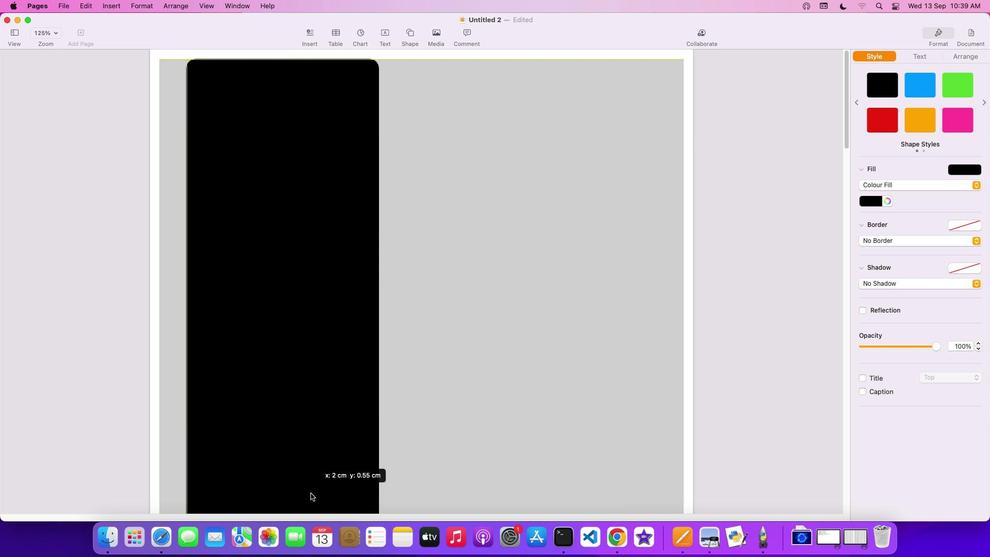 
Action: Mouse moved to (474, 446)
Screenshot: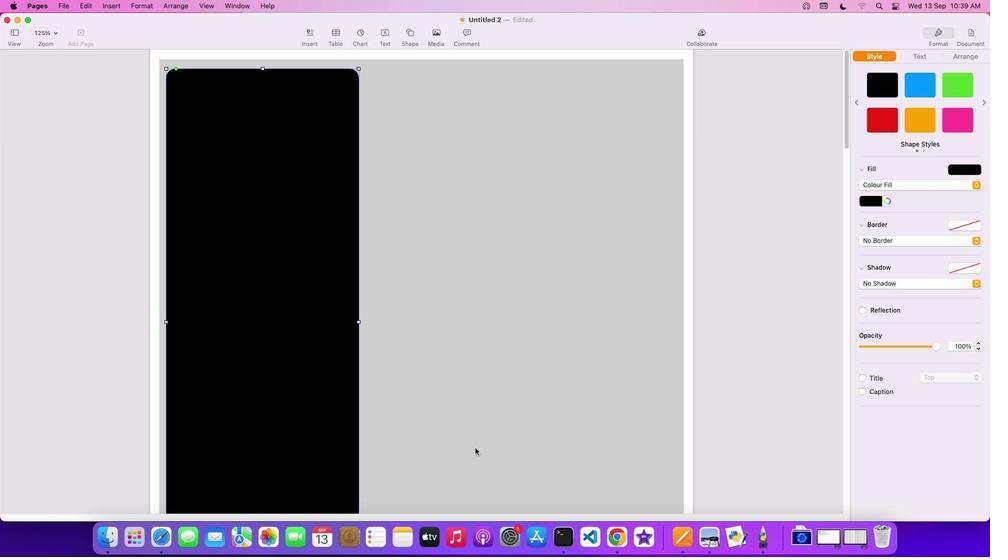 
Action: Mouse scrolled (474, 446) with delta (0, 0)
Screenshot: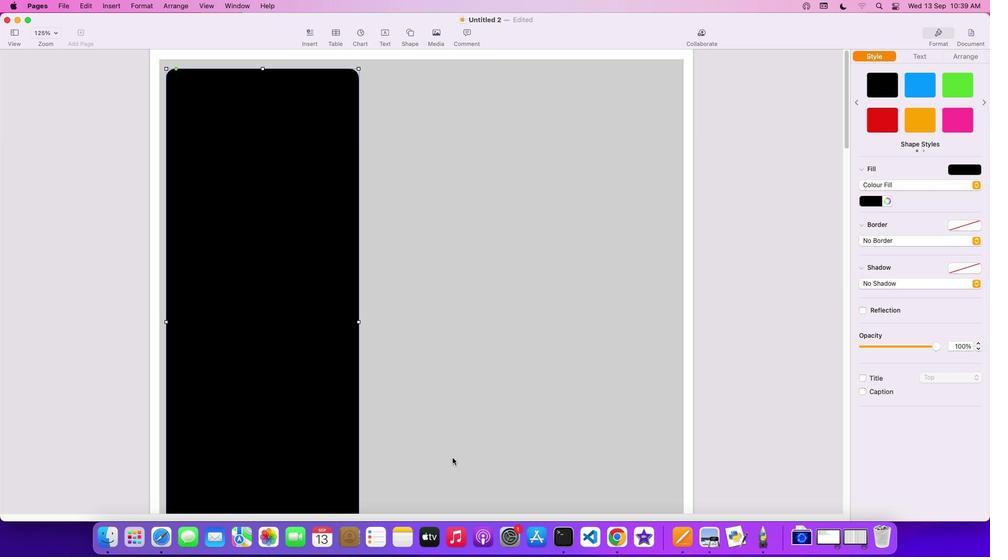 
Action: Mouse scrolled (474, 446) with delta (0, 0)
Screenshot: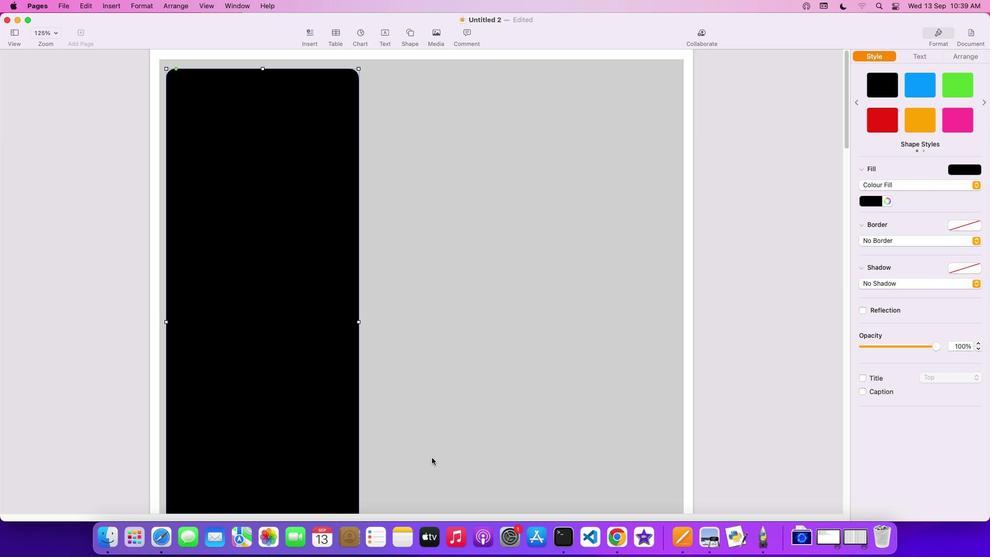 
Action: Mouse scrolled (474, 446) with delta (0, 0)
Screenshot: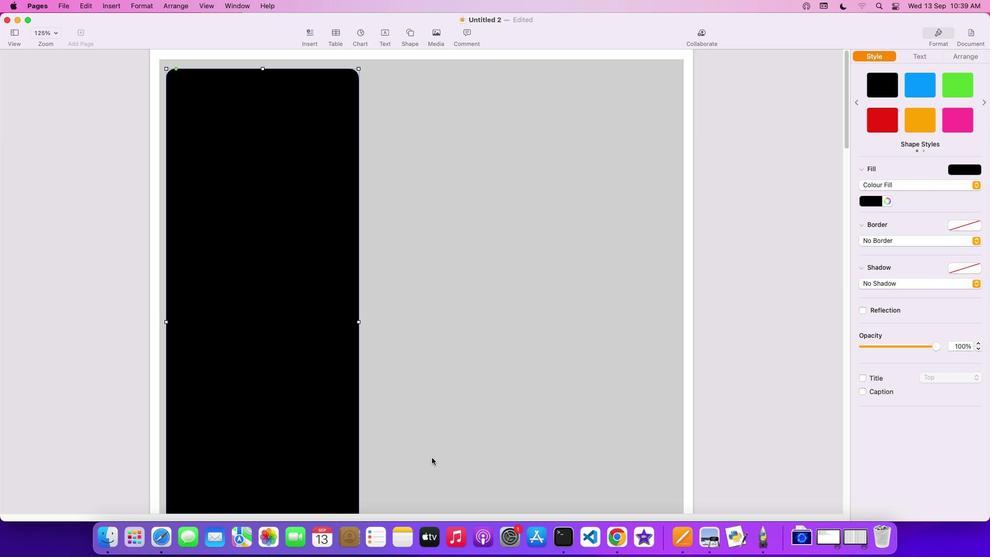 
Action: Mouse scrolled (474, 446) with delta (0, 1)
